 Task: Look for Airbnb properties in Otan Ayegbaju, Nigeria from 15th December, 2023 to 20th December, 2023 for 1 adult.1  bedroom having 1 bed and 1 bathroom. Property type can be hotel. Booking option can be shelf check-in. Look for 4 properties as per requirement.
Action: Mouse moved to (449, 97)
Screenshot: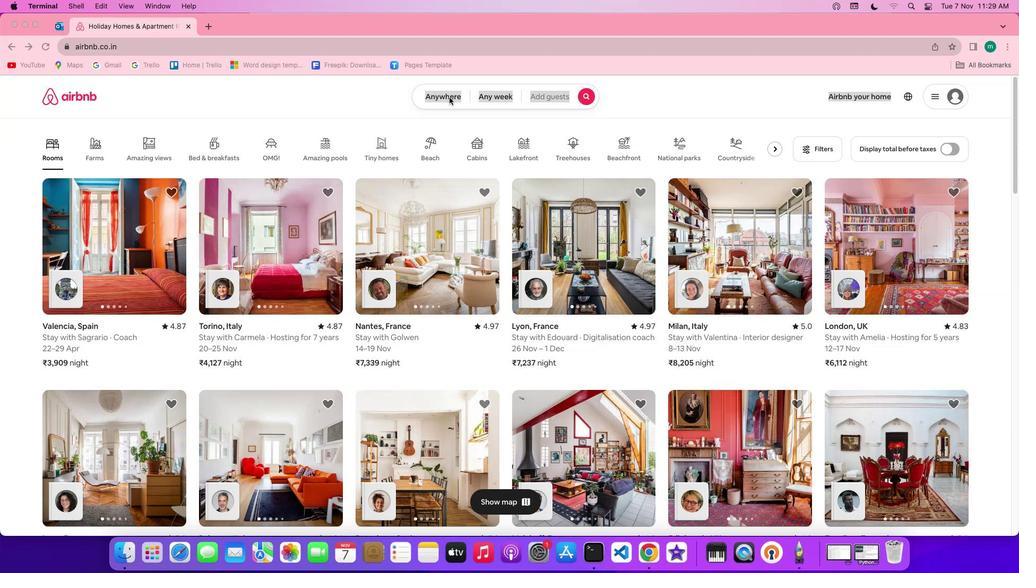 
Action: Mouse pressed left at (449, 97)
Screenshot: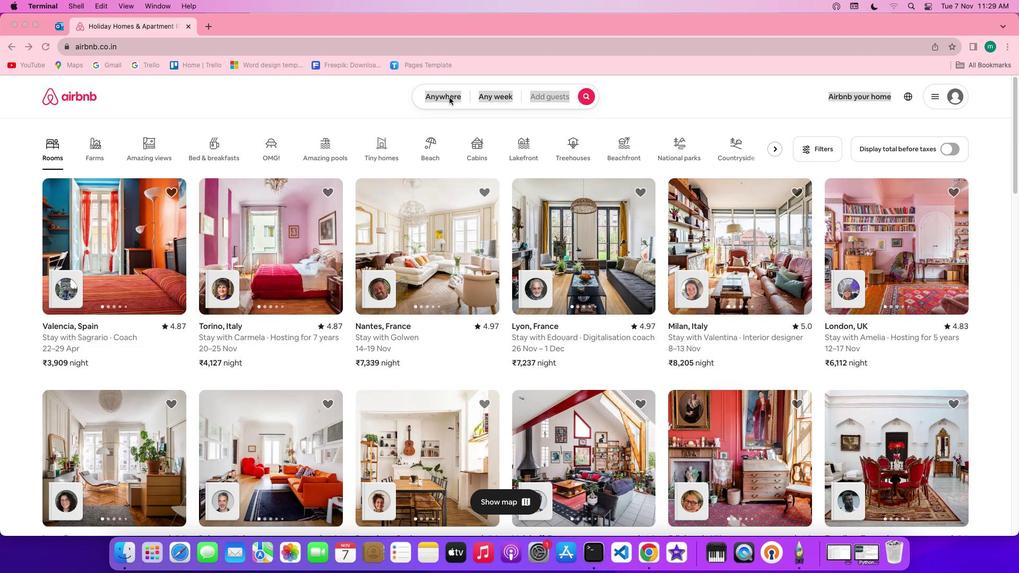 
Action: Mouse moved to (447, 99)
Screenshot: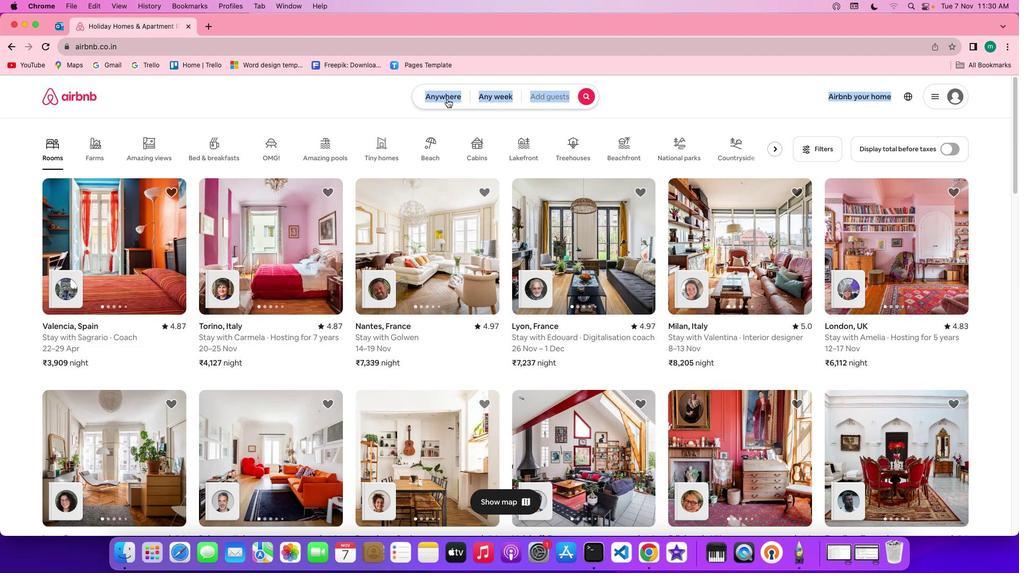 
Action: Mouse pressed left at (447, 99)
Screenshot: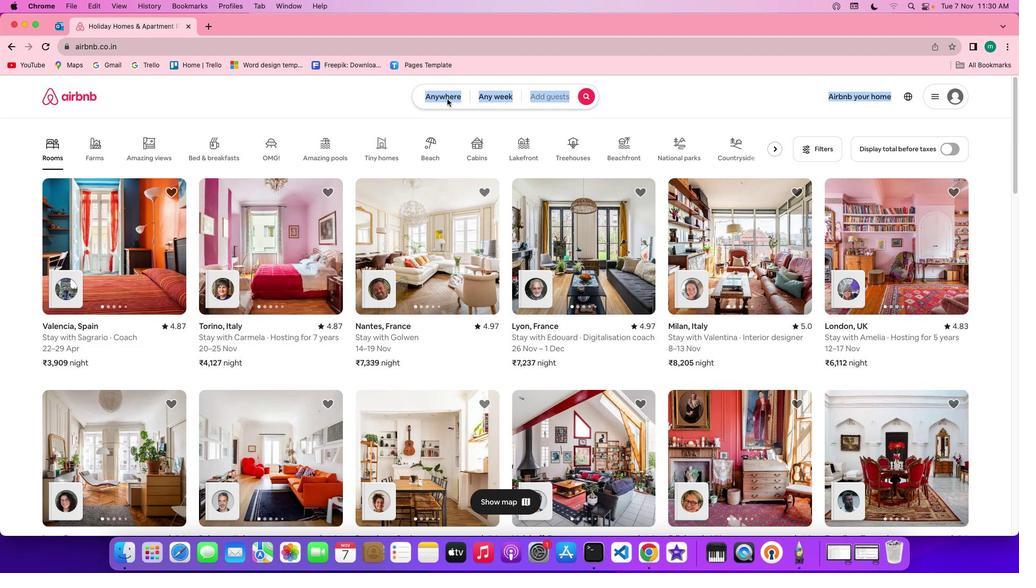 
Action: Mouse moved to (357, 142)
Screenshot: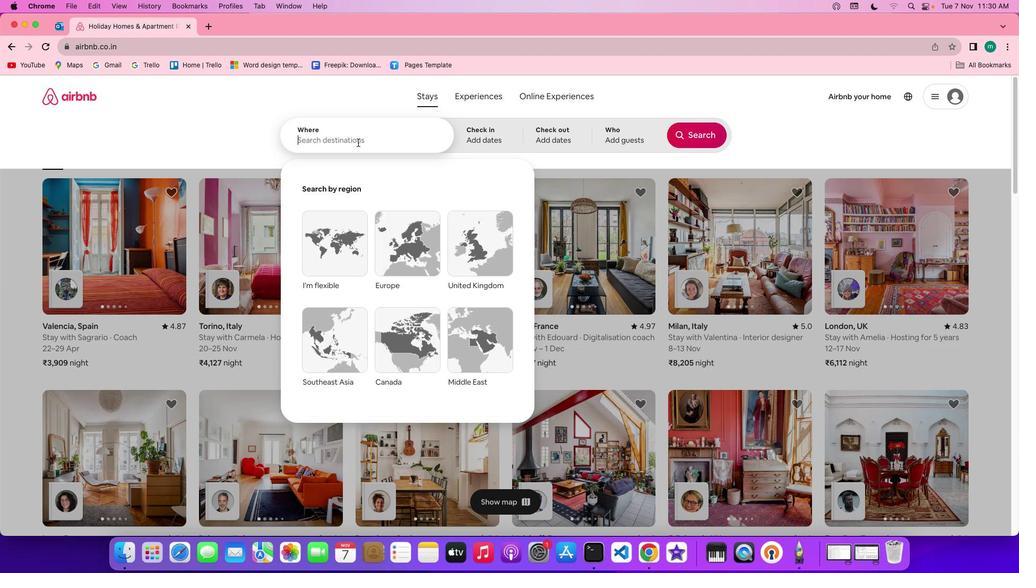 
Action: Mouse pressed left at (357, 142)
Screenshot: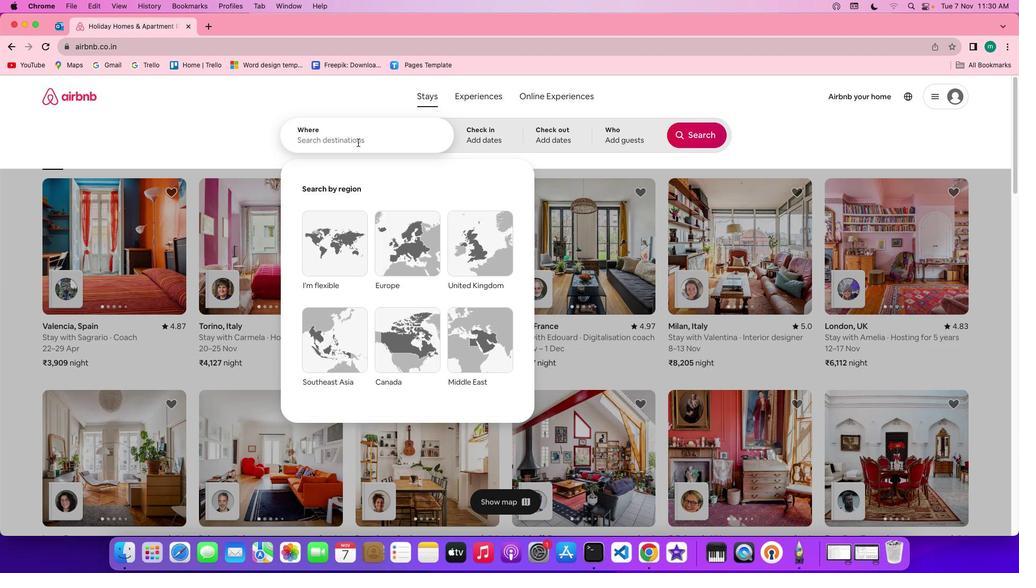 
Action: Key pressed Key.shift'O''t''a''n'Key.spaceKey.shift'A''y''e''g''b''a''j''u'','Key.spaceKey.shift'N''i''g''e''r''i''a'
Screenshot: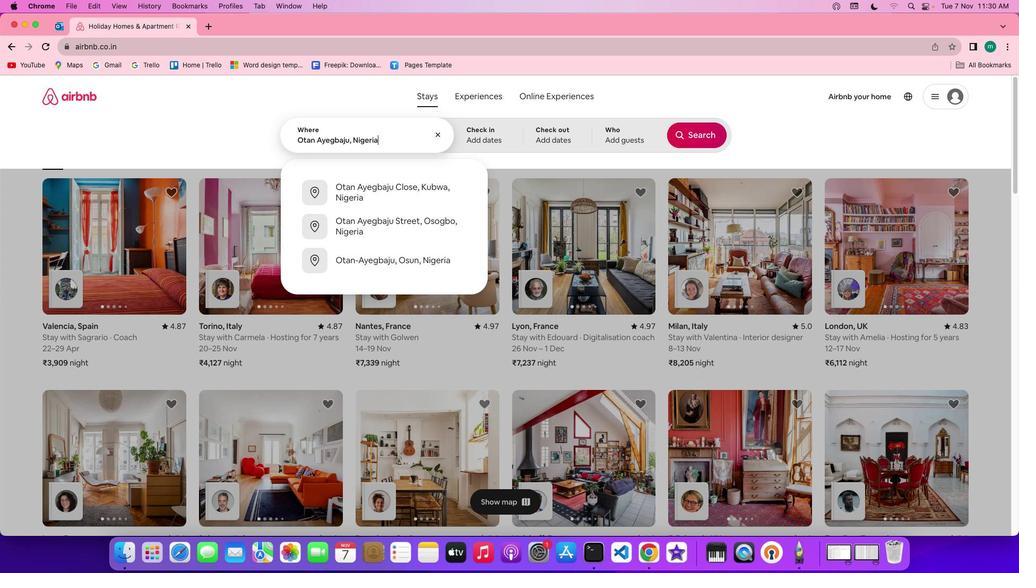 
Action: Mouse moved to (493, 137)
Screenshot: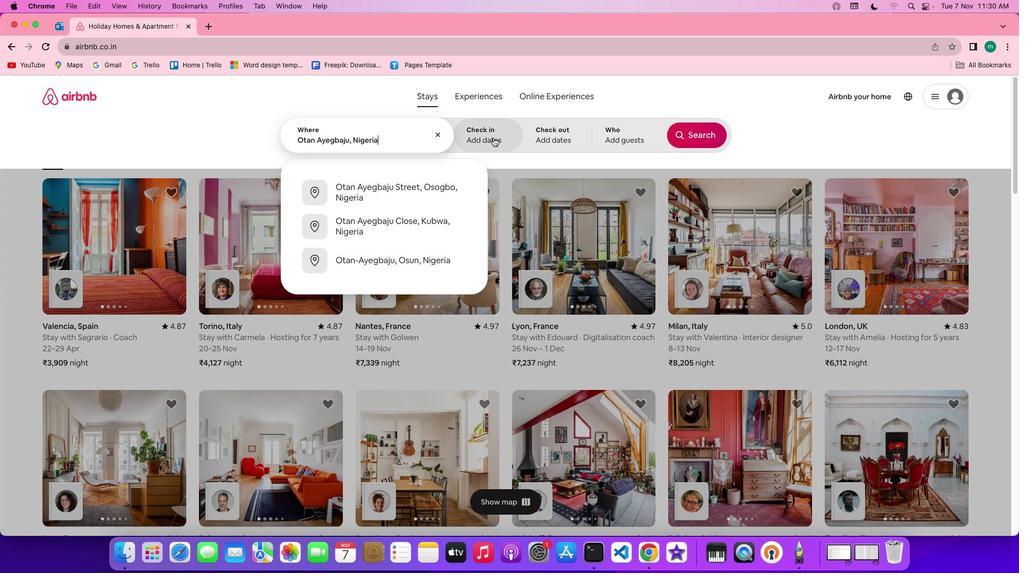 
Action: Mouse pressed left at (493, 137)
Screenshot: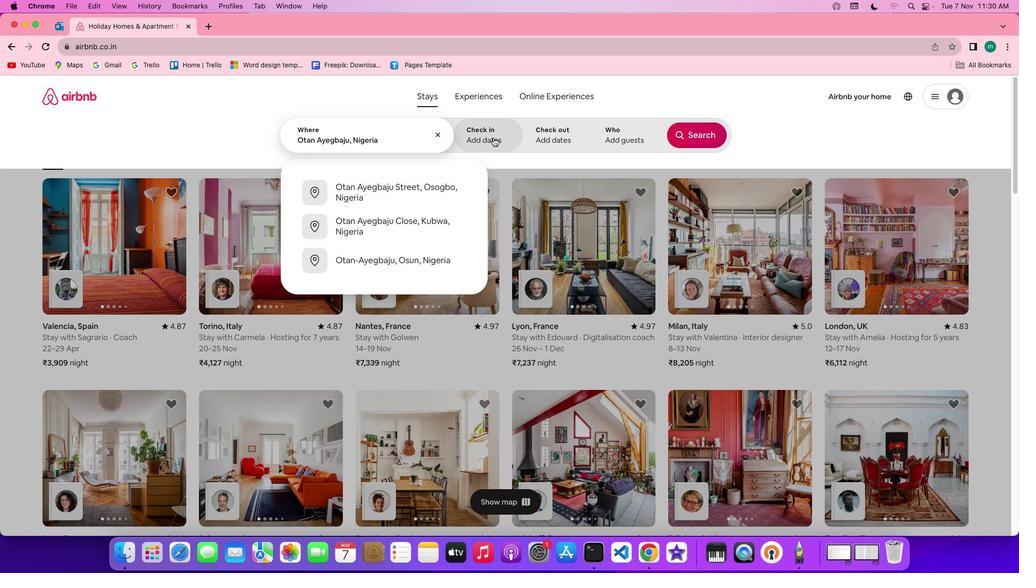 
Action: Mouse moved to (654, 316)
Screenshot: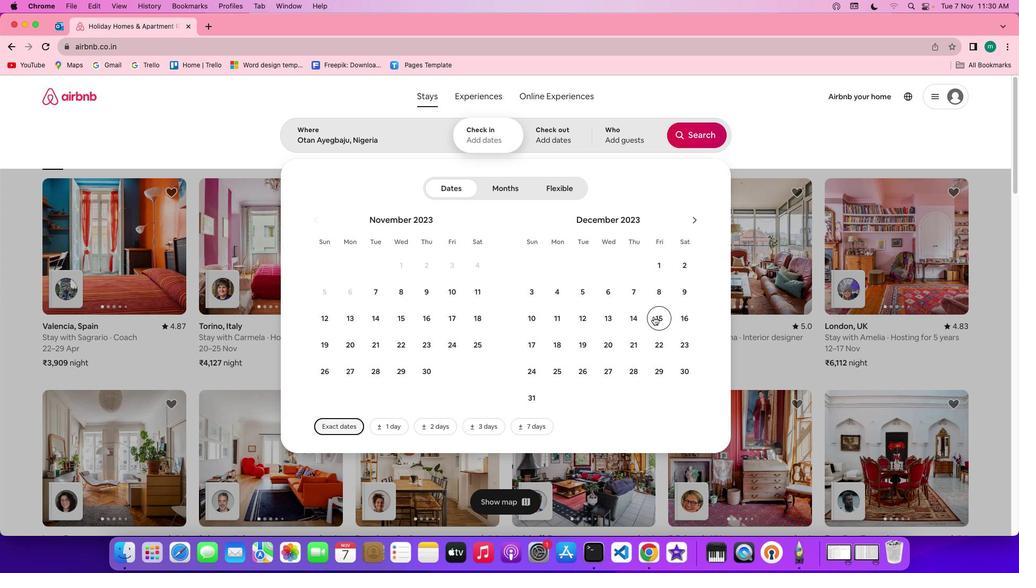 
Action: Mouse pressed left at (654, 316)
Screenshot: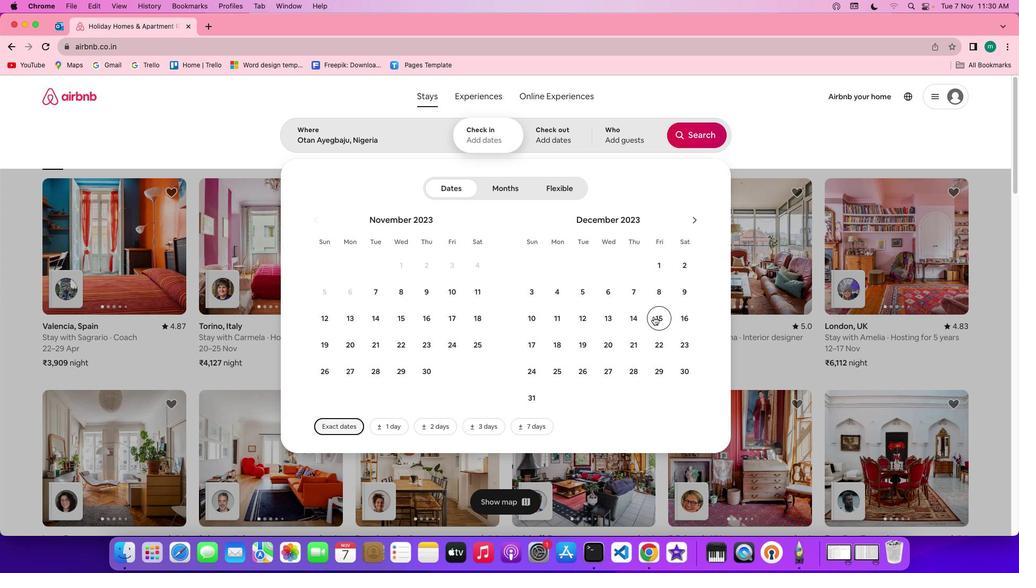 
Action: Mouse moved to (600, 342)
Screenshot: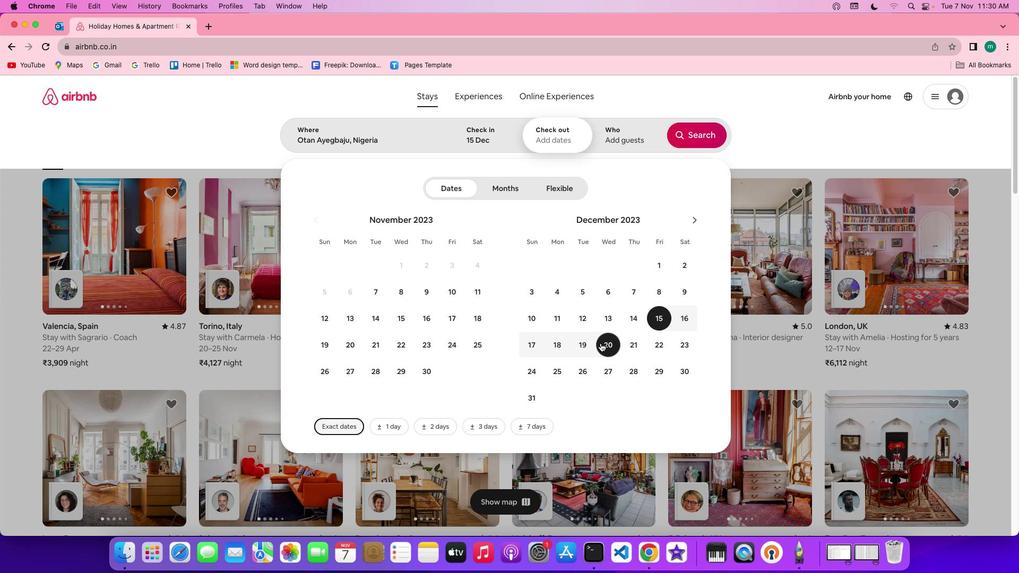 
Action: Mouse pressed left at (600, 342)
Screenshot: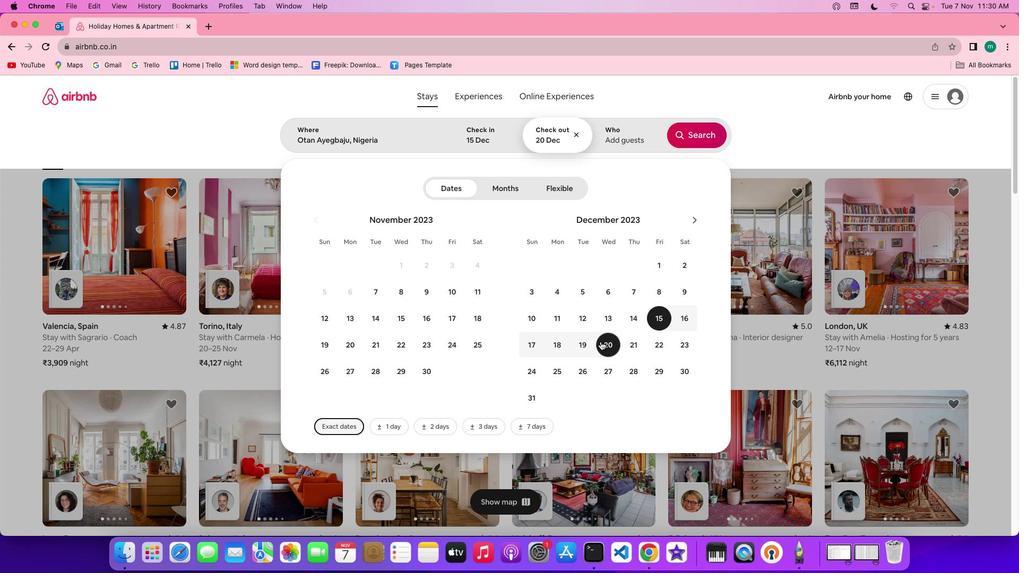 
Action: Mouse moved to (622, 138)
Screenshot: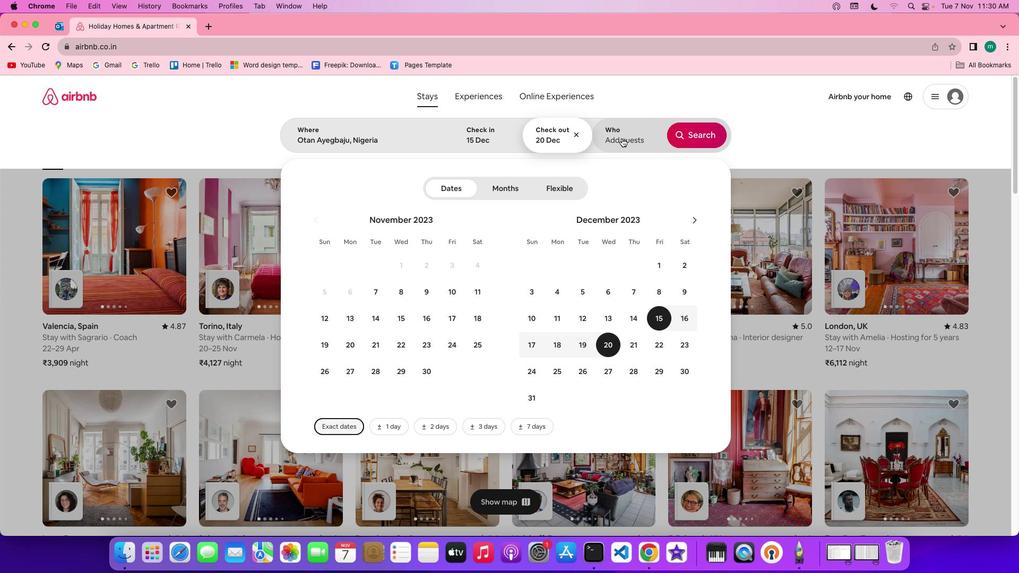 
Action: Mouse pressed left at (622, 138)
Screenshot: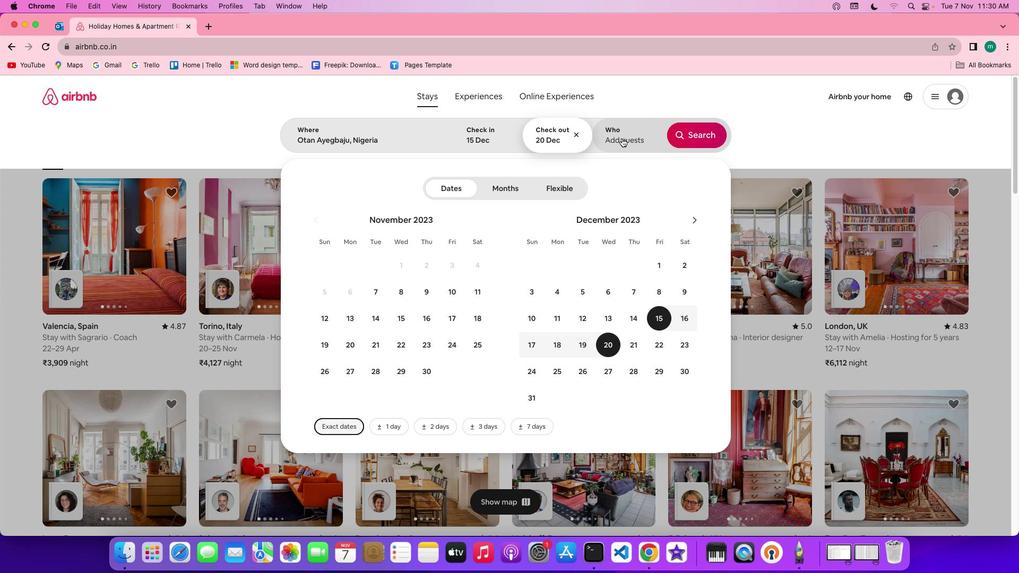 
Action: Mouse moved to (700, 191)
Screenshot: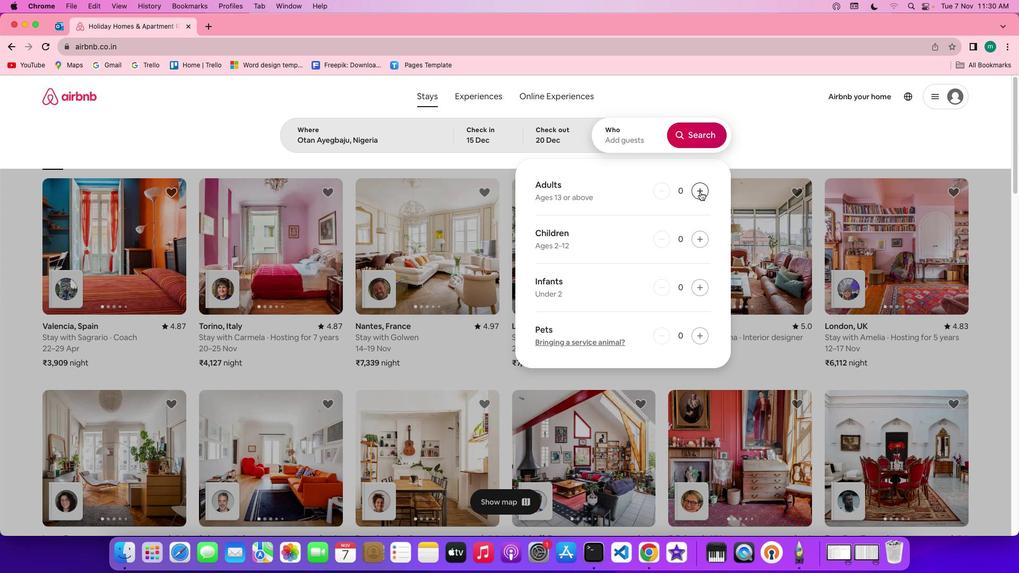 
Action: Mouse pressed left at (700, 191)
Screenshot: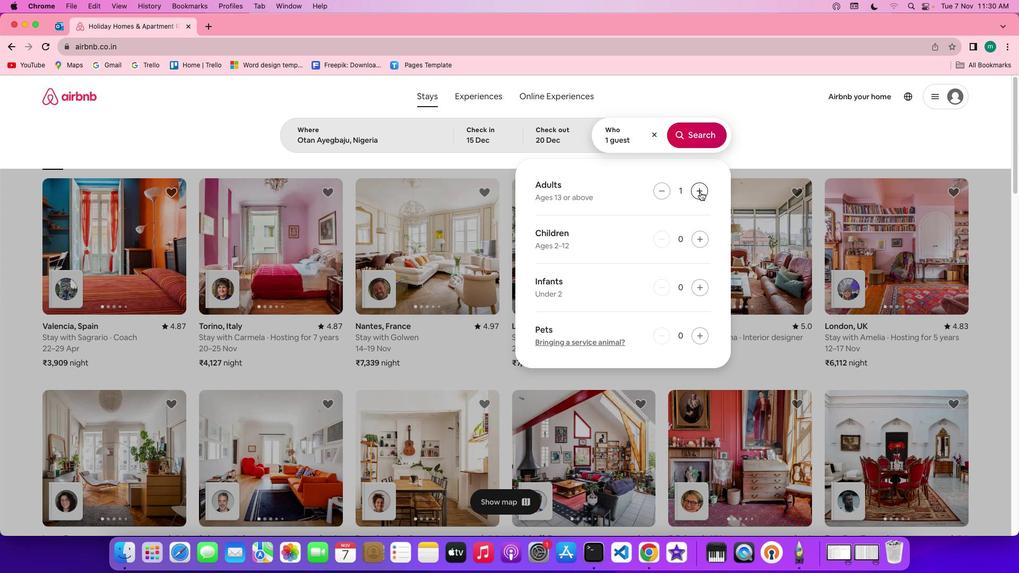 
Action: Mouse moved to (711, 138)
Screenshot: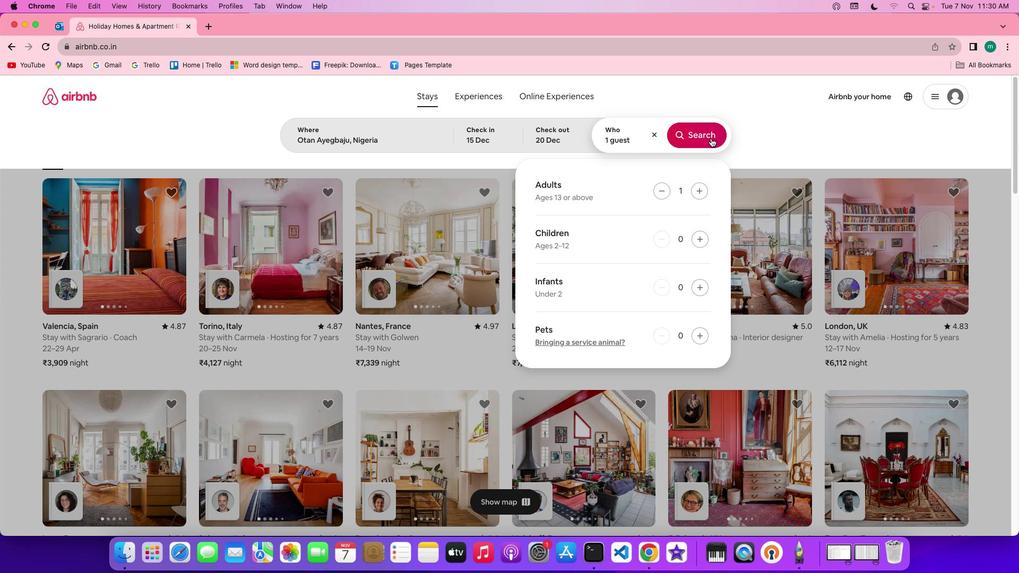 
Action: Mouse pressed left at (711, 138)
Screenshot: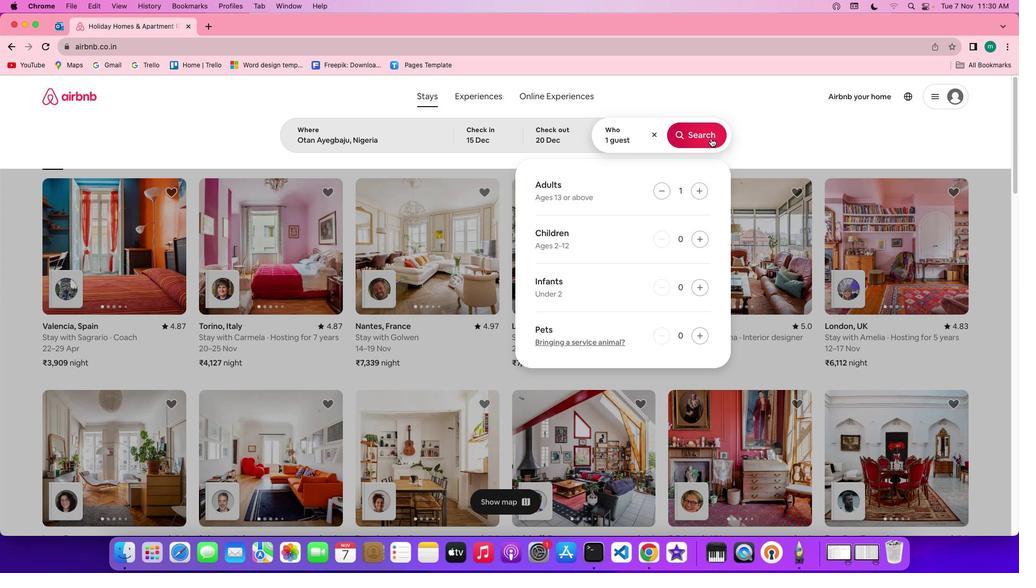 
Action: Mouse moved to (848, 136)
Screenshot: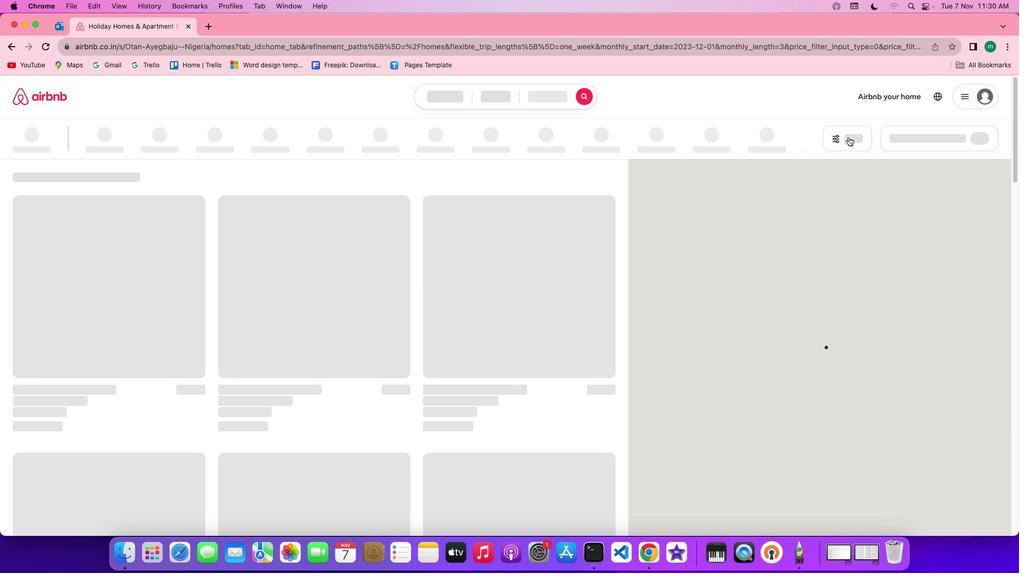 
Action: Mouse pressed left at (848, 136)
Screenshot: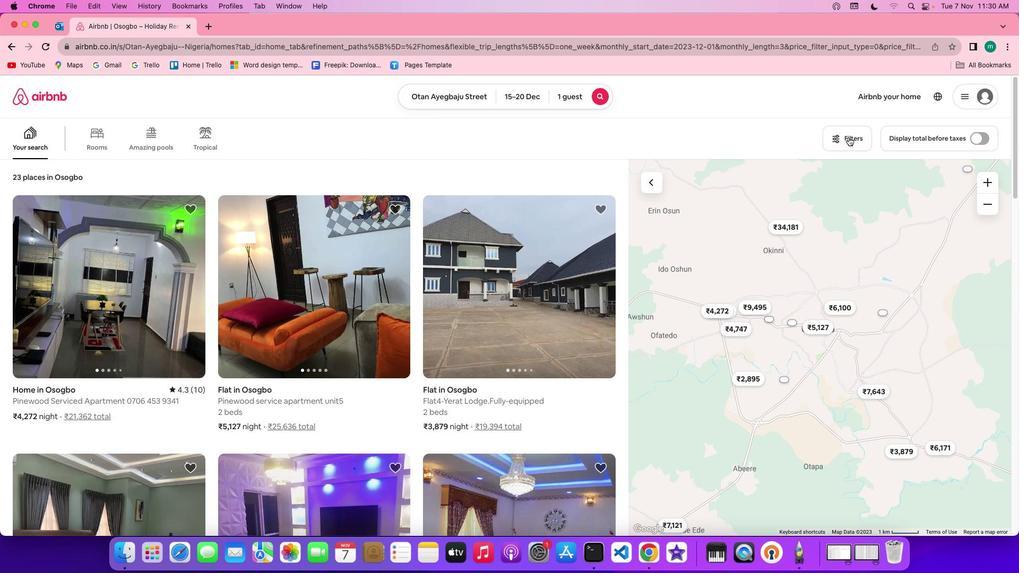 
Action: Mouse moved to (492, 338)
Screenshot: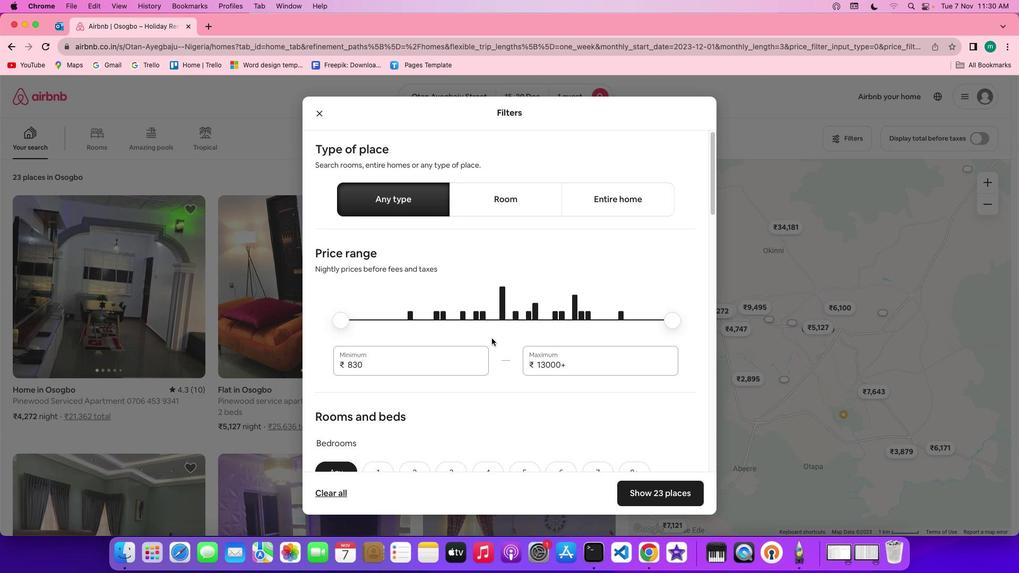 
Action: Mouse scrolled (492, 338) with delta (0, 0)
Screenshot: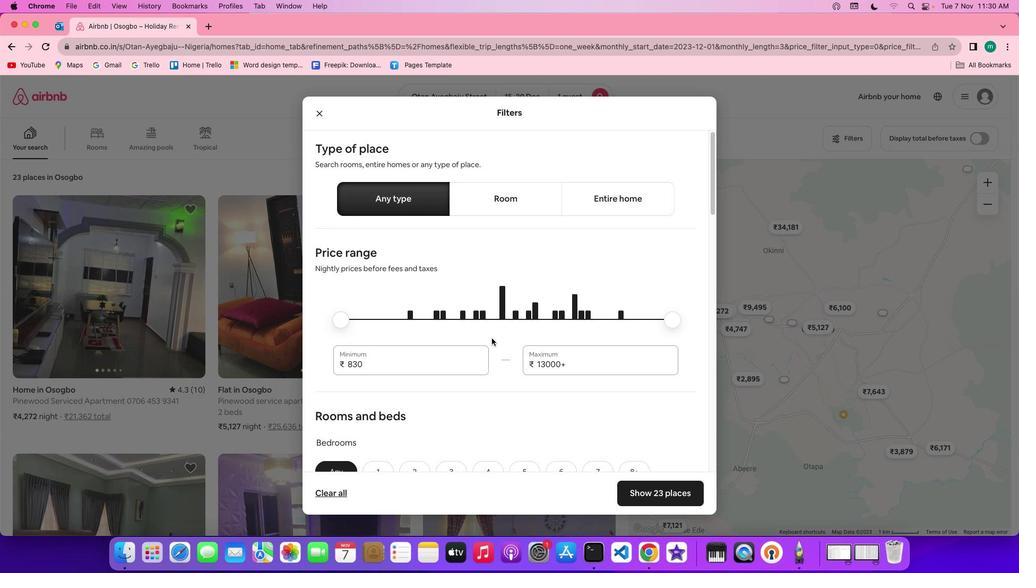 
Action: Mouse scrolled (492, 338) with delta (0, 0)
Screenshot: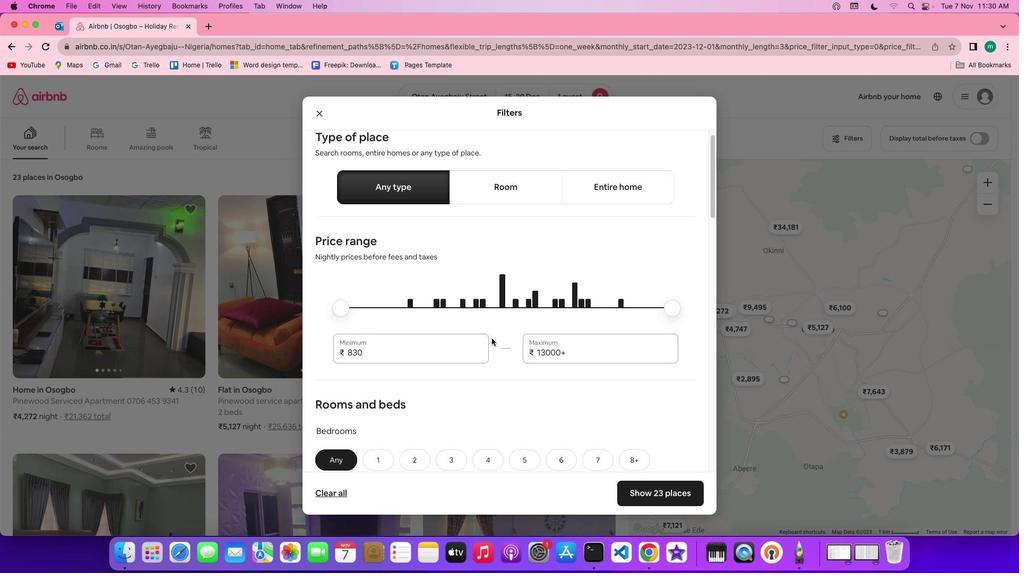 
Action: Mouse scrolled (492, 338) with delta (0, 0)
Screenshot: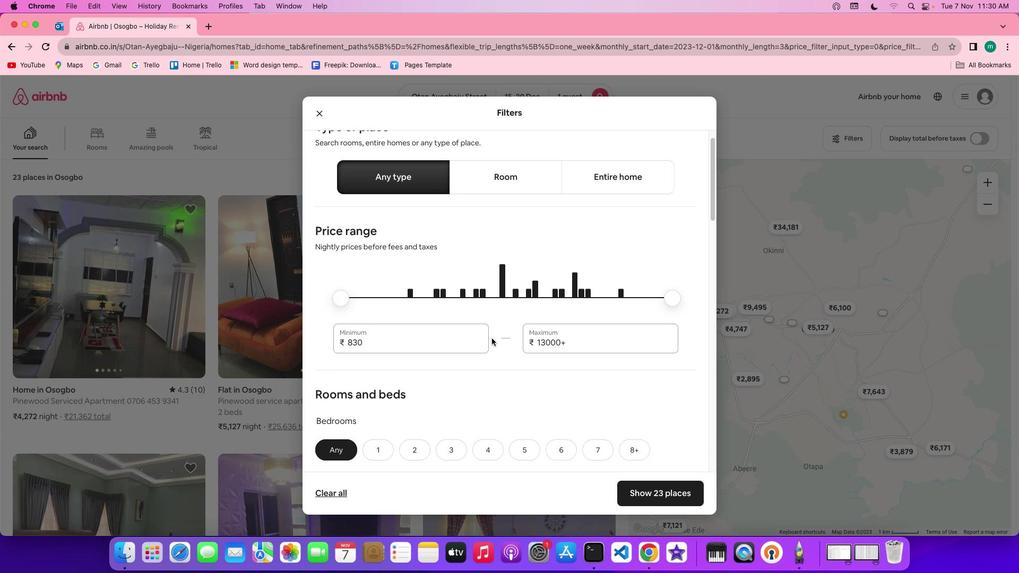 
Action: Mouse scrolled (492, 338) with delta (0, -1)
Screenshot: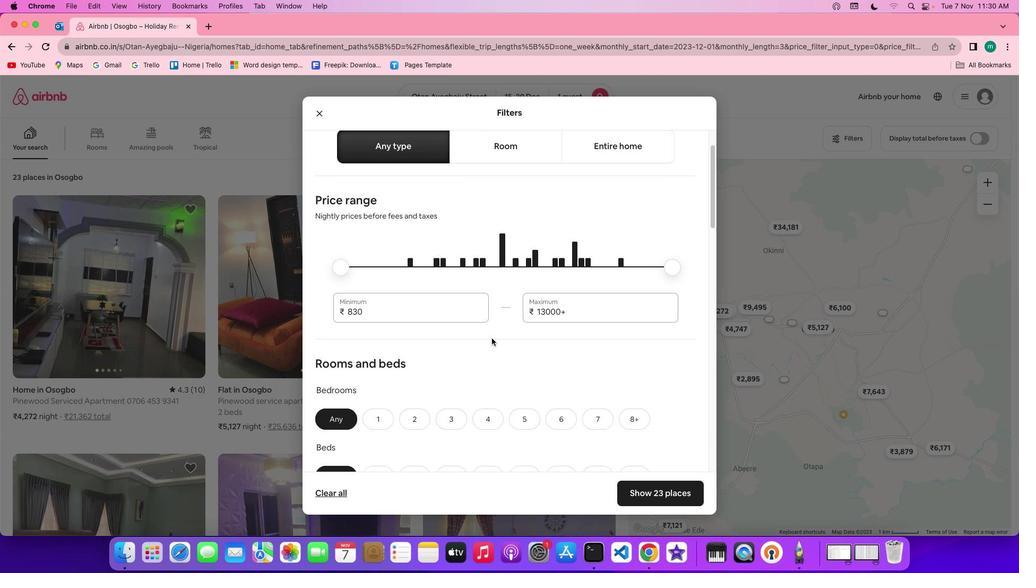 
Action: Mouse moved to (478, 343)
Screenshot: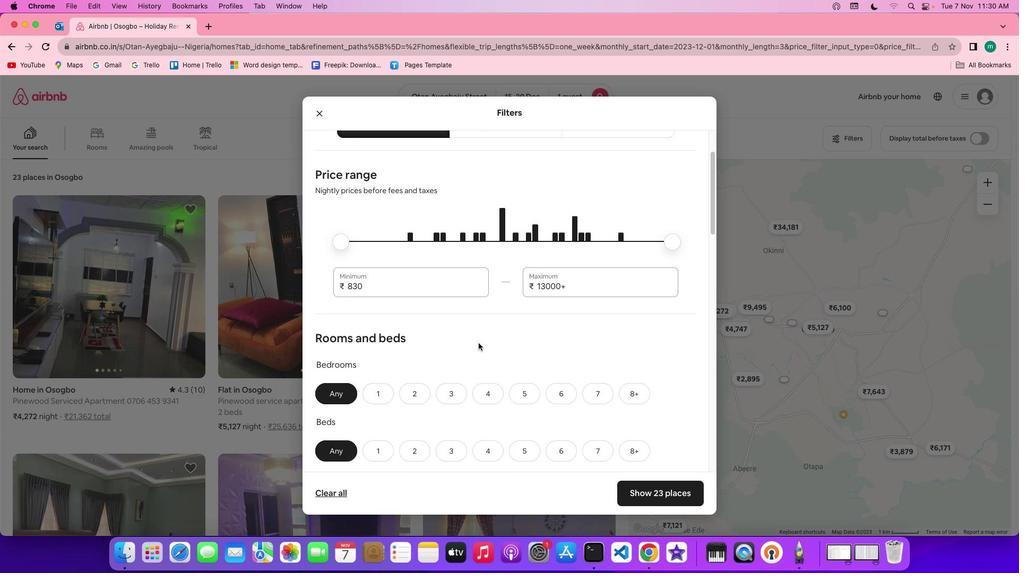 
Action: Mouse scrolled (478, 343) with delta (0, 0)
Screenshot: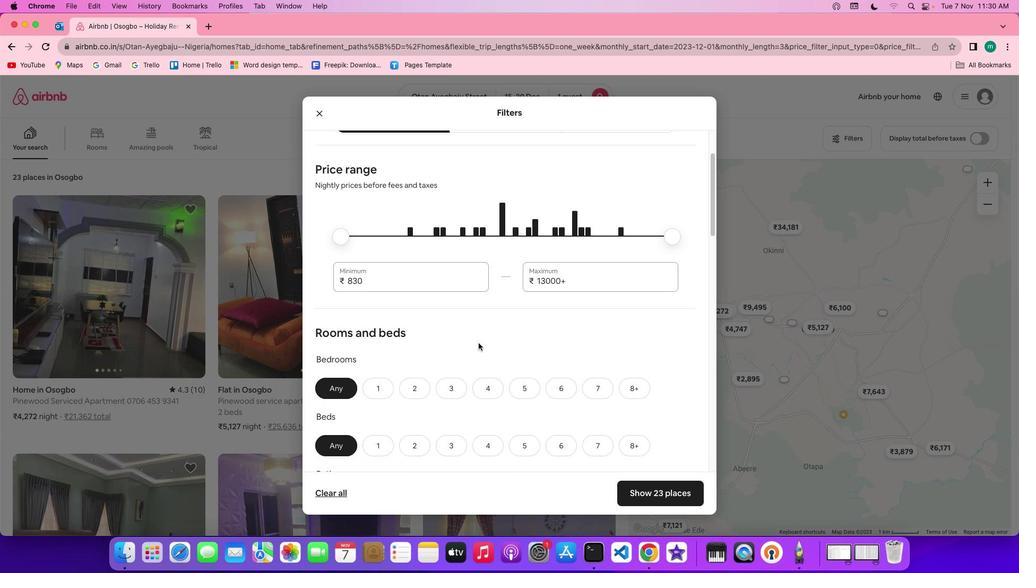 
Action: Mouse scrolled (478, 343) with delta (0, 0)
Screenshot: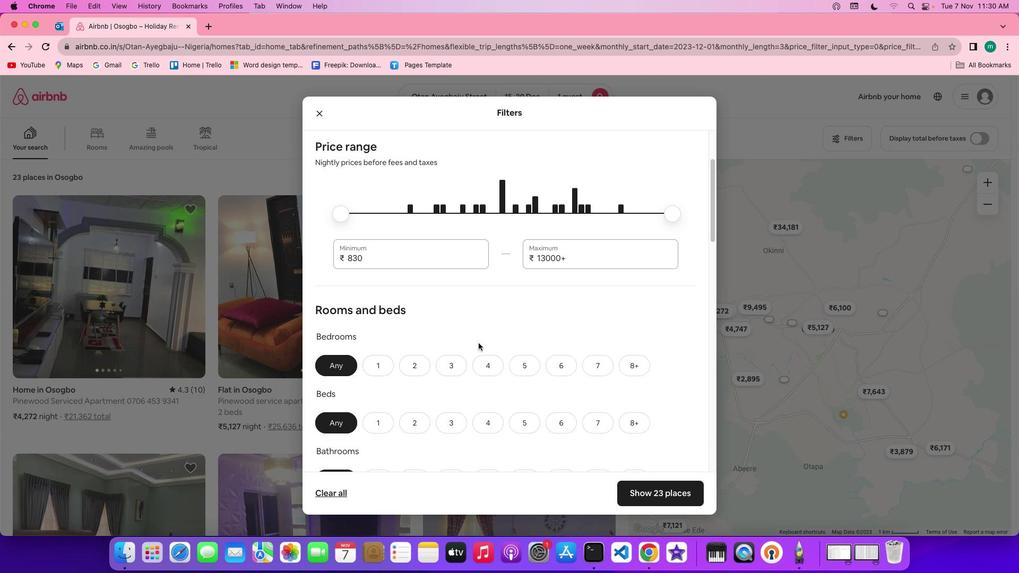 
Action: Mouse scrolled (478, 343) with delta (0, -1)
Screenshot: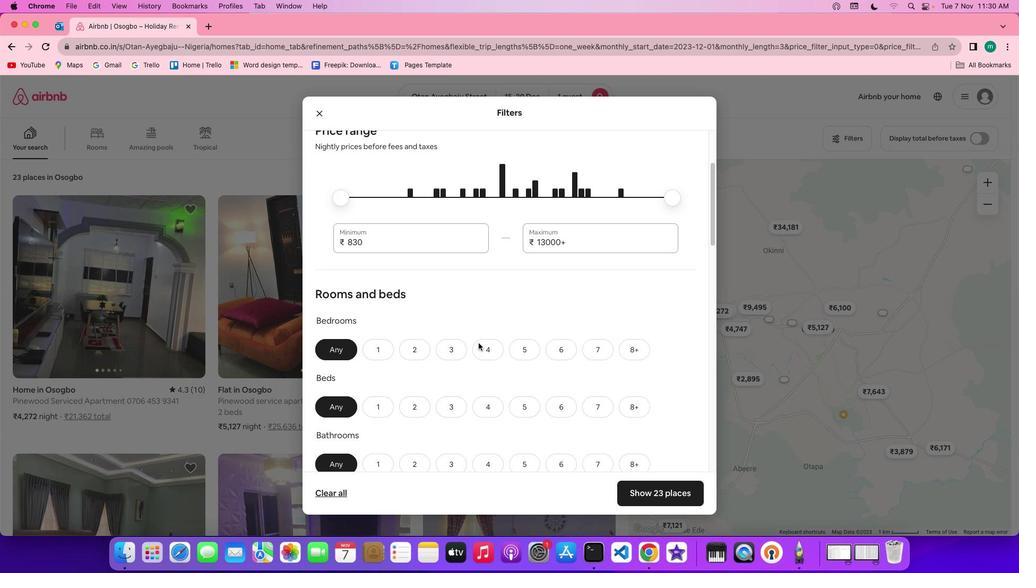 
Action: Mouse scrolled (478, 343) with delta (0, 0)
Screenshot: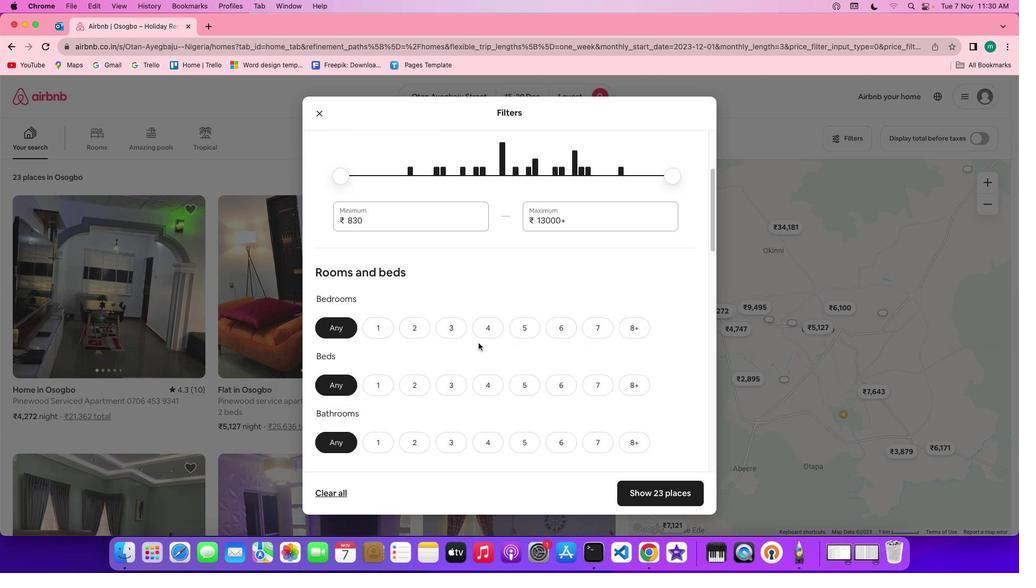 
Action: Mouse scrolled (478, 343) with delta (0, 0)
Screenshot: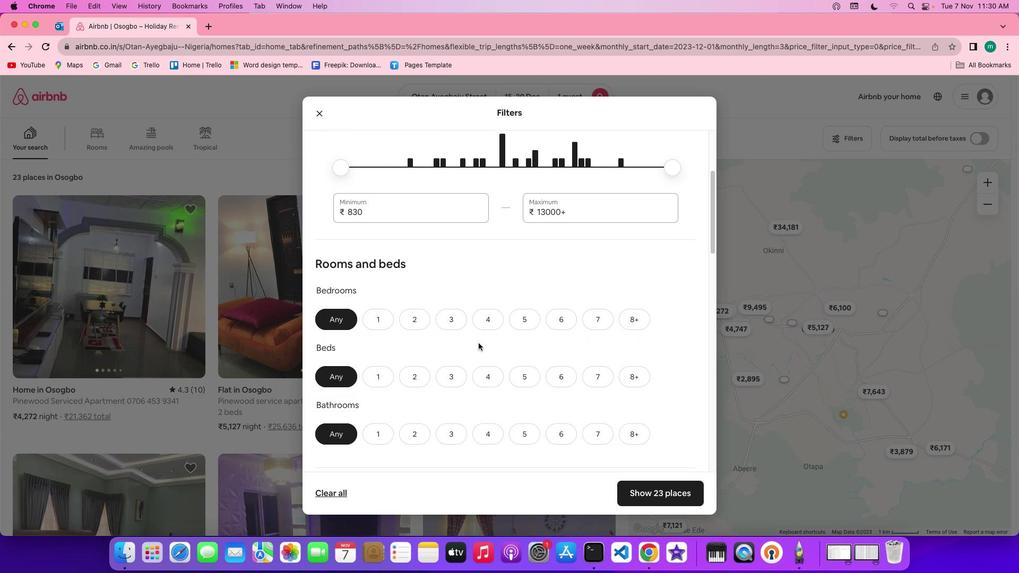 
Action: Mouse scrolled (478, 343) with delta (0, 0)
Screenshot: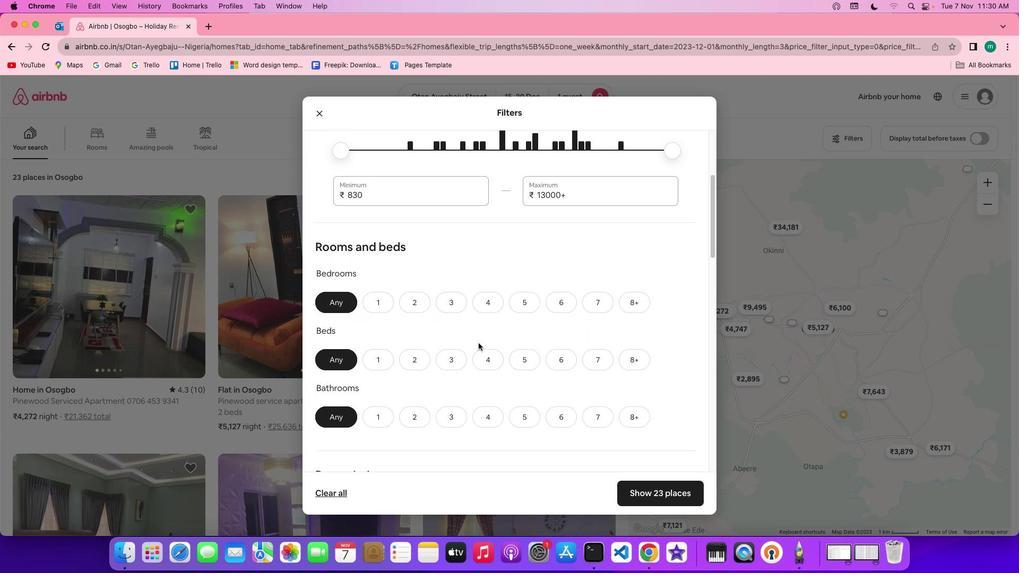 
Action: Mouse moved to (388, 288)
Screenshot: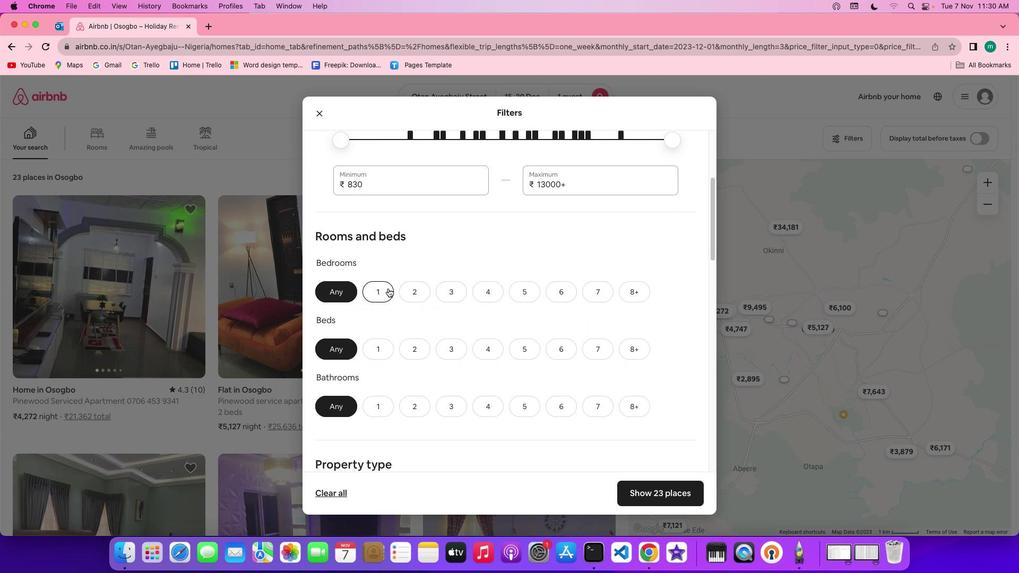 
Action: Mouse pressed left at (388, 288)
Screenshot: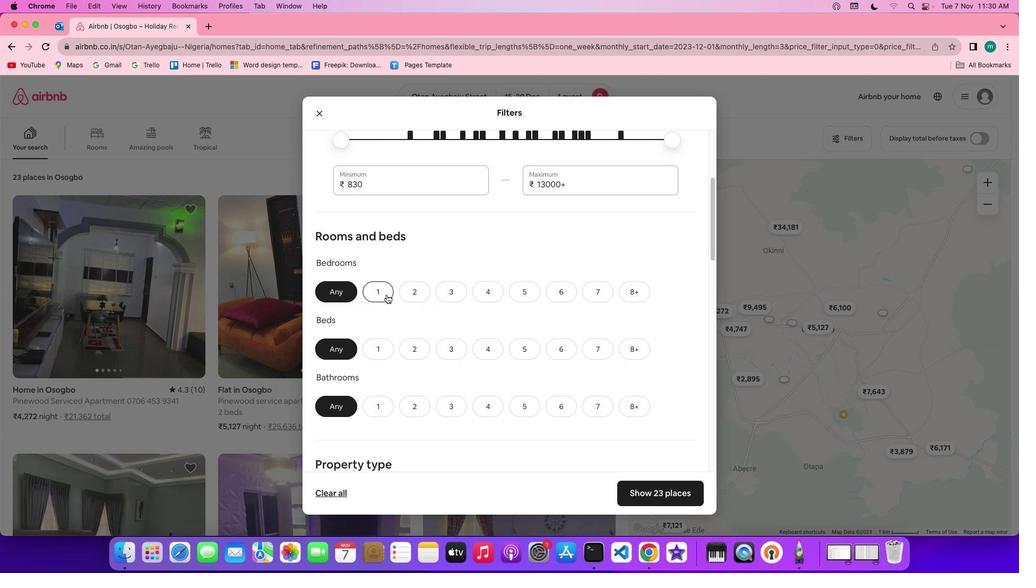 
Action: Mouse moved to (379, 347)
Screenshot: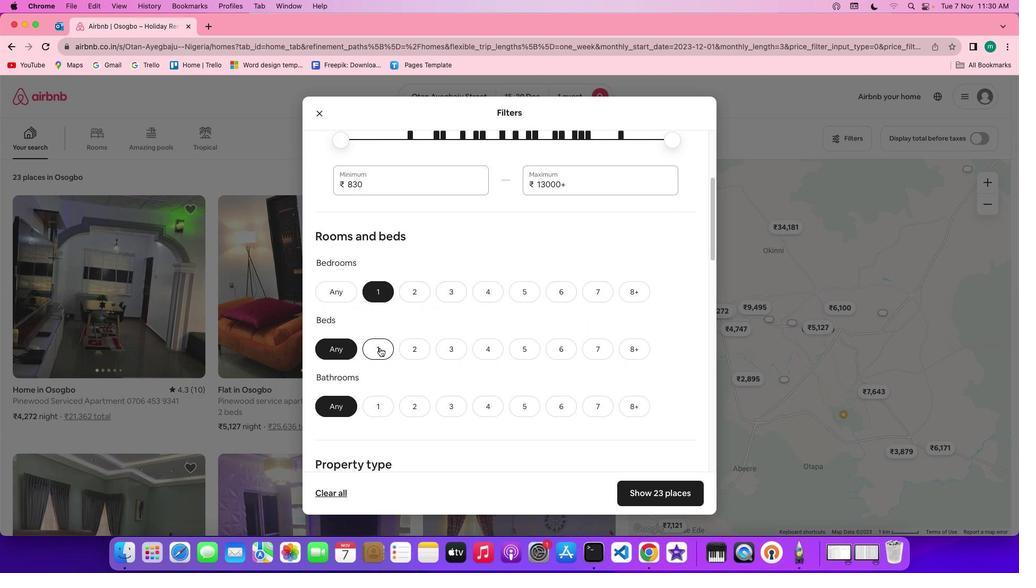 
Action: Mouse pressed left at (379, 347)
Screenshot: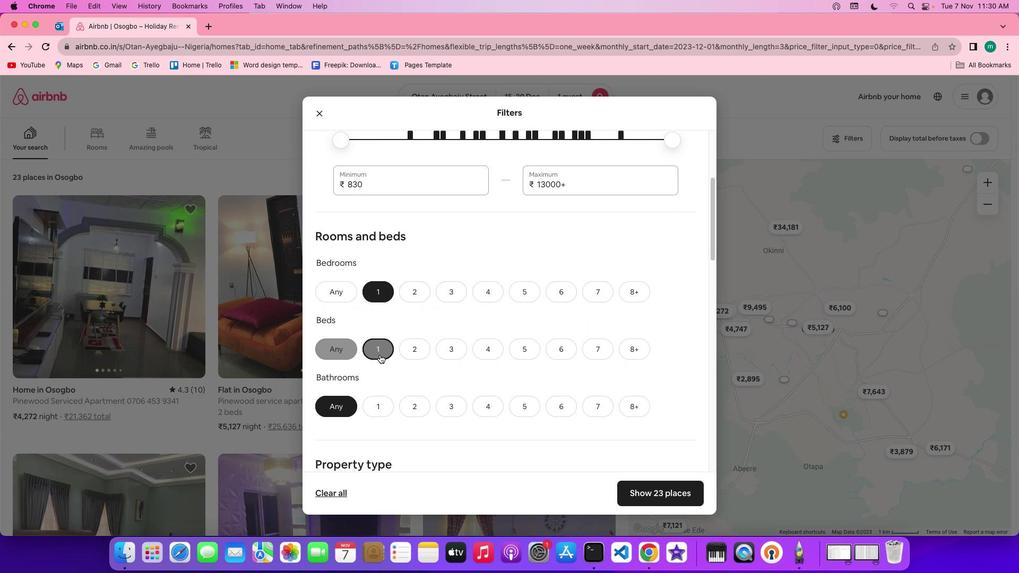 
Action: Mouse moved to (375, 398)
Screenshot: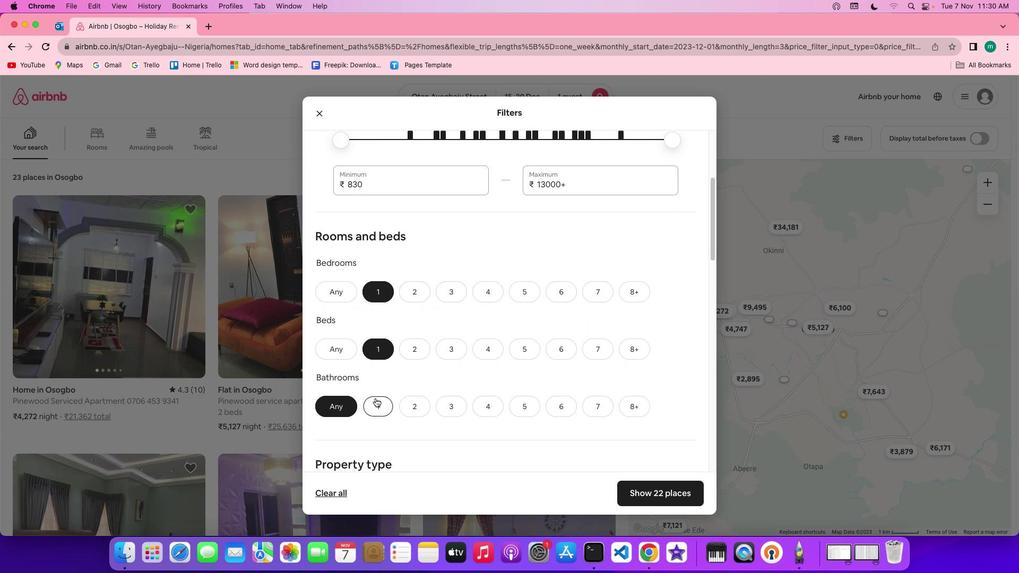 
Action: Mouse pressed left at (375, 398)
Screenshot: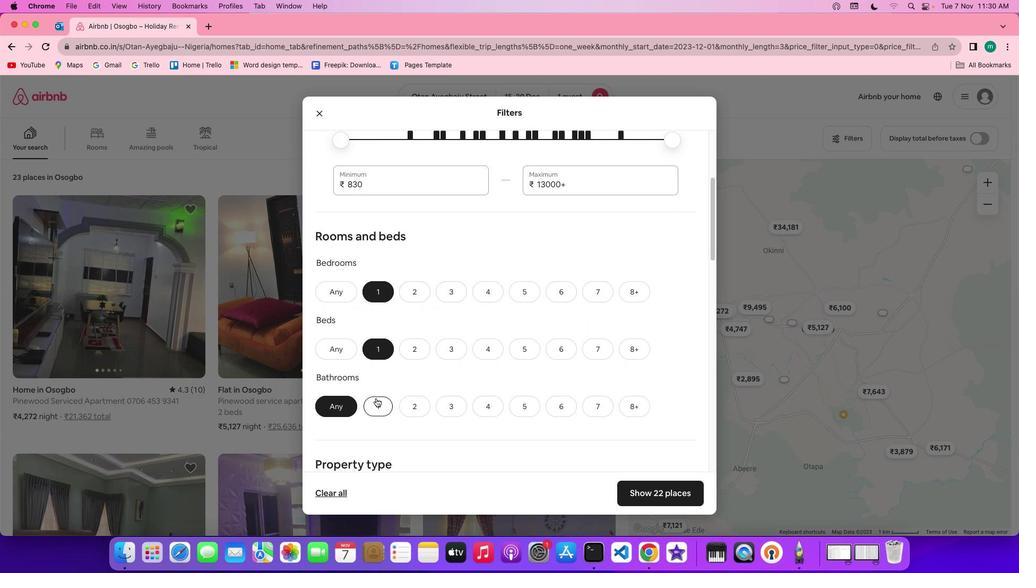 
Action: Mouse moved to (503, 401)
Screenshot: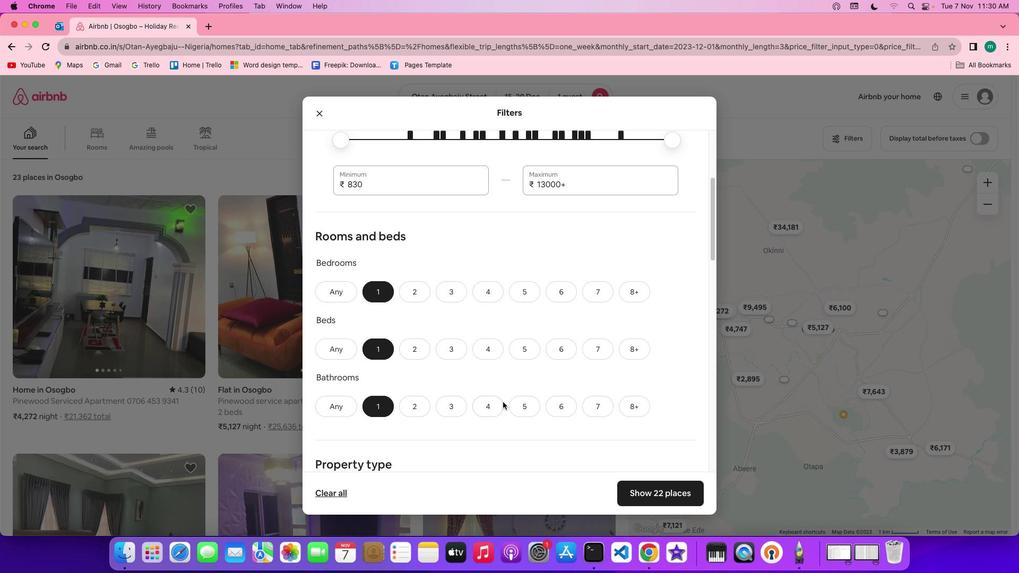 
Action: Mouse scrolled (503, 401) with delta (0, 0)
Screenshot: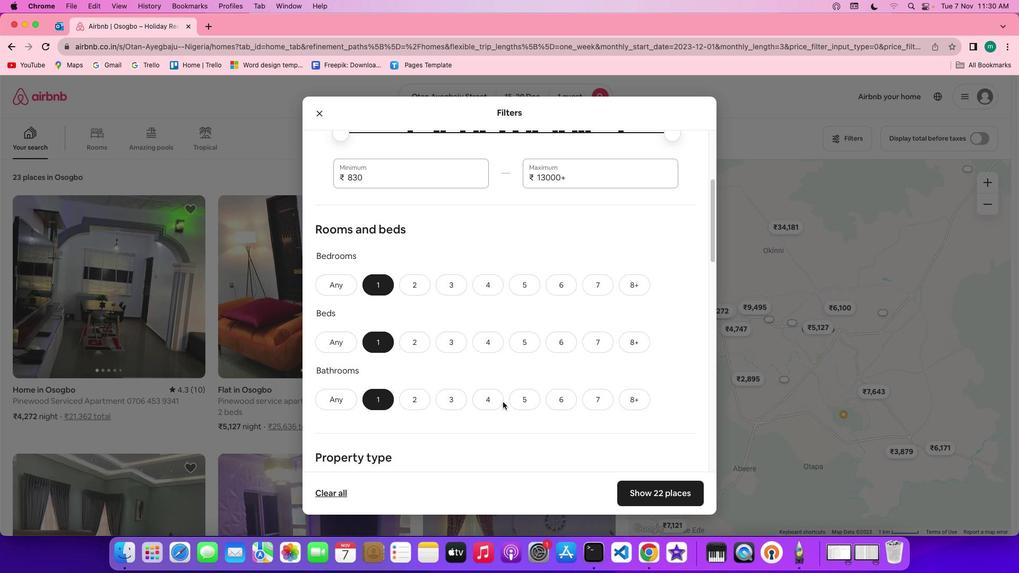
Action: Mouse scrolled (503, 401) with delta (0, 0)
Screenshot: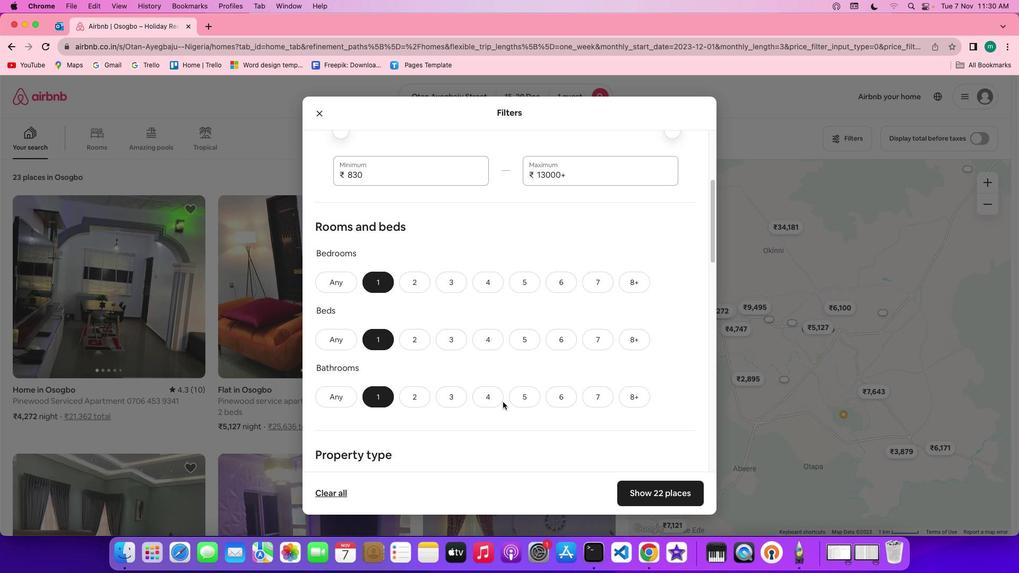
Action: Mouse scrolled (503, 401) with delta (0, 0)
Screenshot: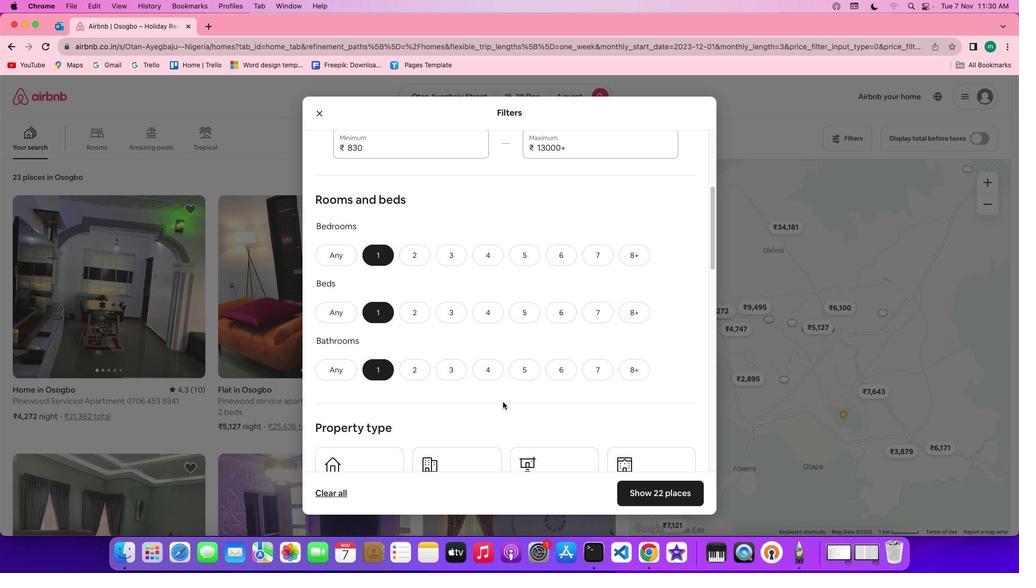 
Action: Mouse moved to (524, 397)
Screenshot: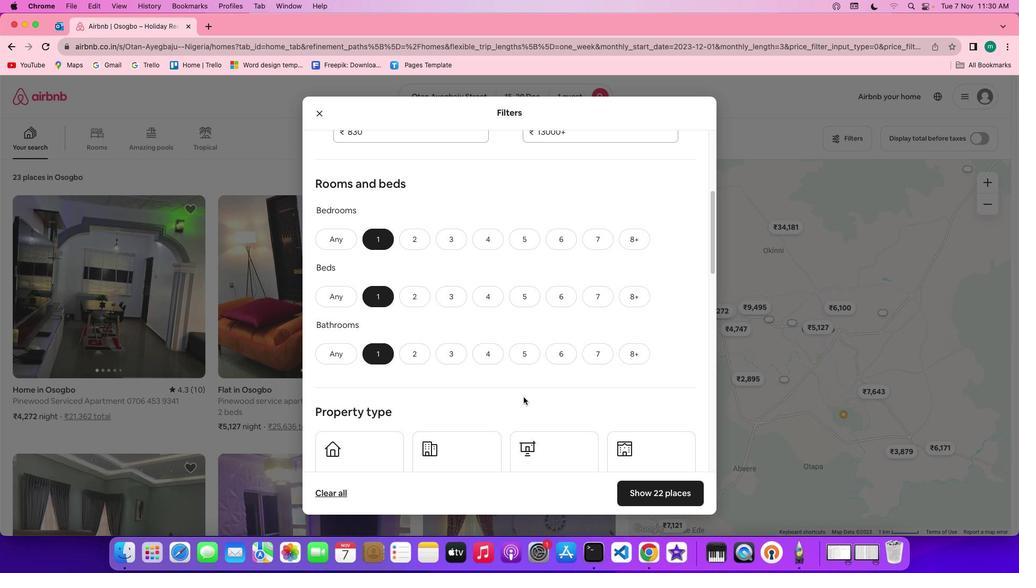 
Action: Mouse scrolled (524, 397) with delta (0, 0)
Screenshot: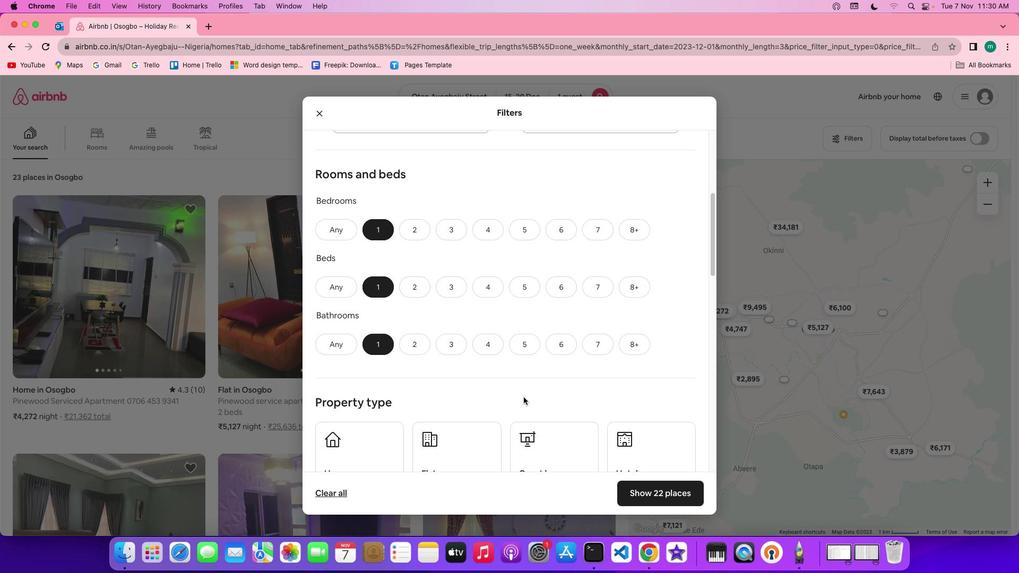 
Action: Mouse scrolled (524, 397) with delta (0, 0)
Screenshot: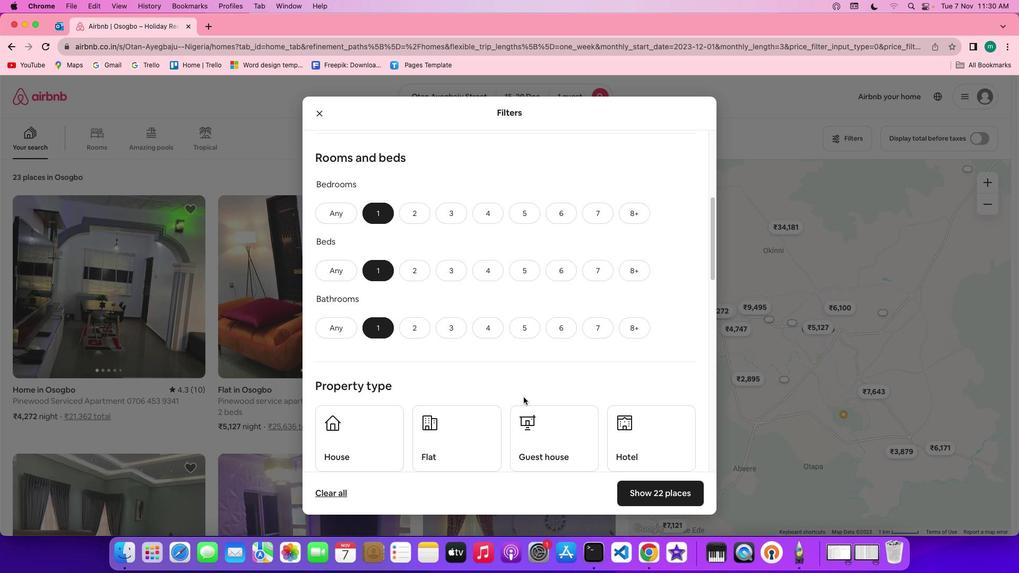 
Action: Mouse scrolled (524, 397) with delta (0, -1)
Screenshot: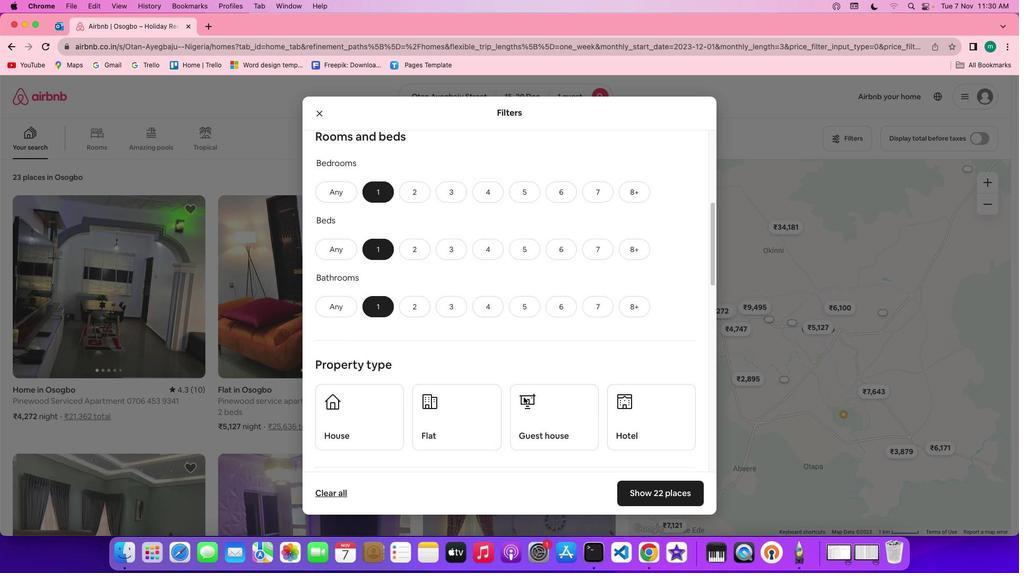 
Action: Mouse scrolled (524, 397) with delta (0, 0)
Screenshot: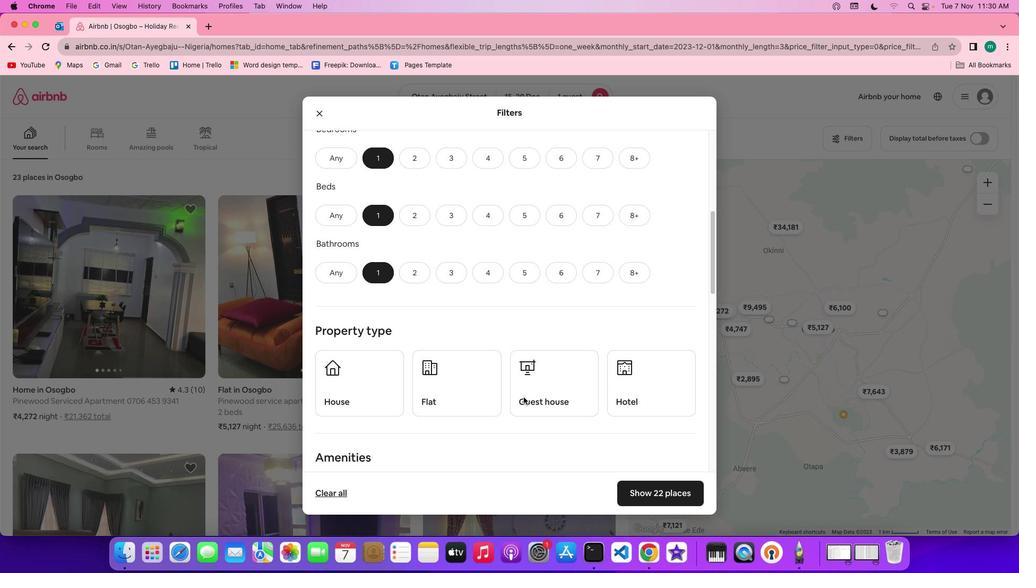 
Action: Mouse scrolled (524, 397) with delta (0, 0)
Screenshot: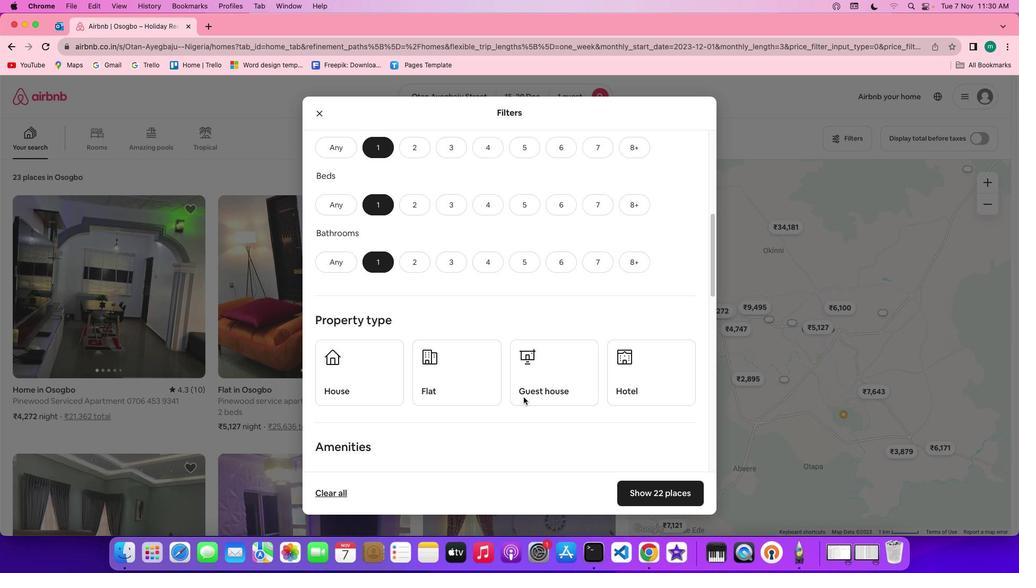 
Action: Mouse scrolled (524, 397) with delta (0, 0)
Screenshot: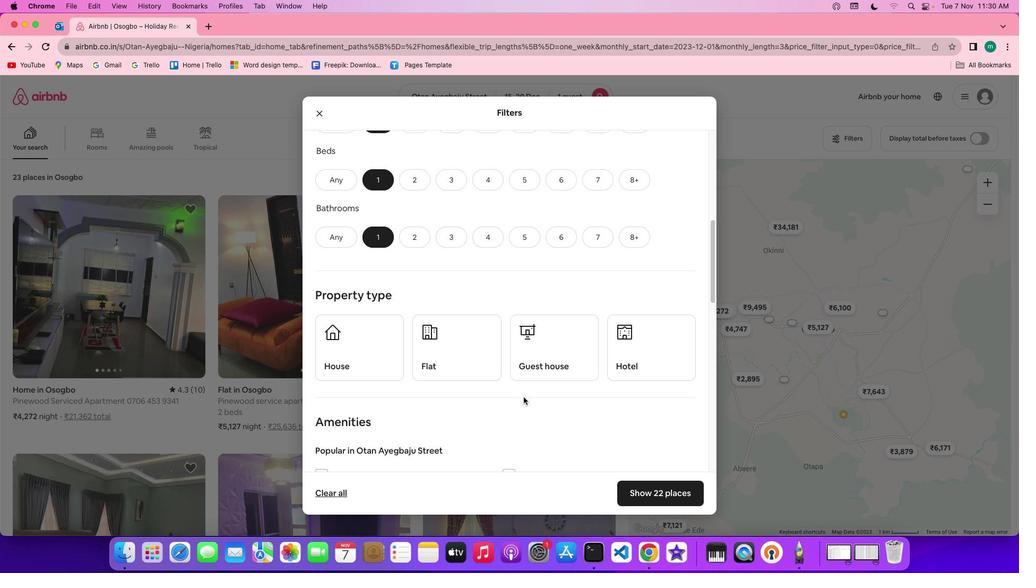 
Action: Mouse scrolled (524, 397) with delta (0, 0)
Screenshot: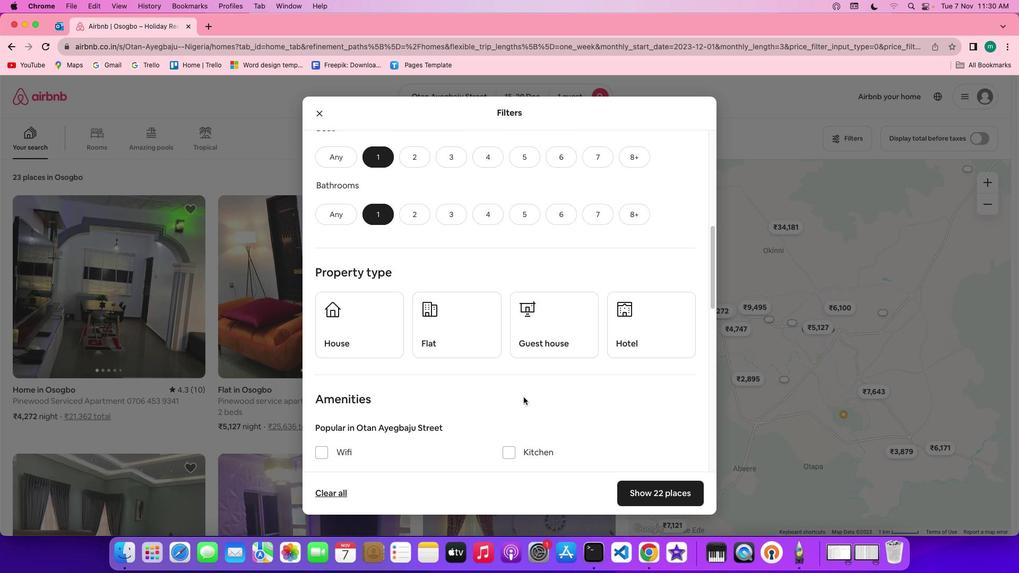 
Action: Mouse scrolled (524, 397) with delta (0, 0)
Screenshot: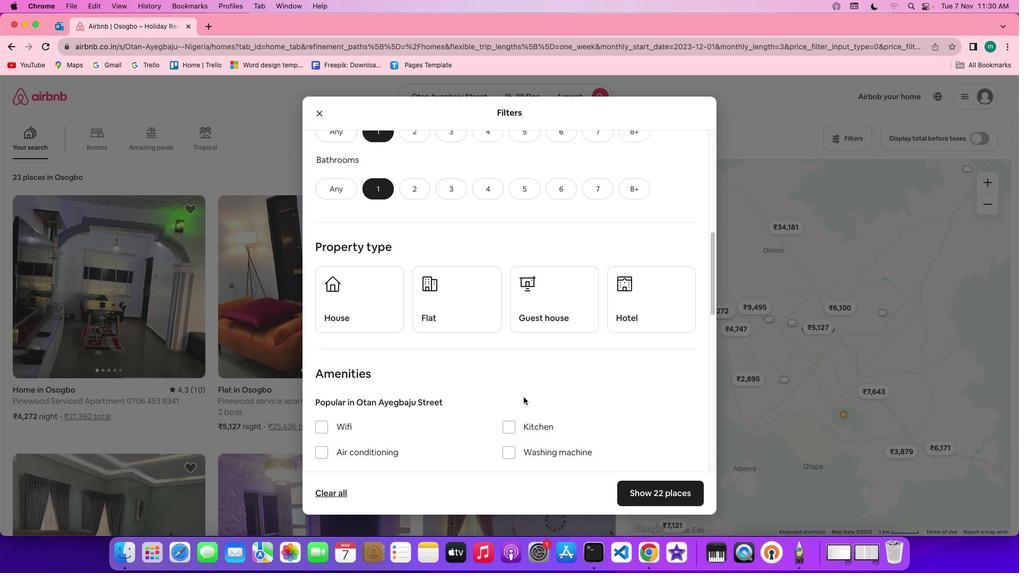 
Action: Mouse scrolled (524, 397) with delta (0, -1)
Screenshot: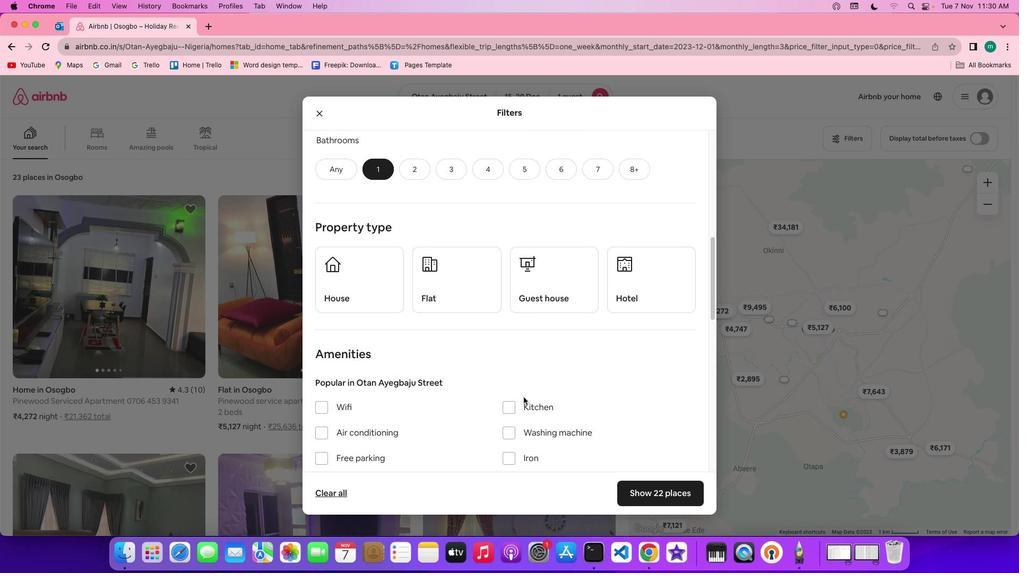 
Action: Mouse moved to (659, 275)
Screenshot: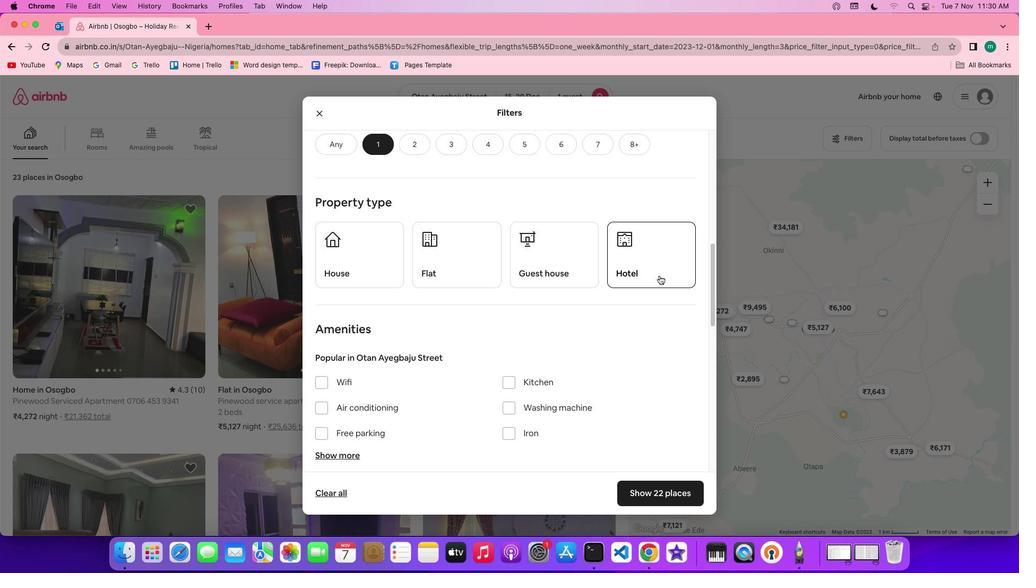 
Action: Mouse pressed left at (659, 275)
Screenshot: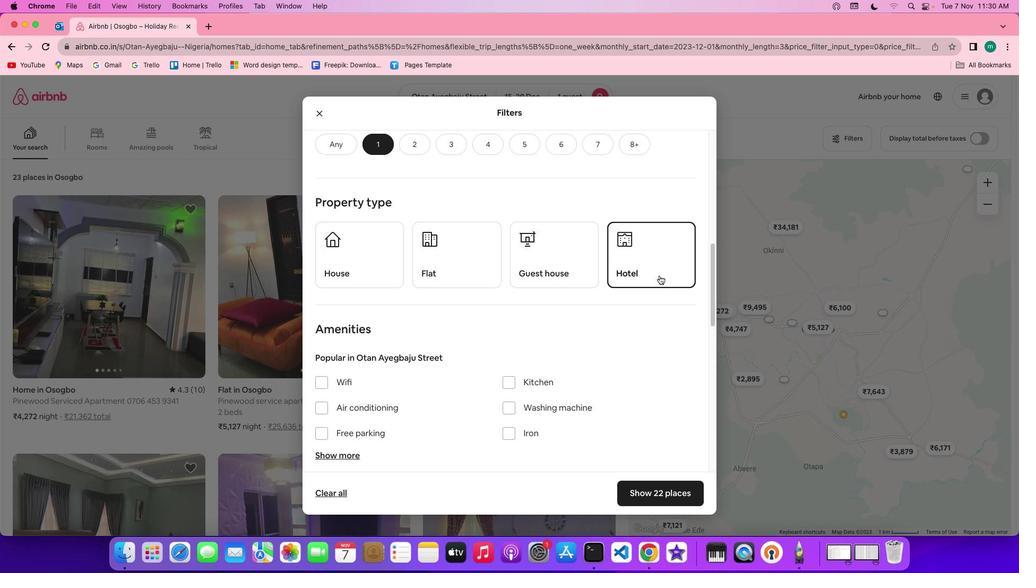 
Action: Mouse moved to (614, 298)
Screenshot: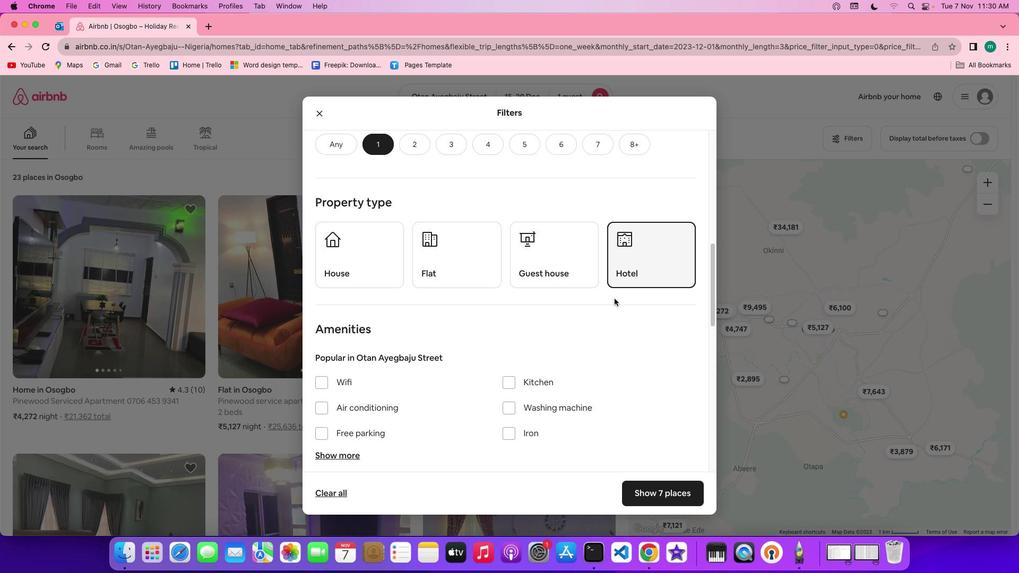 
Action: Mouse scrolled (614, 298) with delta (0, 0)
Screenshot: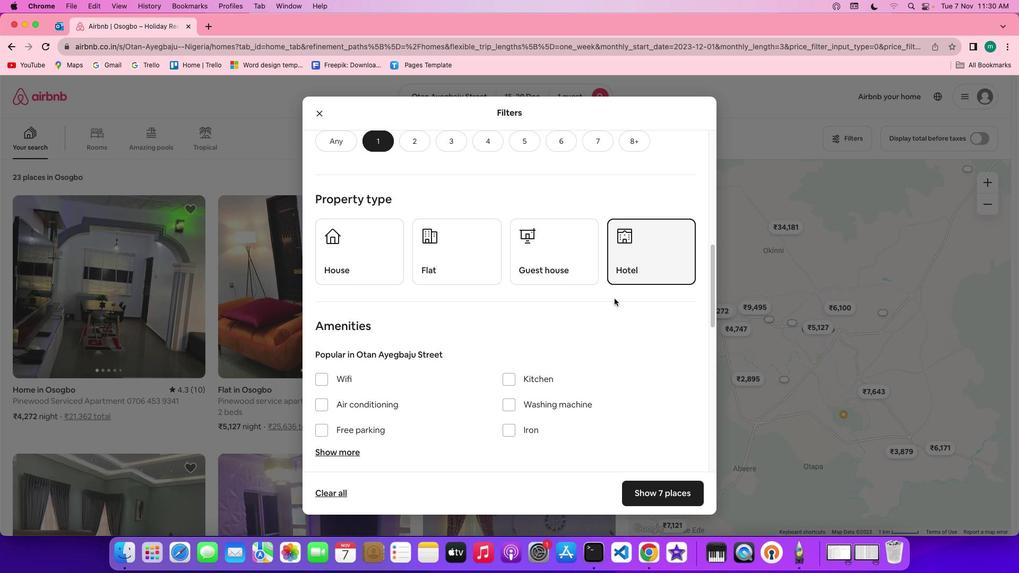 
Action: Mouse scrolled (614, 298) with delta (0, 0)
Screenshot: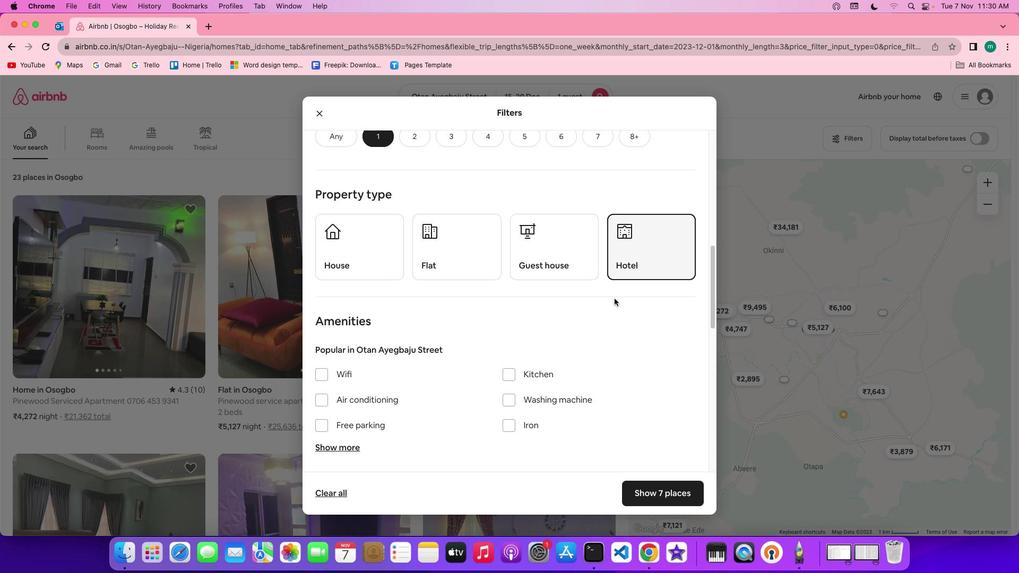 
Action: Mouse scrolled (614, 298) with delta (0, 0)
Screenshot: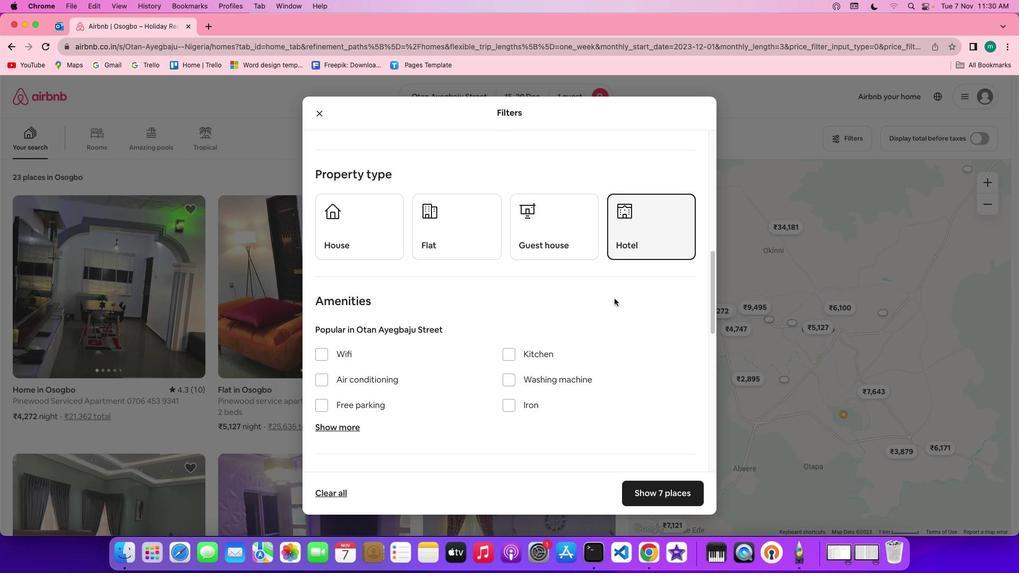 
Action: Mouse scrolled (614, 298) with delta (0, 0)
Screenshot: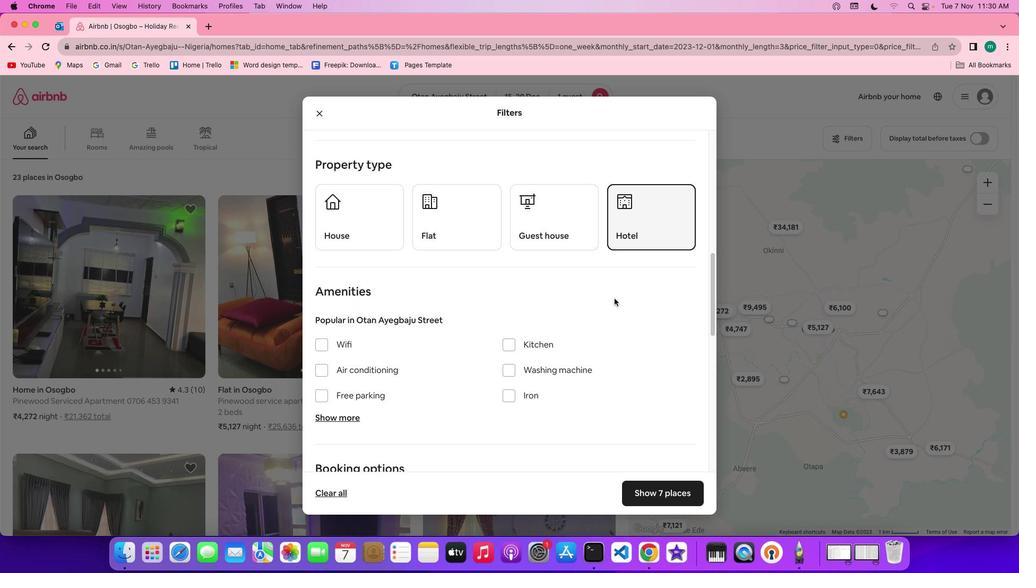 
Action: Mouse scrolled (614, 298) with delta (0, 0)
Screenshot: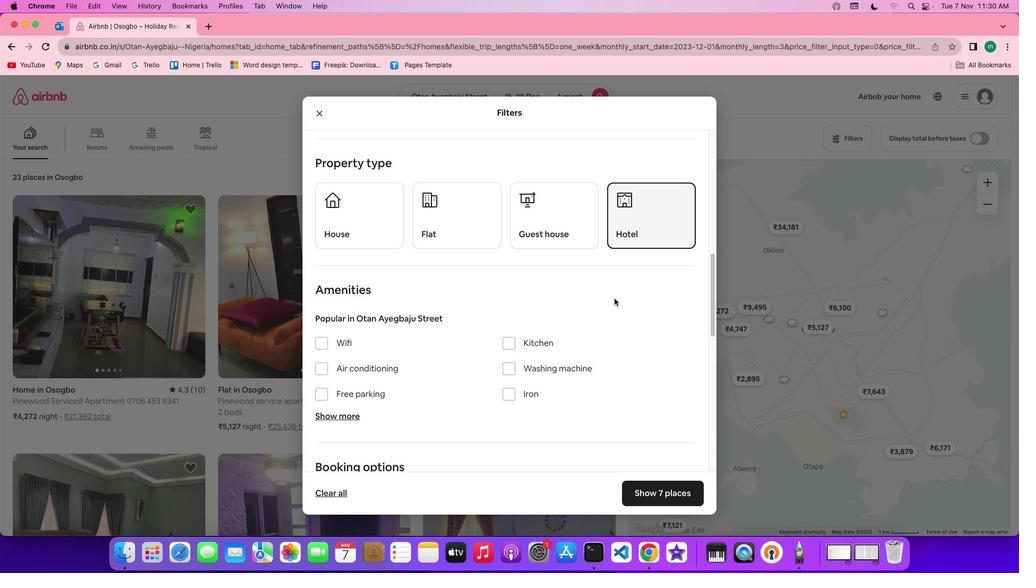 
Action: Mouse scrolled (614, 298) with delta (0, 0)
Screenshot: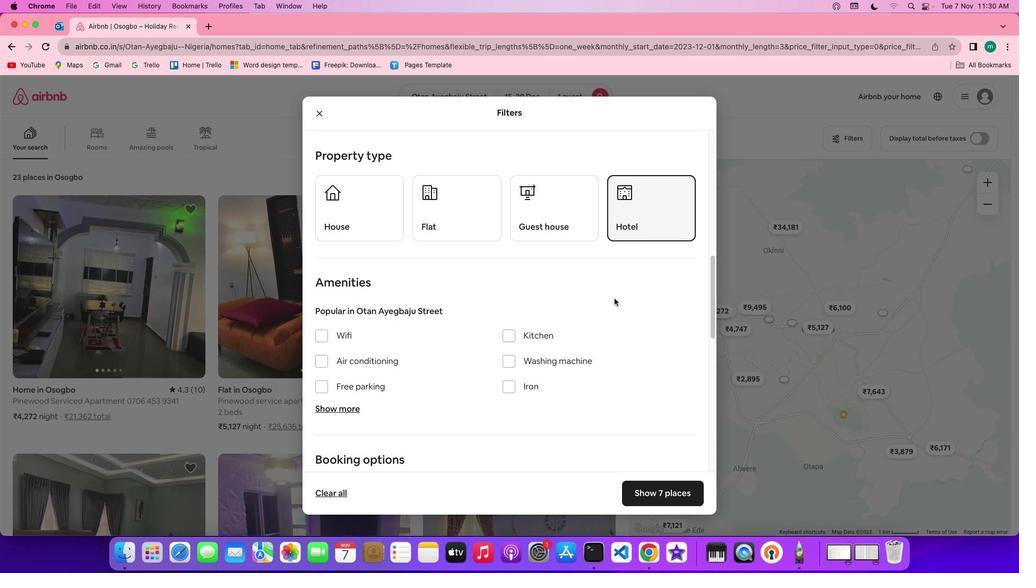 
Action: Mouse scrolled (614, 298) with delta (0, 0)
Screenshot: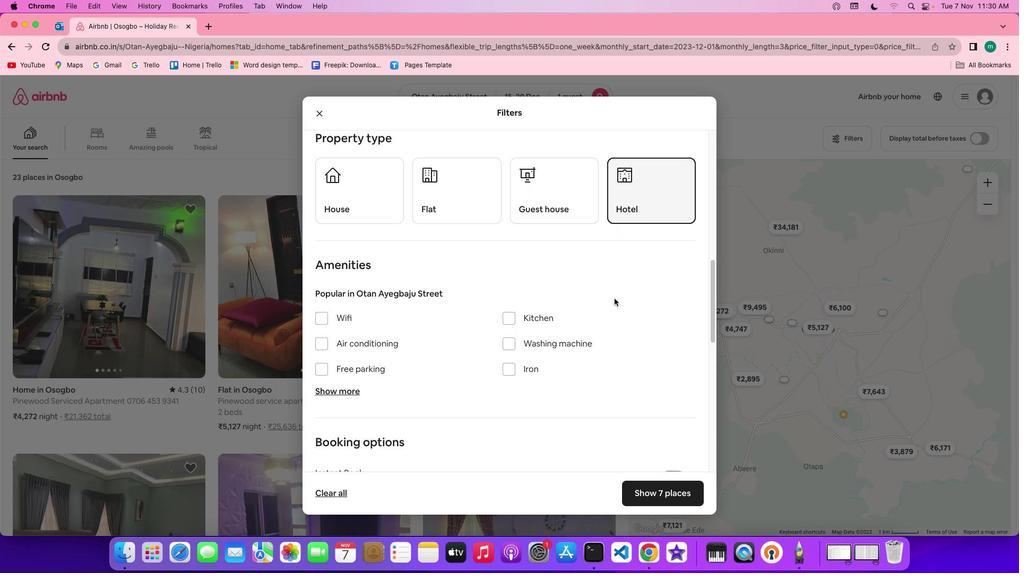 
Action: Mouse scrolled (614, 298) with delta (0, 0)
Screenshot: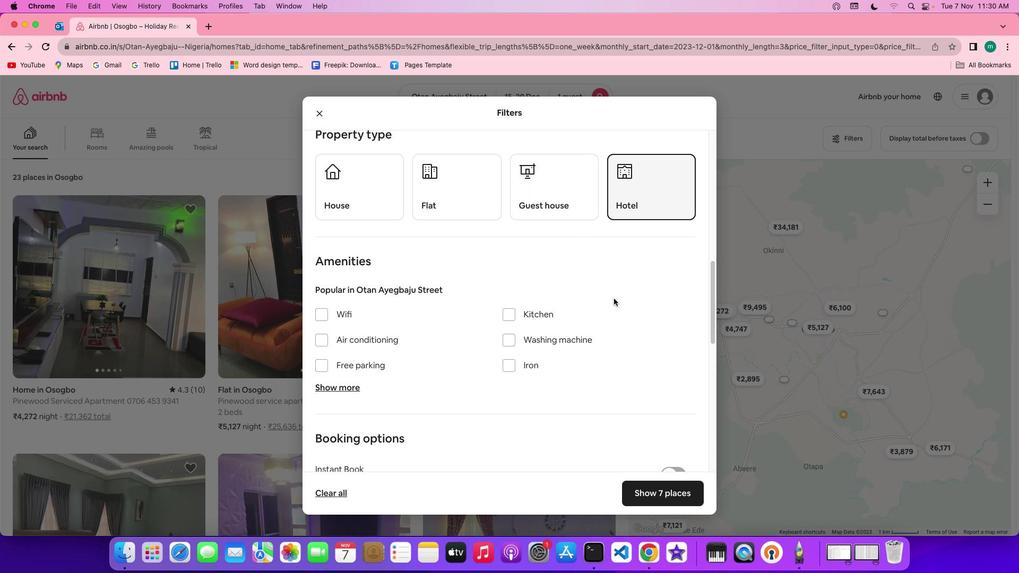 
Action: Mouse scrolled (614, 298) with delta (0, 0)
Screenshot: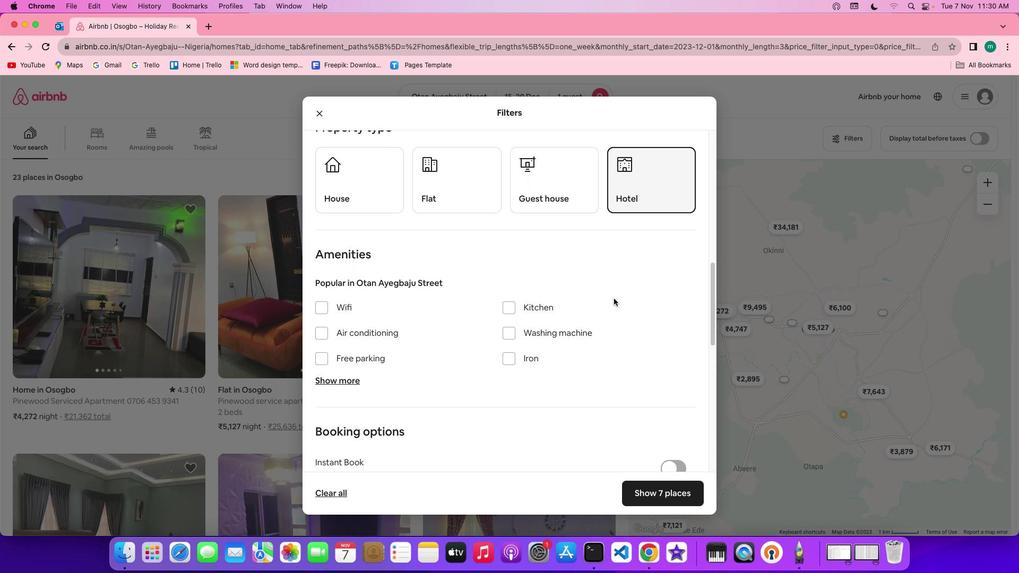 
Action: Mouse moved to (614, 298)
Screenshot: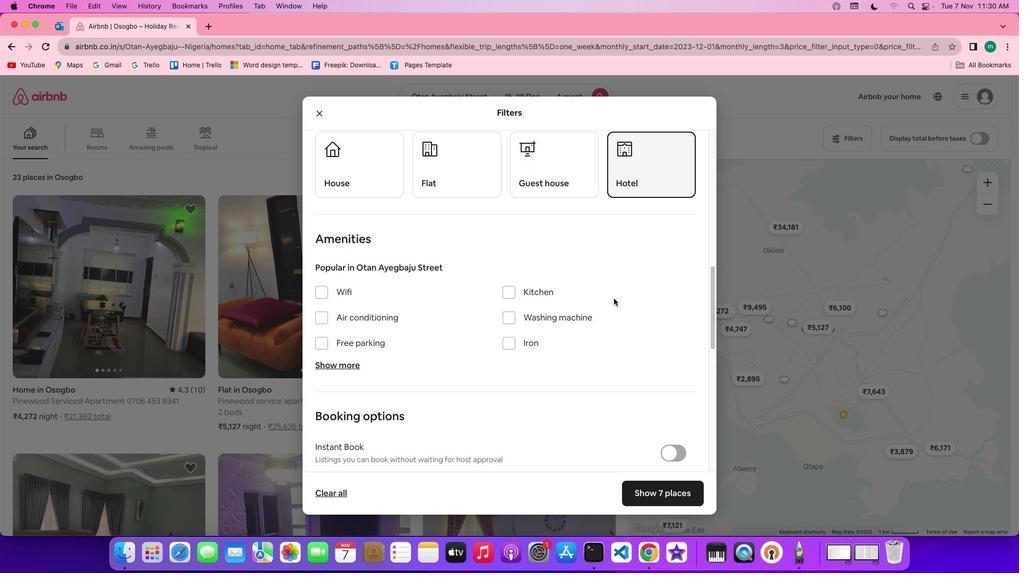 
Action: Mouse scrolled (614, 298) with delta (0, 0)
Screenshot: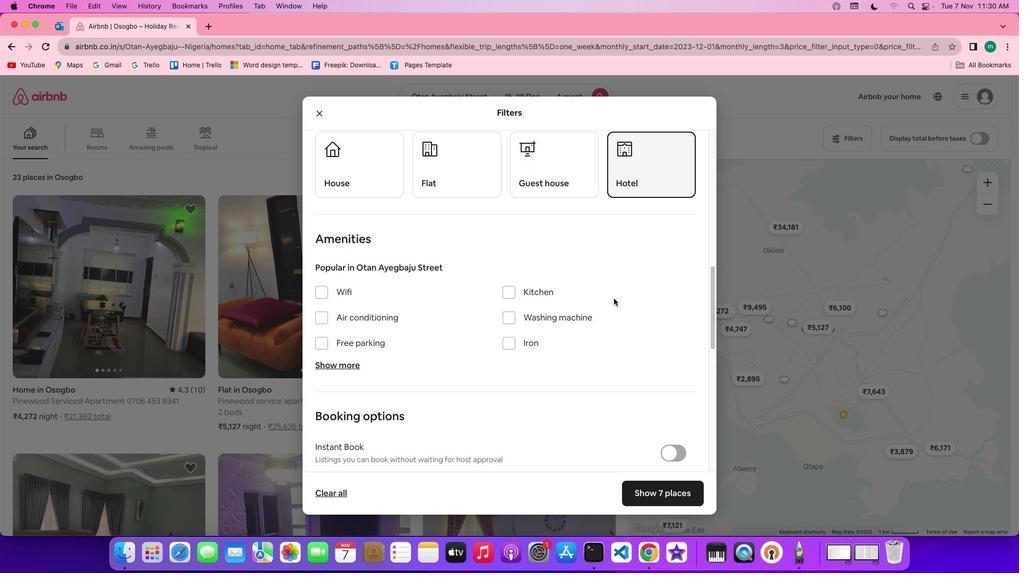 
Action: Mouse moved to (609, 304)
Screenshot: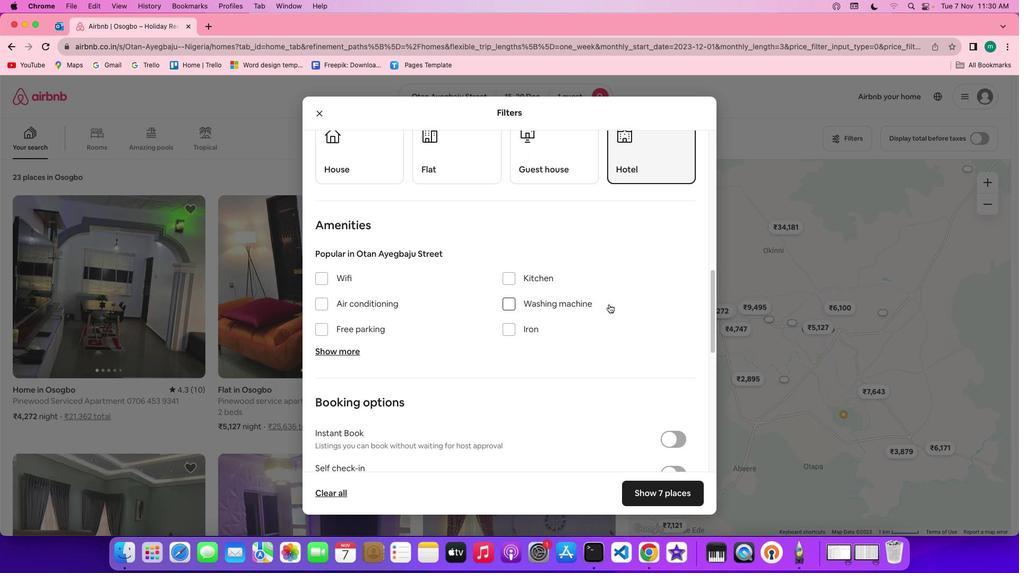 
Action: Mouse scrolled (609, 304) with delta (0, 0)
Screenshot: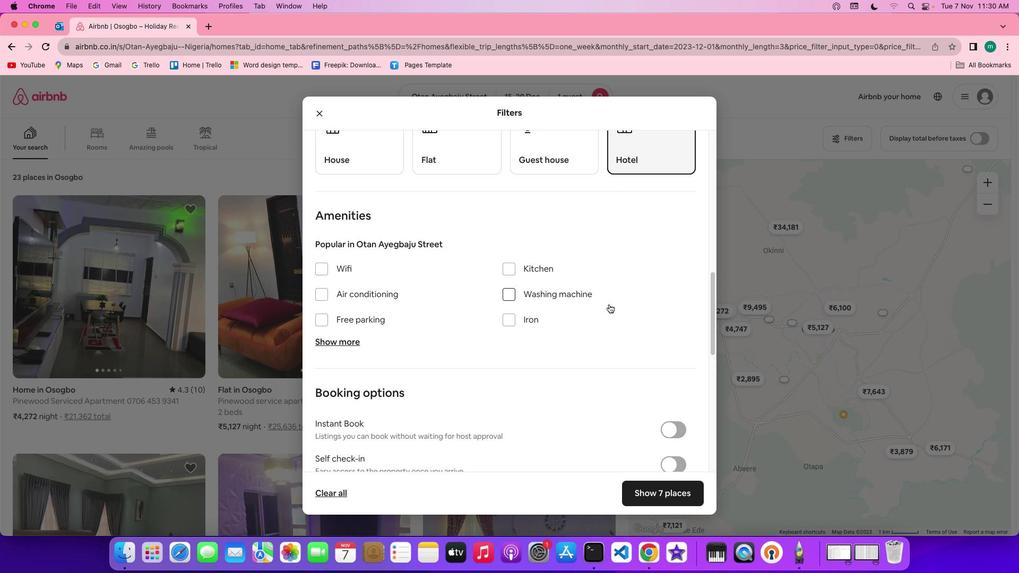 
Action: Mouse scrolled (609, 304) with delta (0, 0)
Screenshot: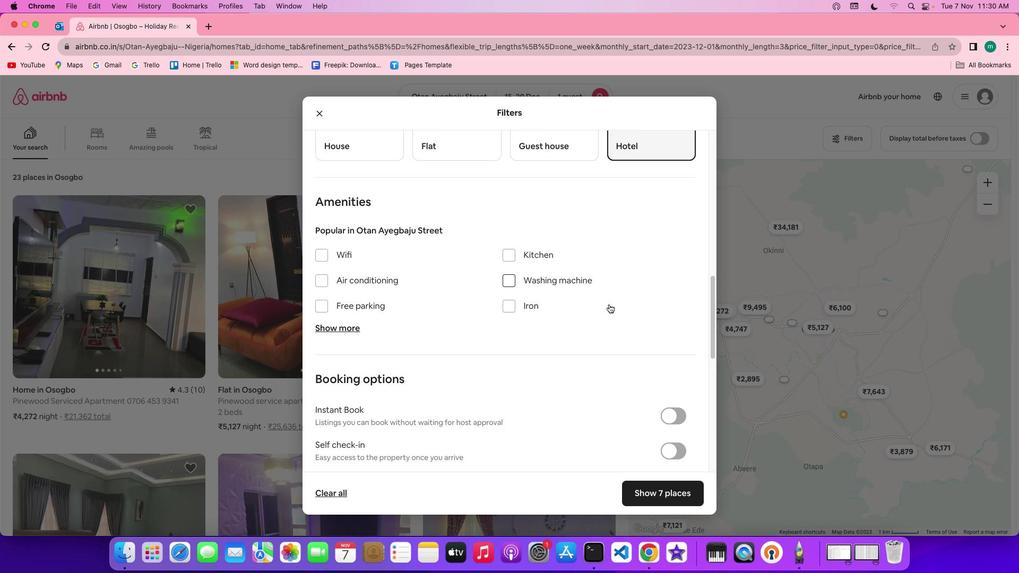 
Action: Mouse scrolled (609, 304) with delta (0, -1)
Screenshot: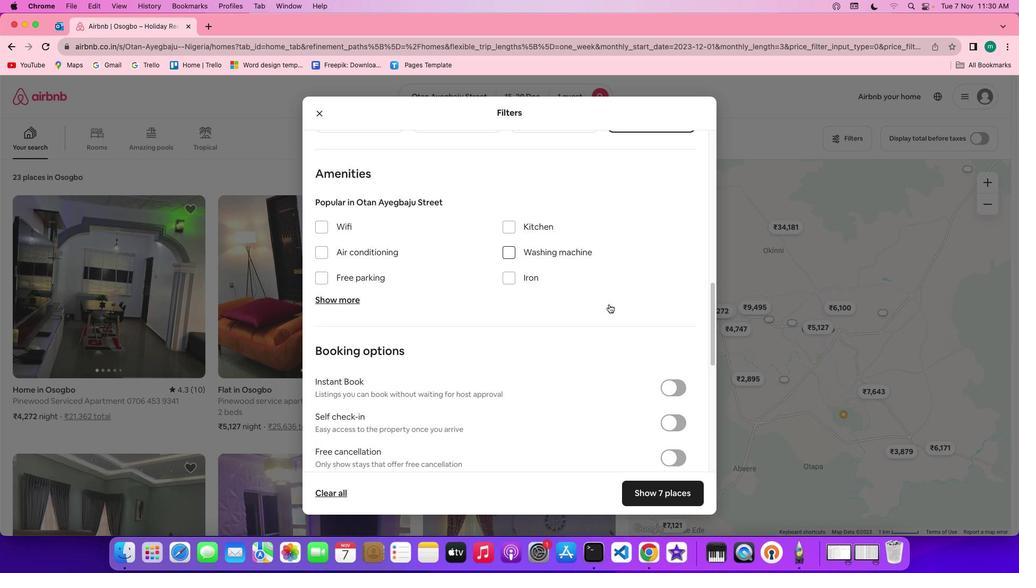 
Action: Mouse moved to (675, 400)
Screenshot: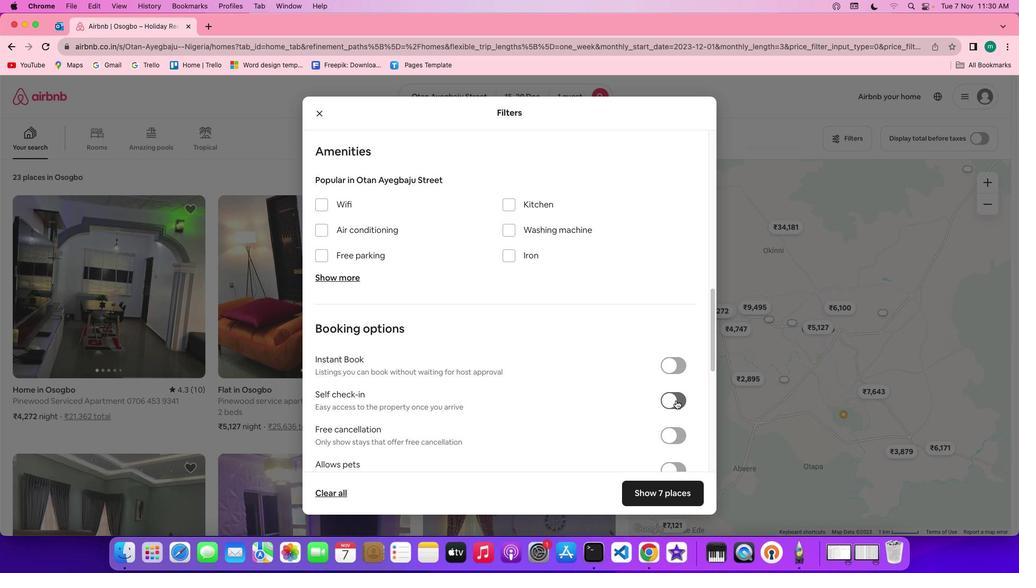 
Action: Mouse pressed left at (675, 400)
Screenshot: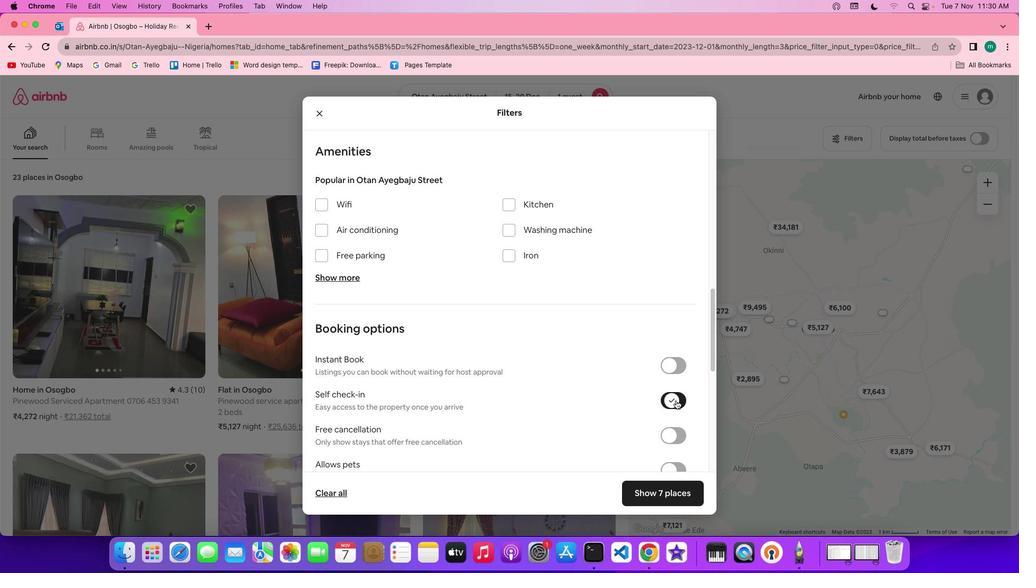 
Action: Mouse moved to (612, 368)
Screenshot: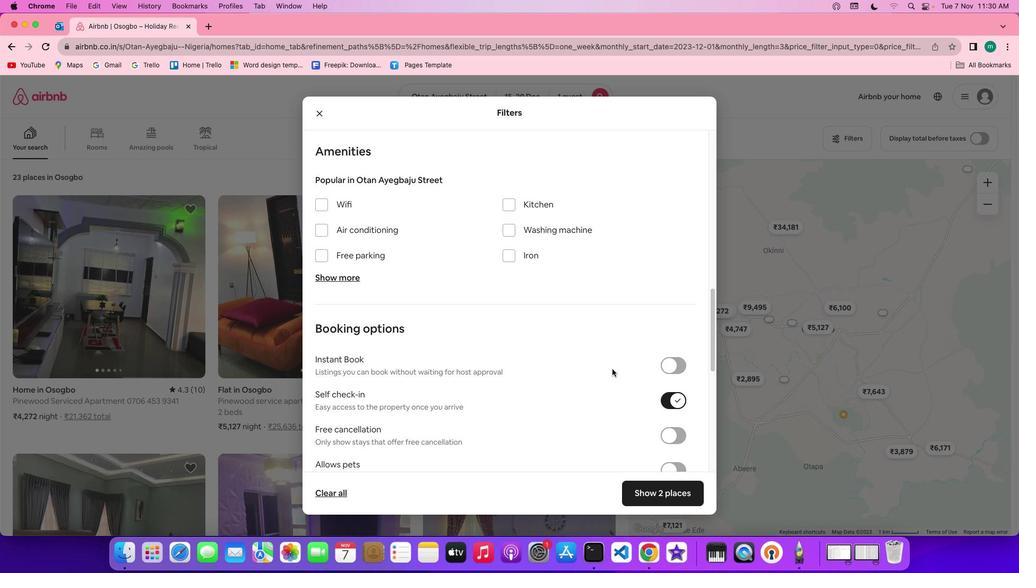 
Action: Mouse scrolled (612, 368) with delta (0, 0)
Screenshot: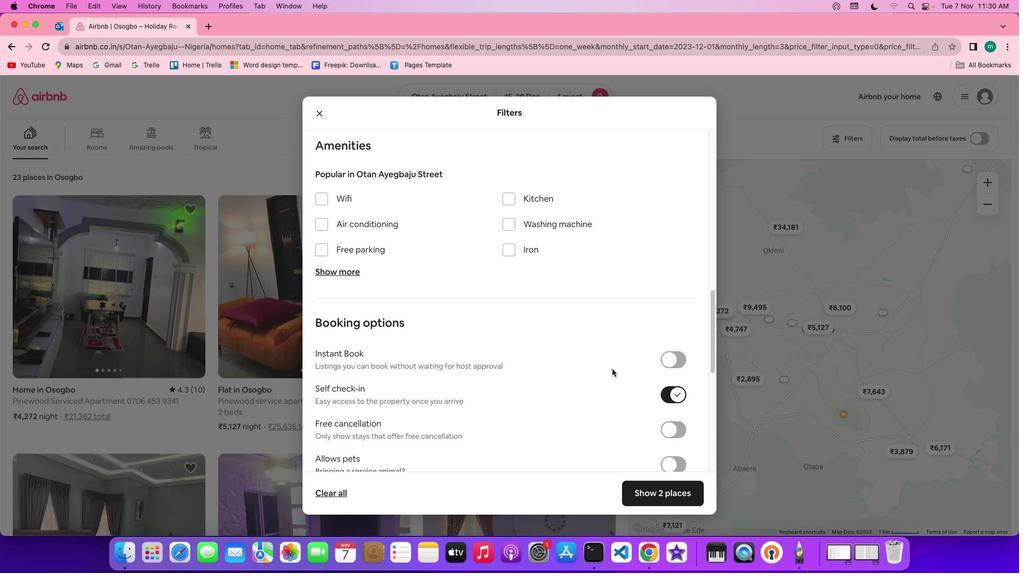 
Action: Mouse scrolled (612, 368) with delta (0, 0)
Screenshot: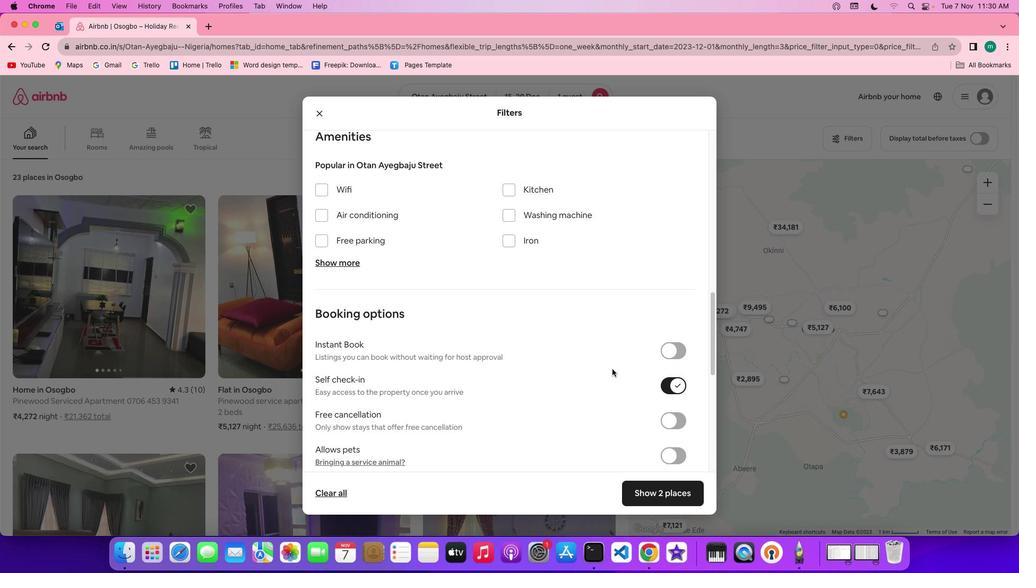 
Action: Mouse scrolled (612, 368) with delta (0, 0)
Screenshot: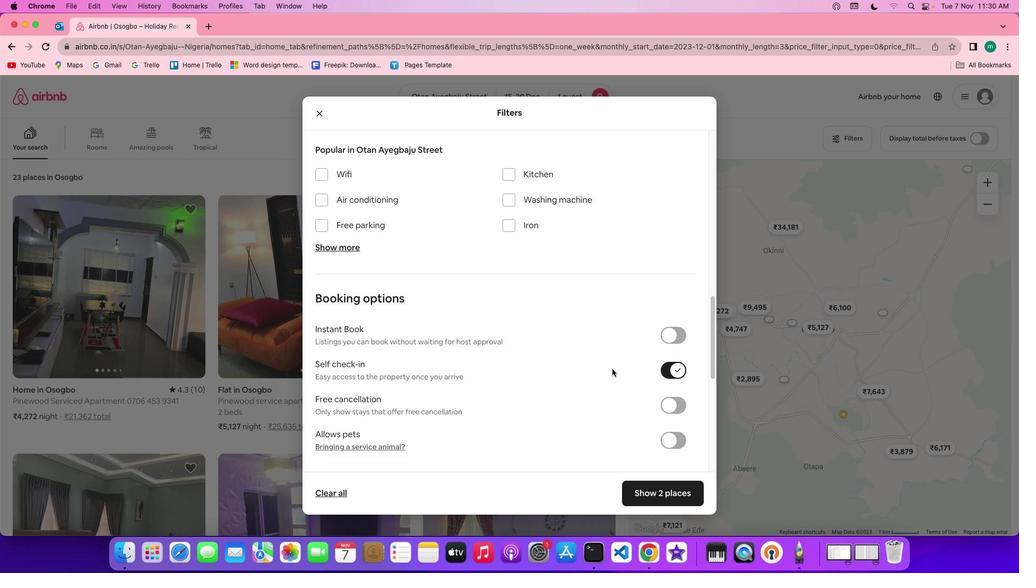 
Action: Mouse scrolled (612, 368) with delta (0, 0)
Screenshot: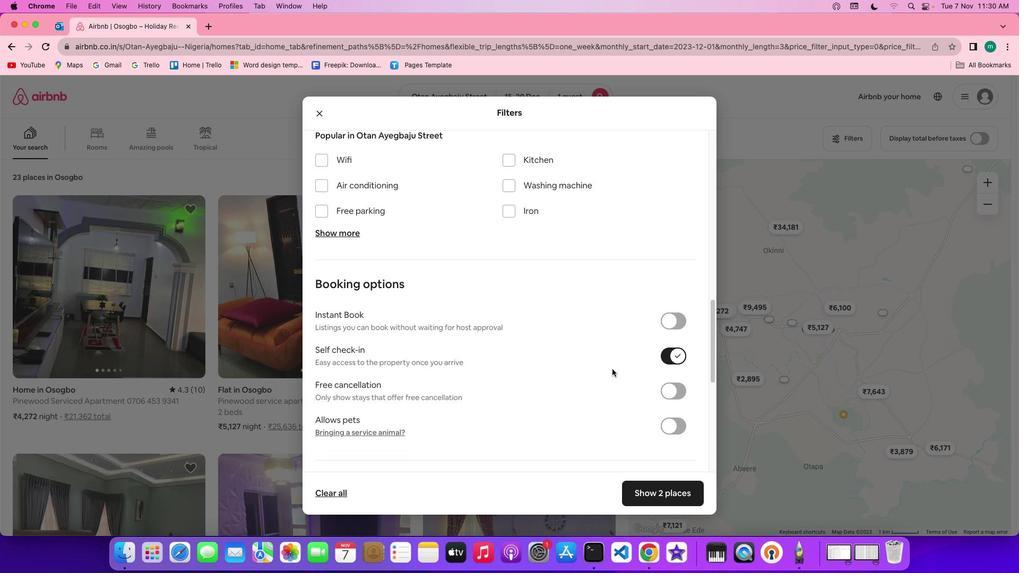 
Action: Mouse scrolled (612, 368) with delta (0, 0)
Screenshot: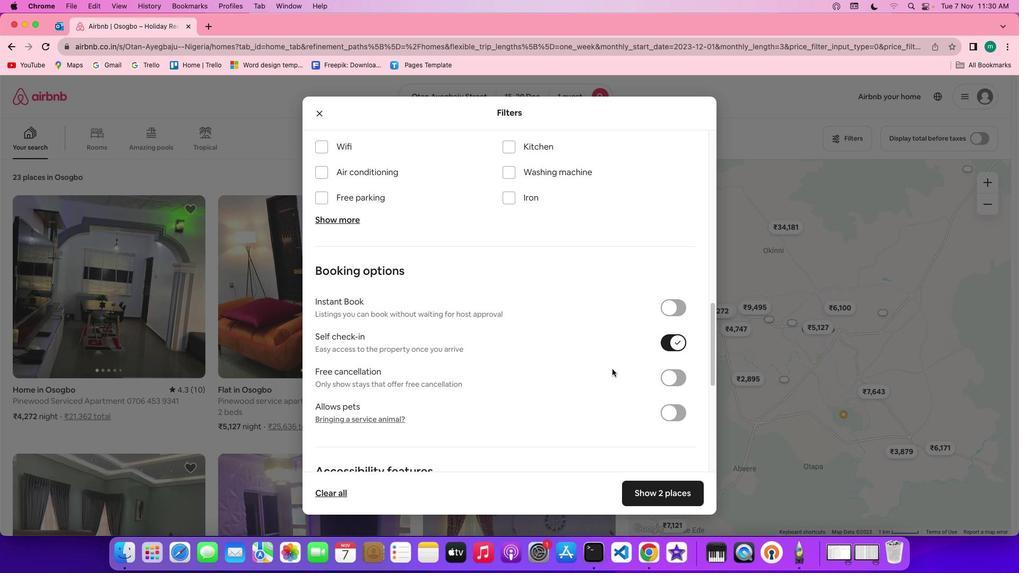 
Action: Mouse scrolled (612, 368) with delta (0, 0)
Screenshot: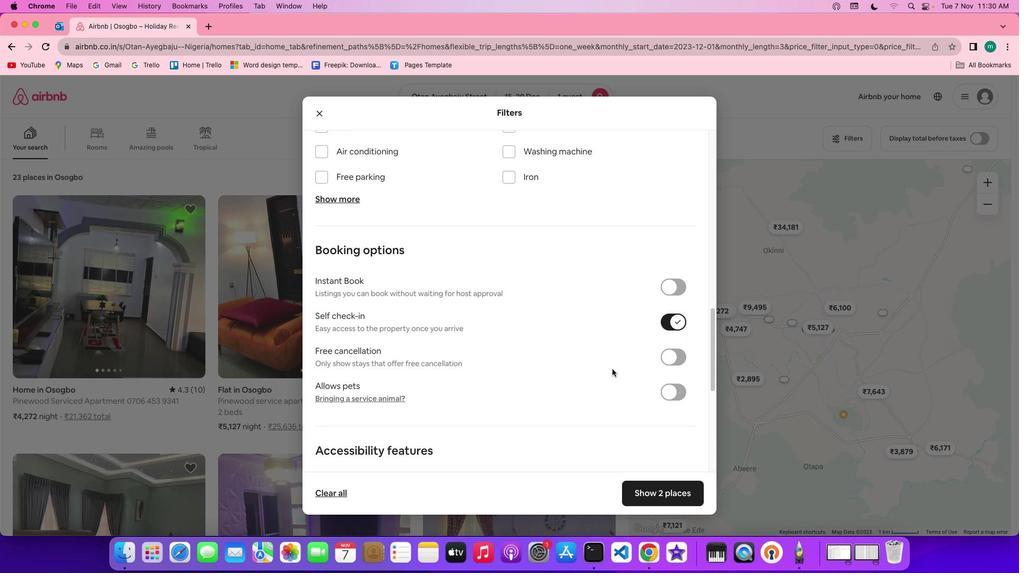 
Action: Mouse scrolled (612, 368) with delta (0, 0)
Screenshot: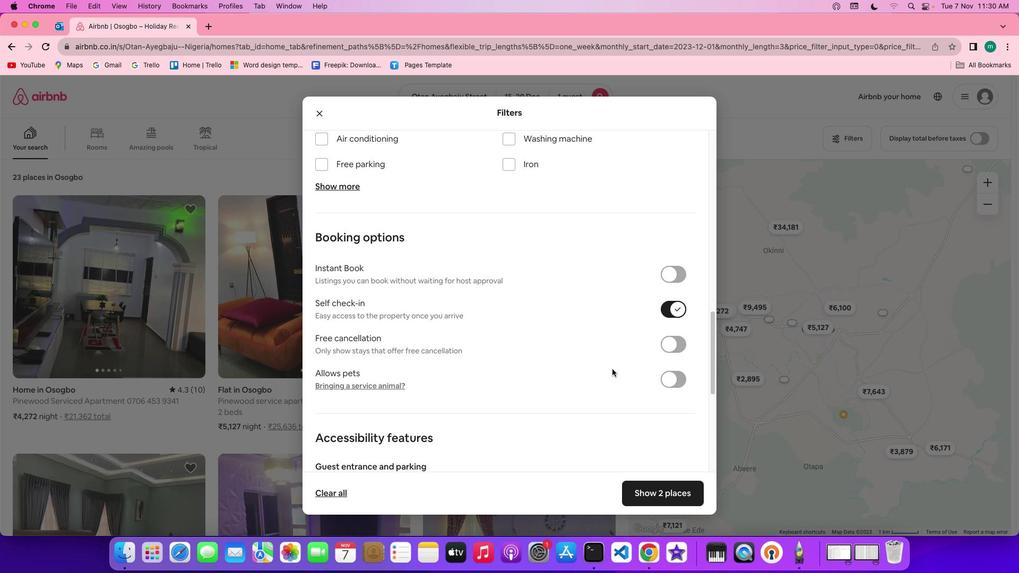 
Action: Mouse scrolled (612, 368) with delta (0, 0)
Screenshot: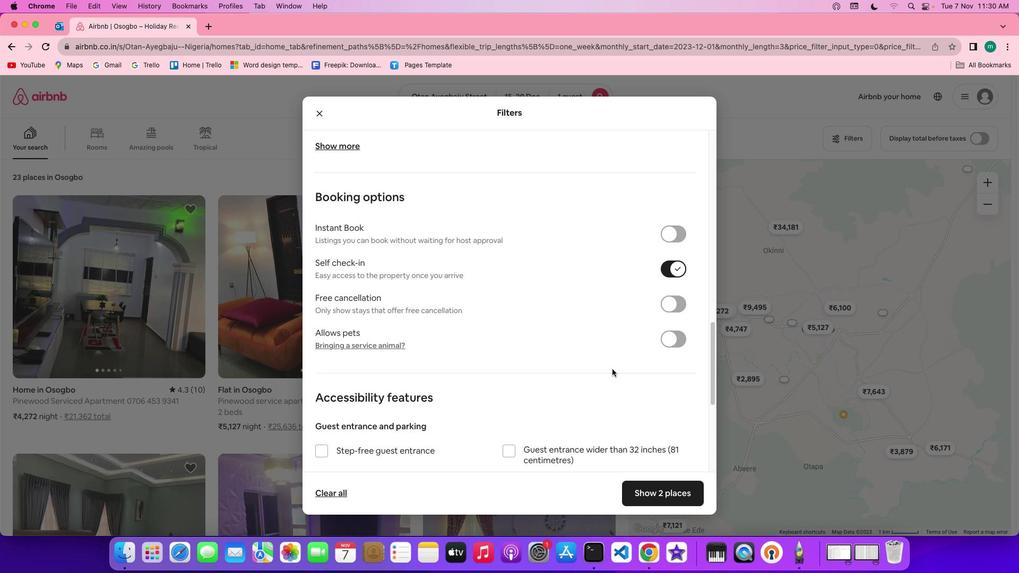 
Action: Mouse scrolled (612, 368) with delta (0, 0)
Screenshot: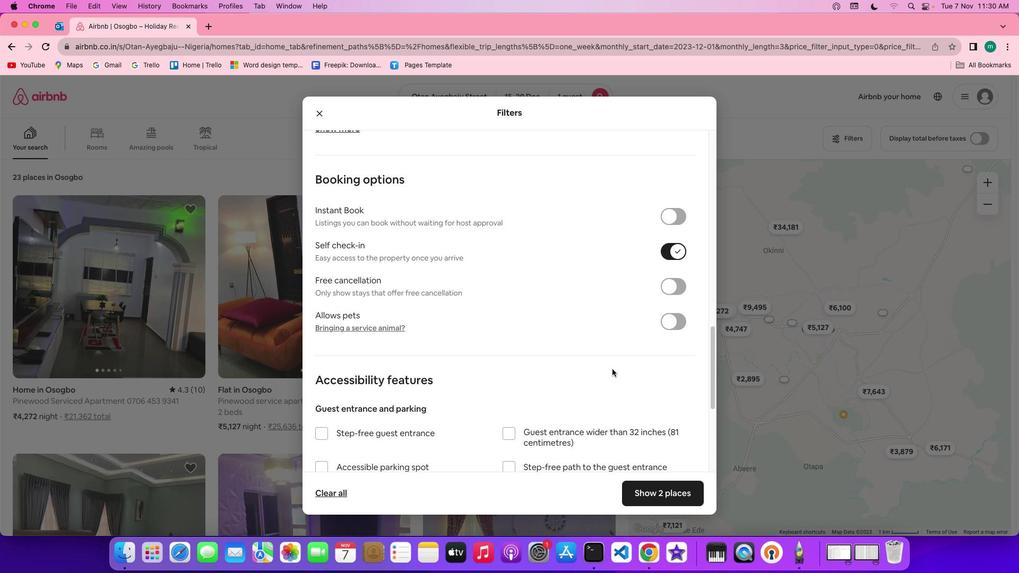 
Action: Mouse scrolled (612, 368) with delta (0, -1)
Screenshot: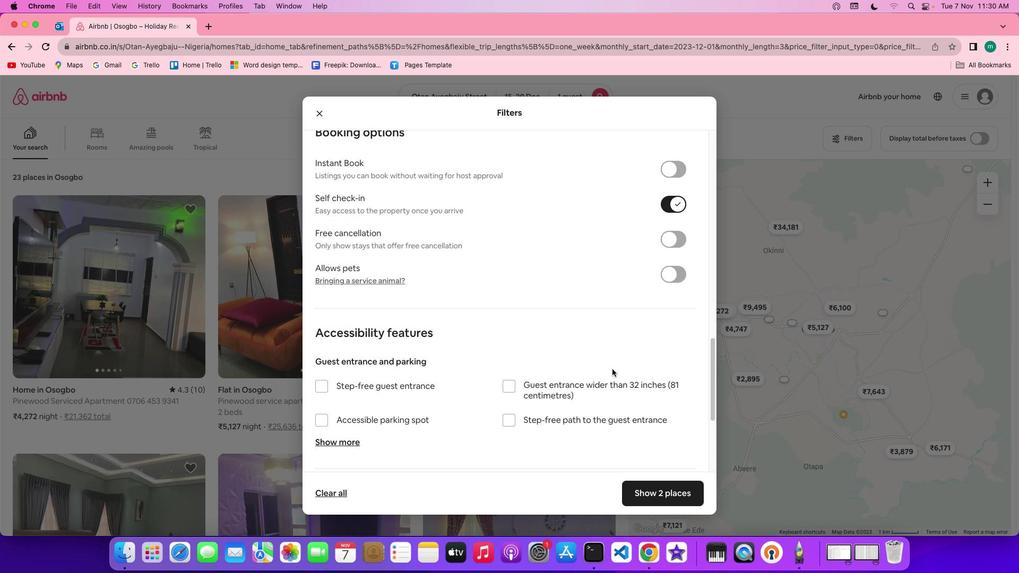 
Action: Mouse scrolled (612, 368) with delta (0, -2)
Screenshot: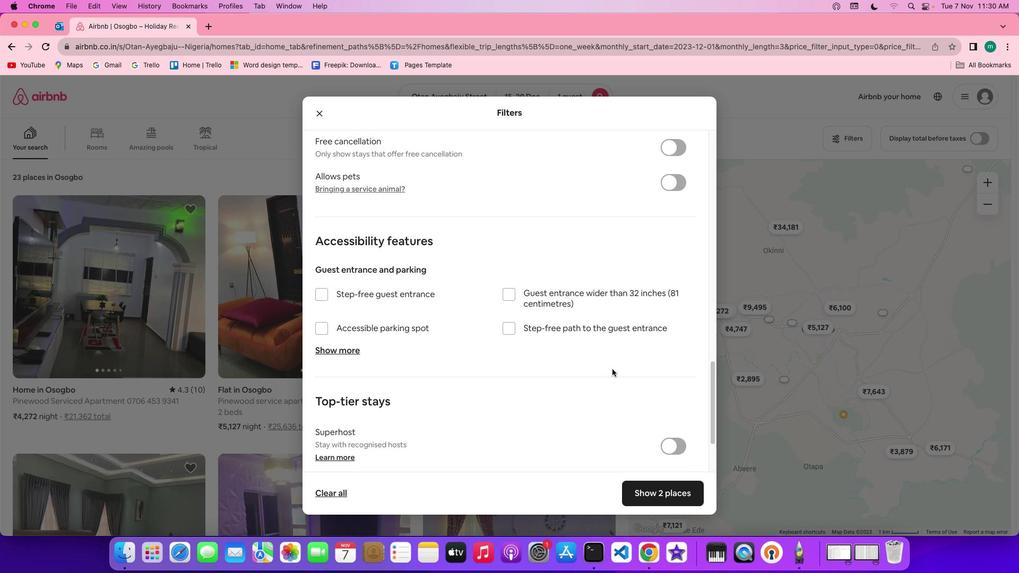 
Action: Mouse scrolled (612, 368) with delta (0, 0)
Screenshot: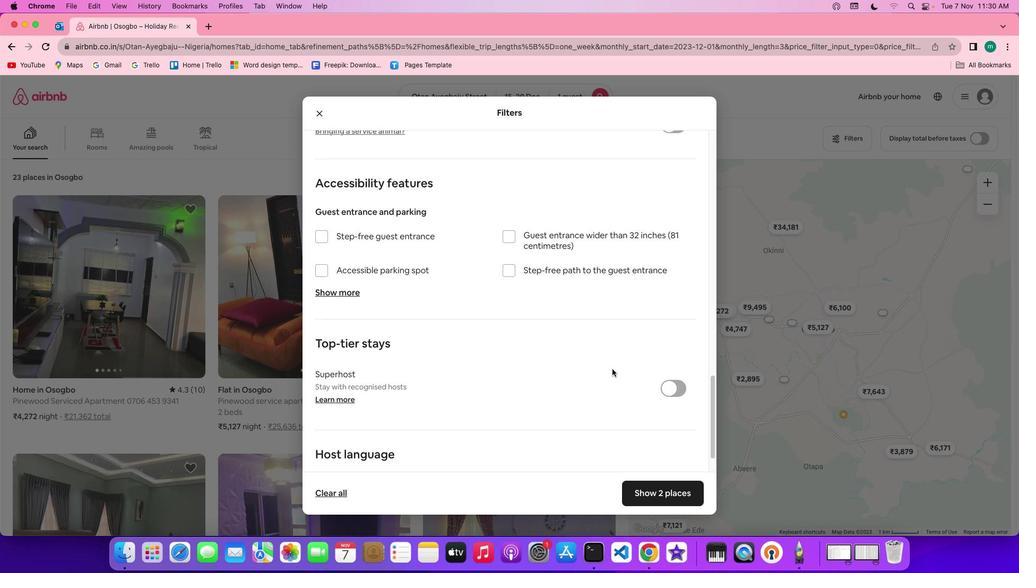 
Action: Mouse scrolled (612, 368) with delta (0, 0)
Screenshot: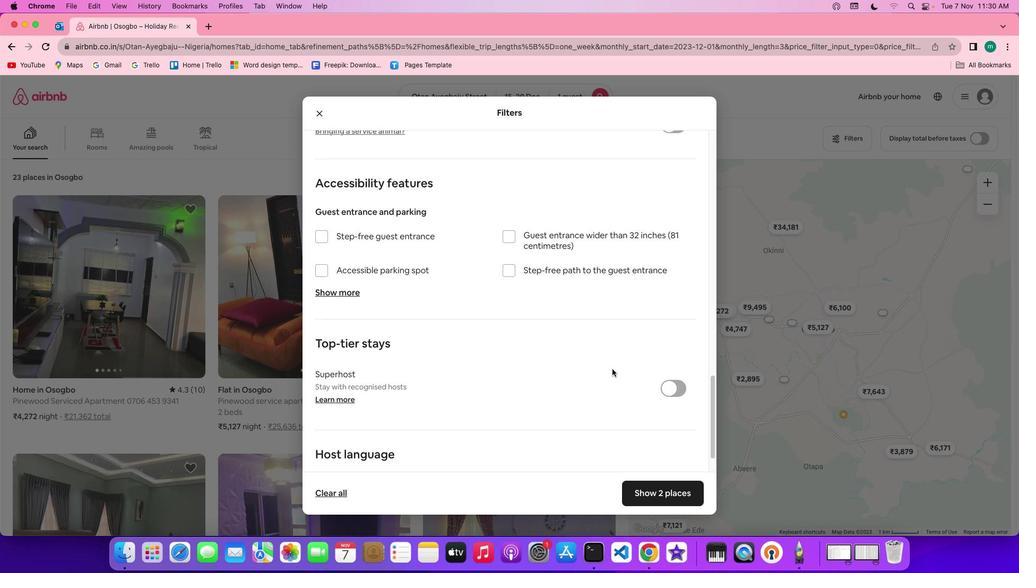 
Action: Mouse scrolled (612, 368) with delta (0, -1)
Screenshot: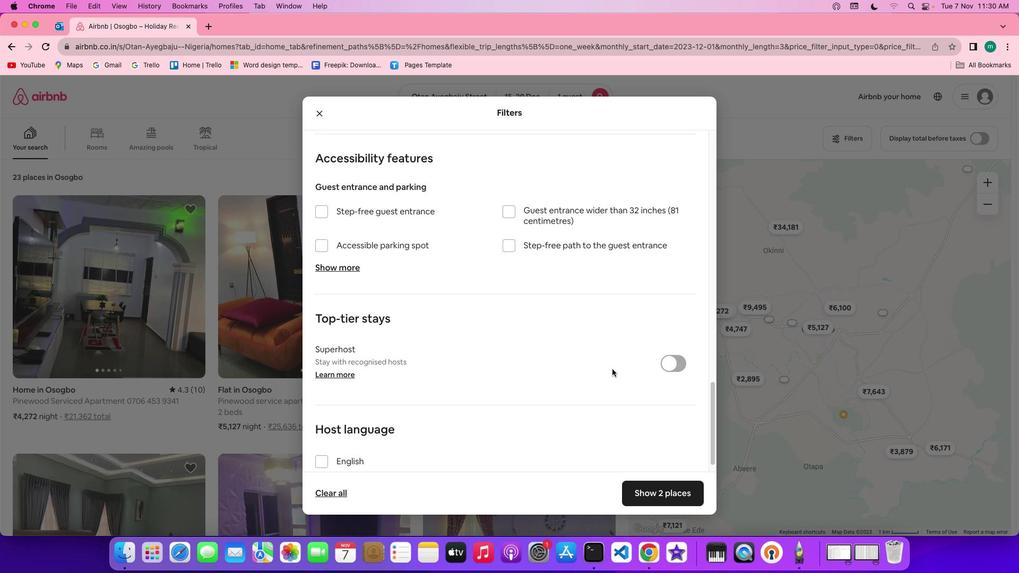 
Action: Mouse scrolled (612, 368) with delta (0, -2)
Screenshot: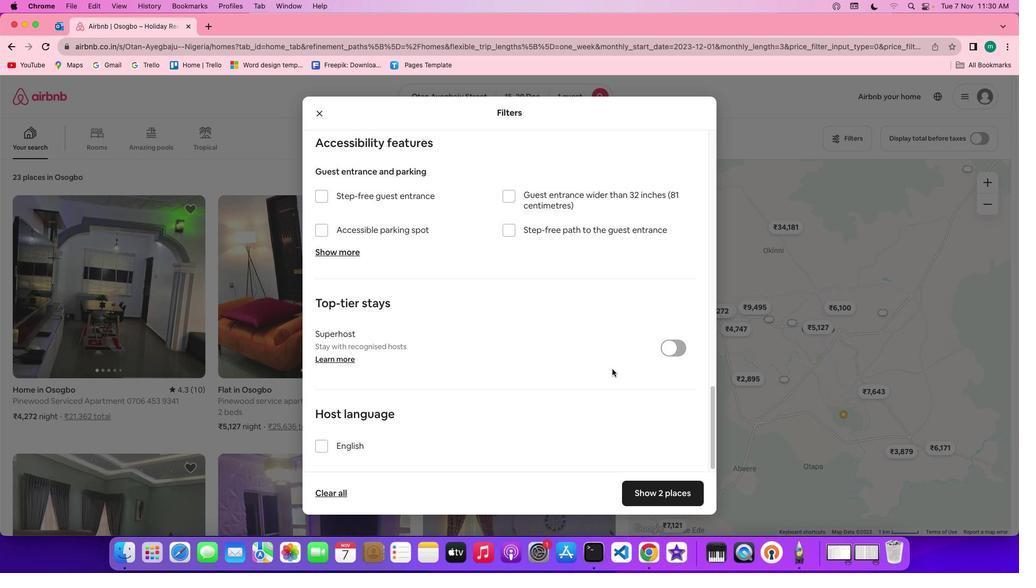 
Action: Mouse scrolled (612, 368) with delta (0, -2)
Screenshot: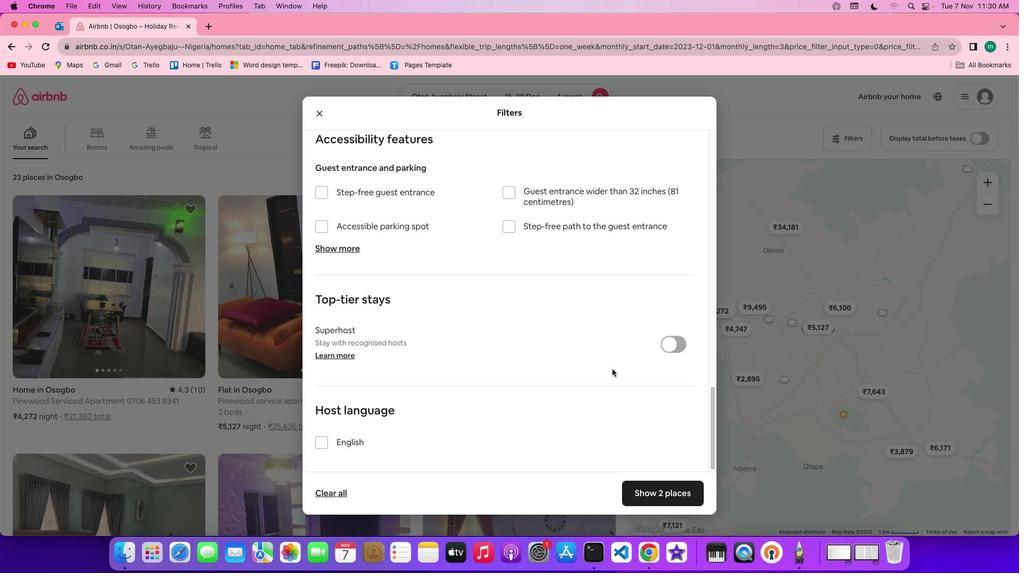 
Action: Mouse scrolled (612, 368) with delta (0, 0)
Screenshot: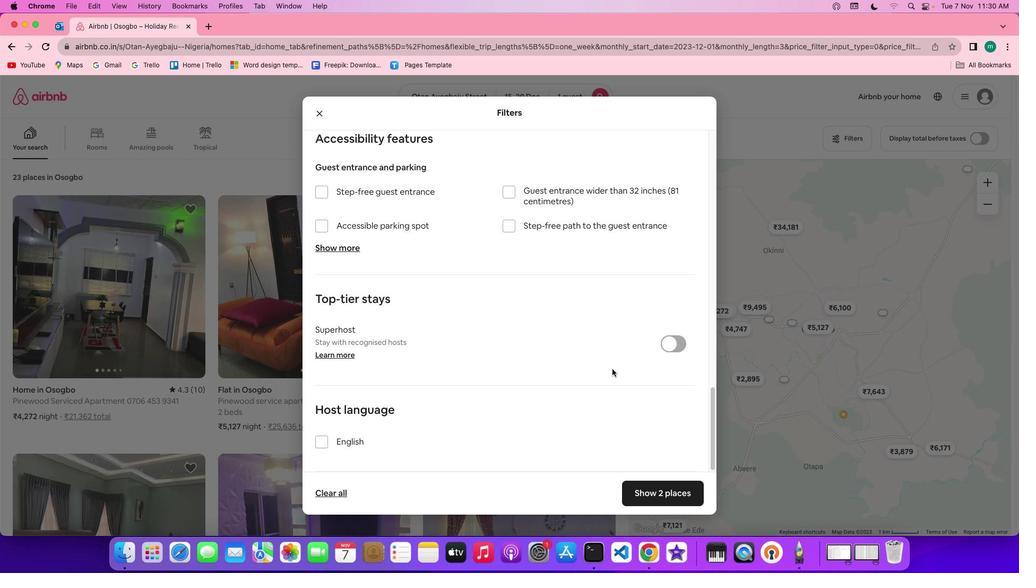 
Action: Mouse scrolled (612, 368) with delta (0, 0)
Screenshot: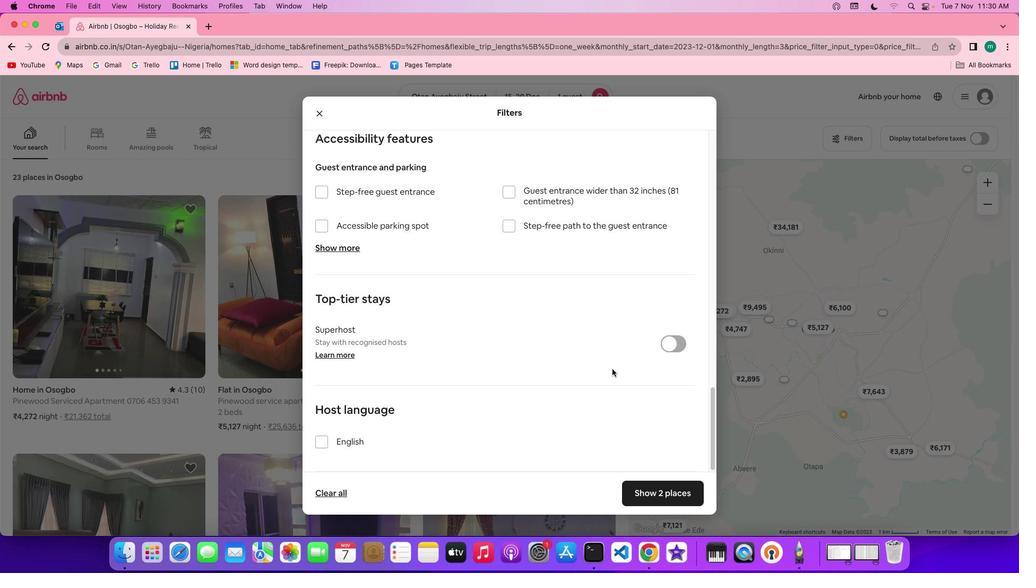 
Action: Mouse scrolled (612, 368) with delta (0, -1)
Screenshot: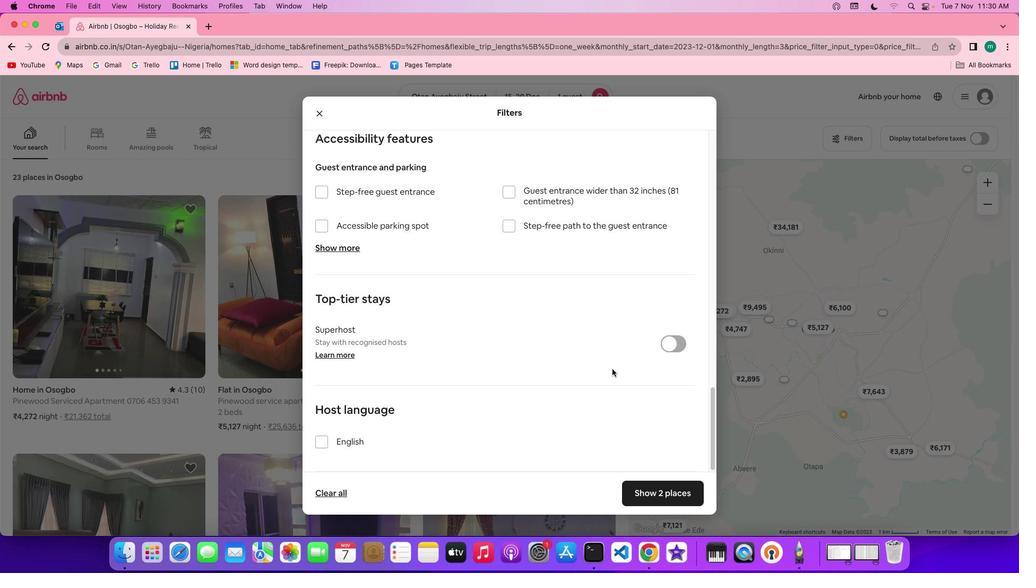 
Action: Mouse scrolled (612, 368) with delta (0, -2)
Screenshot: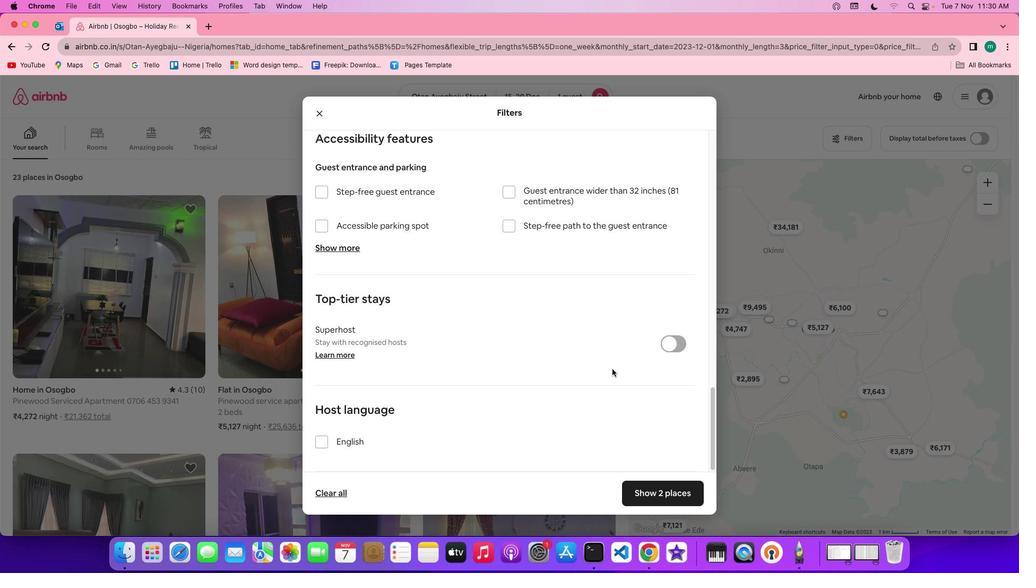 
Action: Mouse scrolled (612, 368) with delta (0, -3)
Screenshot: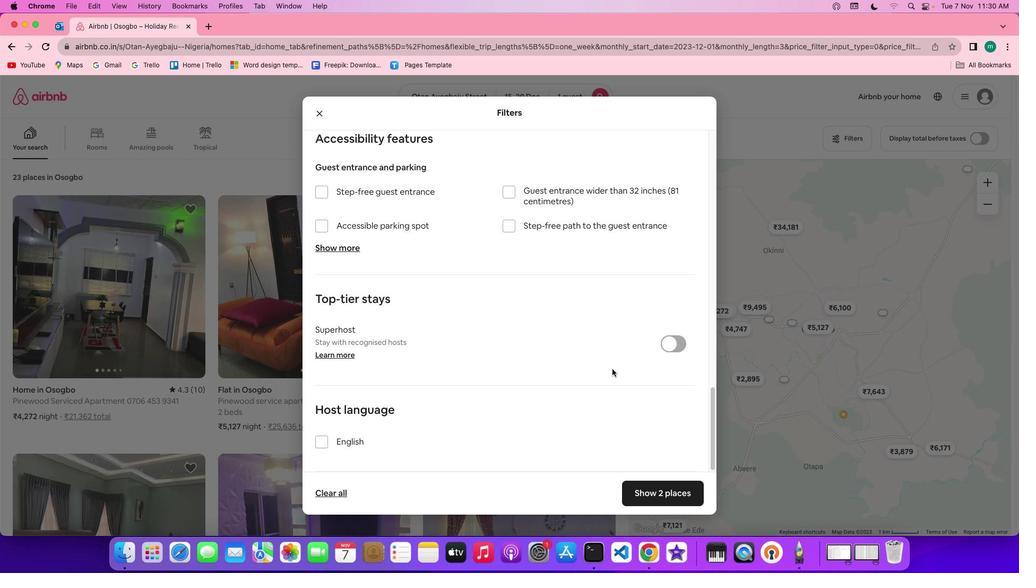 
Action: Mouse scrolled (612, 368) with delta (0, -3)
Screenshot: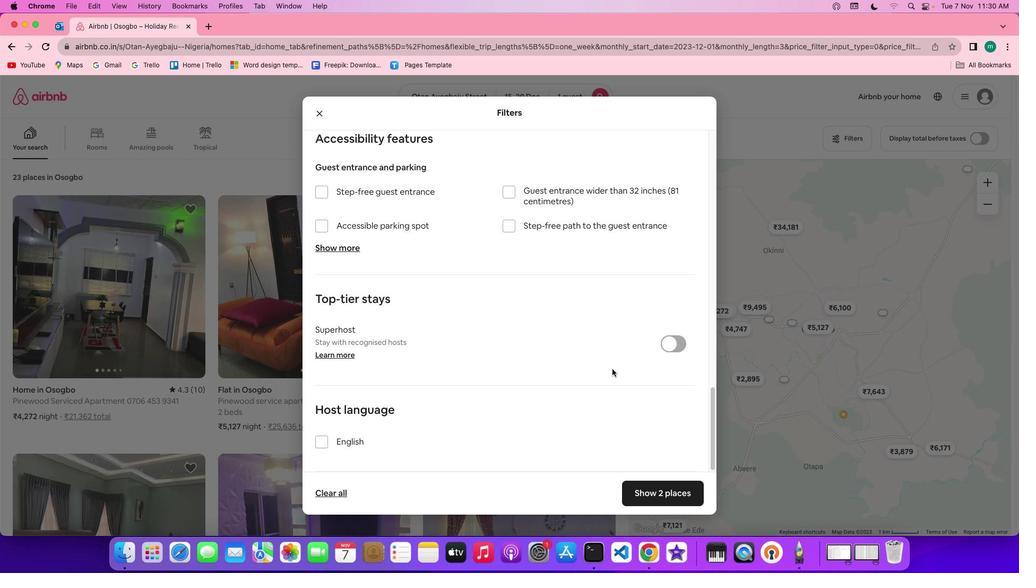 
Action: Mouse moved to (700, 491)
Screenshot: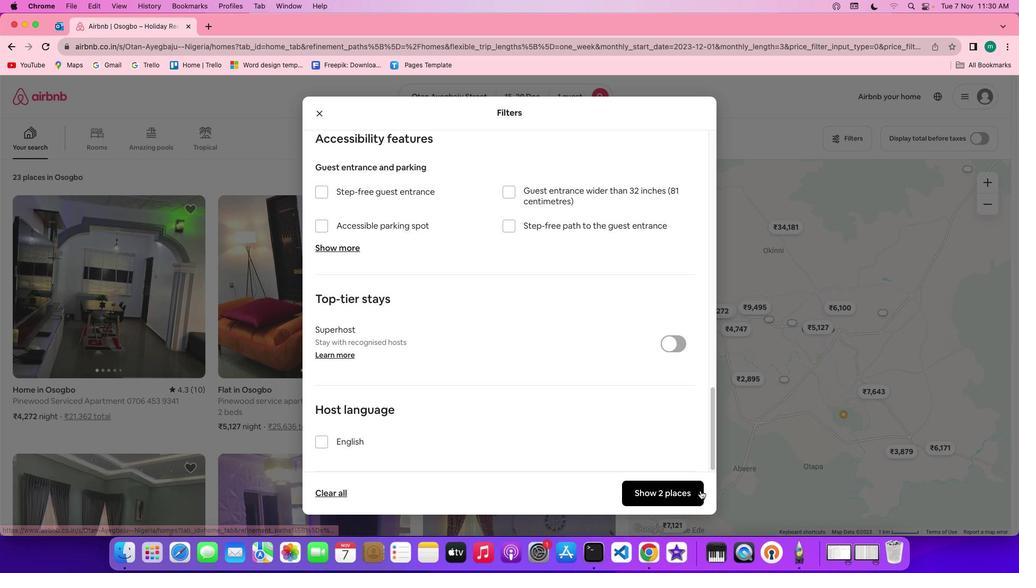 
Action: Mouse pressed left at (700, 491)
Screenshot: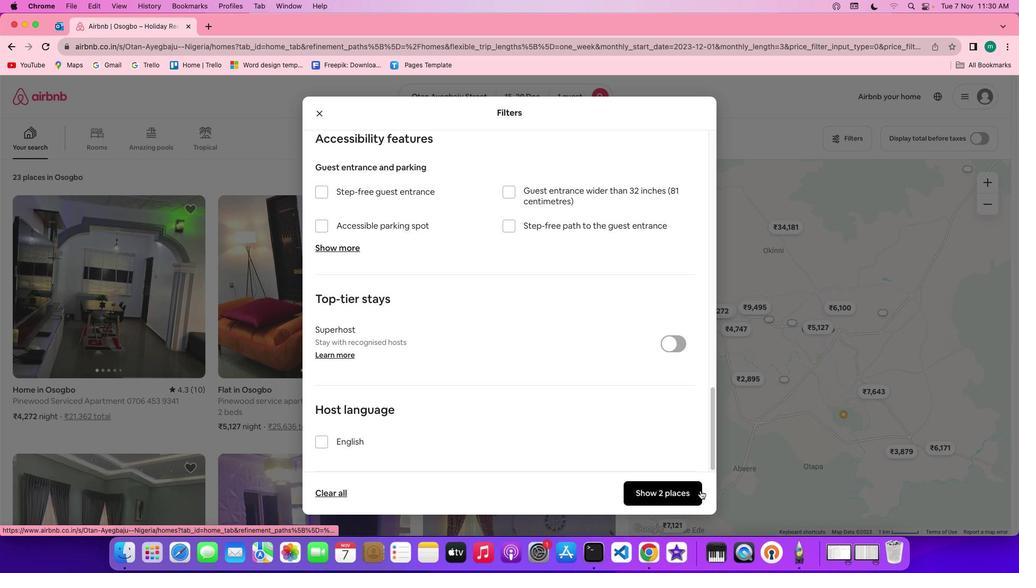 
Action: Mouse moved to (114, 261)
Screenshot: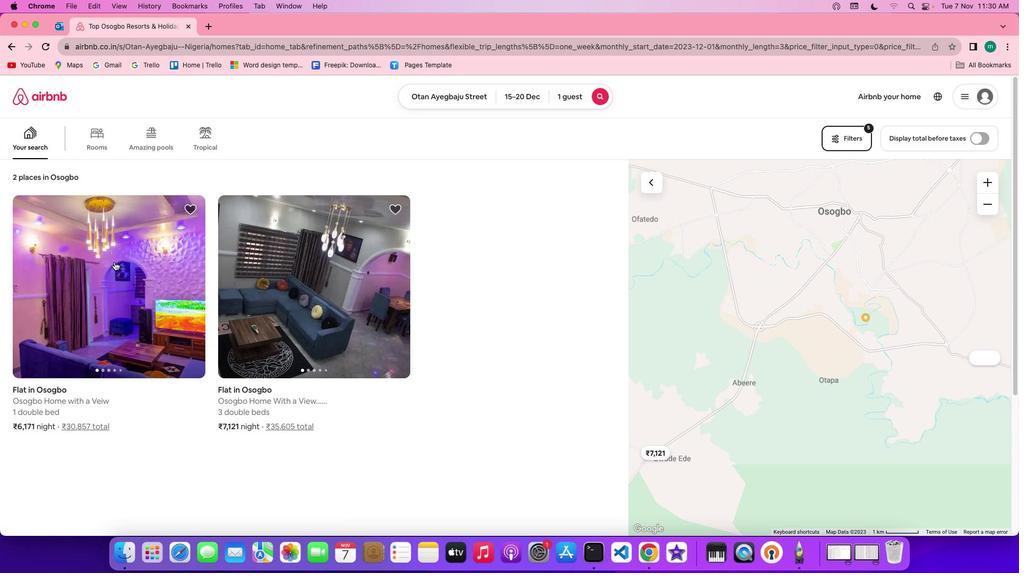 
Action: Mouse pressed left at (114, 261)
Screenshot: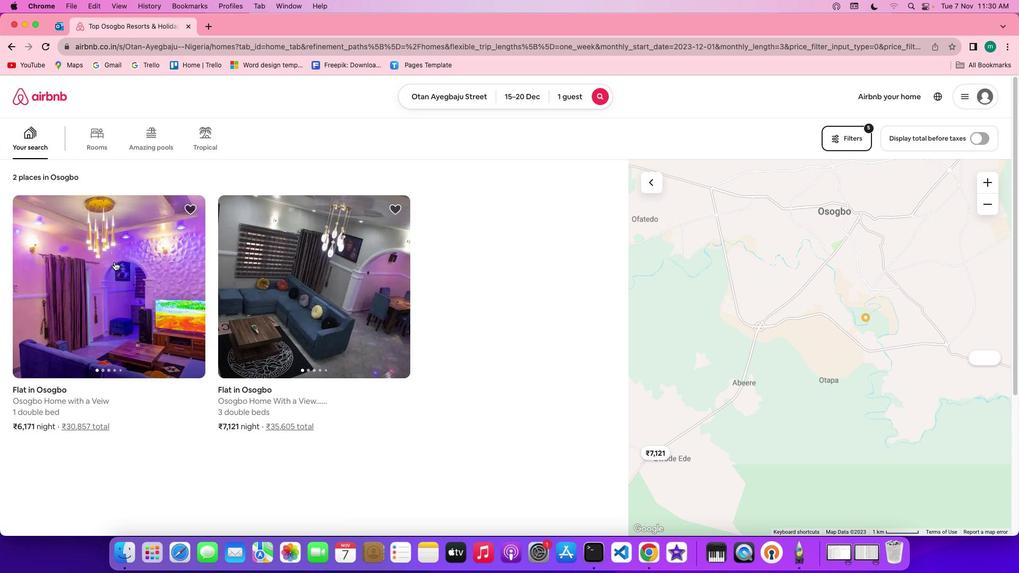 
Action: Mouse moved to (723, 389)
Screenshot: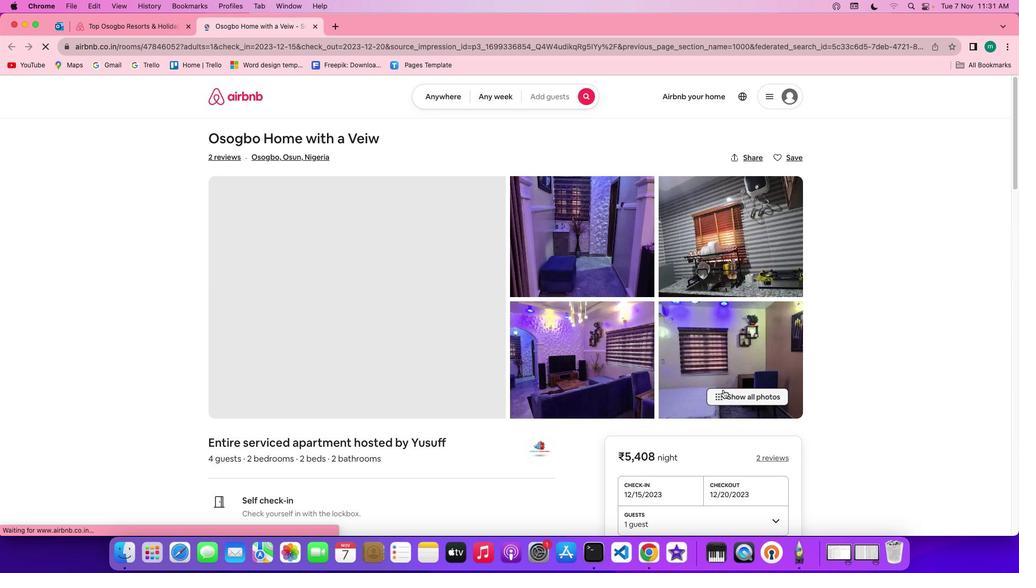 
Action: Mouse pressed left at (723, 389)
Screenshot: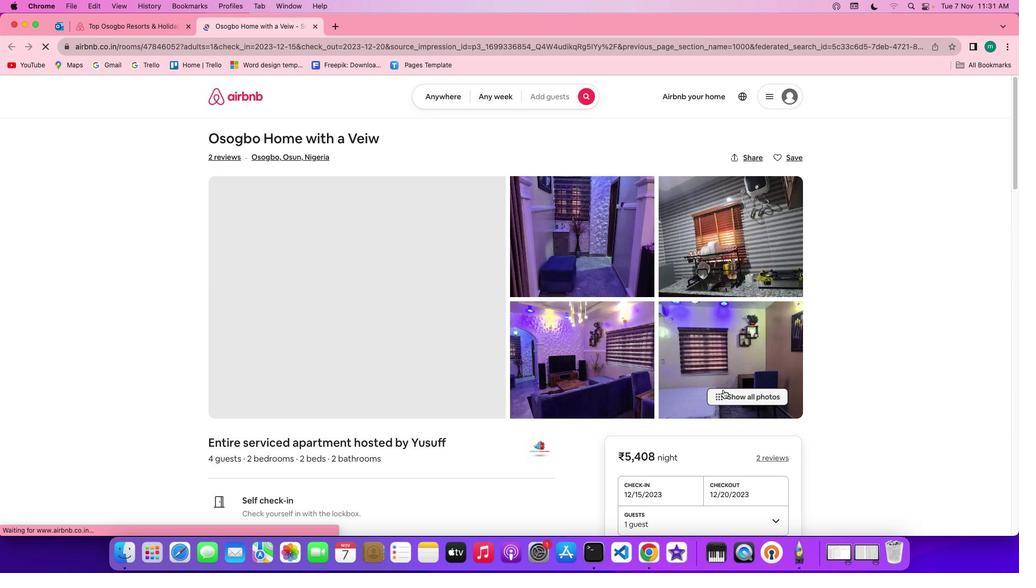 
Action: Mouse moved to (509, 345)
Screenshot: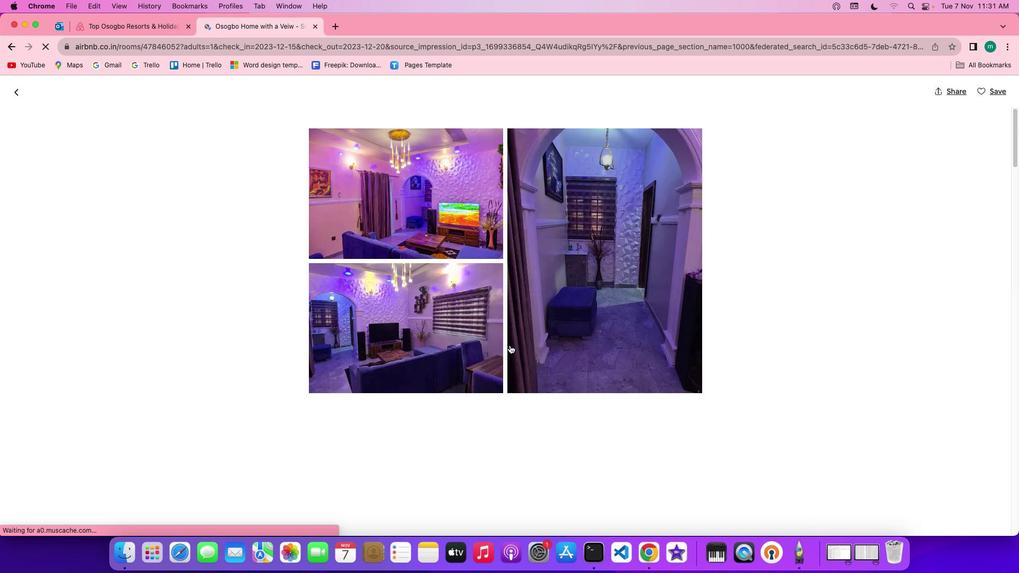 
Action: Mouse scrolled (509, 345) with delta (0, 0)
Screenshot: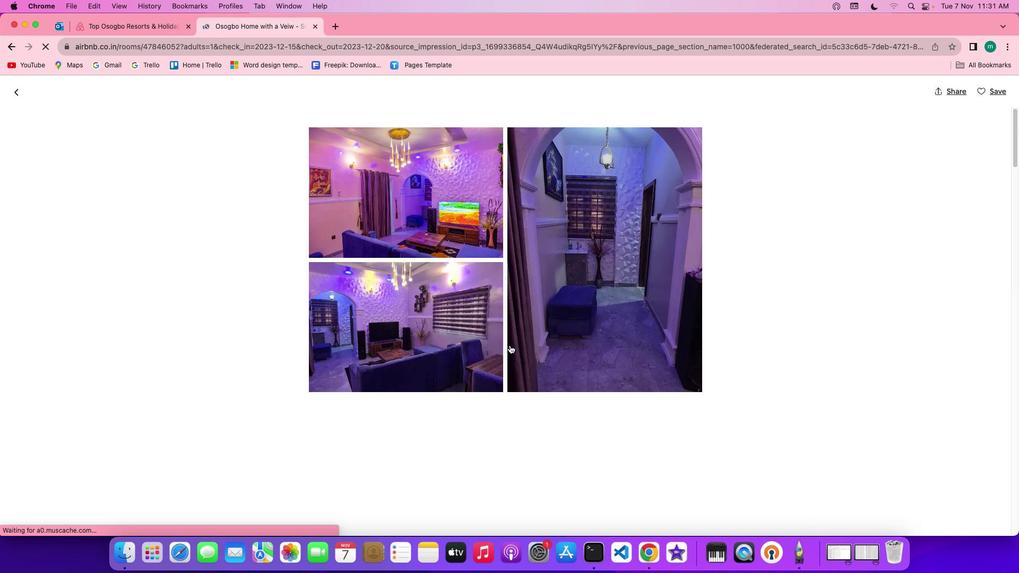 
Action: Mouse scrolled (509, 345) with delta (0, 0)
Screenshot: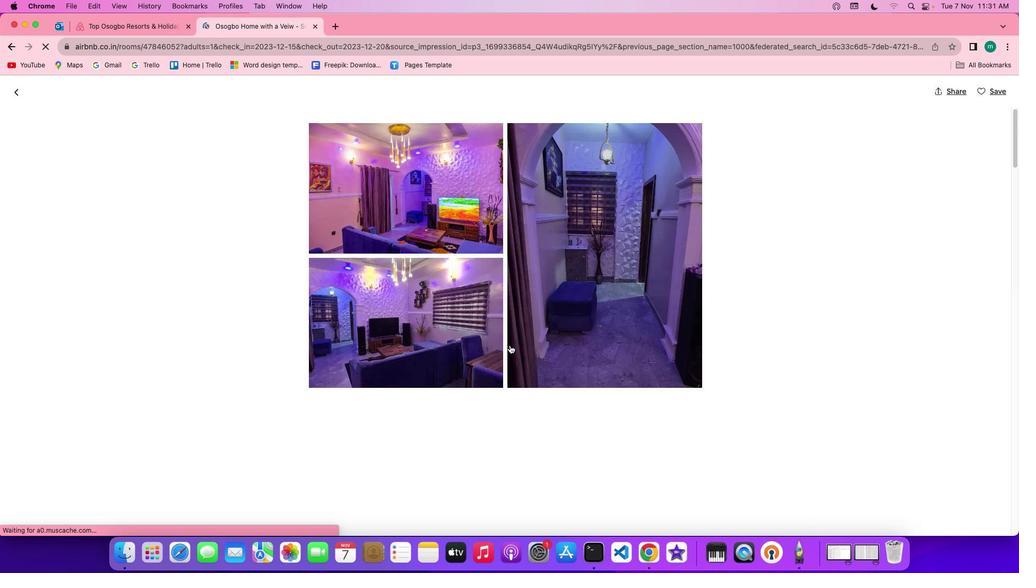 
Action: Mouse scrolled (509, 345) with delta (0, 0)
Screenshot: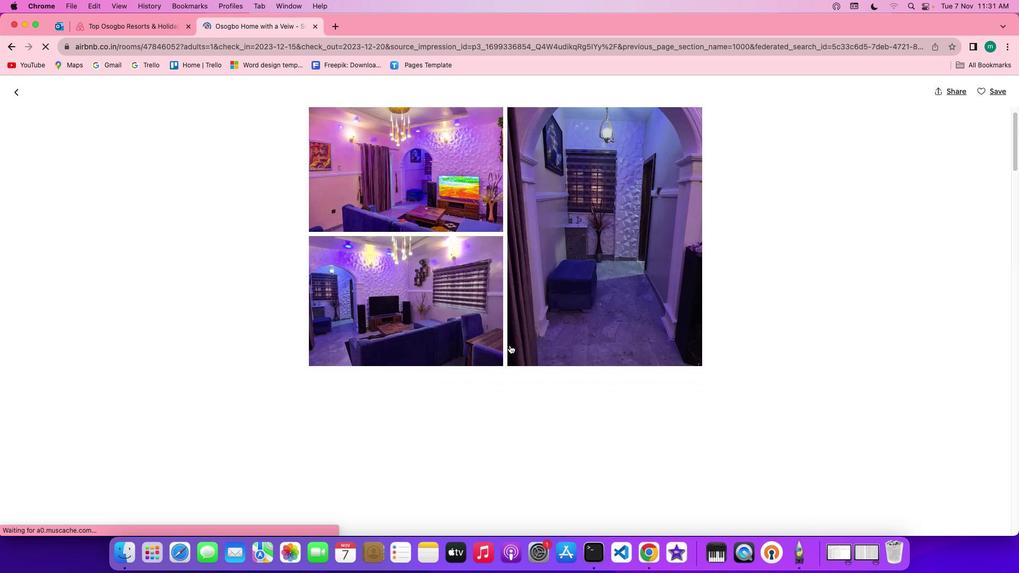 
Action: Mouse scrolled (509, 345) with delta (0, 0)
Screenshot: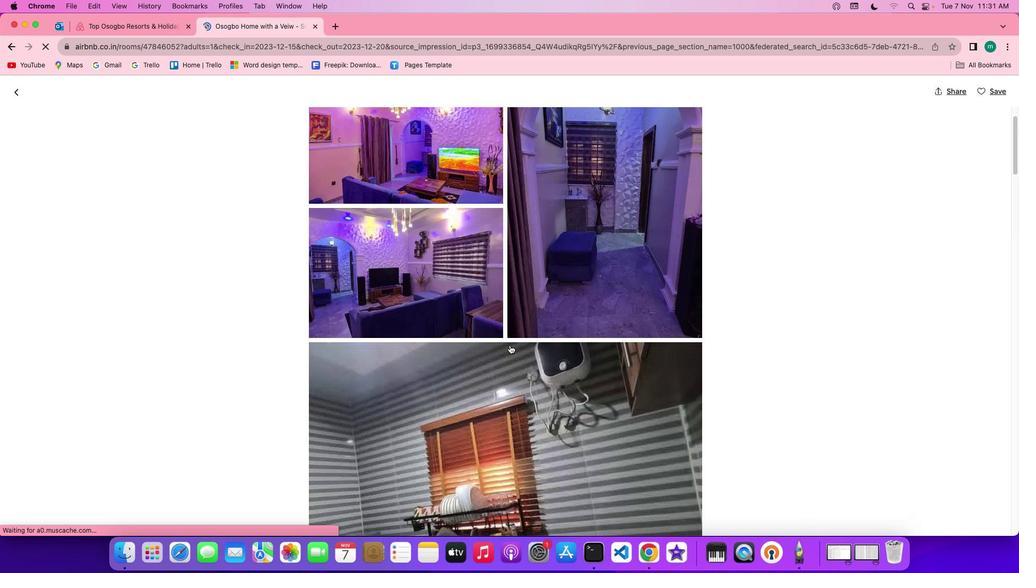 
Action: Mouse scrolled (509, 345) with delta (0, 0)
Screenshot: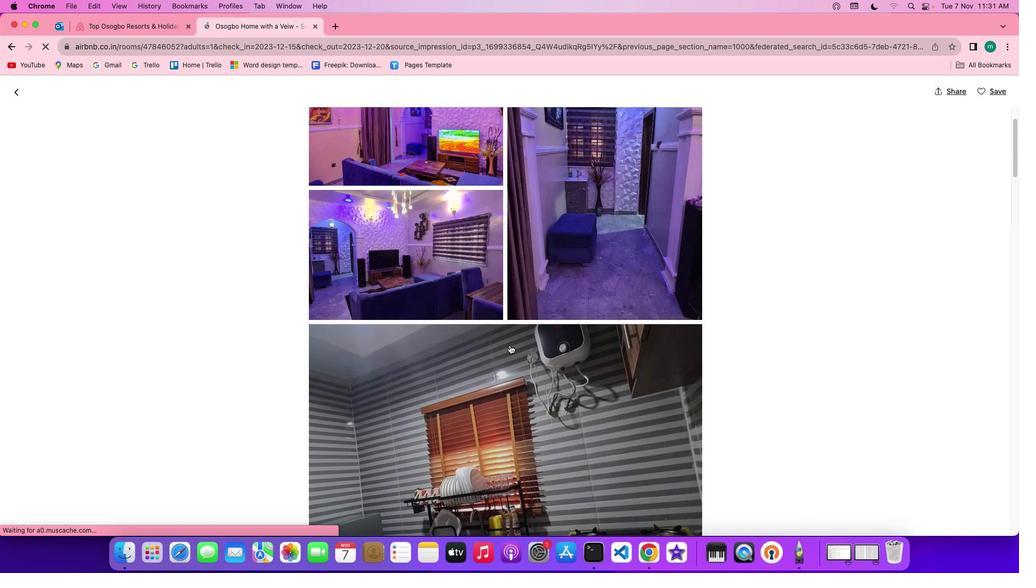 
Action: Mouse scrolled (509, 345) with delta (0, 0)
Screenshot: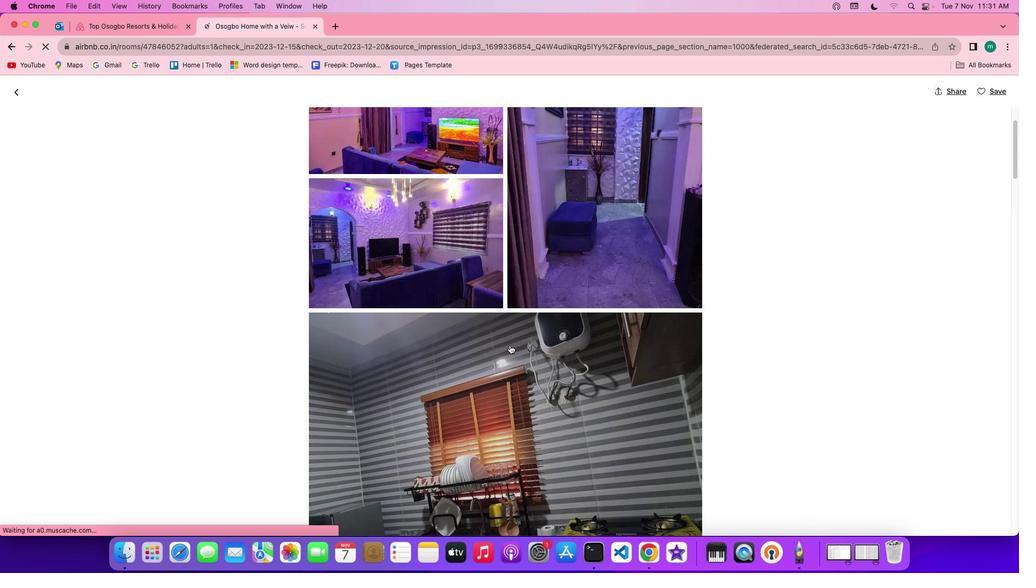
Action: Mouse scrolled (509, 345) with delta (0, 0)
Screenshot: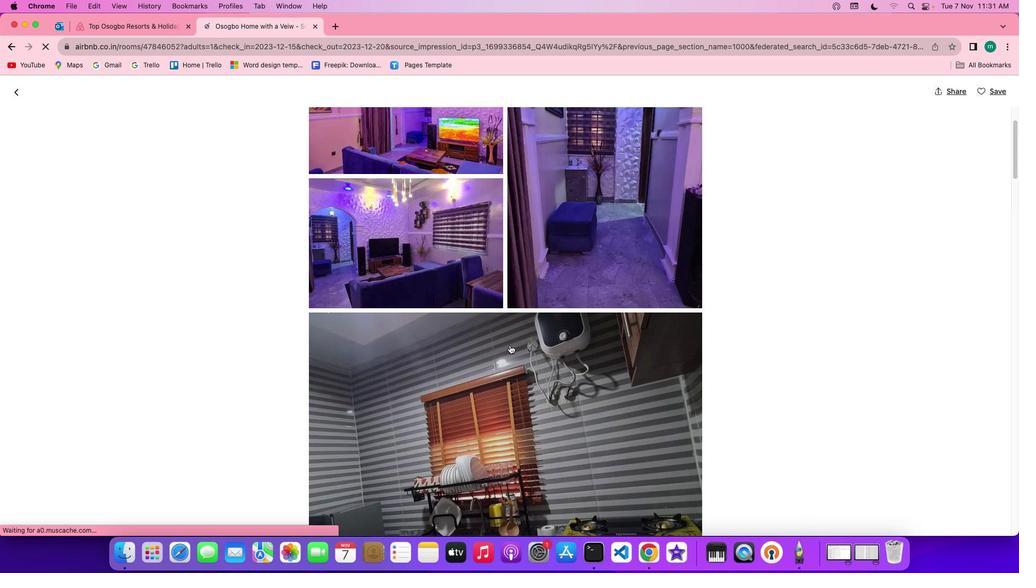 
Action: Mouse scrolled (509, 345) with delta (0, -1)
Screenshot: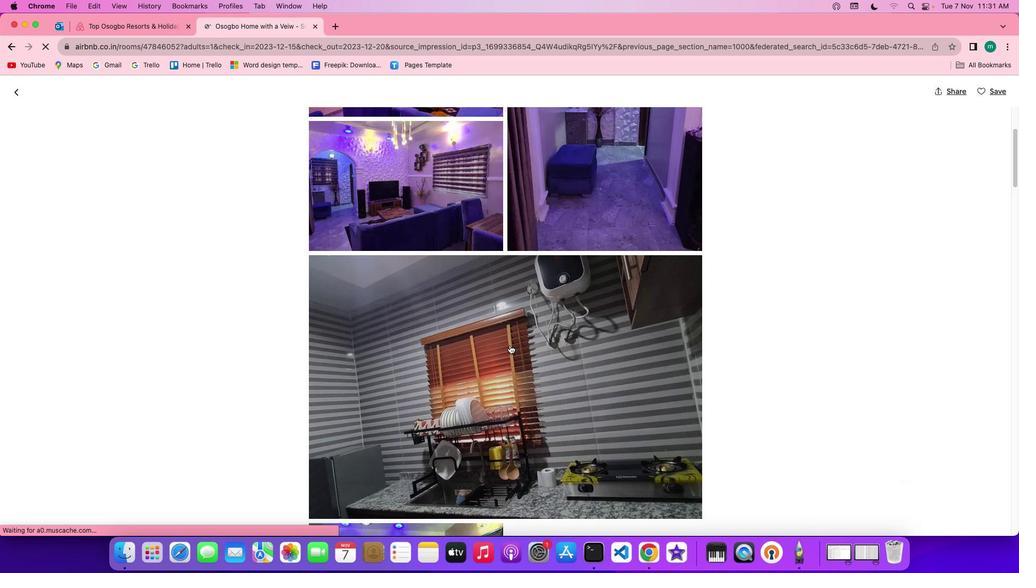 
Action: Mouse scrolled (509, 345) with delta (0, 0)
Screenshot: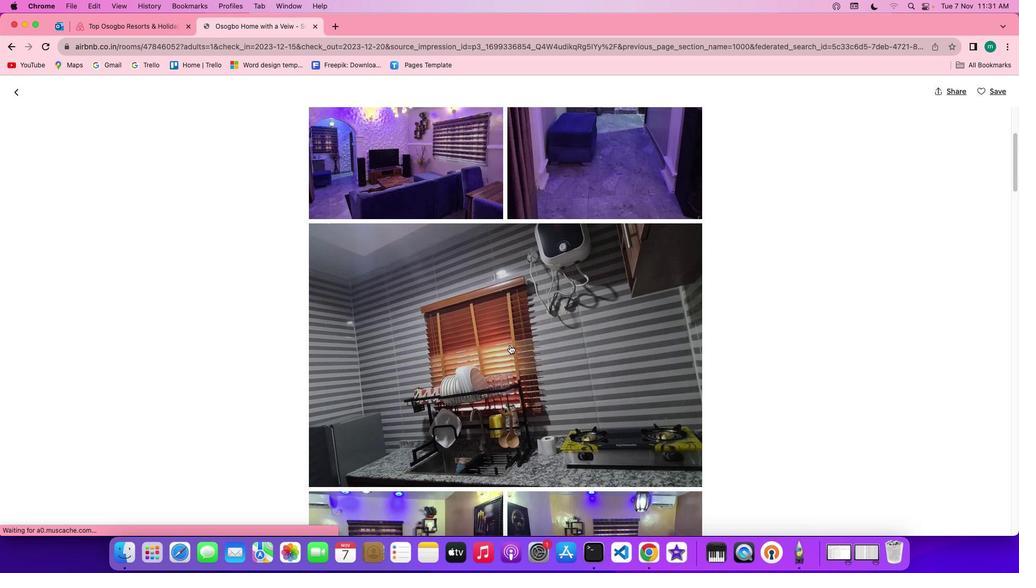 
Action: Mouse scrolled (509, 345) with delta (0, 0)
Screenshot: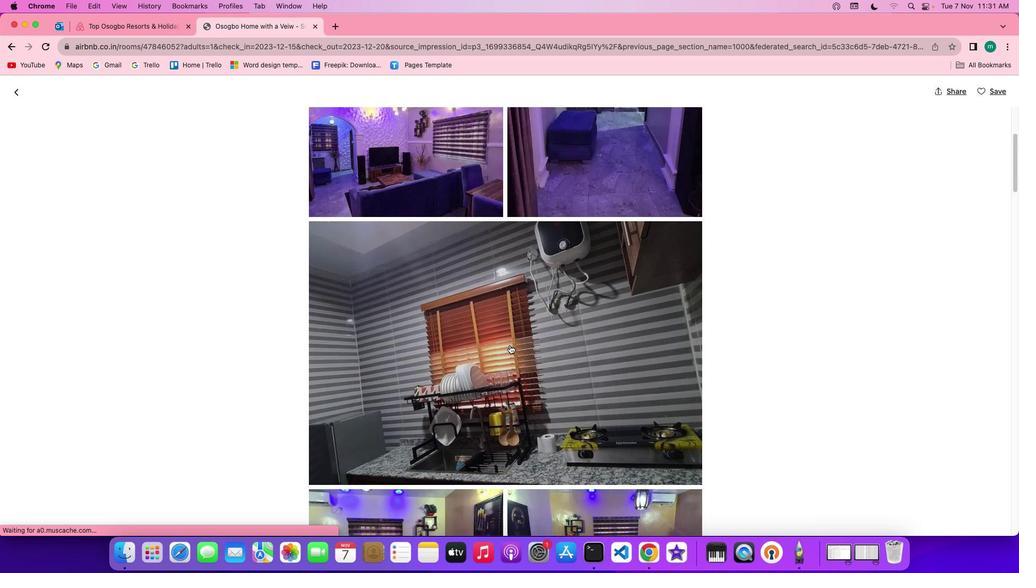 
Action: Mouse scrolled (509, 345) with delta (0, 0)
Screenshot: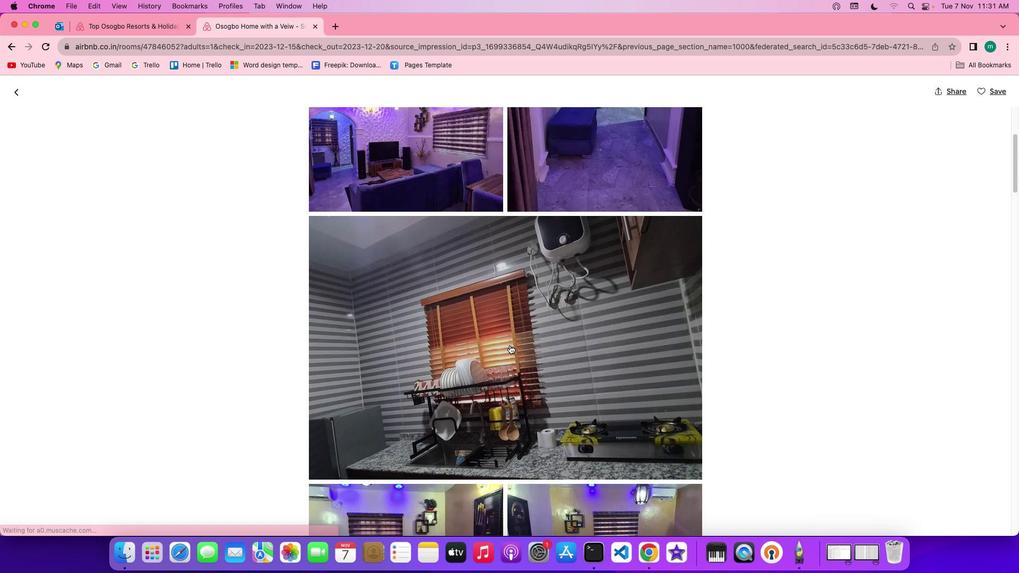 
Action: Mouse scrolled (509, 345) with delta (0, 0)
Screenshot: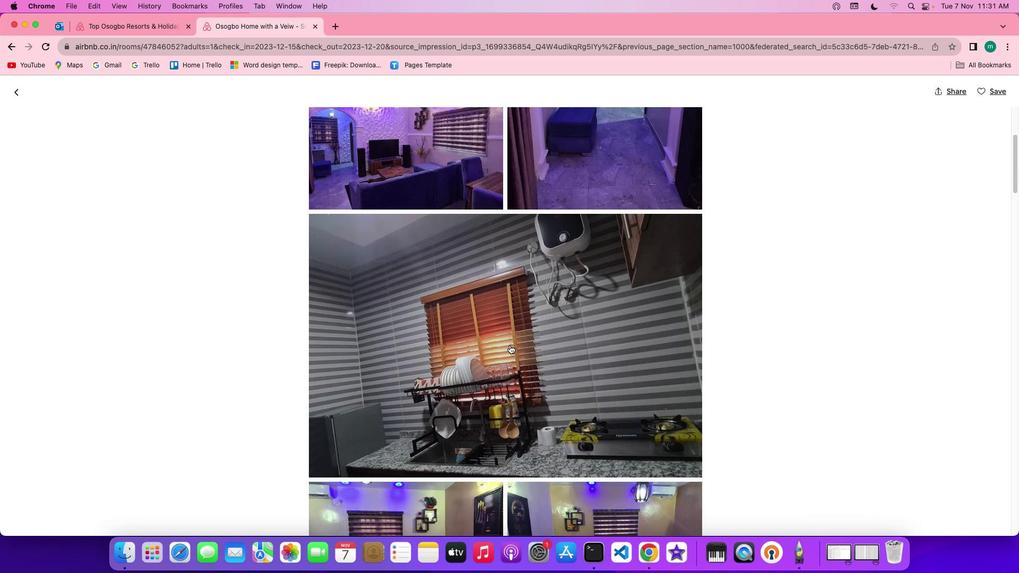 
Action: Mouse scrolled (509, 345) with delta (0, 0)
Screenshot: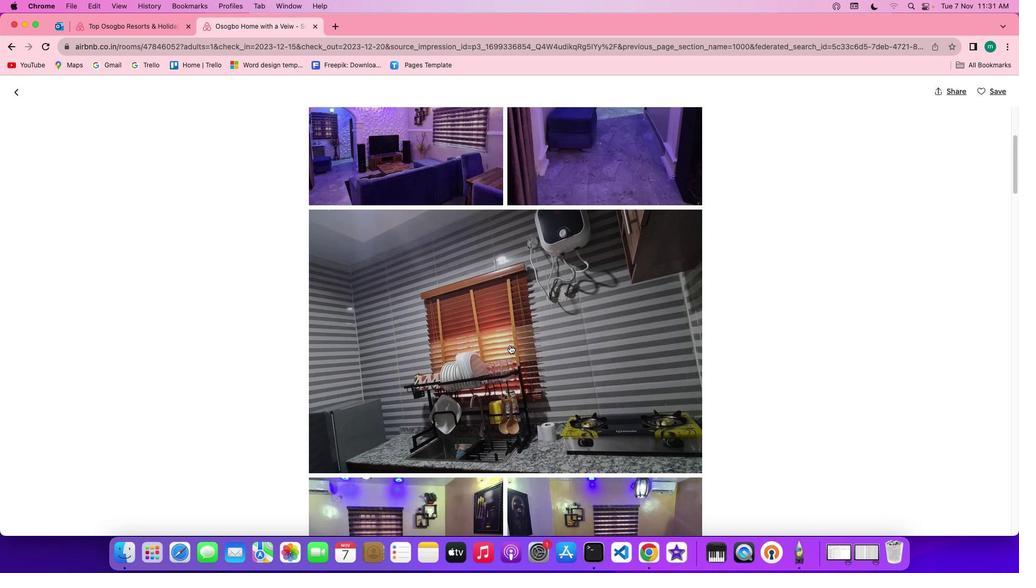 
Action: Mouse scrolled (509, 345) with delta (0, 0)
Screenshot: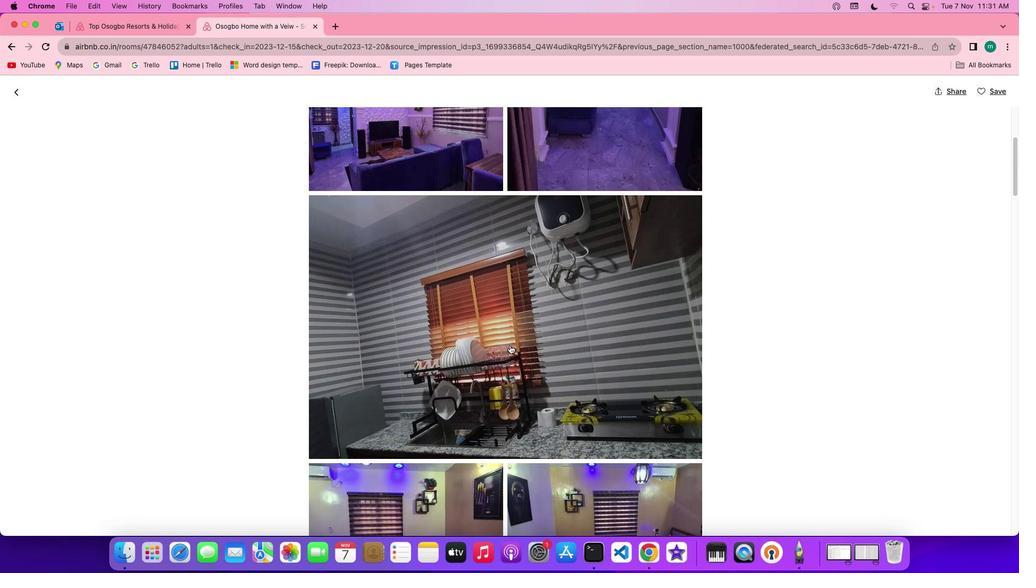 
Action: Mouse scrolled (509, 345) with delta (0, 0)
Screenshot: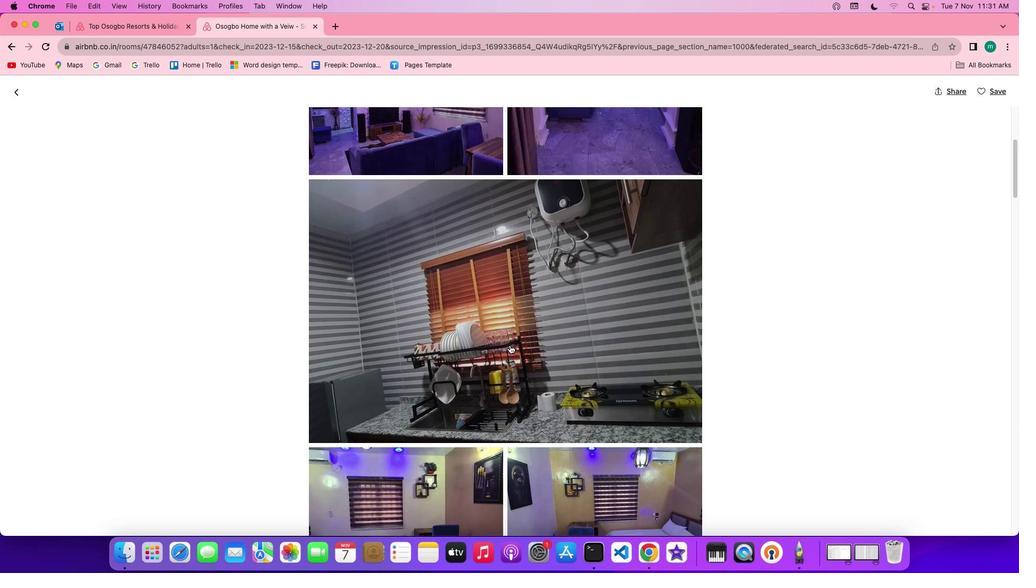 
Action: Mouse scrolled (509, 345) with delta (0, 0)
Screenshot: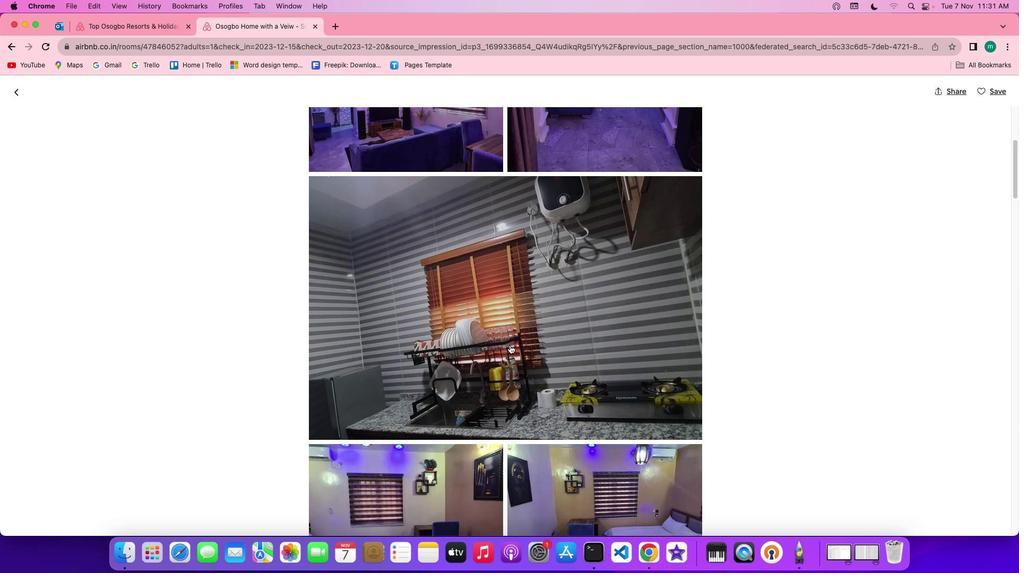 
Action: Mouse scrolled (509, 345) with delta (0, 0)
Screenshot: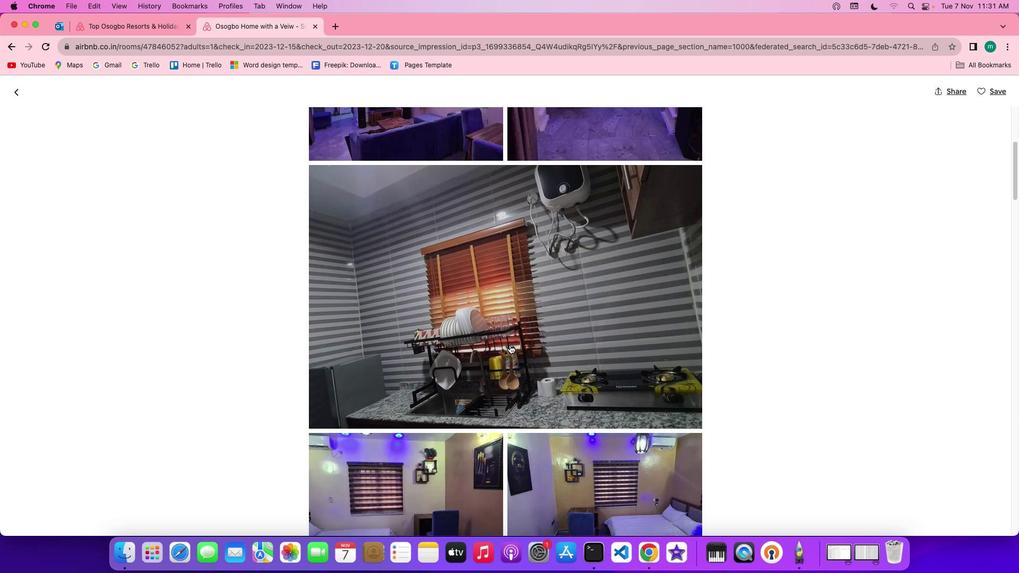 
Action: Mouse scrolled (509, 345) with delta (0, 0)
Screenshot: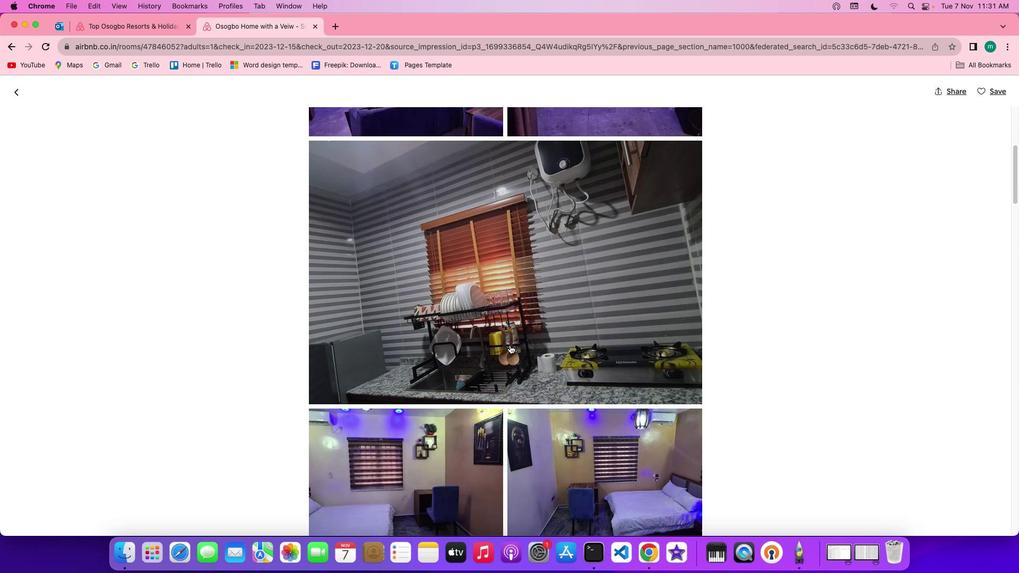 
Action: Mouse scrolled (509, 345) with delta (0, 0)
Screenshot: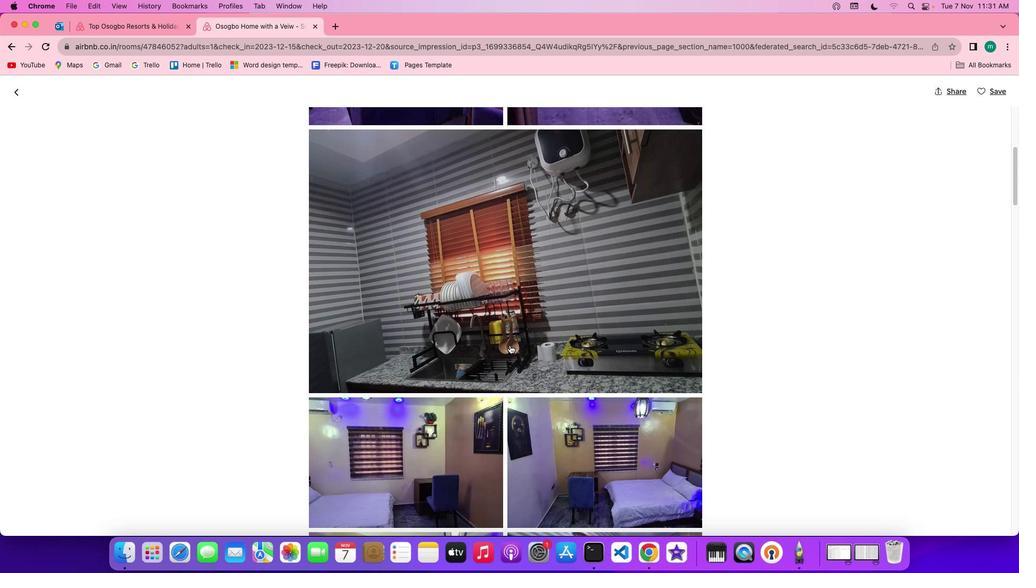 
Action: Mouse scrolled (509, 345) with delta (0, -1)
Screenshot: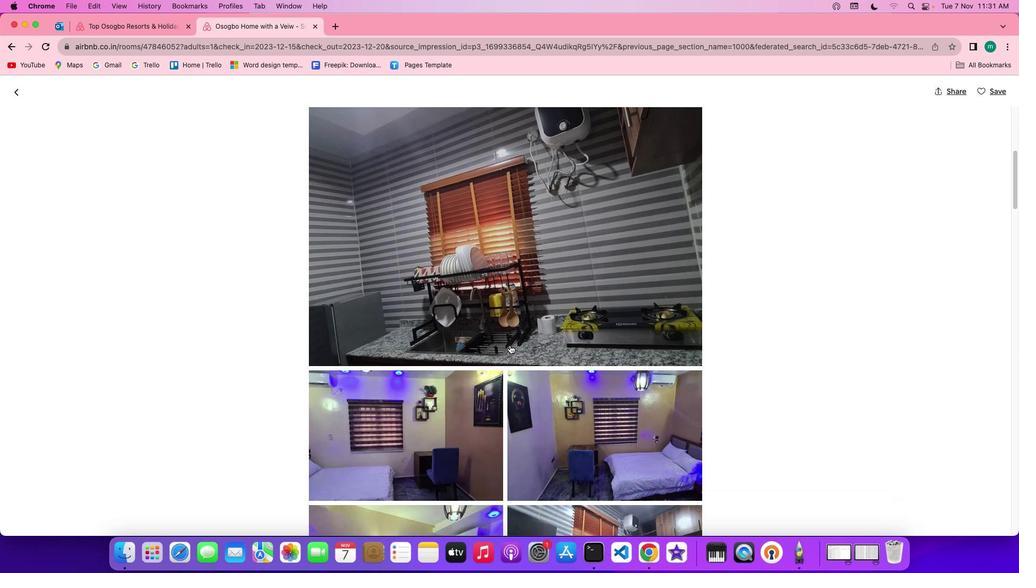 
Action: Mouse scrolled (509, 345) with delta (0, 0)
Screenshot: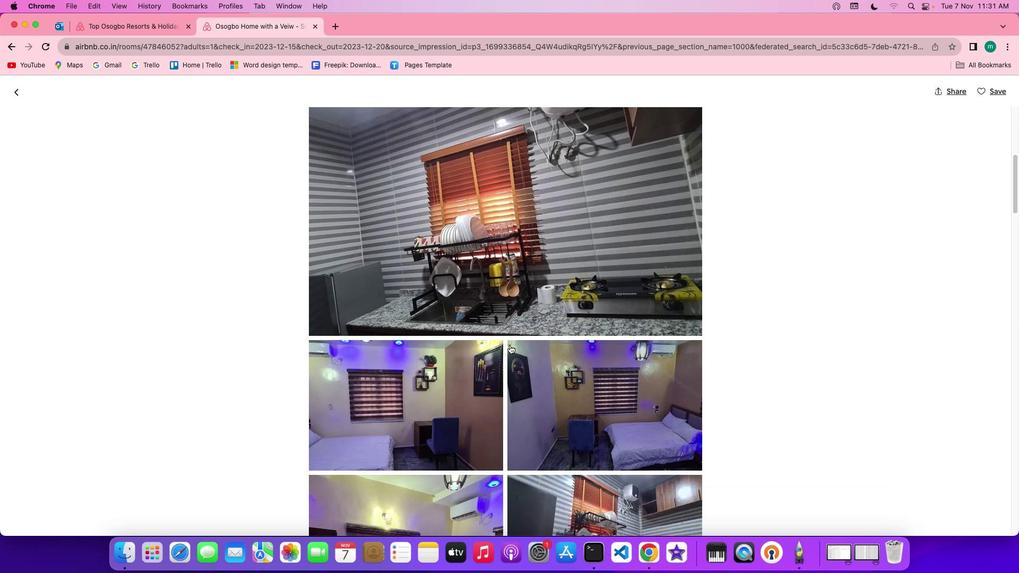 
Action: Mouse scrolled (509, 345) with delta (0, 0)
Screenshot: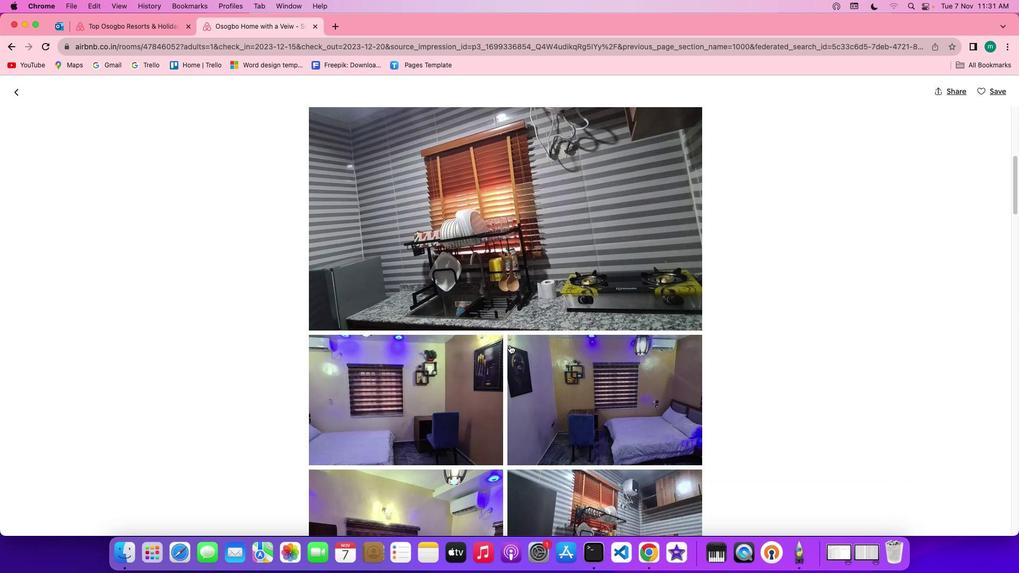 
Action: Mouse scrolled (509, 345) with delta (0, 0)
Screenshot: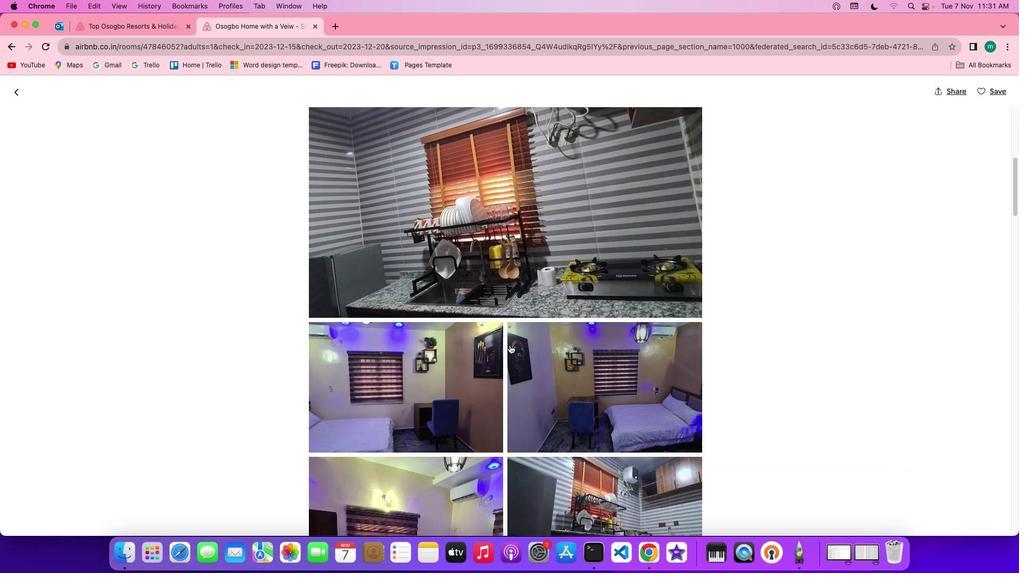 
Action: Mouse scrolled (509, 345) with delta (0, 0)
Screenshot: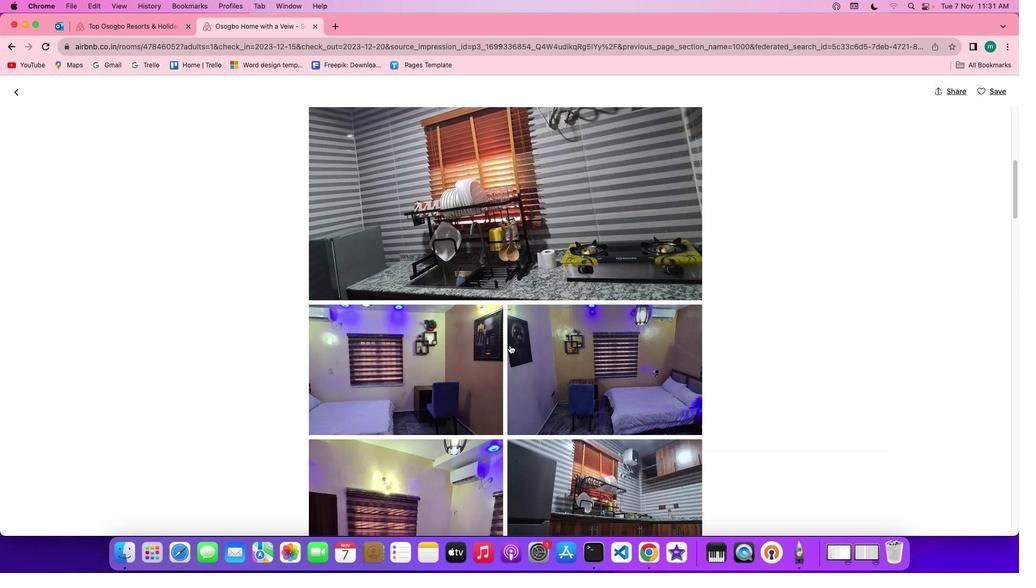 
Action: Mouse scrolled (509, 345) with delta (0, 0)
Screenshot: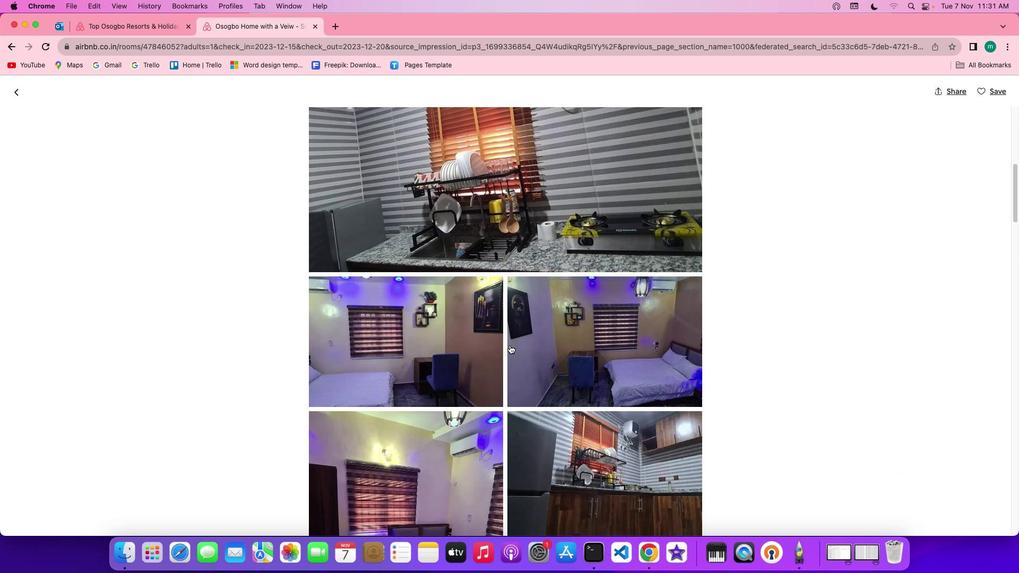 
Action: Mouse scrolled (509, 345) with delta (0, 0)
Screenshot: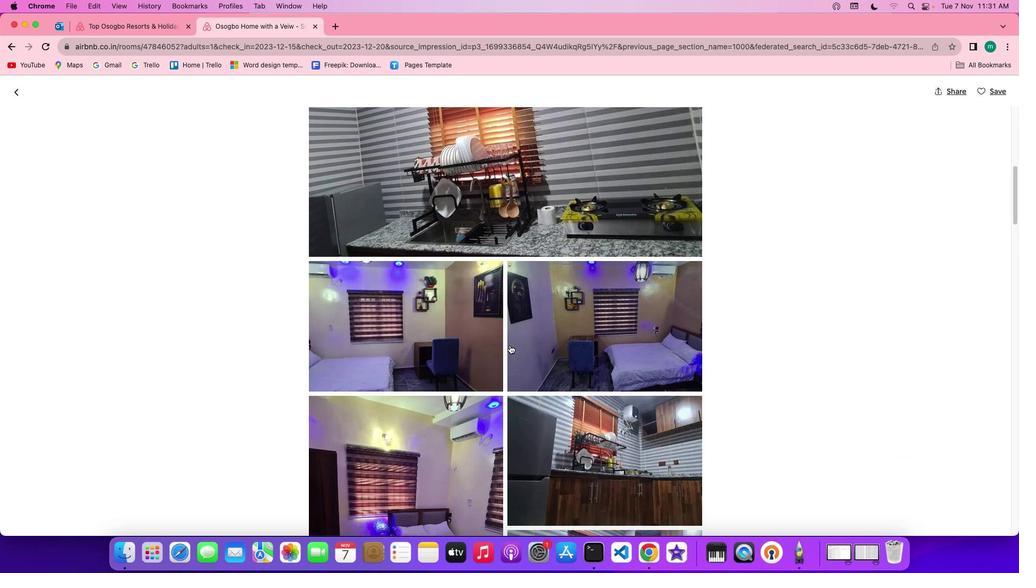 
Action: Mouse scrolled (509, 345) with delta (0, -1)
Screenshot: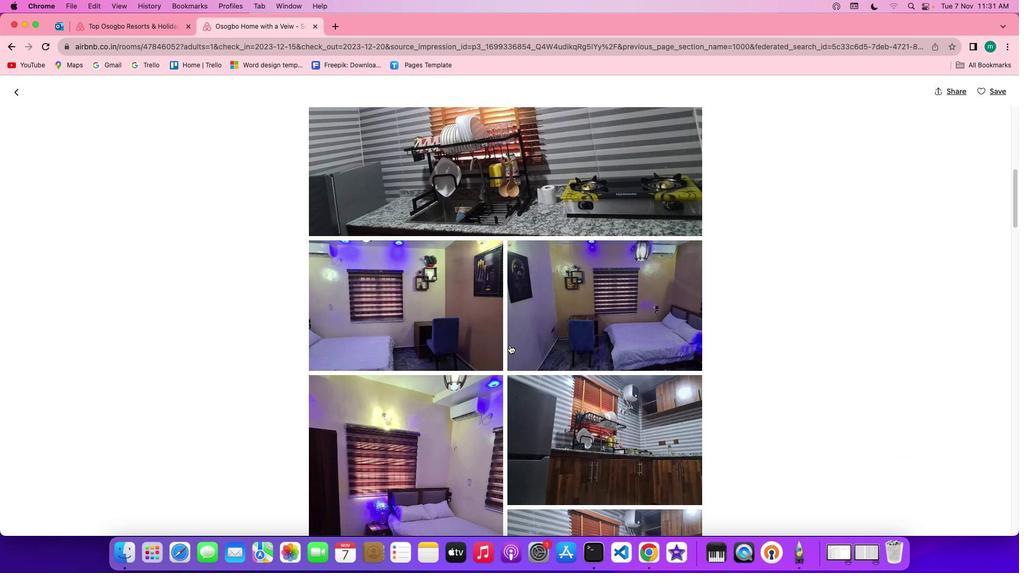 
Action: Mouse scrolled (509, 345) with delta (0, -1)
Screenshot: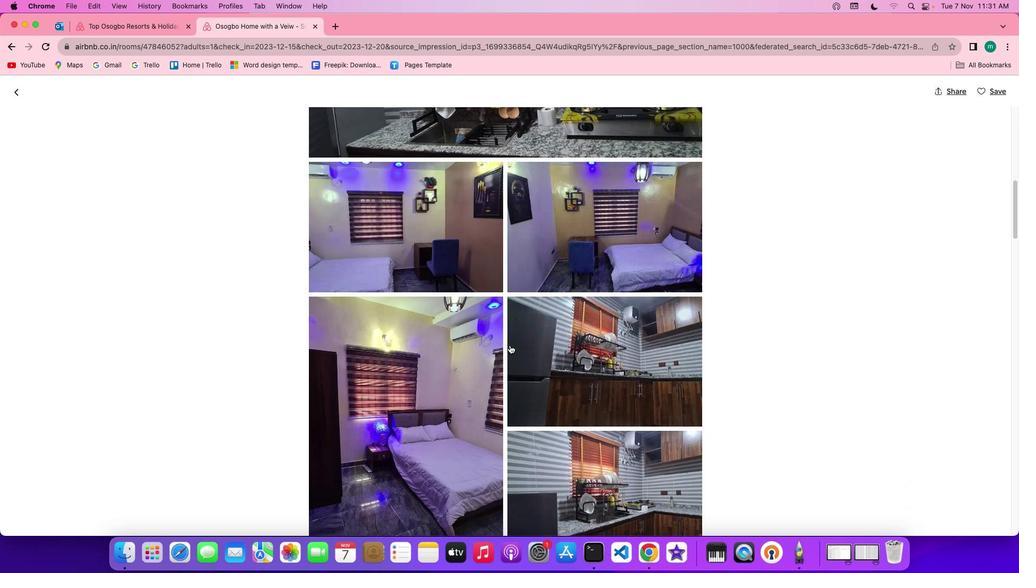
Action: Mouse scrolled (509, 345) with delta (0, 0)
Screenshot: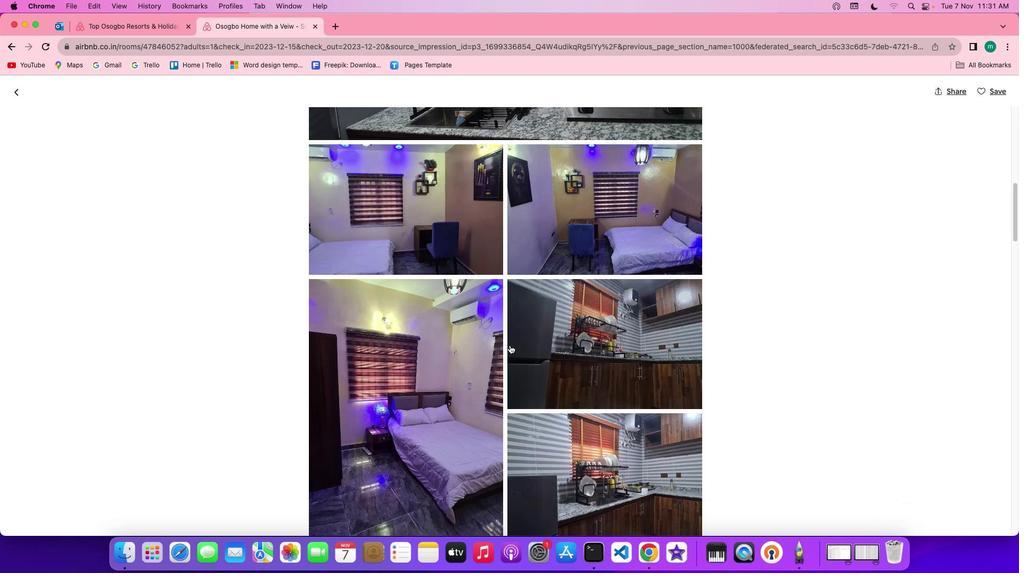 
Action: Mouse scrolled (509, 345) with delta (0, 0)
Screenshot: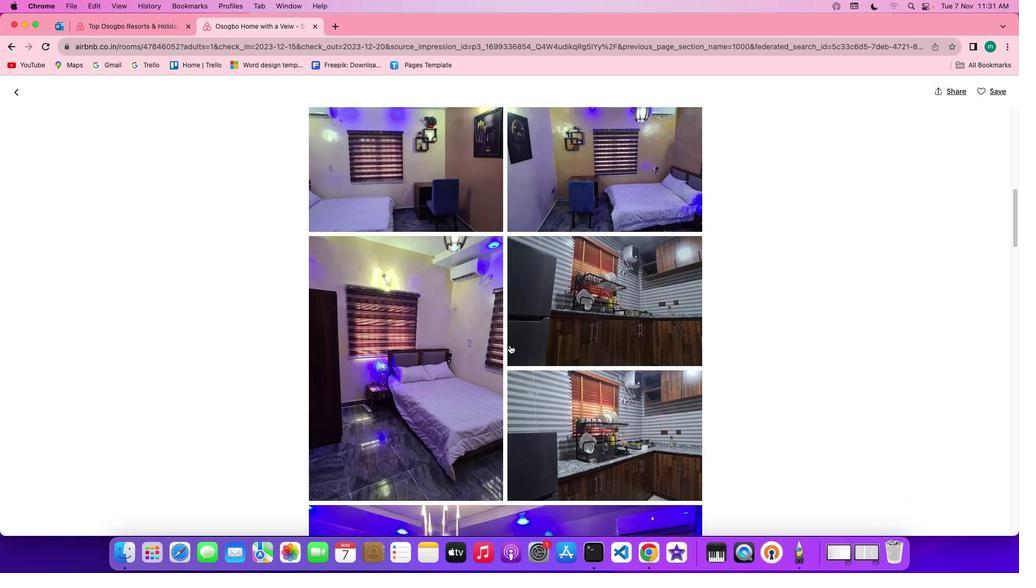 
Action: Mouse scrolled (509, 345) with delta (0, -1)
Screenshot: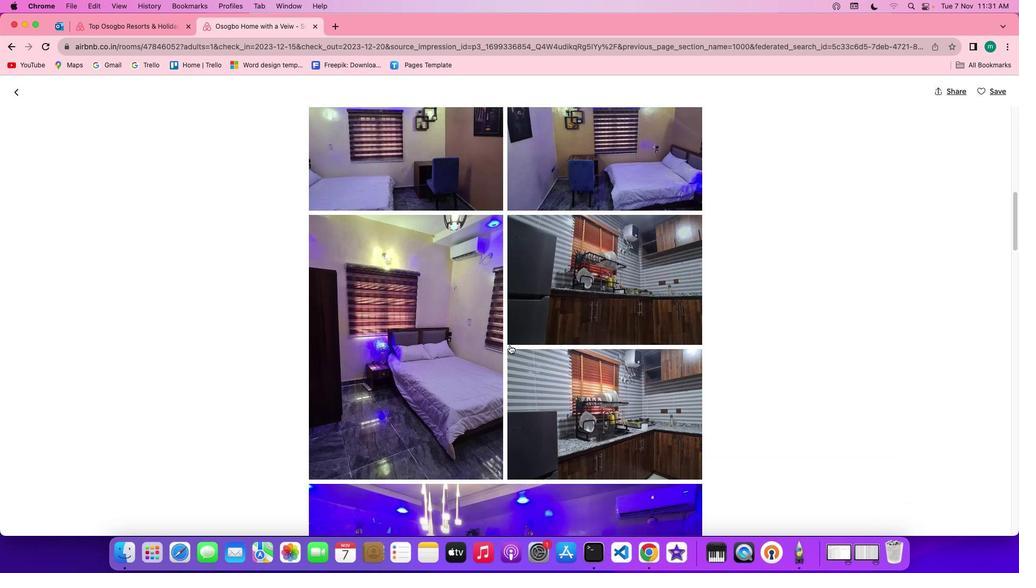 
Action: Mouse scrolled (509, 345) with delta (0, -1)
Screenshot: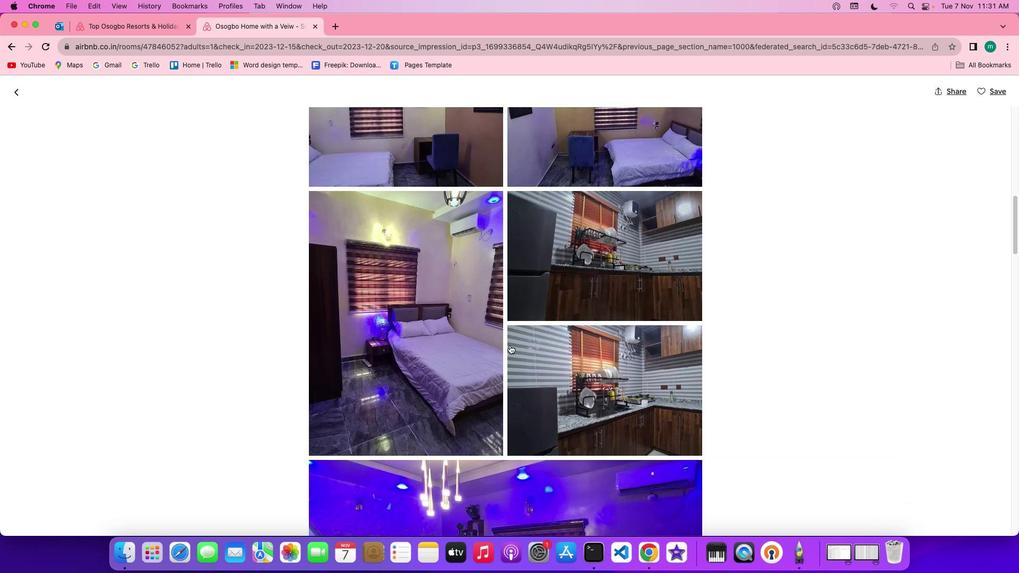 
Action: Mouse scrolled (509, 345) with delta (0, -2)
Screenshot: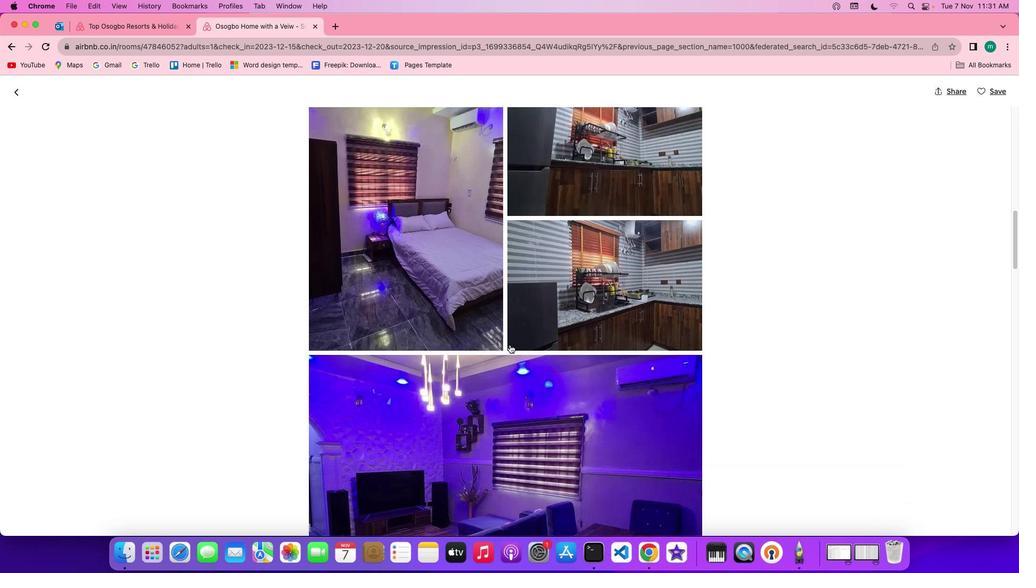 
Action: Mouse moved to (509, 344)
Screenshot: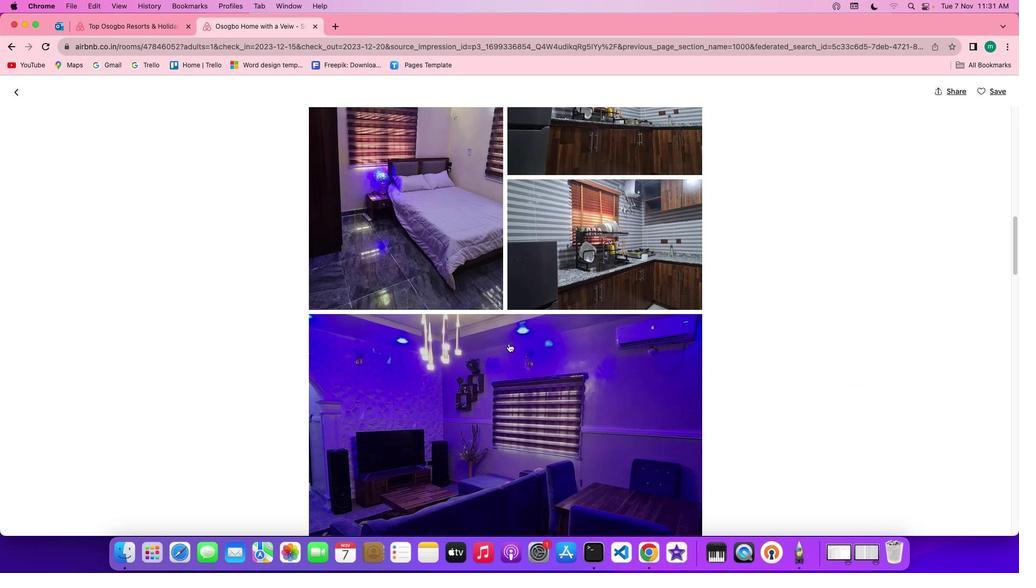 
Action: Mouse scrolled (509, 344) with delta (0, 0)
Screenshot: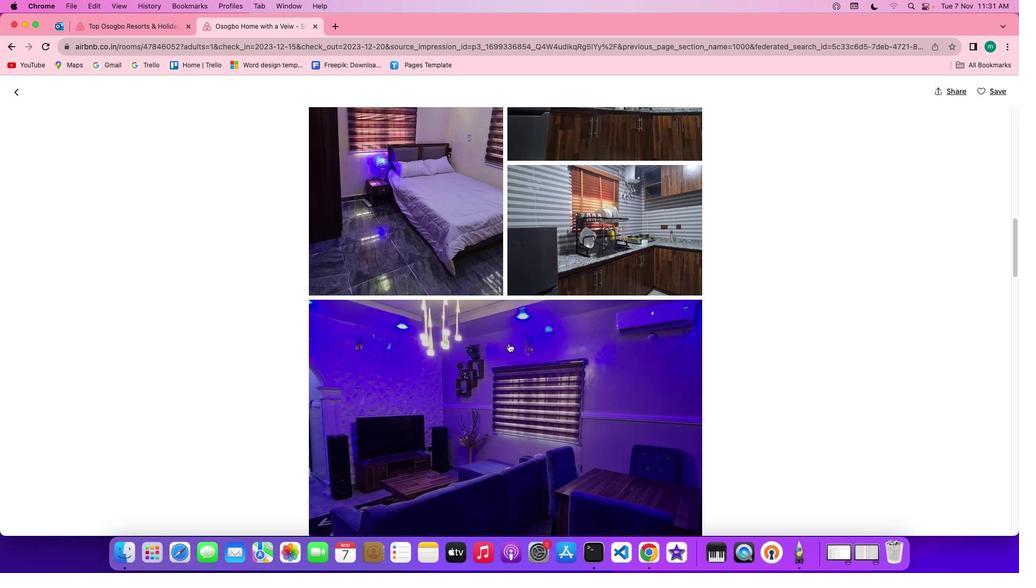 
Action: Mouse scrolled (509, 344) with delta (0, 0)
Screenshot: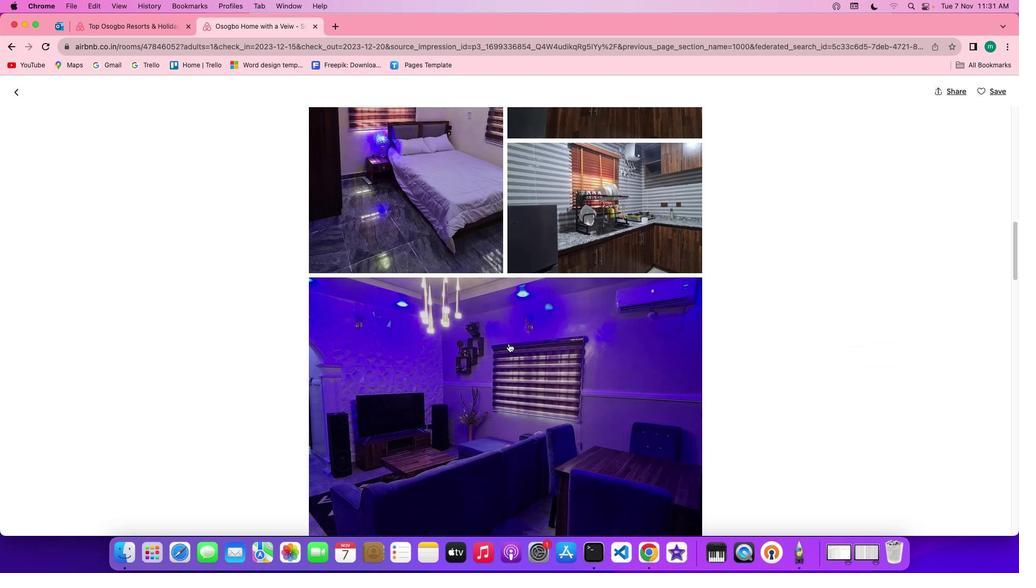 
Action: Mouse scrolled (509, 344) with delta (0, -1)
Screenshot: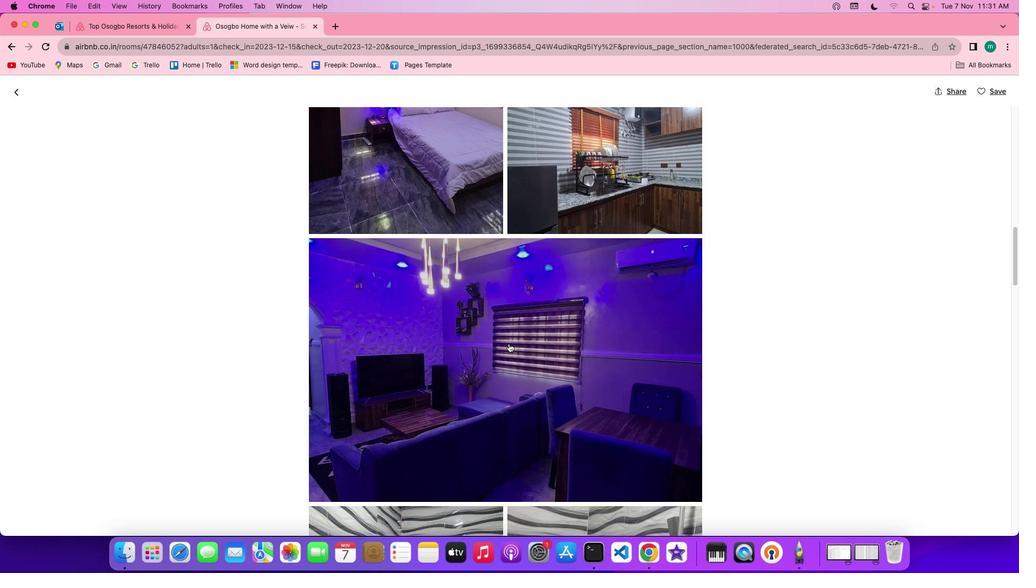 
Action: Mouse scrolled (509, 344) with delta (0, -1)
Screenshot: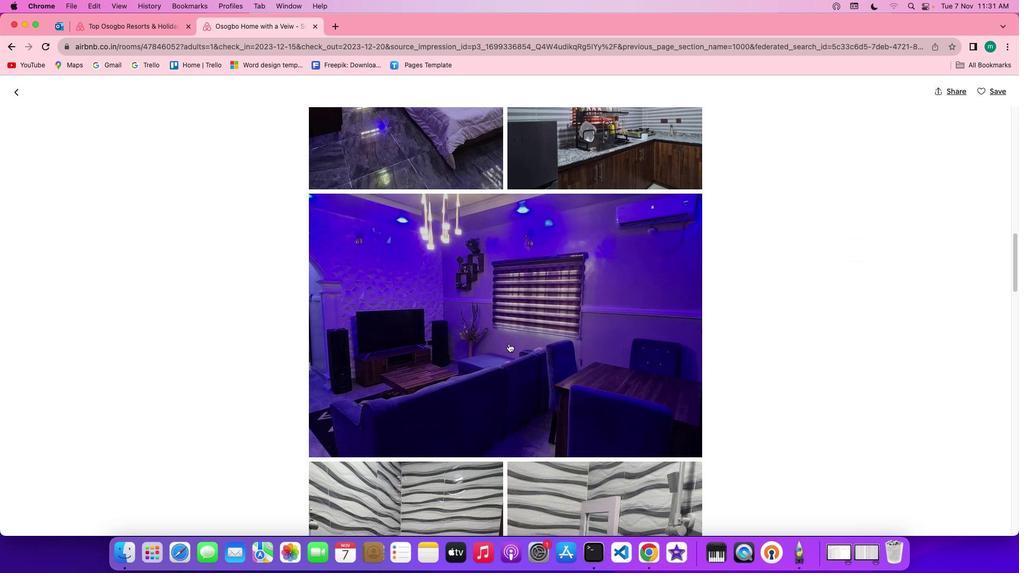 
Action: Mouse scrolled (509, 344) with delta (0, 0)
Screenshot: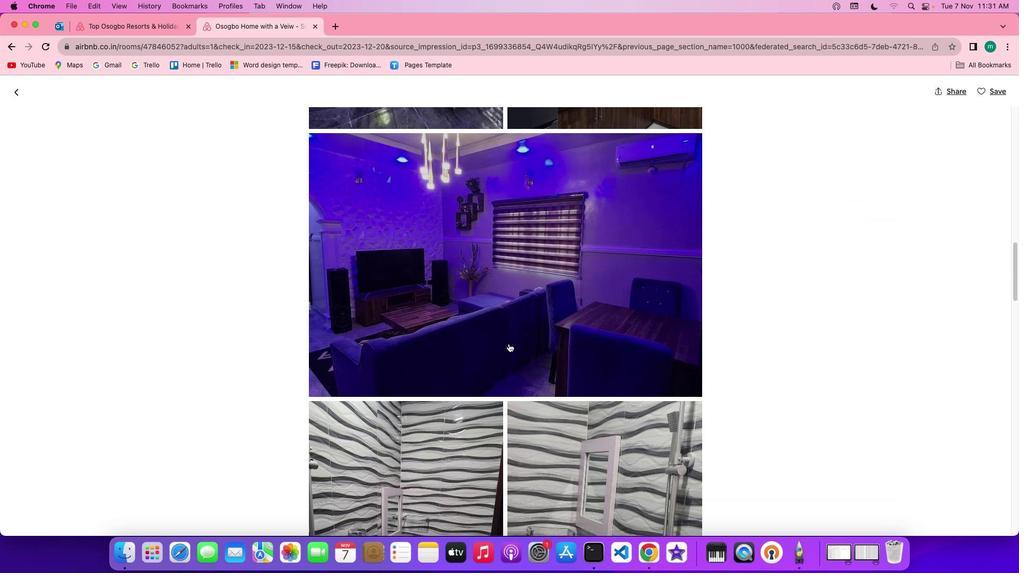 
Action: Mouse scrolled (509, 344) with delta (0, 0)
Screenshot: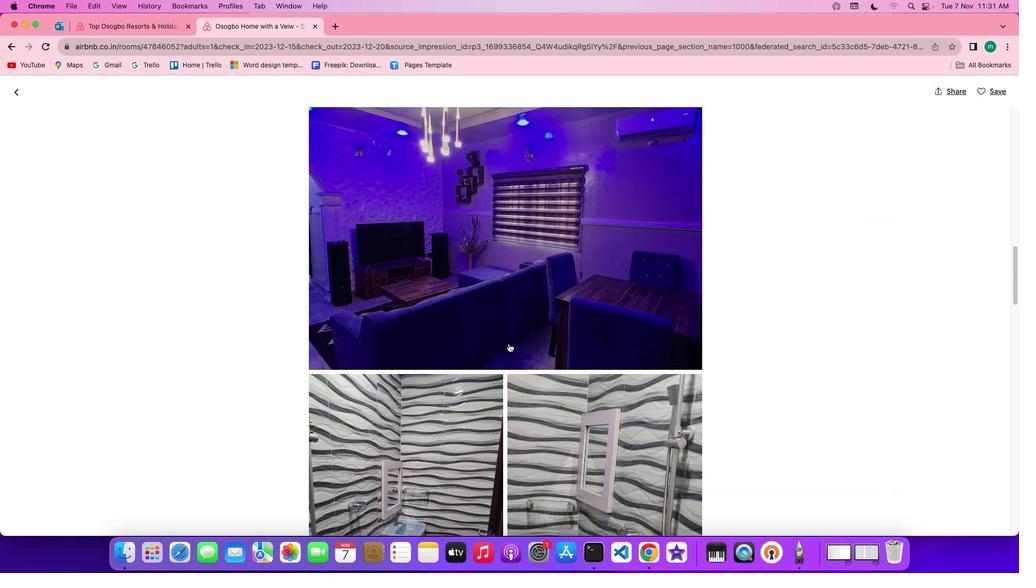 
Action: Mouse scrolled (509, 344) with delta (0, -1)
Screenshot: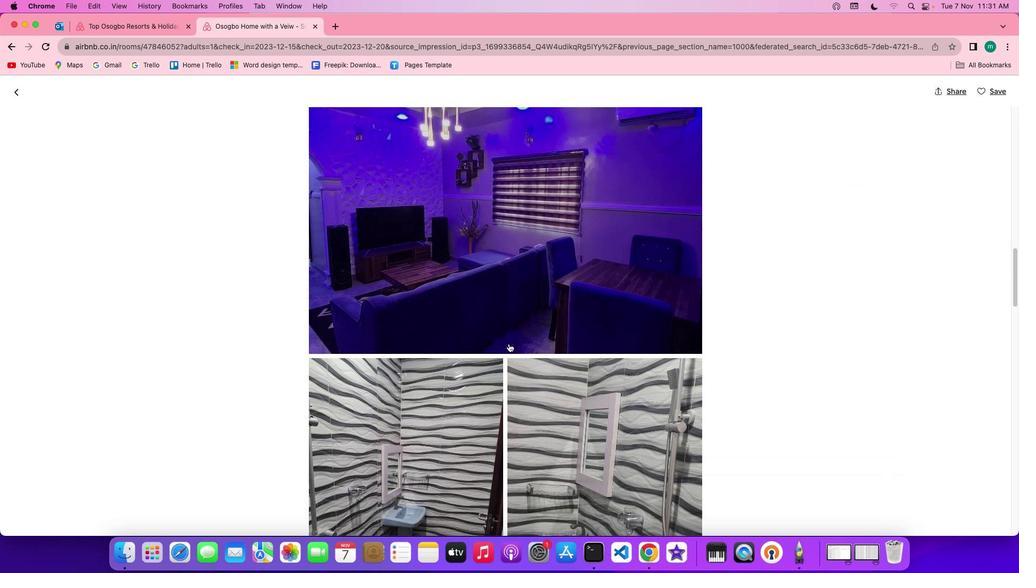 
Action: Mouse scrolled (509, 344) with delta (0, -1)
Screenshot: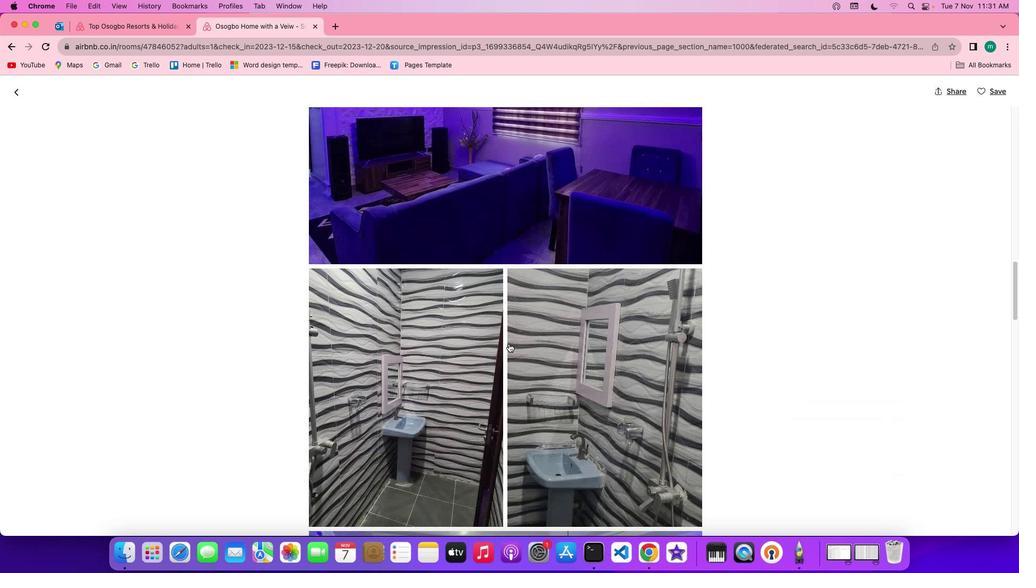 
Action: Mouse scrolled (509, 344) with delta (0, 0)
Screenshot: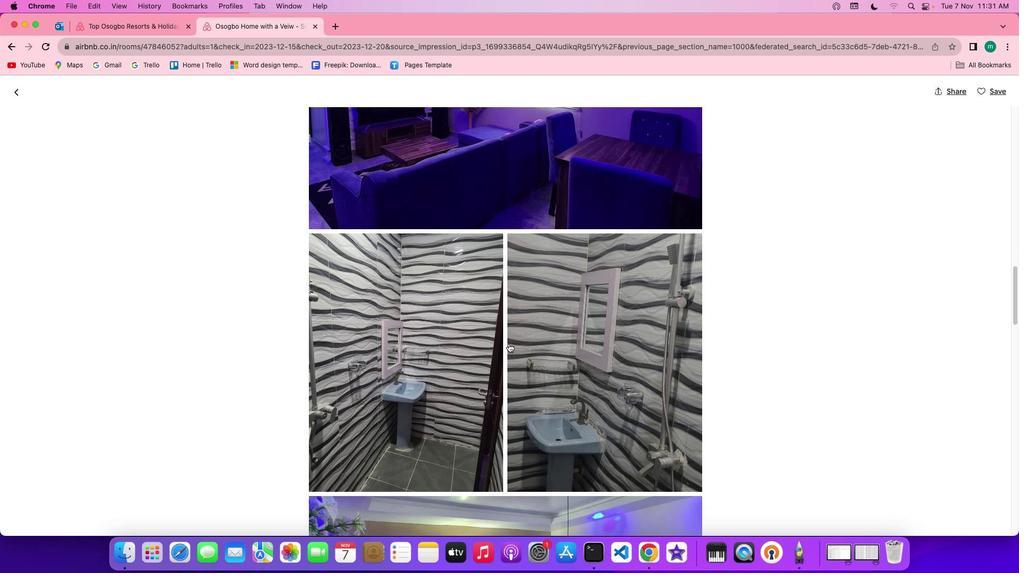
Action: Mouse scrolled (509, 344) with delta (0, 0)
Screenshot: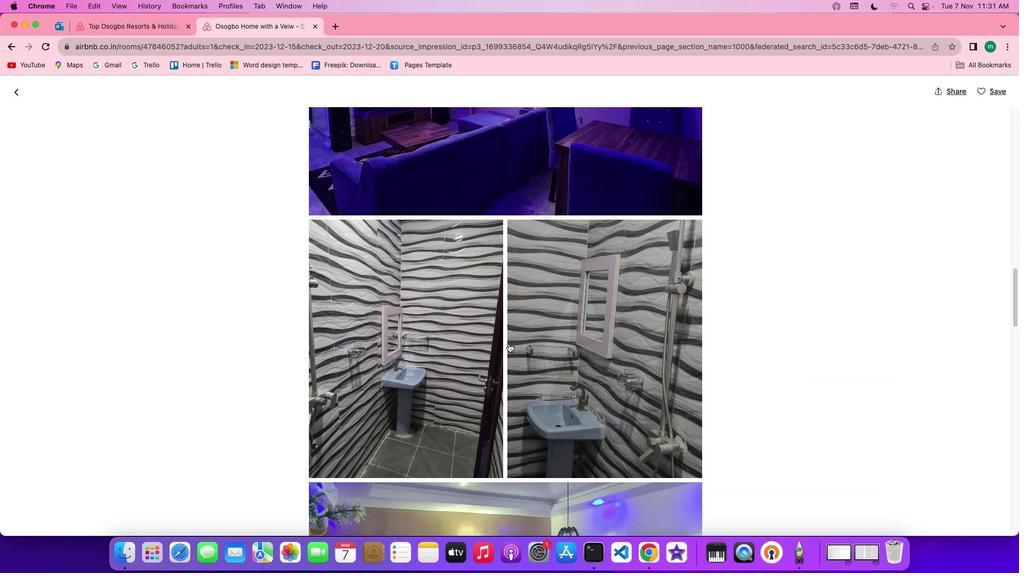 
Action: Mouse scrolled (509, 344) with delta (0, -1)
Screenshot: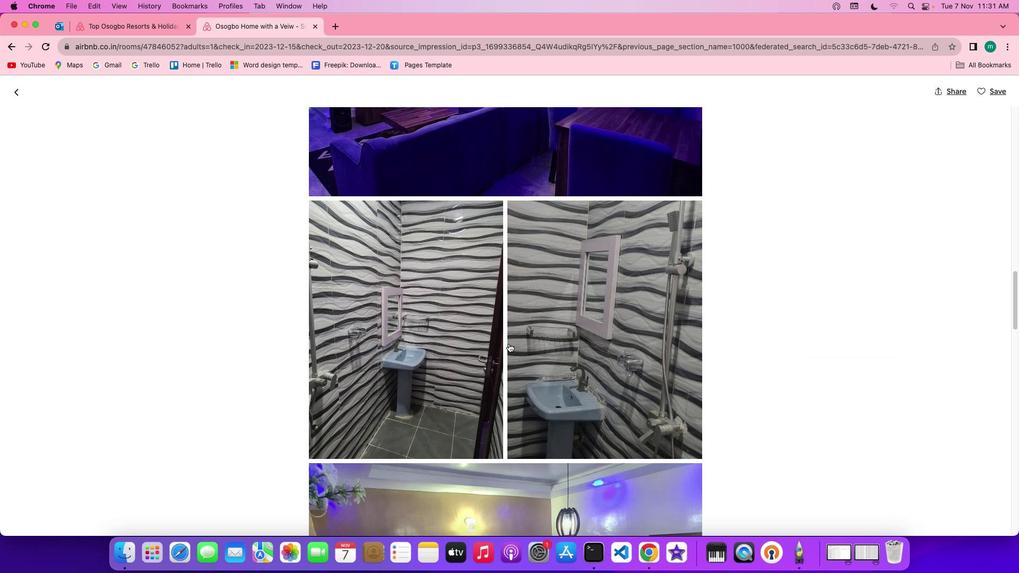 
Action: Mouse moved to (508, 344)
Screenshot: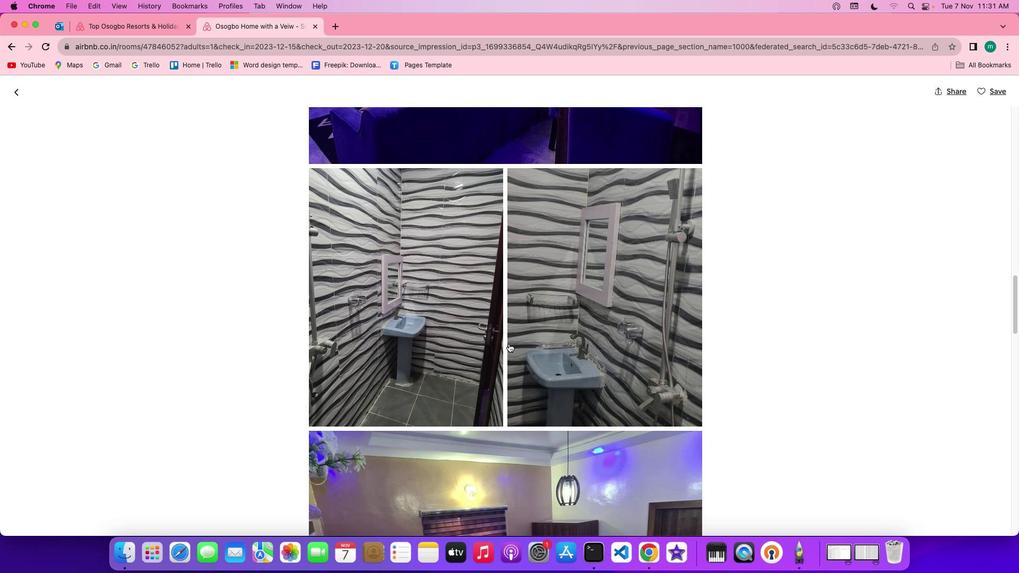 
Action: Mouse scrolled (508, 344) with delta (0, 0)
Screenshot: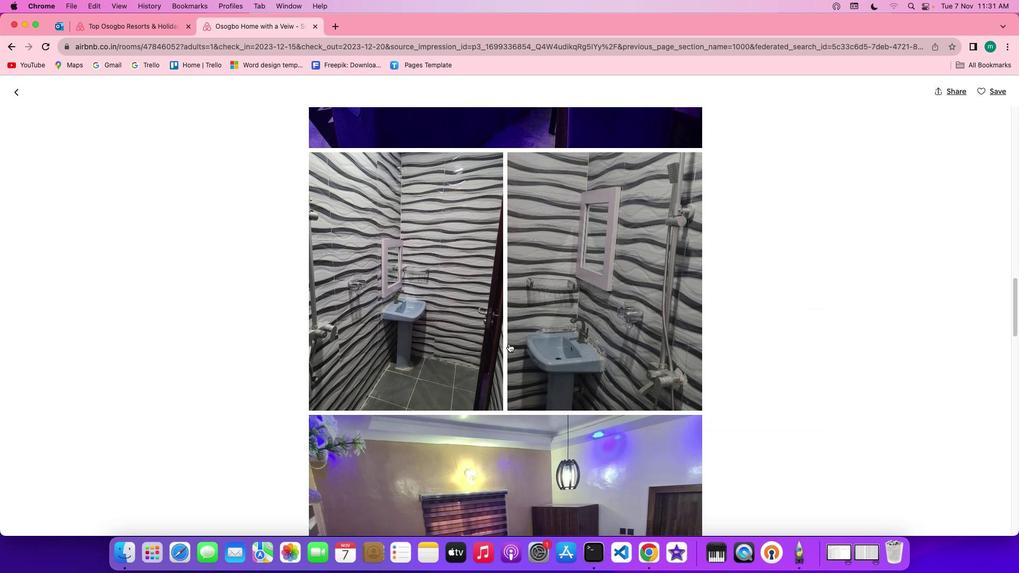 
Action: Mouse scrolled (508, 344) with delta (0, 0)
Screenshot: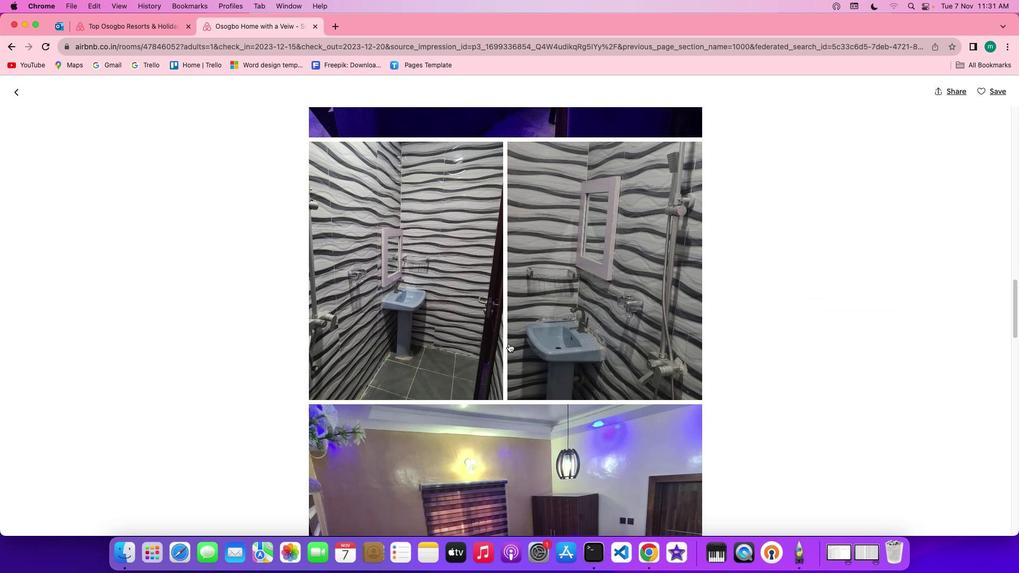 
Action: Mouse scrolled (508, 344) with delta (0, -1)
Screenshot: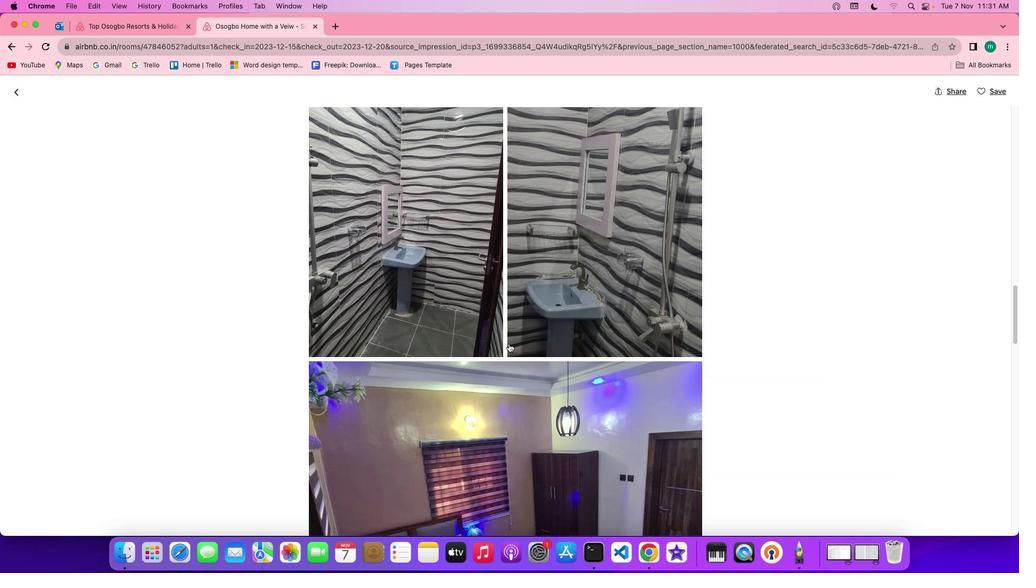 
Action: Mouse scrolled (508, 344) with delta (0, -1)
Screenshot: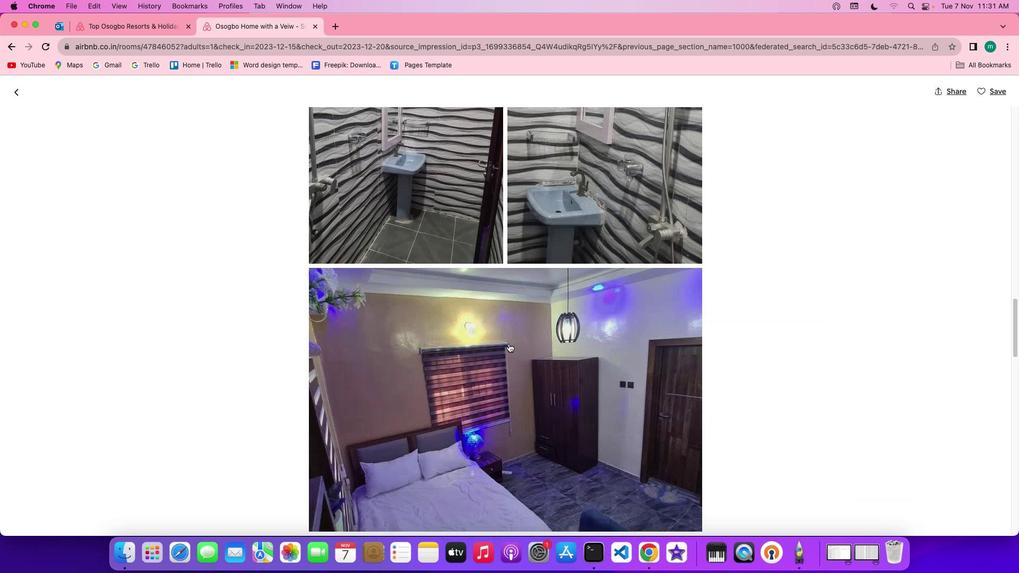 
Action: Mouse moved to (508, 344)
Screenshot: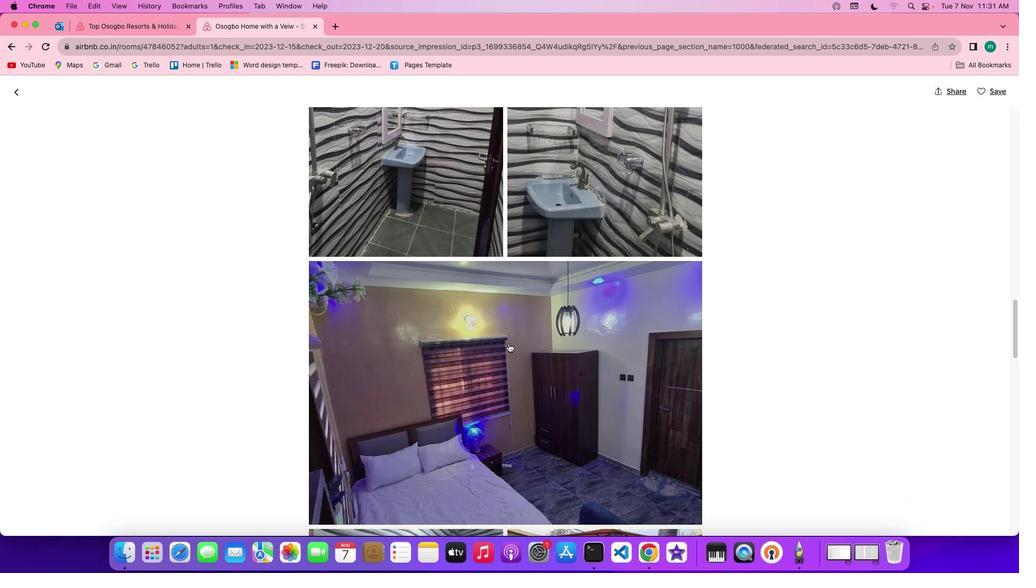 
Action: Mouse scrolled (508, 344) with delta (0, 0)
Screenshot: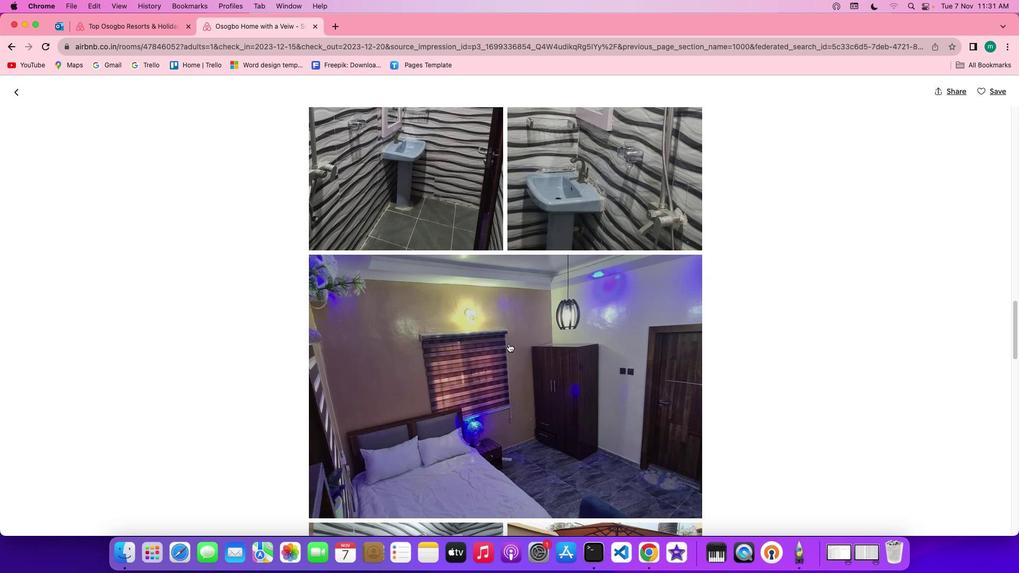 
Action: Mouse scrolled (508, 344) with delta (0, 0)
Screenshot: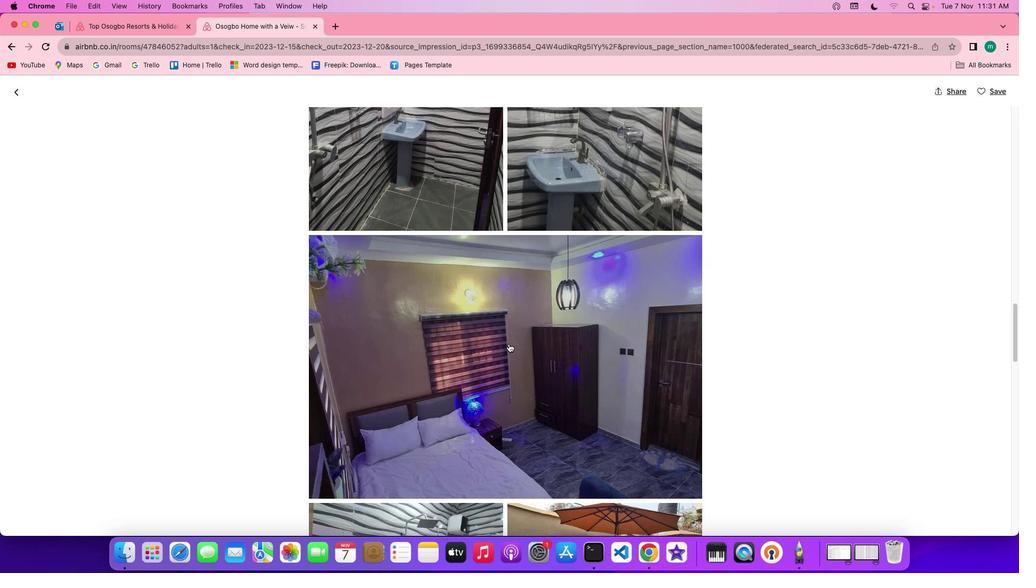 
Action: Mouse scrolled (508, 344) with delta (0, -1)
Screenshot: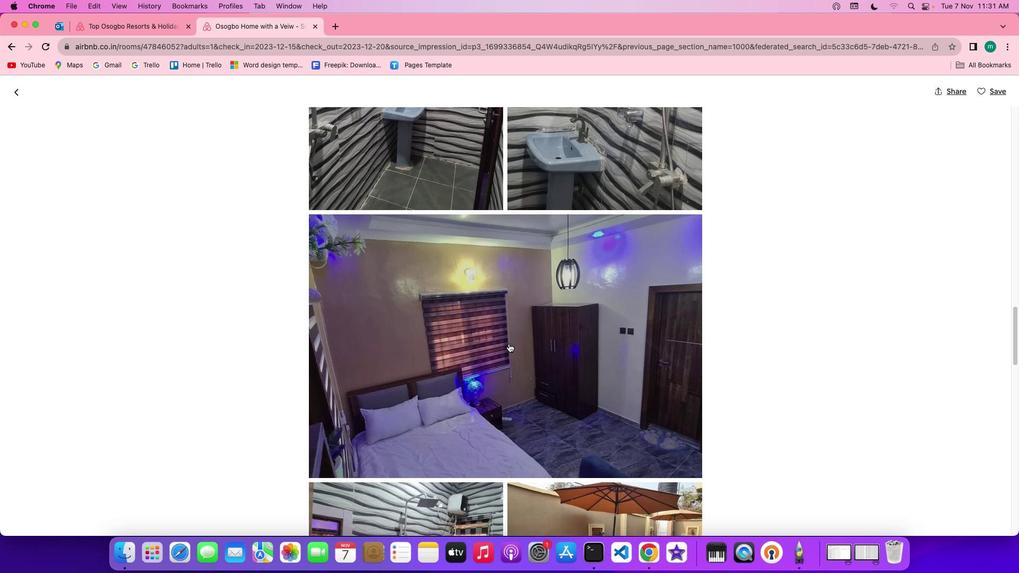 
Action: Mouse moved to (504, 344)
Screenshot: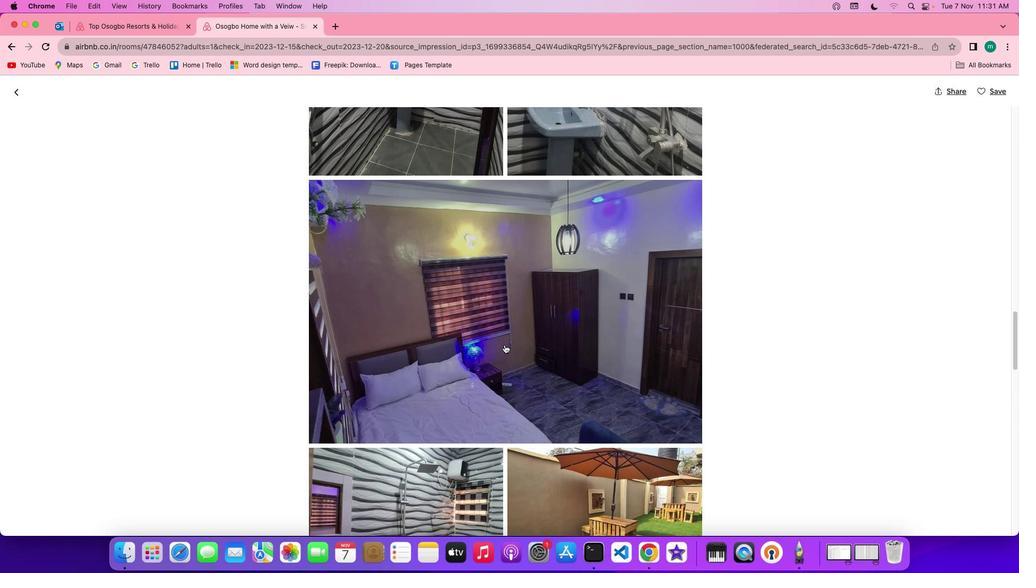 
Action: Mouse scrolled (504, 344) with delta (0, 0)
Screenshot: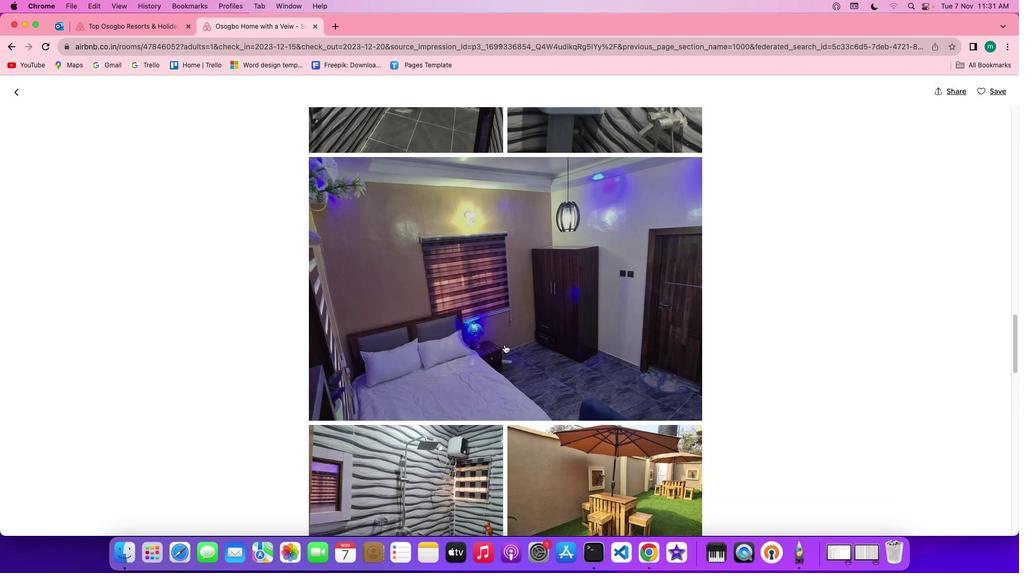
Action: Mouse scrolled (504, 344) with delta (0, 0)
Screenshot: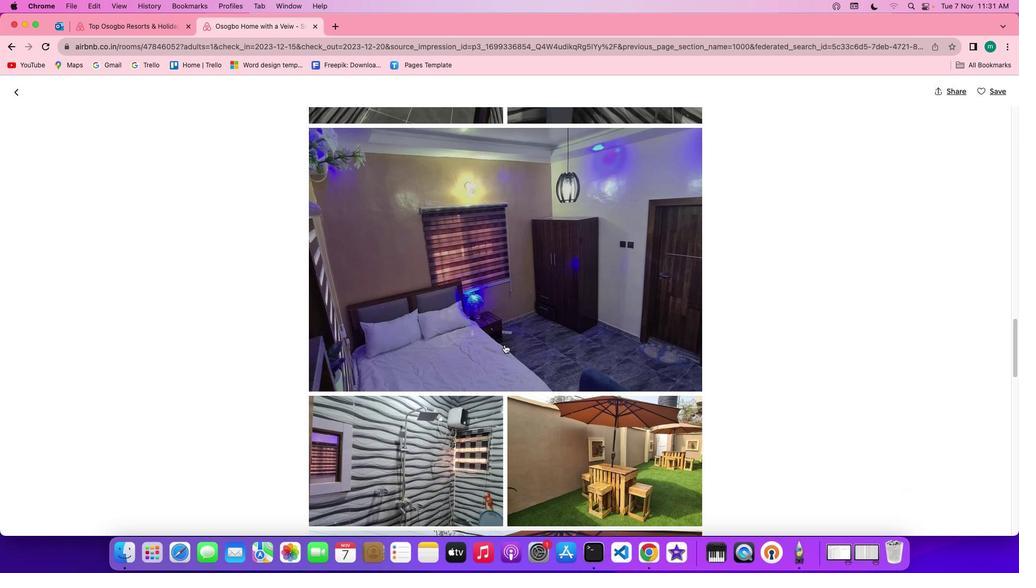 
Action: Mouse scrolled (504, 344) with delta (0, -1)
Screenshot: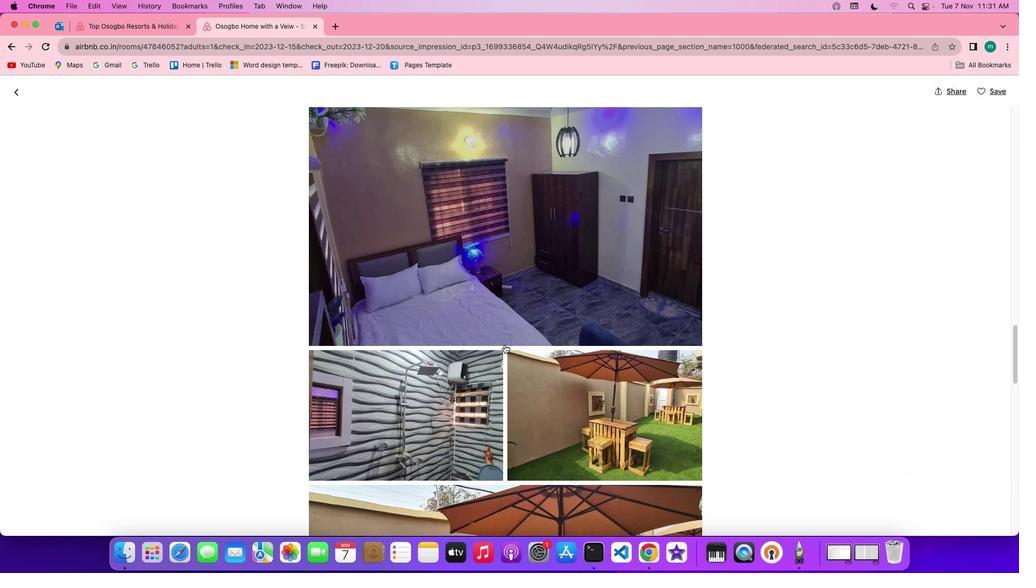 
Action: Mouse scrolled (504, 344) with delta (0, -2)
Screenshot: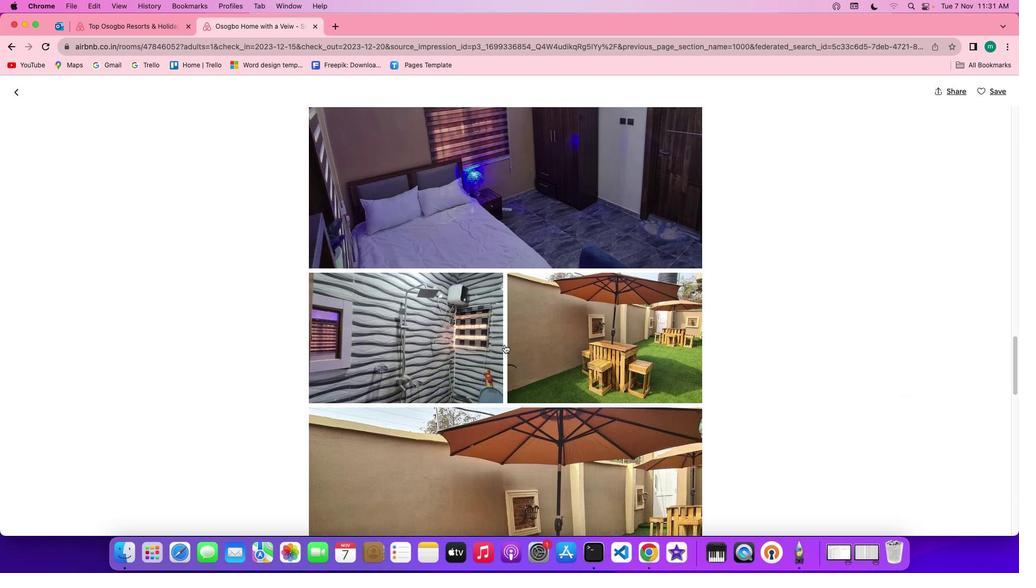 
Action: Mouse moved to (504, 345)
Screenshot: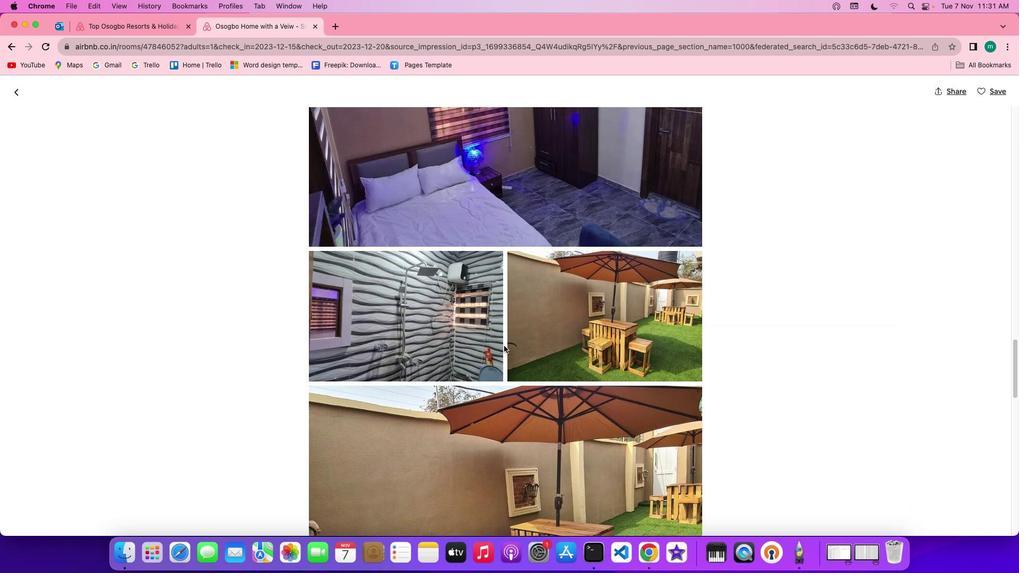 
Action: Mouse scrolled (504, 345) with delta (0, 0)
Screenshot: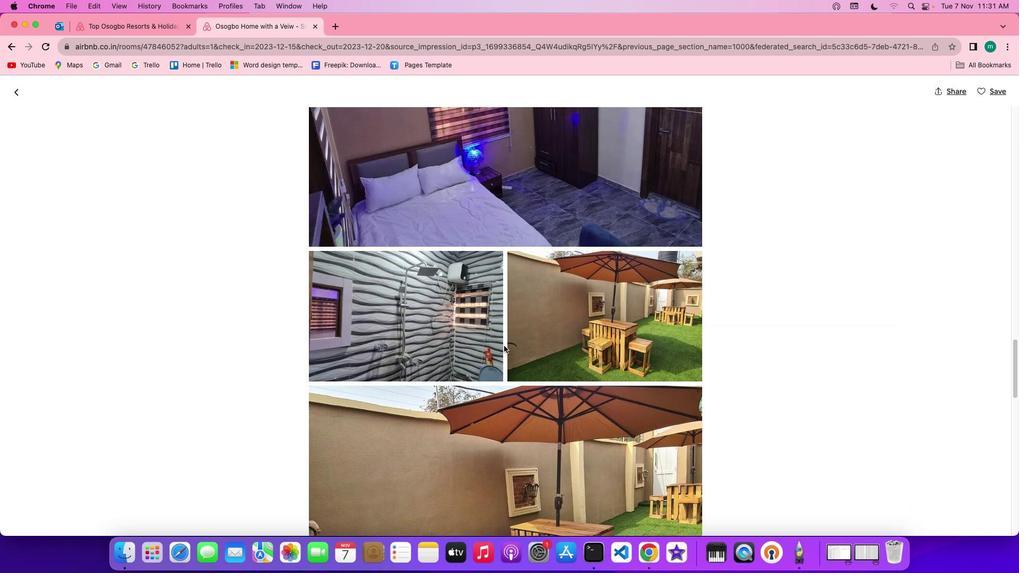 
Action: Mouse moved to (504, 346)
Screenshot: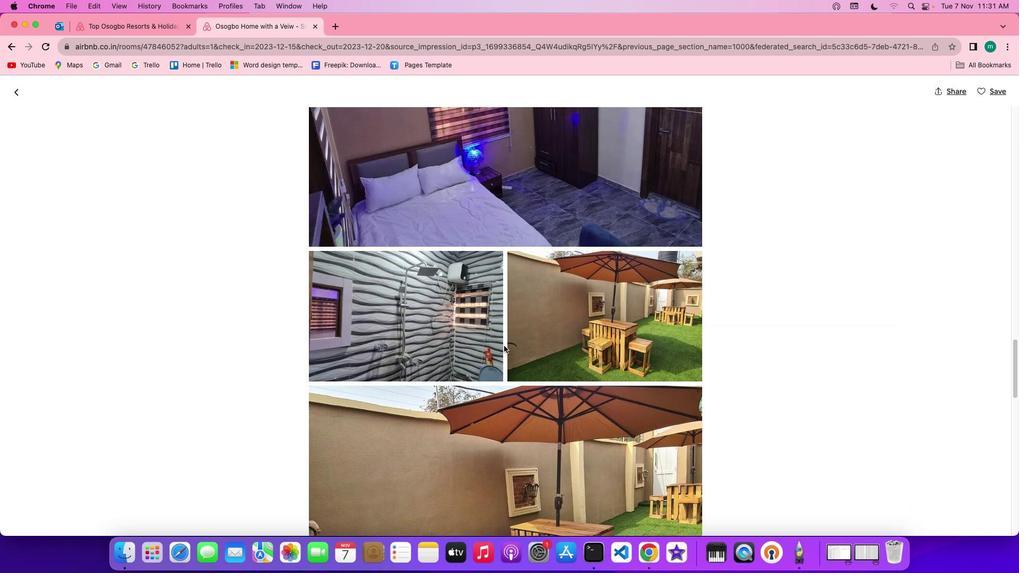 
Action: Mouse scrolled (504, 346) with delta (0, 0)
Screenshot: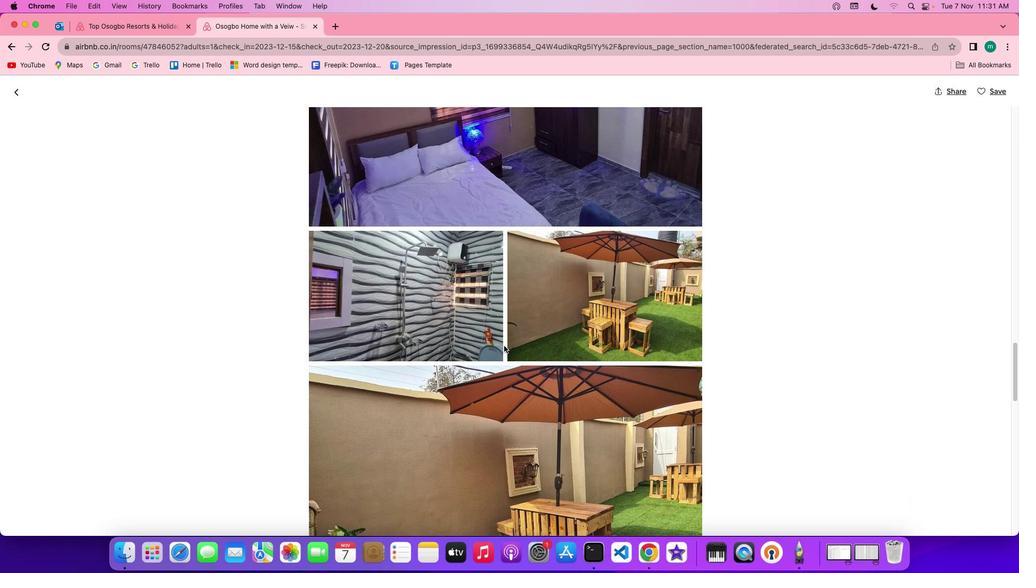 
Action: Mouse scrolled (504, 346) with delta (0, -1)
Screenshot: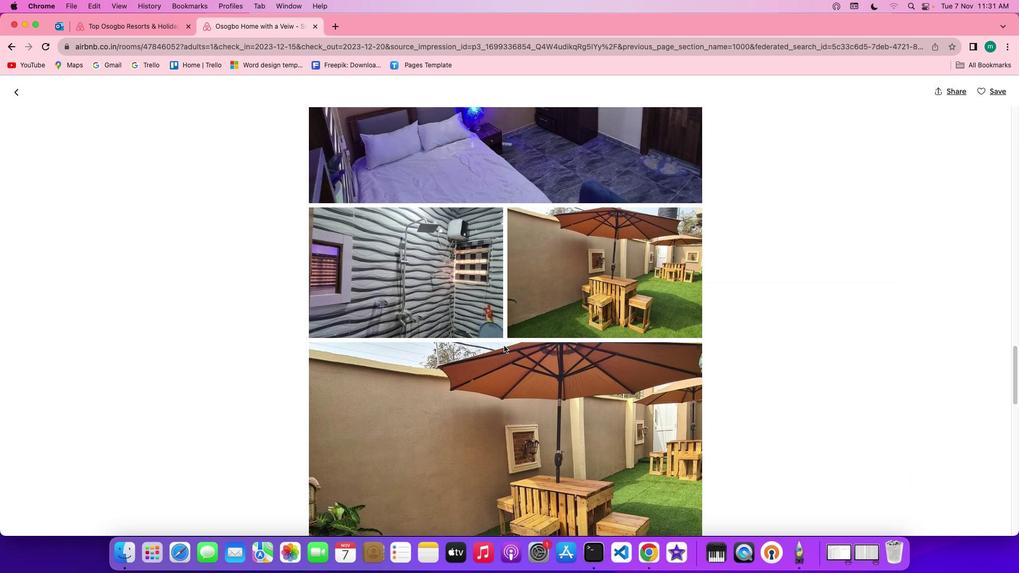 
Action: Mouse scrolled (504, 346) with delta (0, -1)
Screenshot: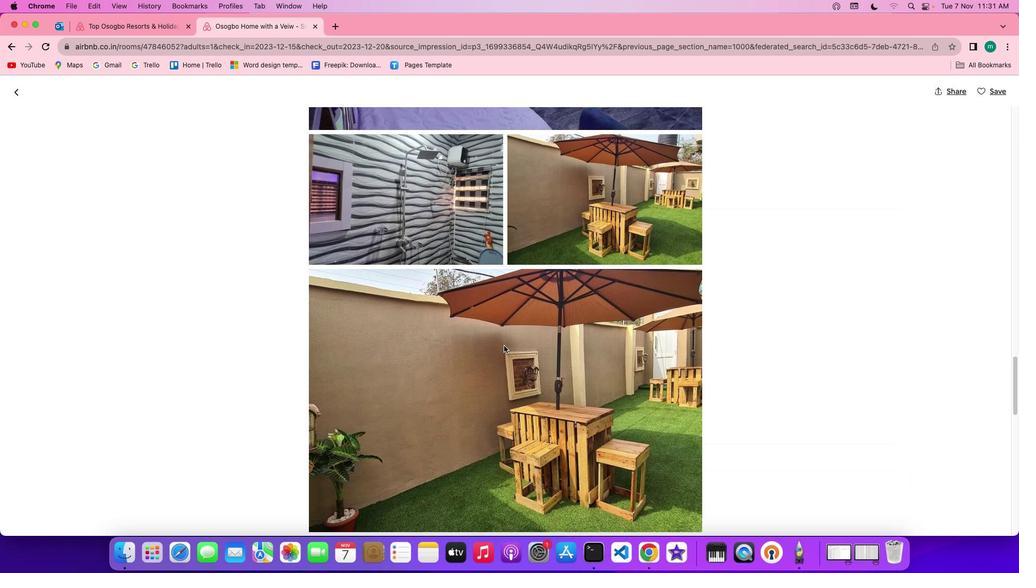 
Action: Mouse moved to (504, 346)
Screenshot: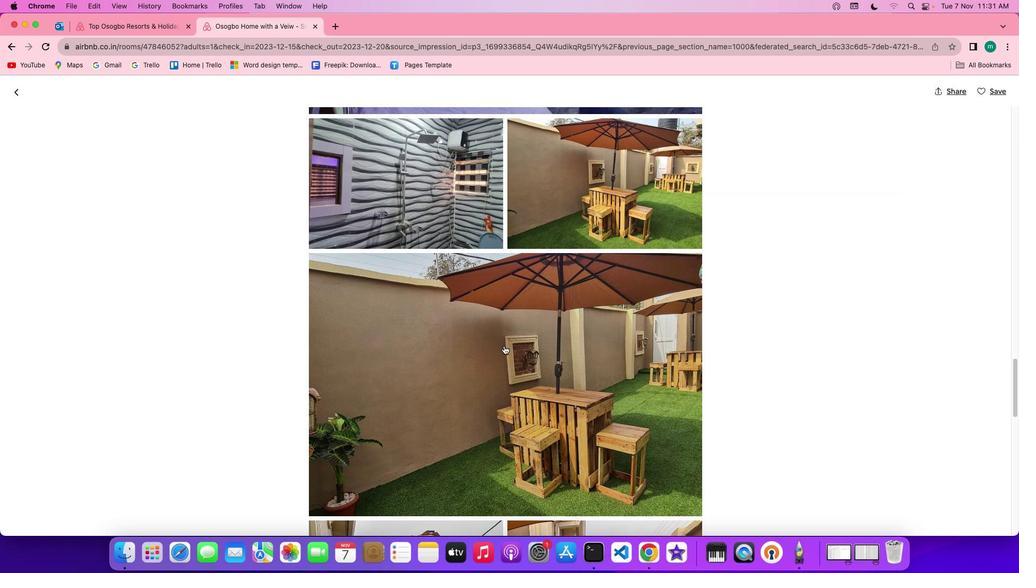 
Action: Mouse scrolled (504, 346) with delta (0, 0)
Screenshot: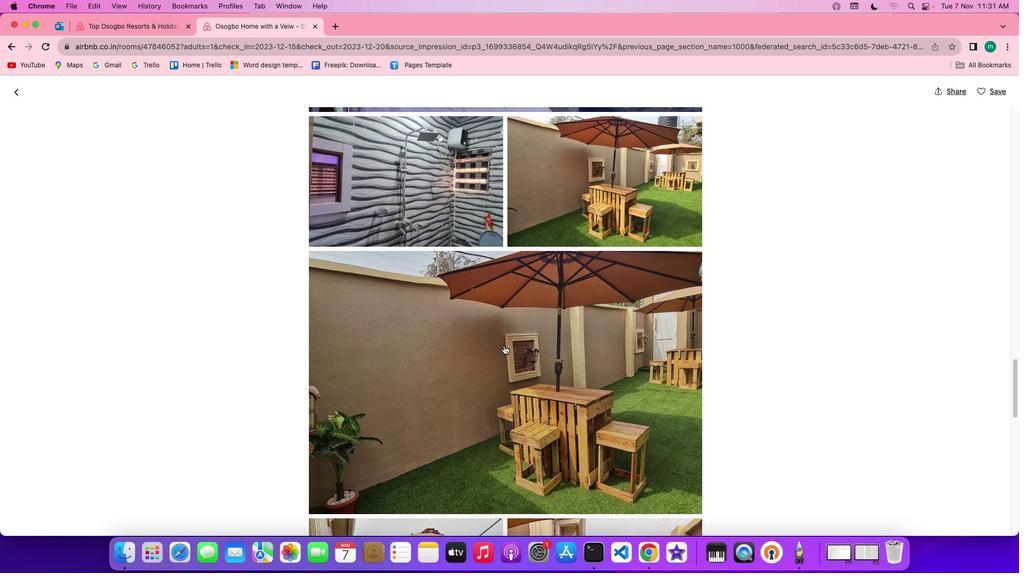 
Action: Mouse scrolled (504, 346) with delta (0, 0)
Screenshot: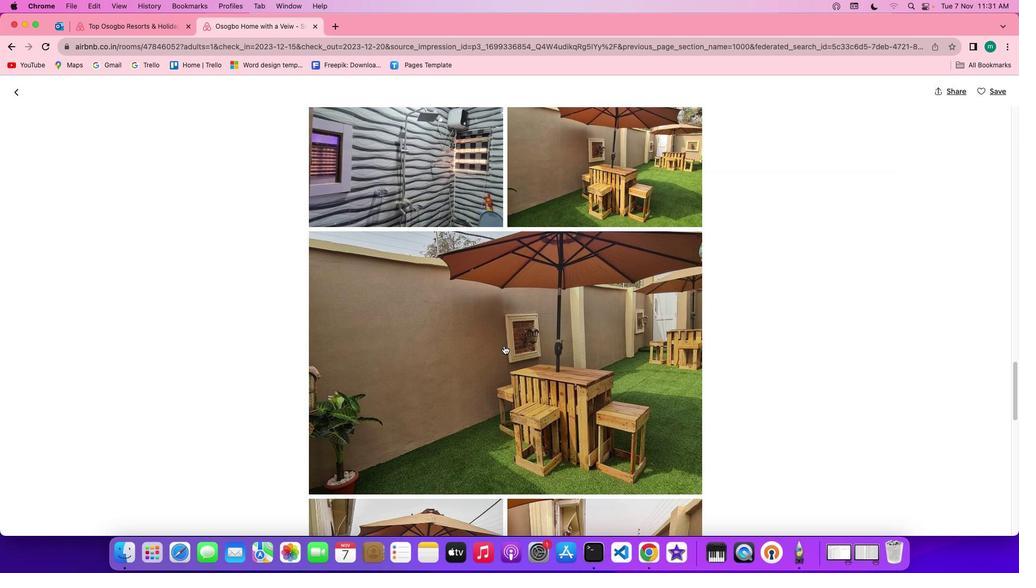 
Action: Mouse scrolled (504, 346) with delta (0, 0)
Screenshot: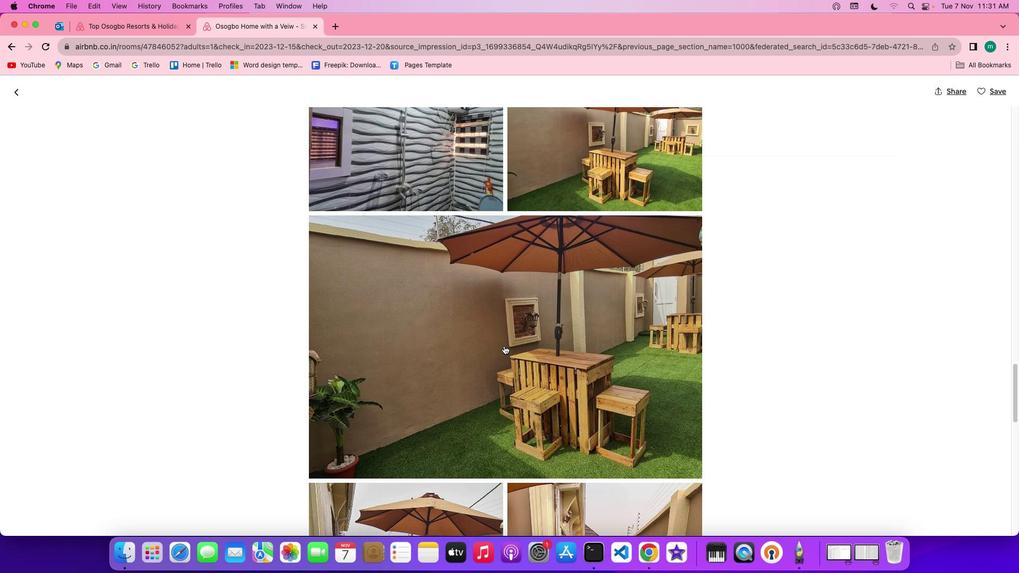 
Action: Mouse scrolled (504, 346) with delta (0, -1)
Screenshot: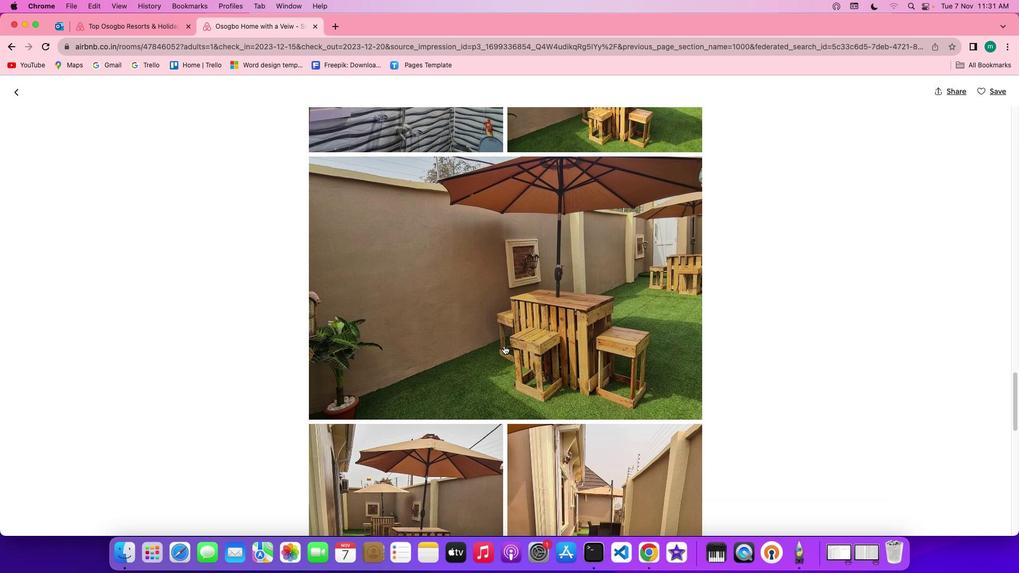 
Action: Mouse moved to (504, 346)
Screenshot: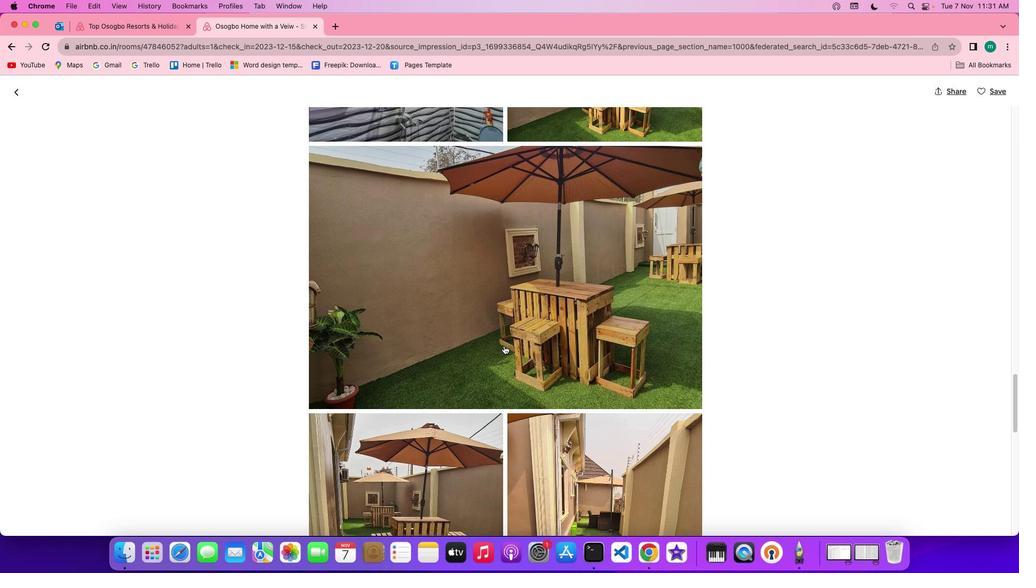 
Action: Mouse scrolled (504, 346) with delta (0, 0)
Screenshot: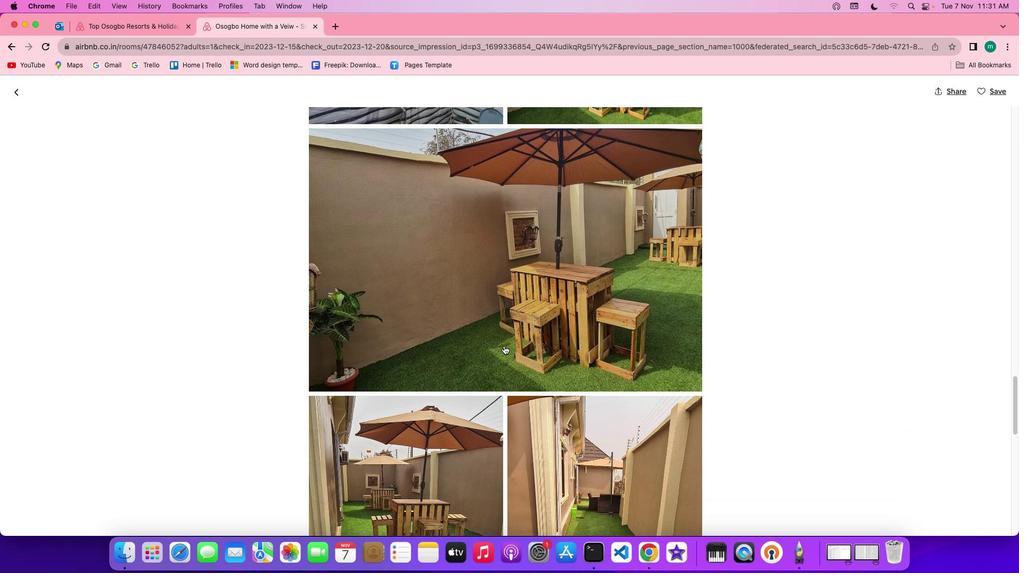 
Action: Mouse scrolled (504, 346) with delta (0, 0)
Screenshot: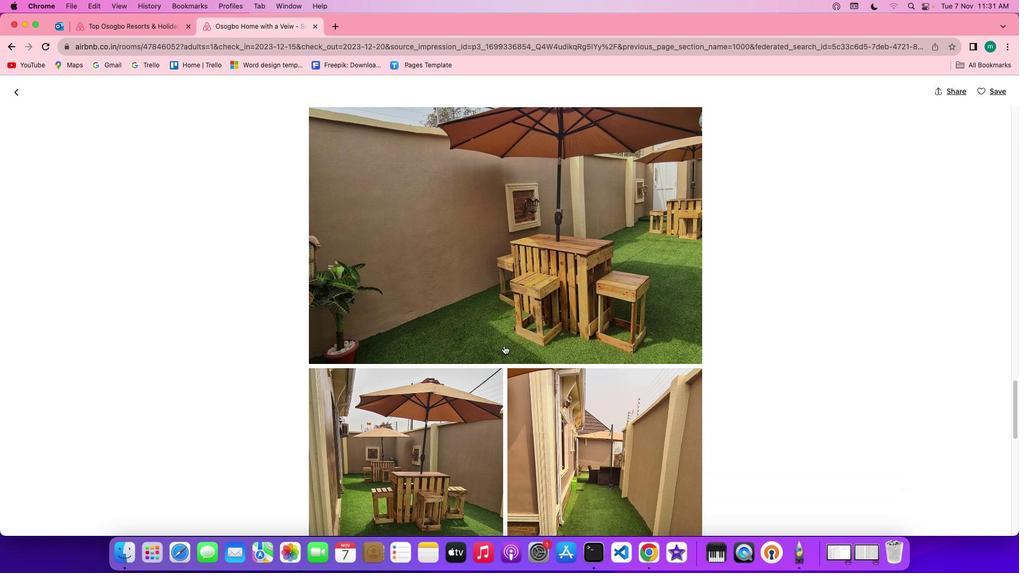 
Action: Mouse scrolled (504, 346) with delta (0, -1)
Screenshot: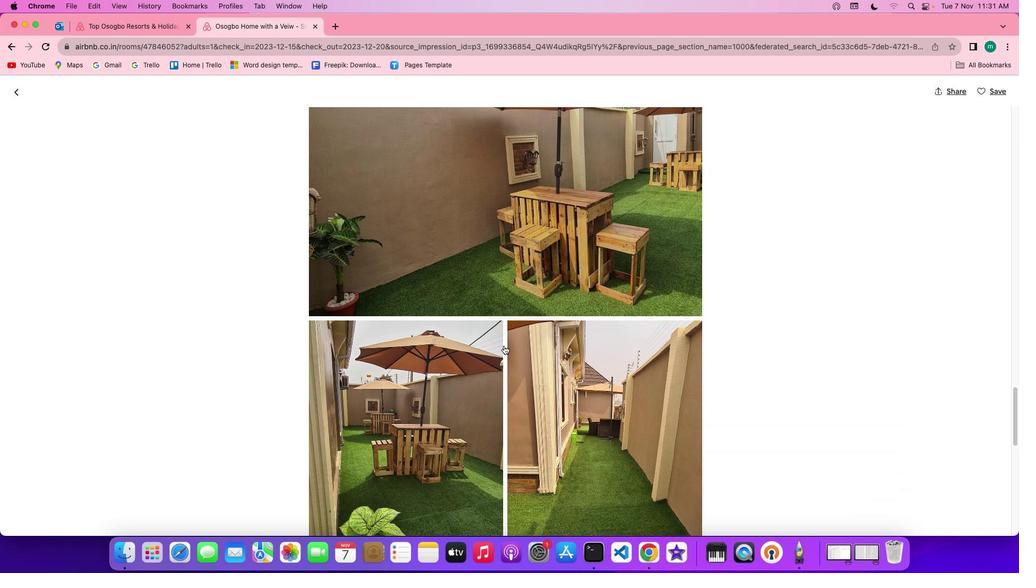 
Action: Mouse scrolled (504, 346) with delta (0, -2)
Screenshot: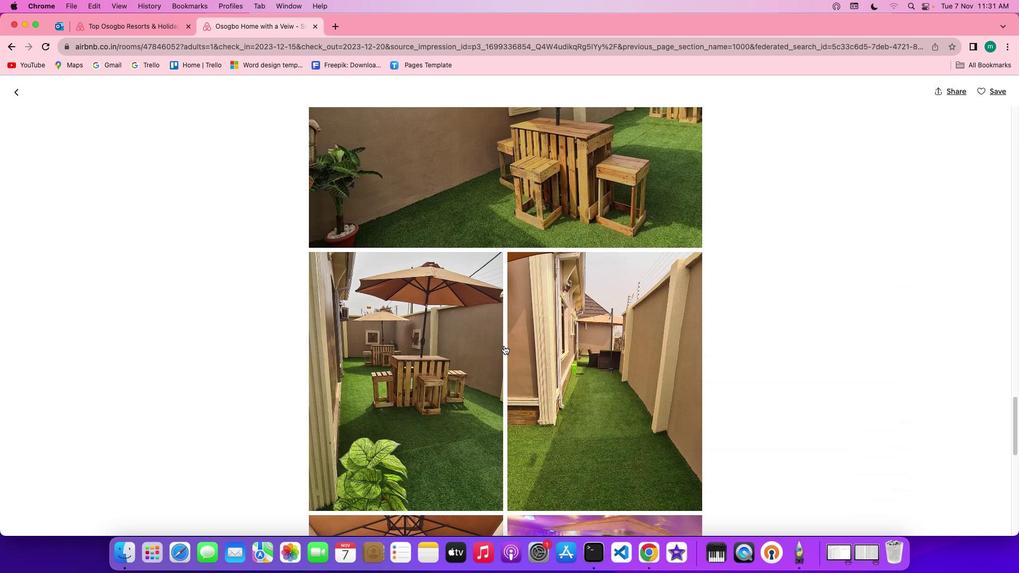 
Action: Mouse scrolled (504, 346) with delta (0, 0)
Screenshot: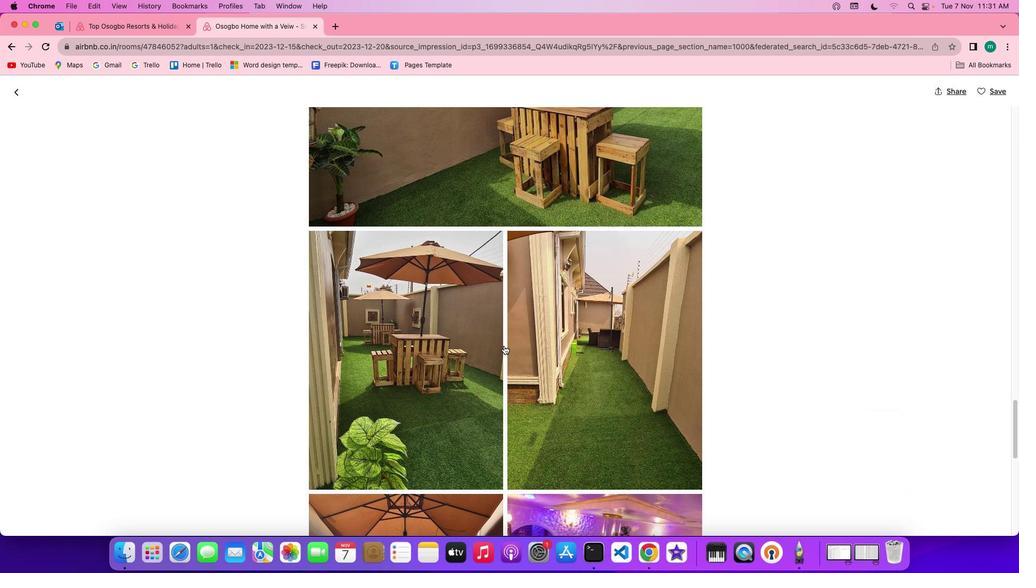 
Action: Mouse scrolled (504, 346) with delta (0, 0)
Screenshot: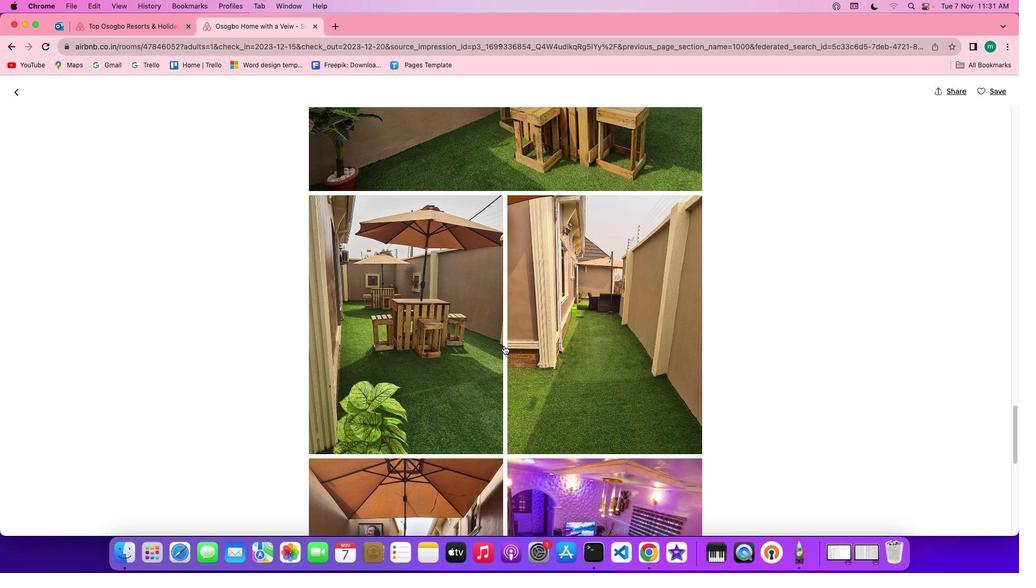 
Action: Mouse scrolled (504, 346) with delta (0, -1)
Screenshot: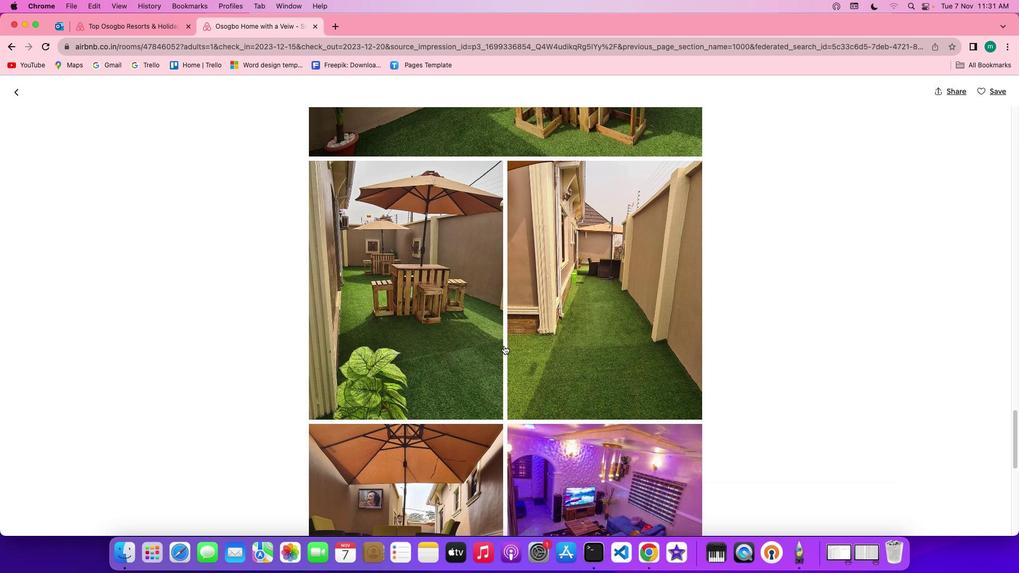 
Action: Mouse scrolled (504, 346) with delta (0, -1)
Screenshot: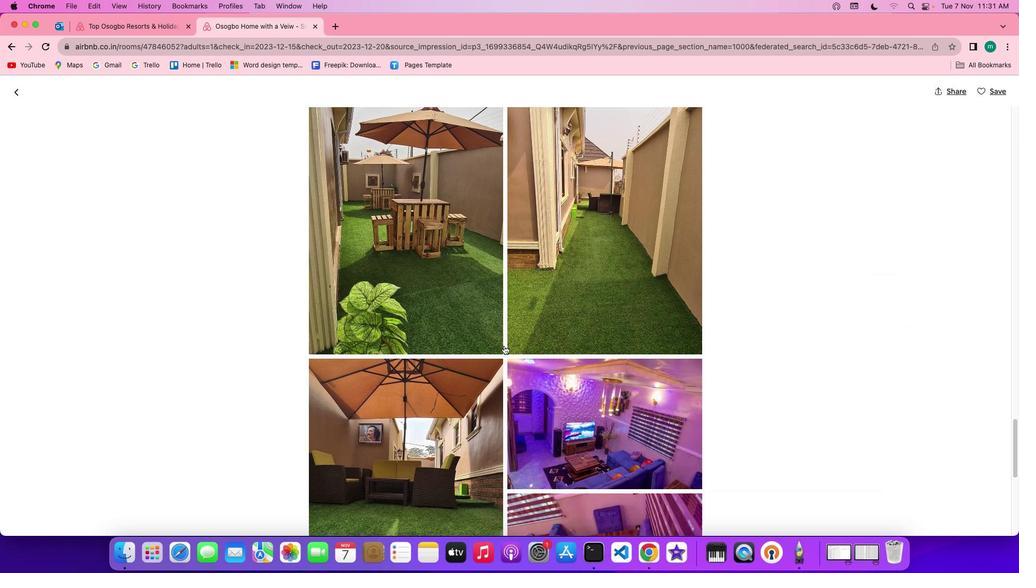 
Action: Mouse scrolled (504, 346) with delta (0, 0)
Screenshot: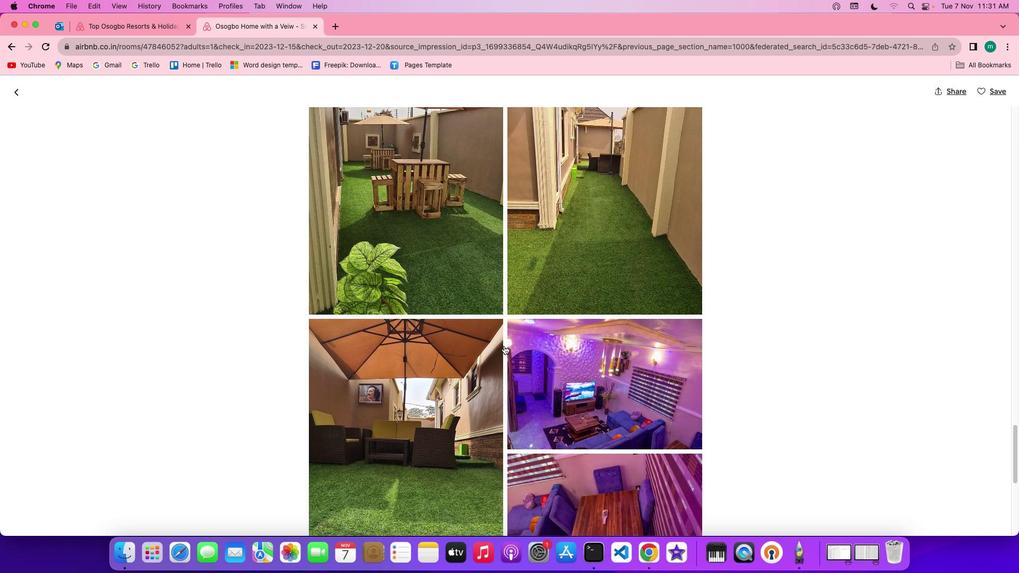
Action: Mouse scrolled (504, 346) with delta (0, 0)
Screenshot: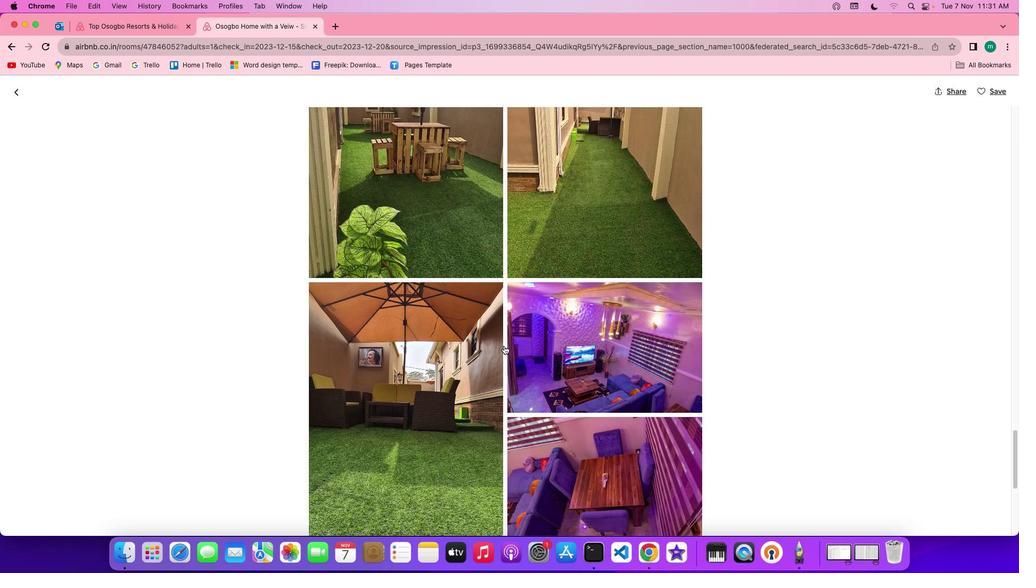 
Action: Mouse scrolled (504, 346) with delta (0, -1)
Screenshot: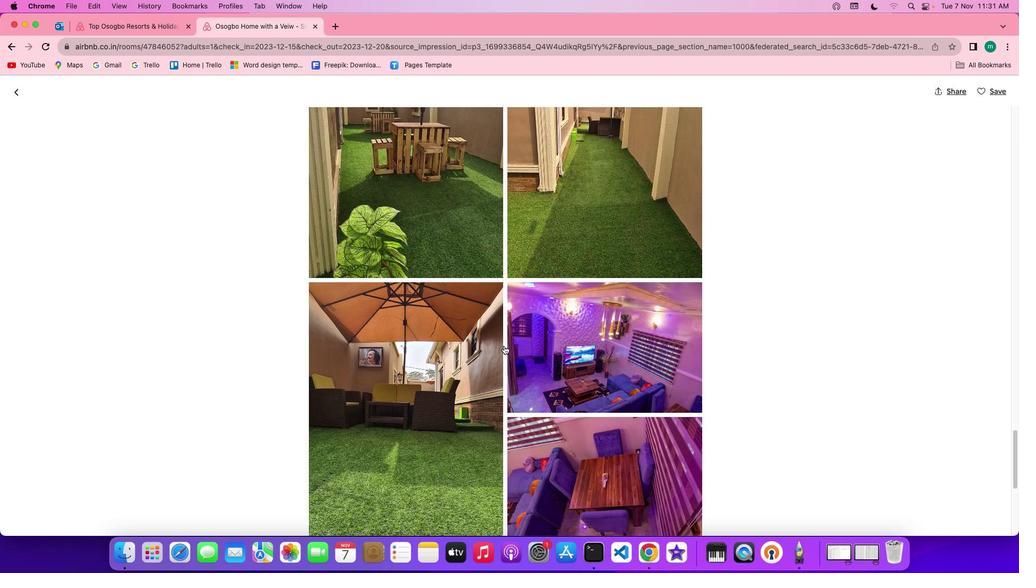 
Action: Mouse scrolled (504, 346) with delta (0, -2)
Screenshot: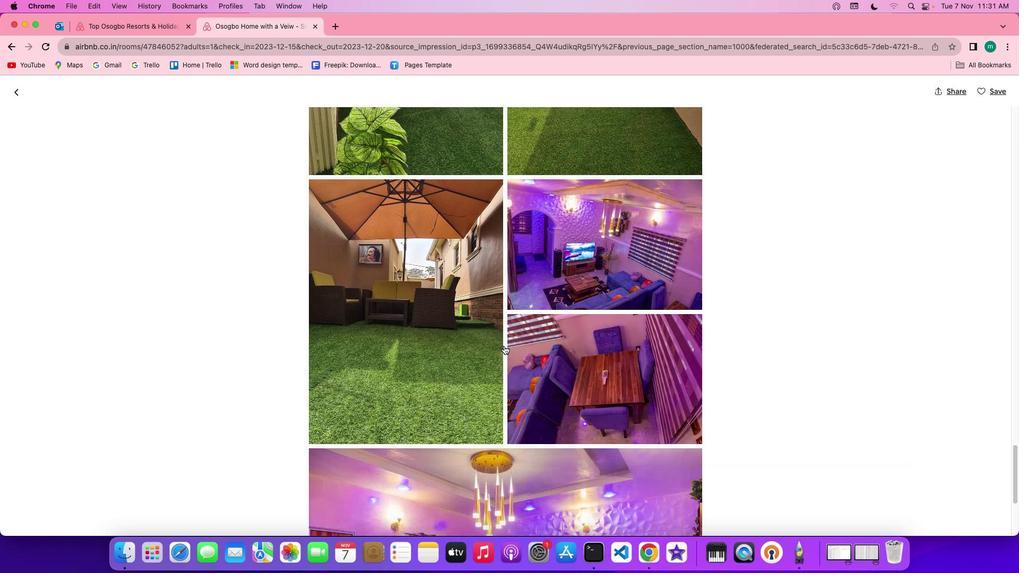 
Action: Mouse scrolled (504, 346) with delta (0, 0)
Screenshot: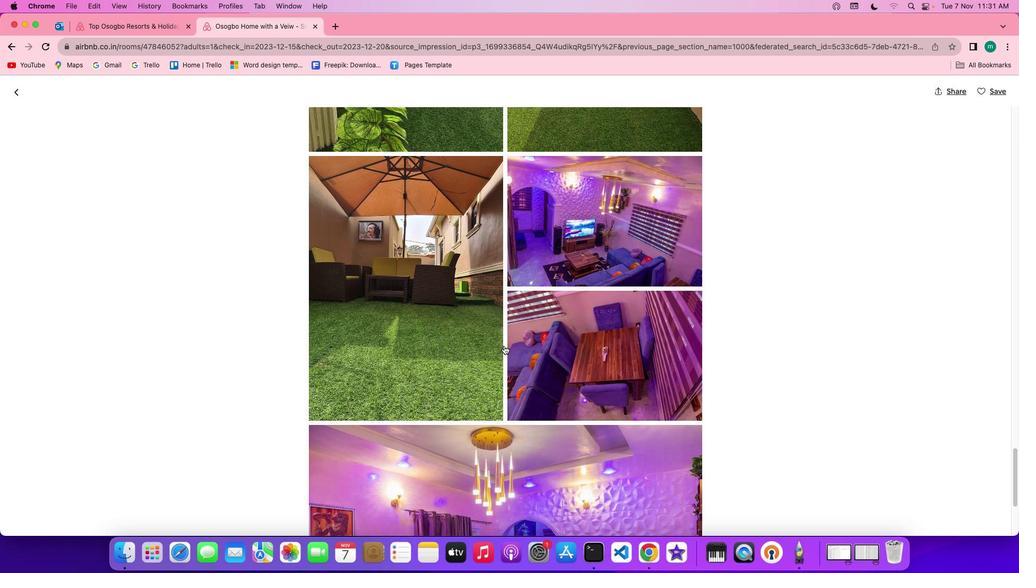 
Action: Mouse scrolled (504, 346) with delta (0, 0)
Screenshot: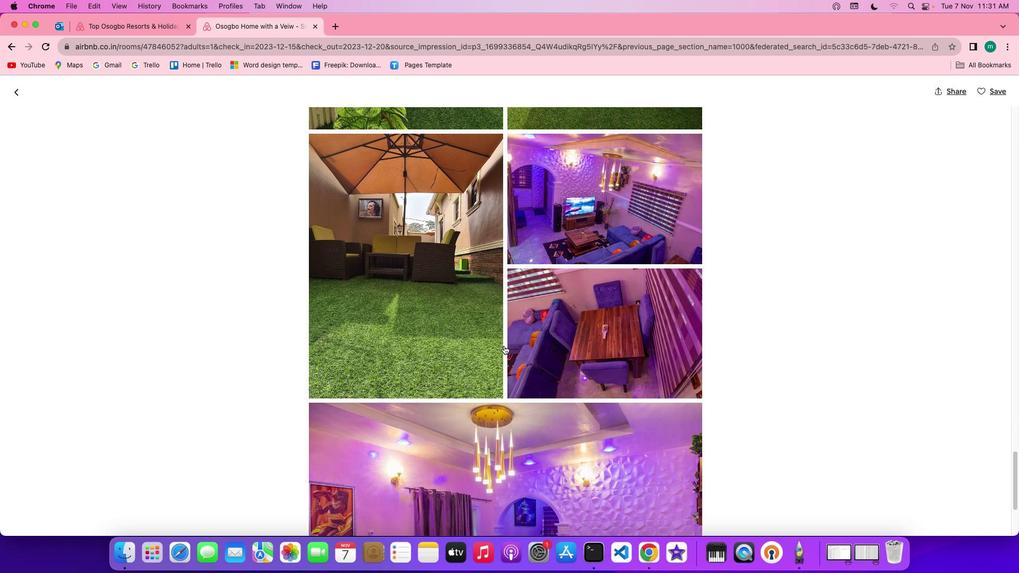 
Action: Mouse scrolled (504, 346) with delta (0, -1)
Screenshot: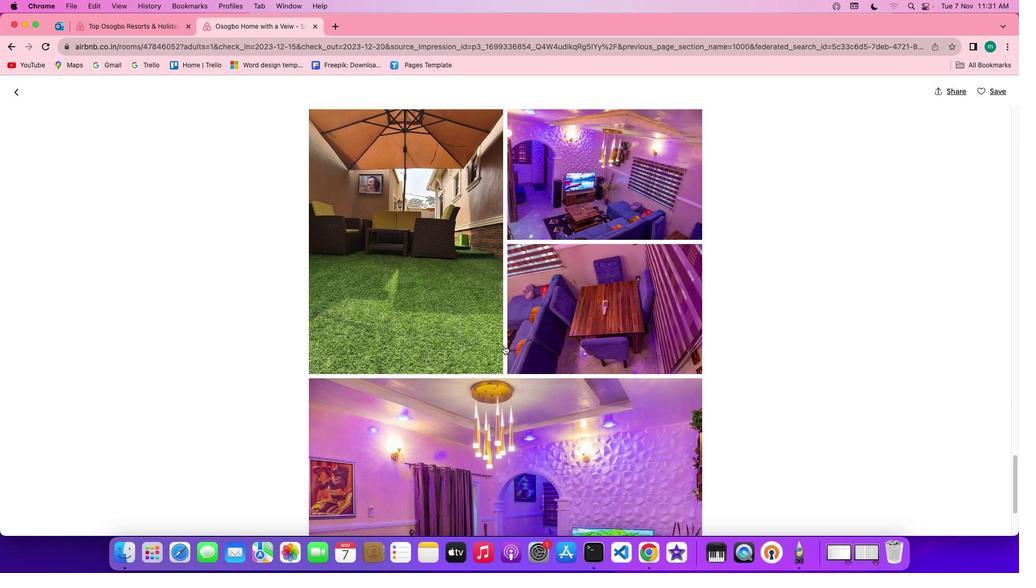 
Action: Mouse scrolled (504, 346) with delta (0, 0)
Screenshot: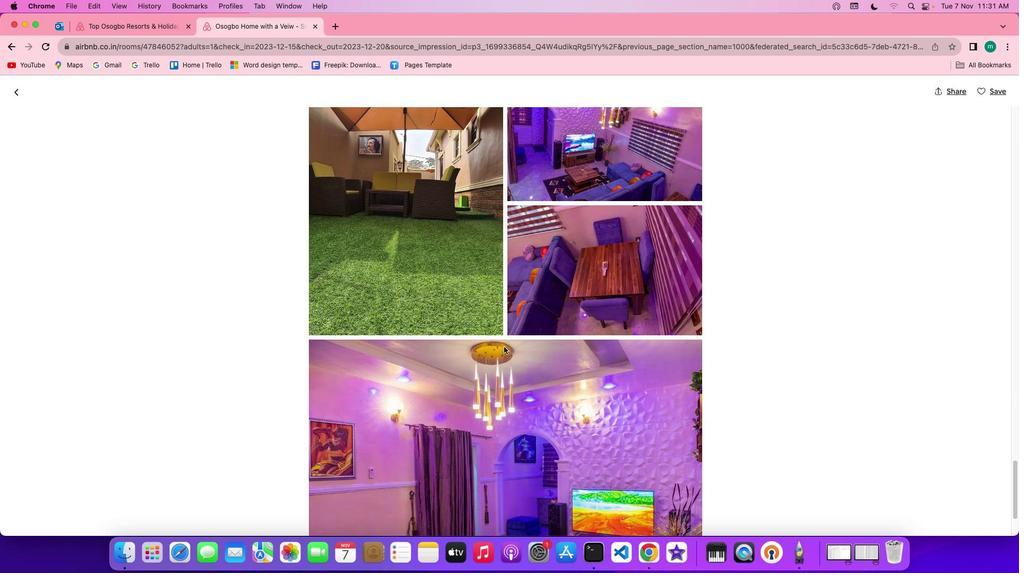 
Action: Mouse moved to (504, 346)
Screenshot: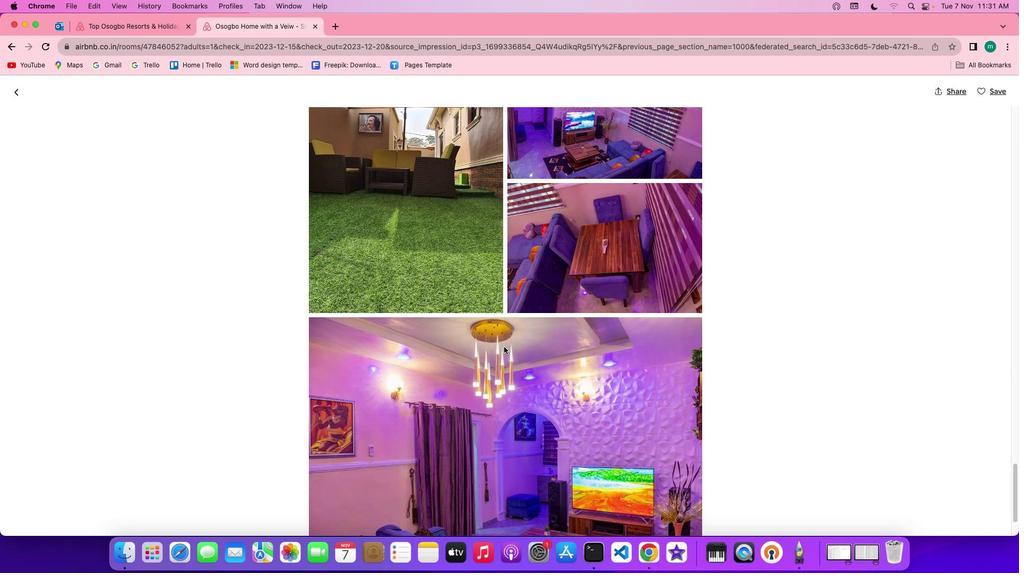 
Action: Mouse scrolled (504, 346) with delta (0, 0)
Screenshot: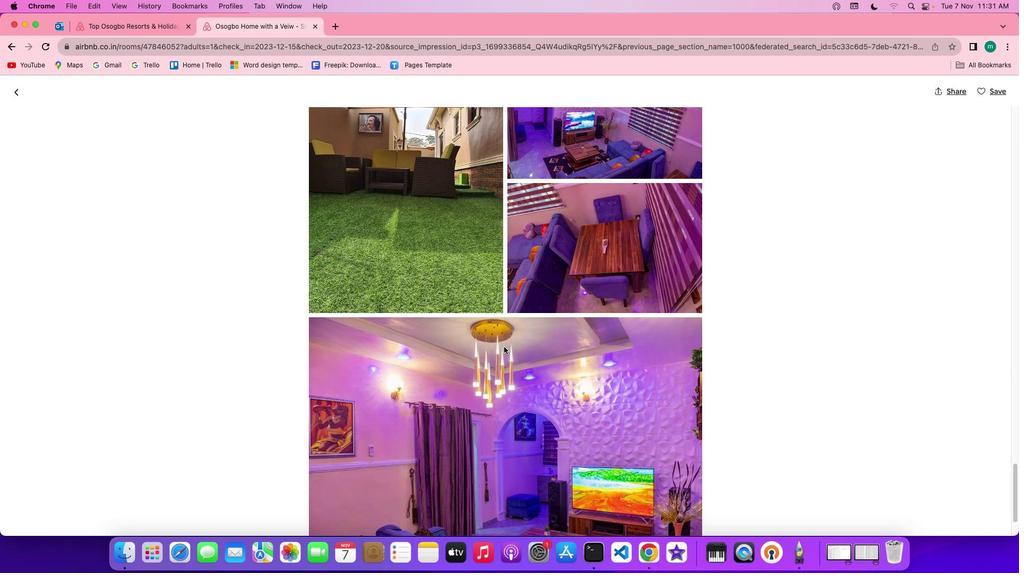 
Action: Mouse scrolled (504, 346) with delta (0, -1)
Screenshot: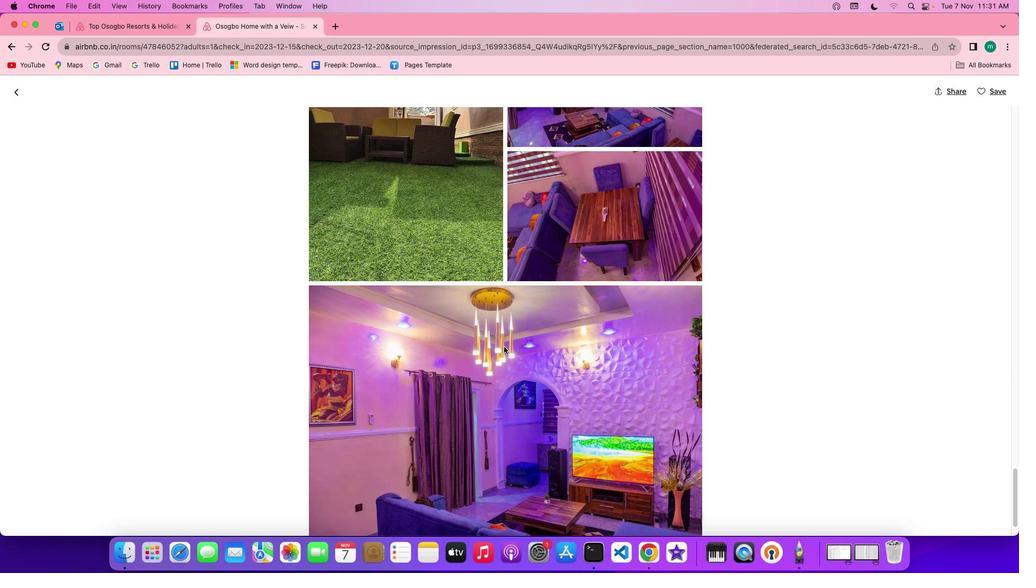 
Action: Mouse scrolled (504, 346) with delta (0, -2)
Screenshot: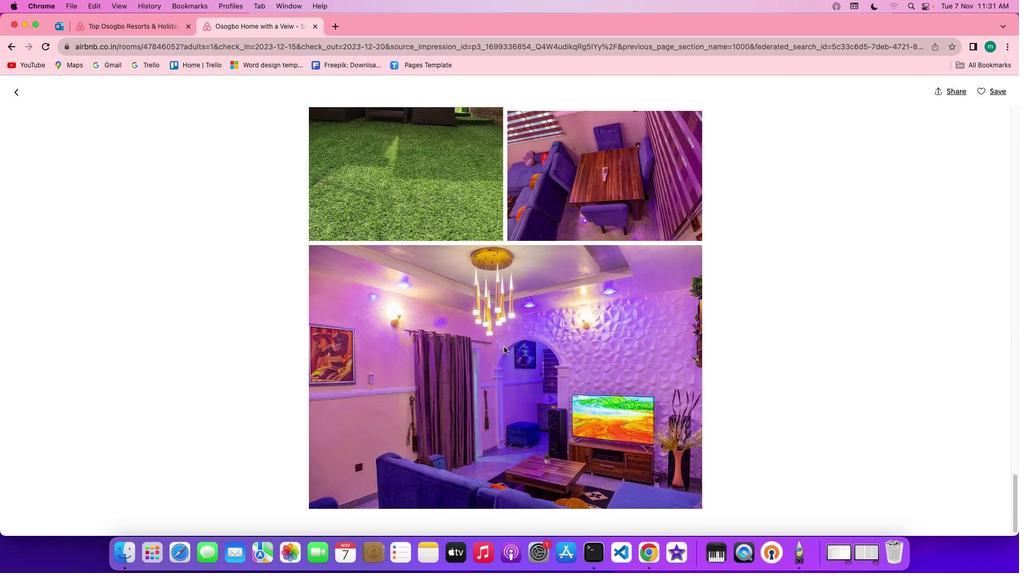 
Action: Mouse scrolled (504, 346) with delta (0, 0)
Screenshot: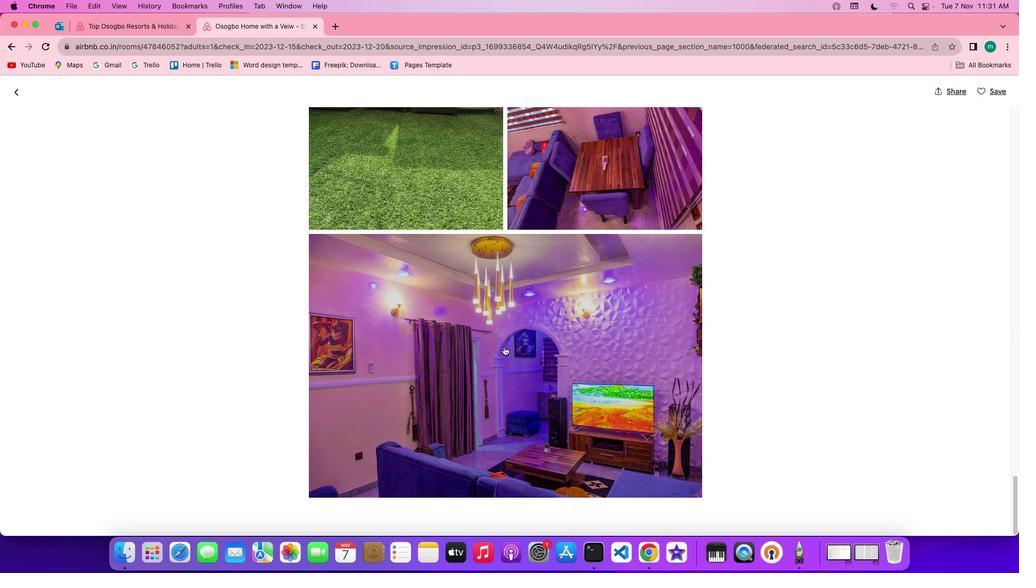 
Action: Mouse scrolled (504, 346) with delta (0, 0)
Screenshot: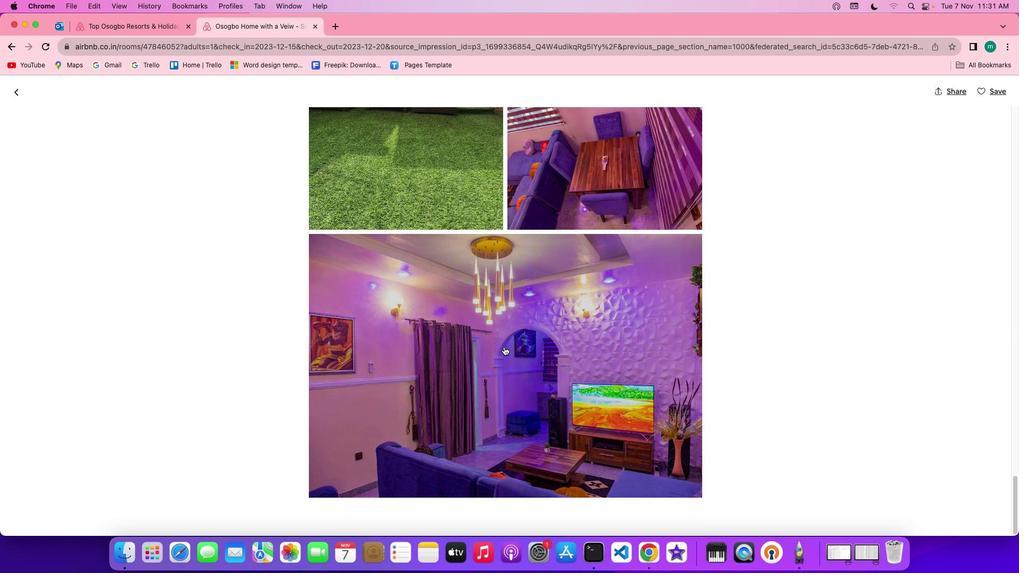 
Action: Mouse scrolled (504, 346) with delta (0, -1)
Screenshot: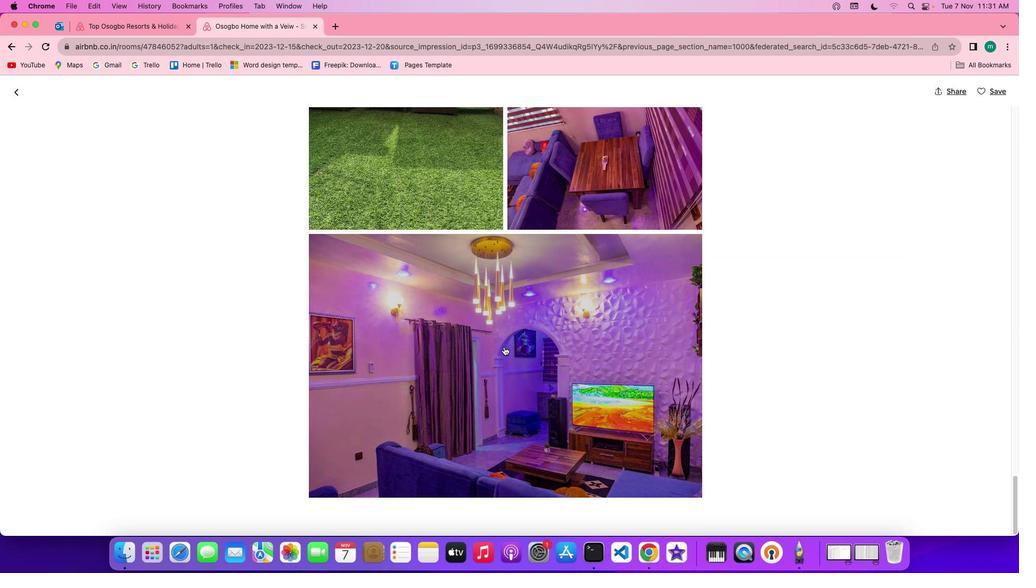
Action: Mouse scrolled (504, 346) with delta (0, 0)
Screenshot: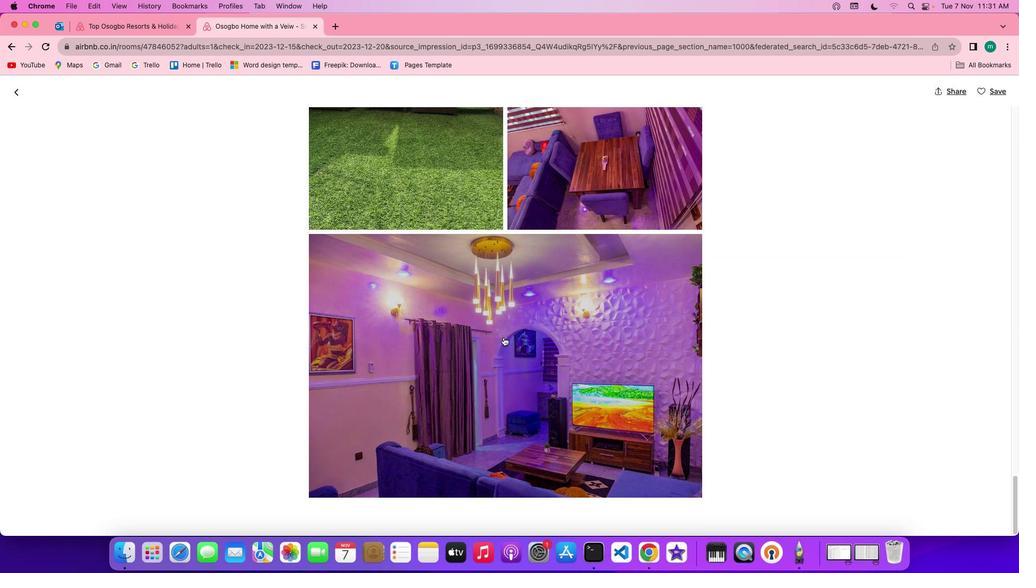
Action: Mouse scrolled (504, 346) with delta (0, 0)
Screenshot: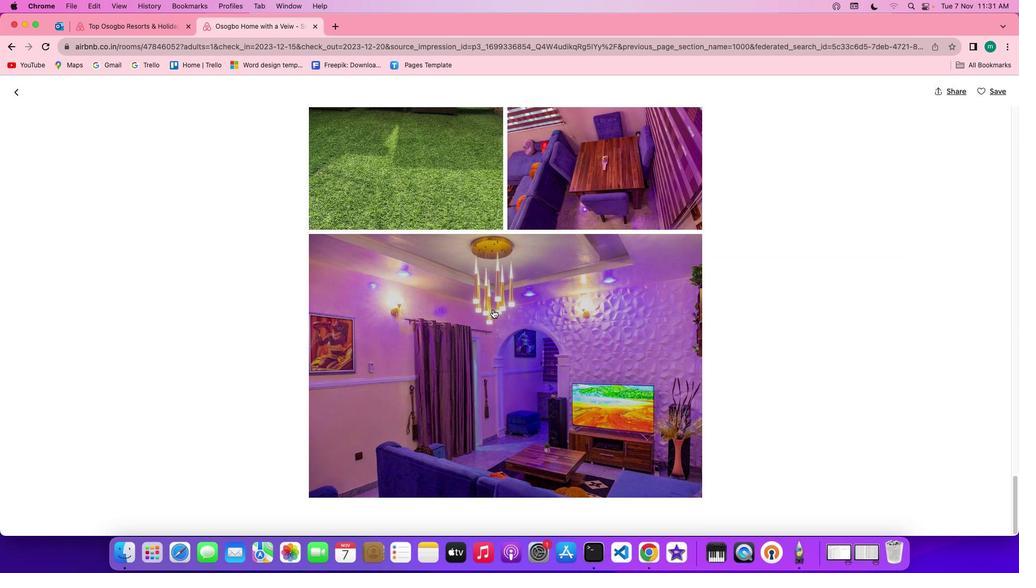 
Action: Mouse scrolled (504, 346) with delta (0, -1)
Screenshot: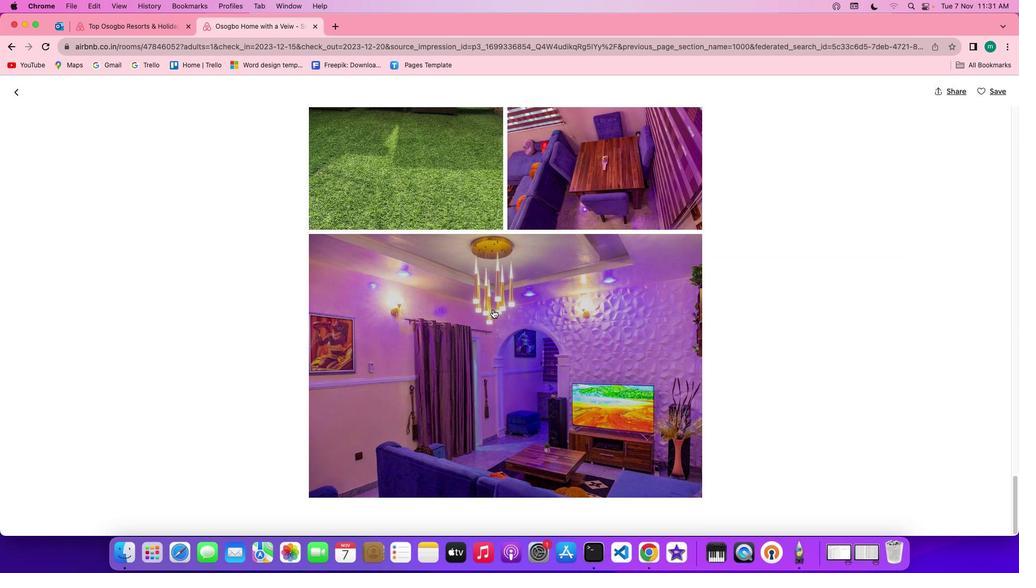 
Action: Mouse moved to (15, 87)
Screenshot: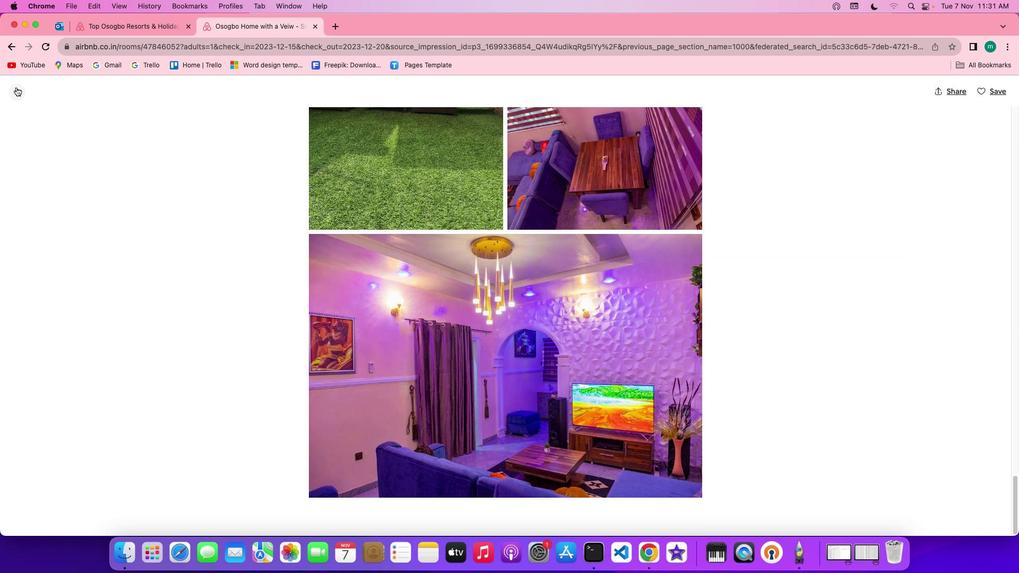 
Action: Mouse pressed left at (15, 87)
Screenshot: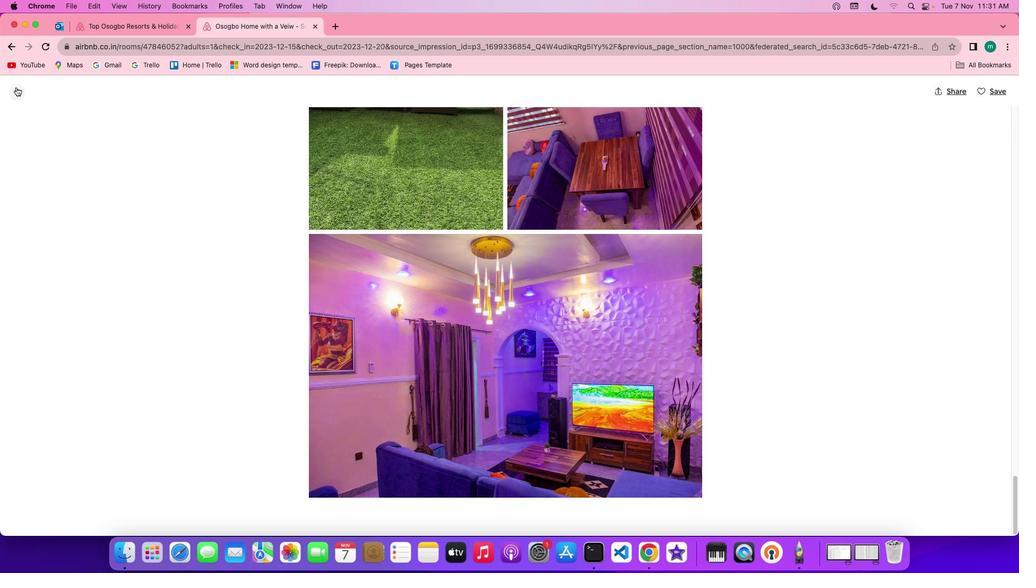 
Action: Mouse moved to (337, 296)
Screenshot: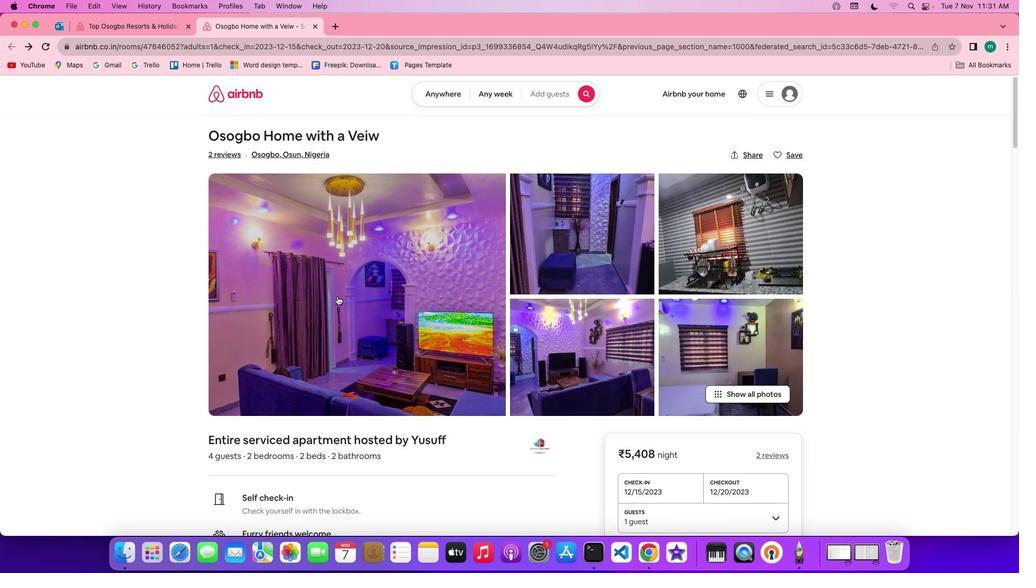 
Action: Mouse scrolled (337, 296) with delta (0, 0)
Screenshot: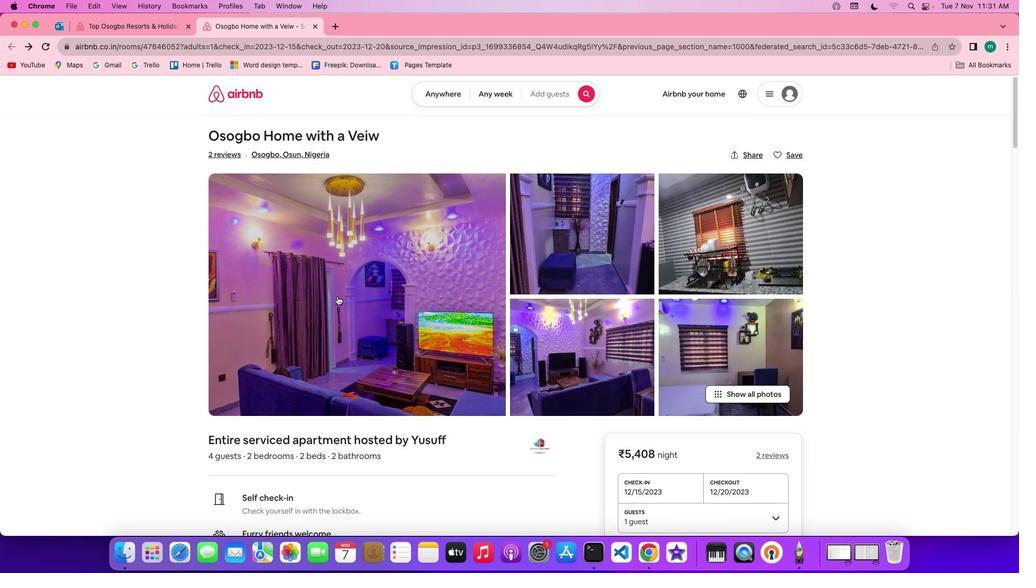 
Action: Mouse scrolled (337, 296) with delta (0, 0)
Screenshot: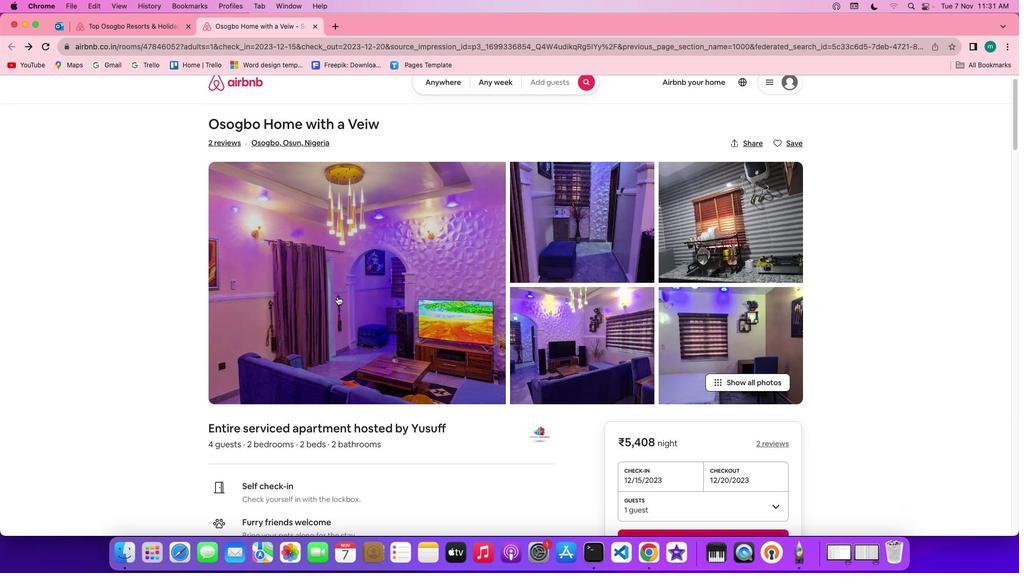
Action: Mouse scrolled (337, 296) with delta (0, -1)
Screenshot: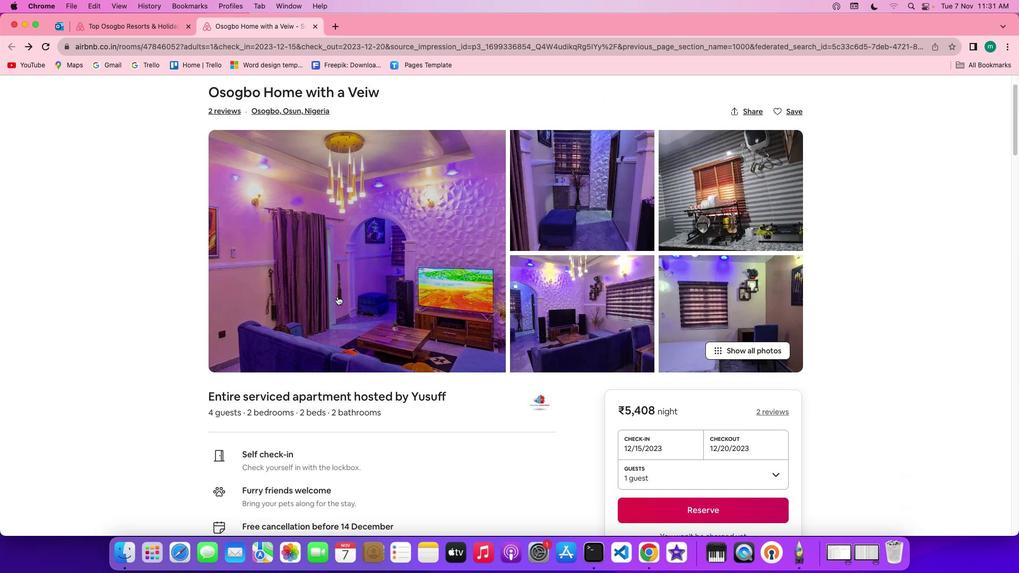 
Action: Mouse scrolled (337, 296) with delta (0, -2)
Screenshot: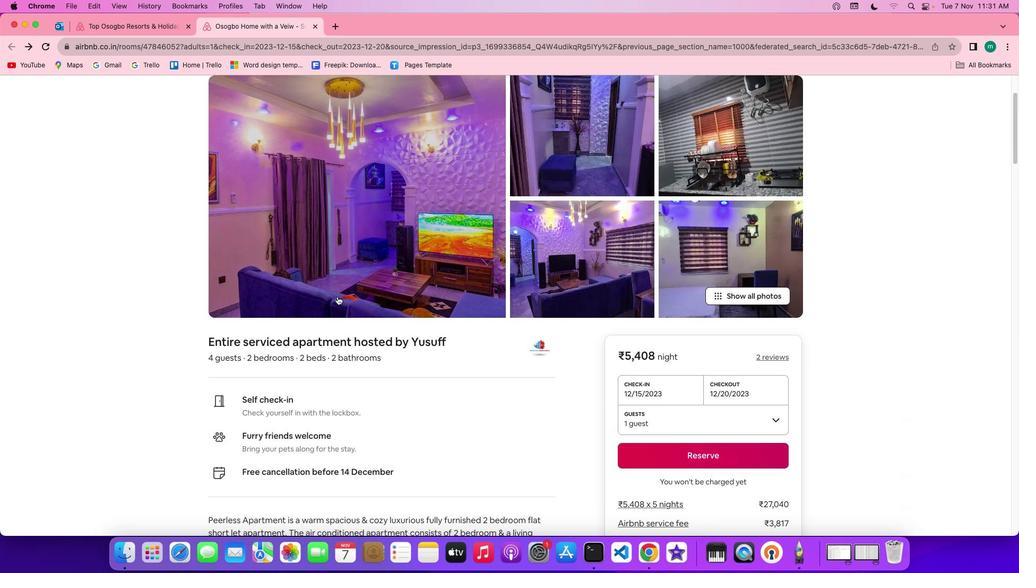 
Action: Mouse scrolled (337, 296) with delta (0, -2)
Screenshot: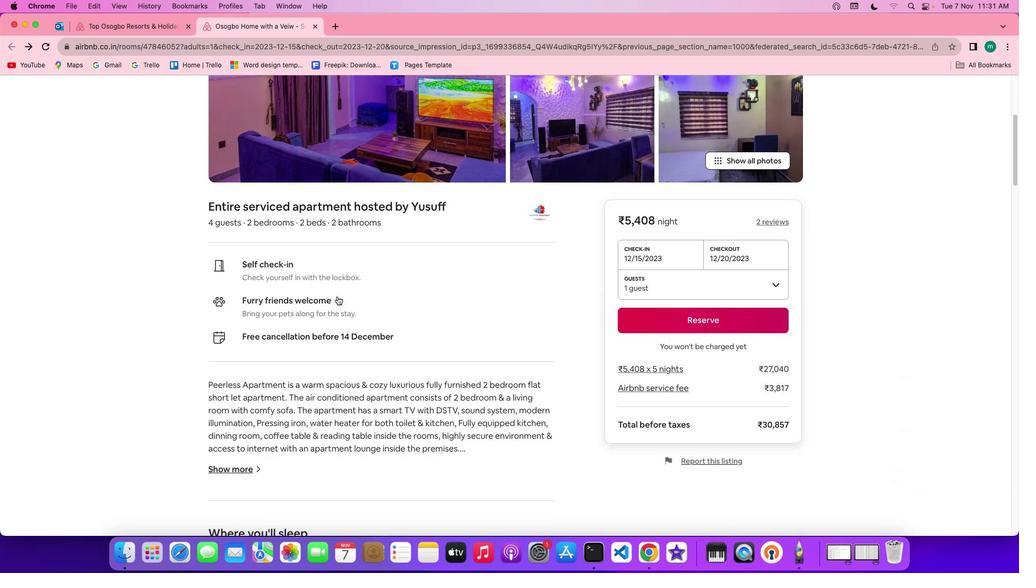 
Action: Mouse scrolled (337, 296) with delta (0, 0)
Screenshot: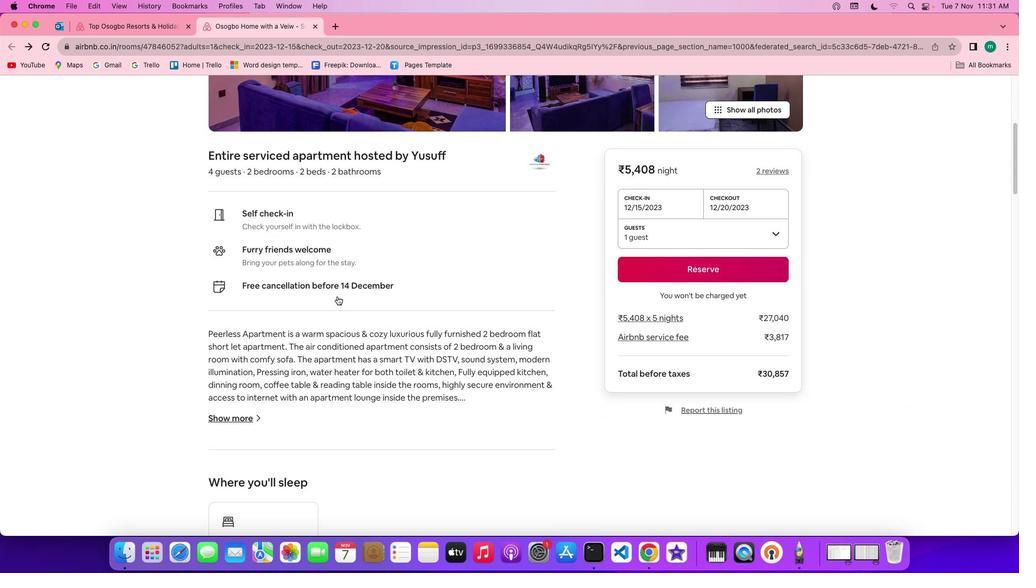 
Action: Mouse scrolled (337, 296) with delta (0, 0)
Screenshot: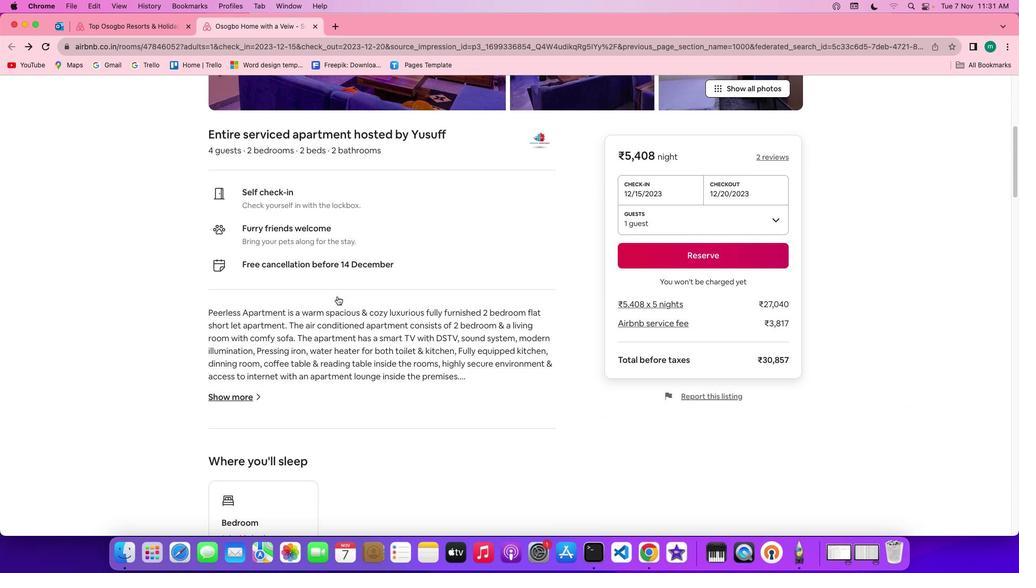 
Action: Mouse scrolled (337, 296) with delta (0, -1)
Screenshot: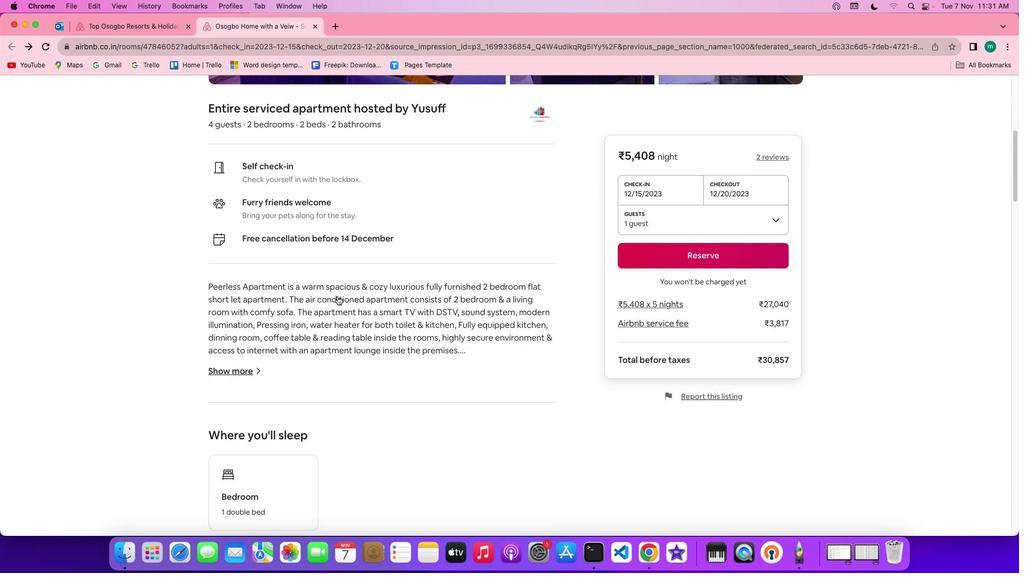 
Action: Mouse scrolled (337, 296) with delta (0, -1)
Screenshot: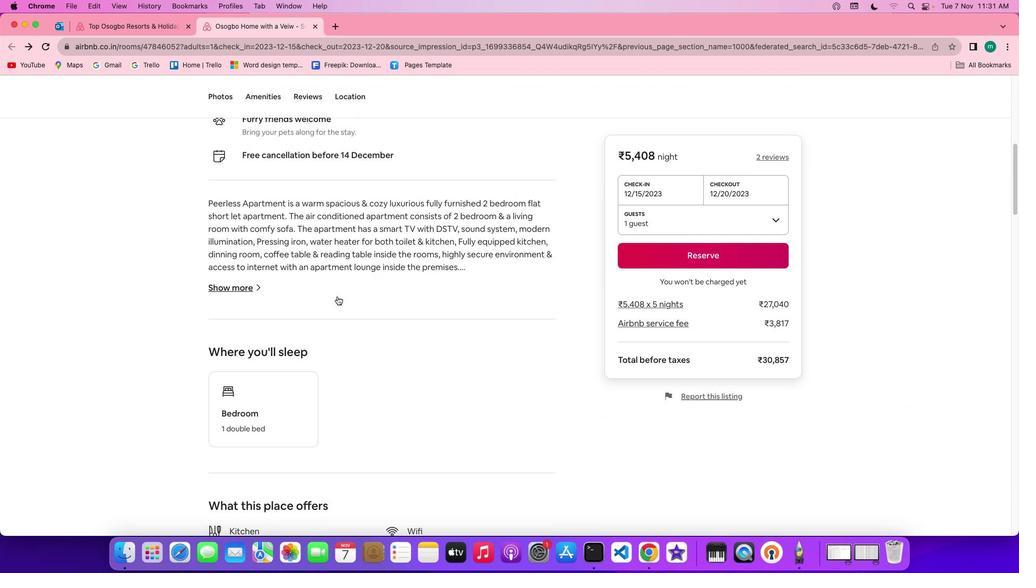 
Action: Mouse moved to (224, 271)
Screenshot: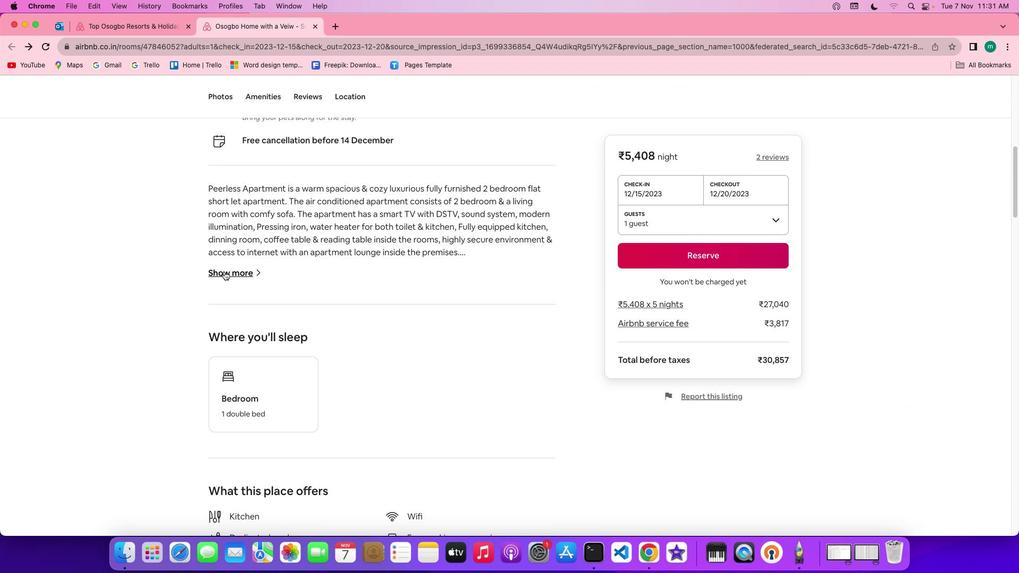 
Action: Mouse pressed left at (224, 271)
Screenshot: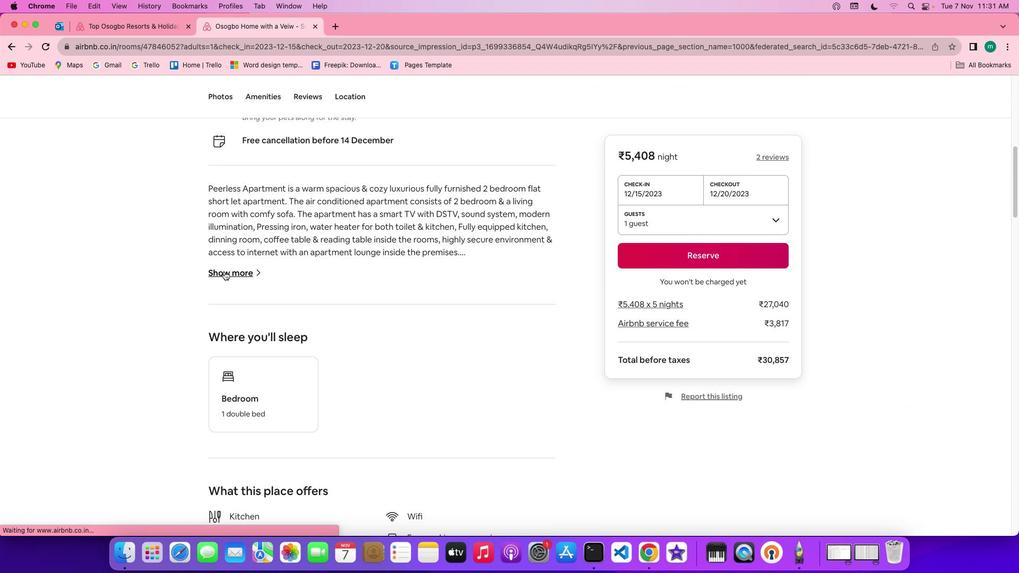 
Action: Mouse moved to (399, 328)
Screenshot: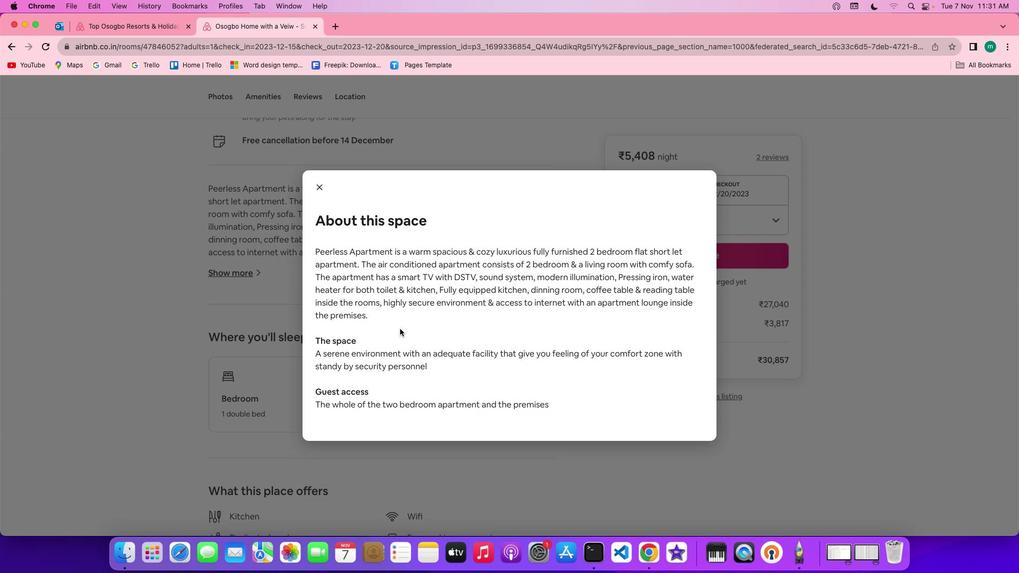 
Action: Mouse scrolled (399, 328) with delta (0, 0)
Screenshot: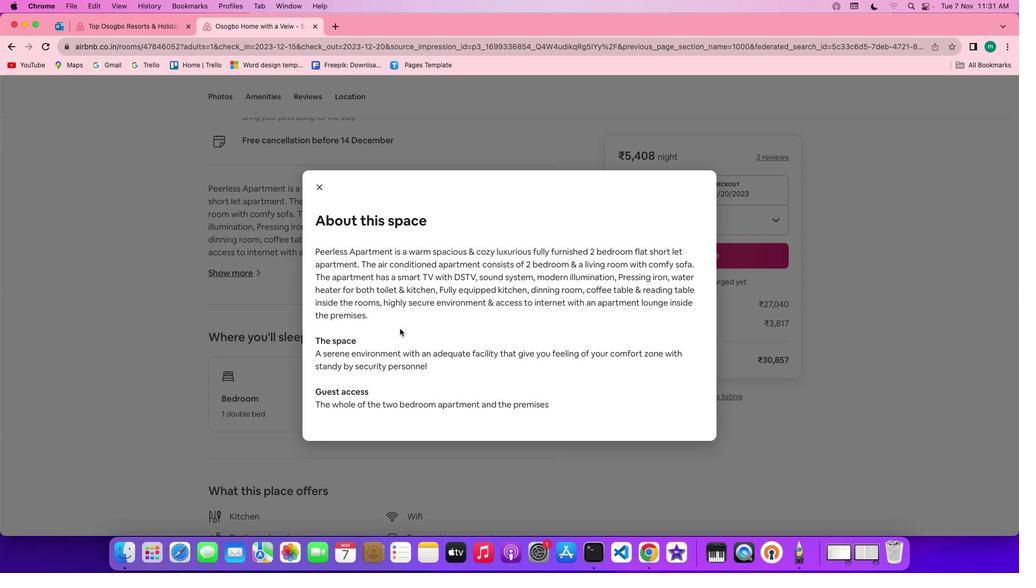 
Action: Mouse scrolled (399, 328) with delta (0, 0)
Screenshot: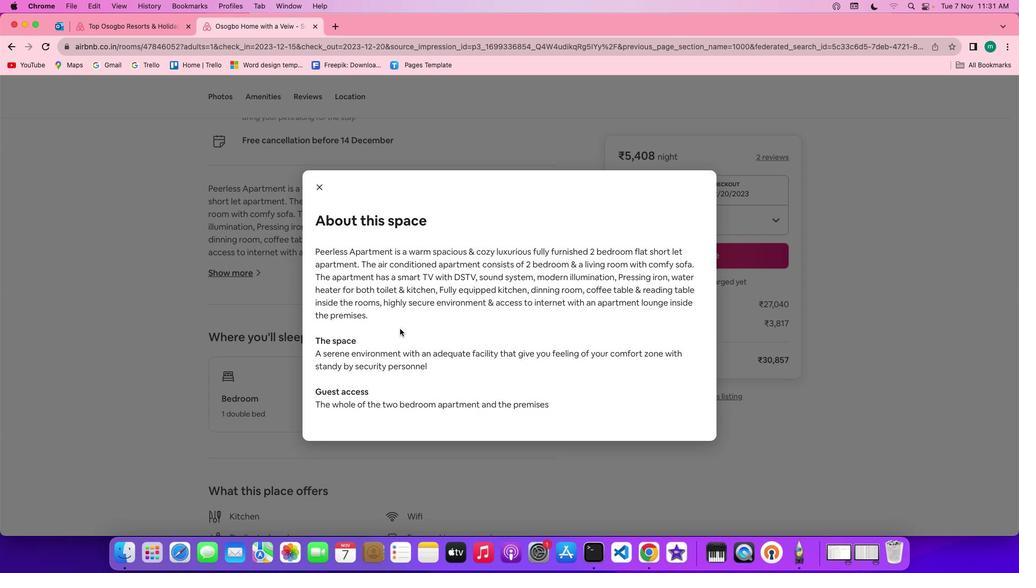 
Action: Mouse scrolled (399, 328) with delta (0, -1)
Screenshot: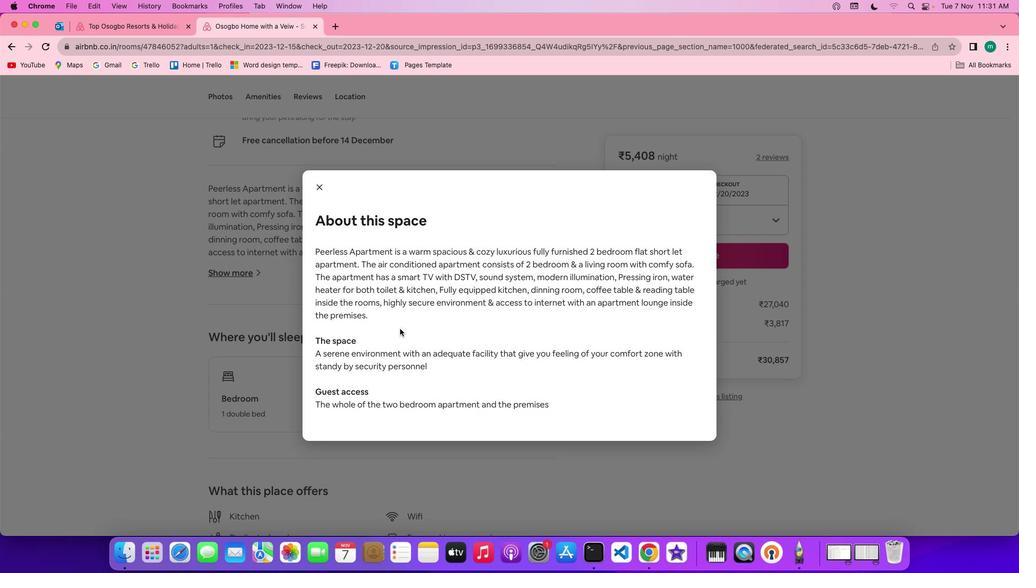 
Action: Mouse scrolled (399, 328) with delta (0, -2)
Screenshot: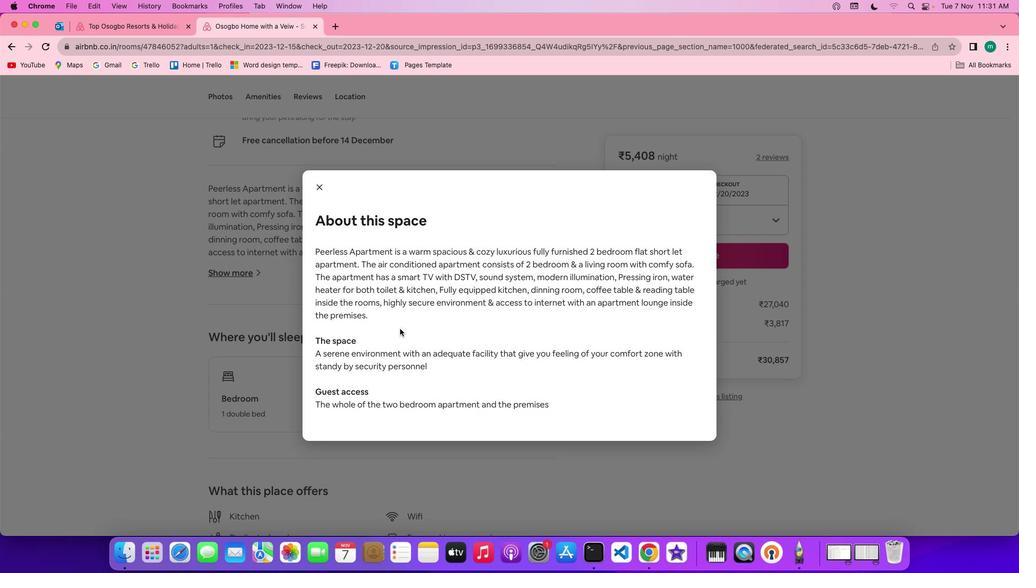 
Action: Mouse moved to (319, 183)
Screenshot: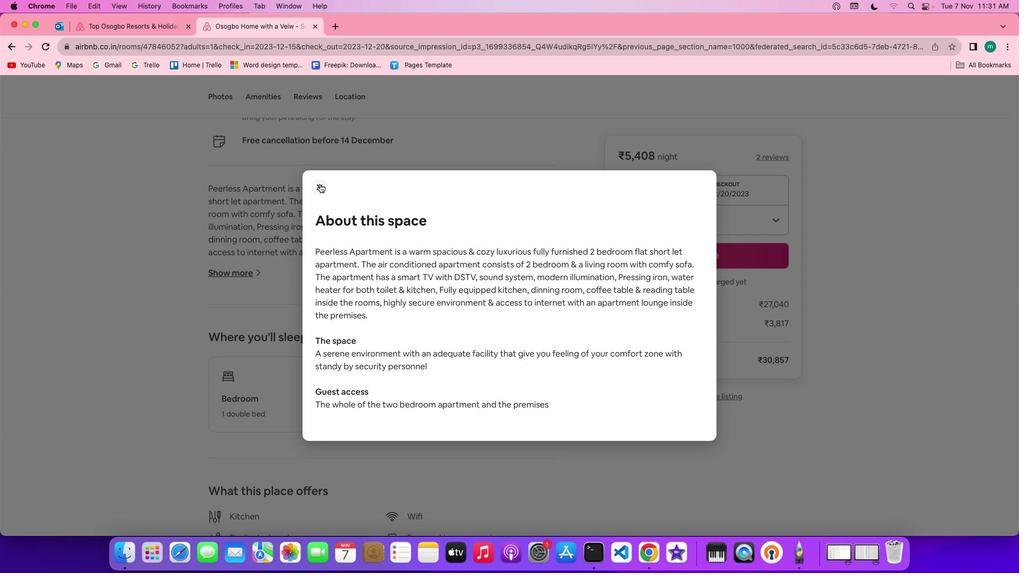
Action: Mouse pressed left at (319, 183)
Screenshot: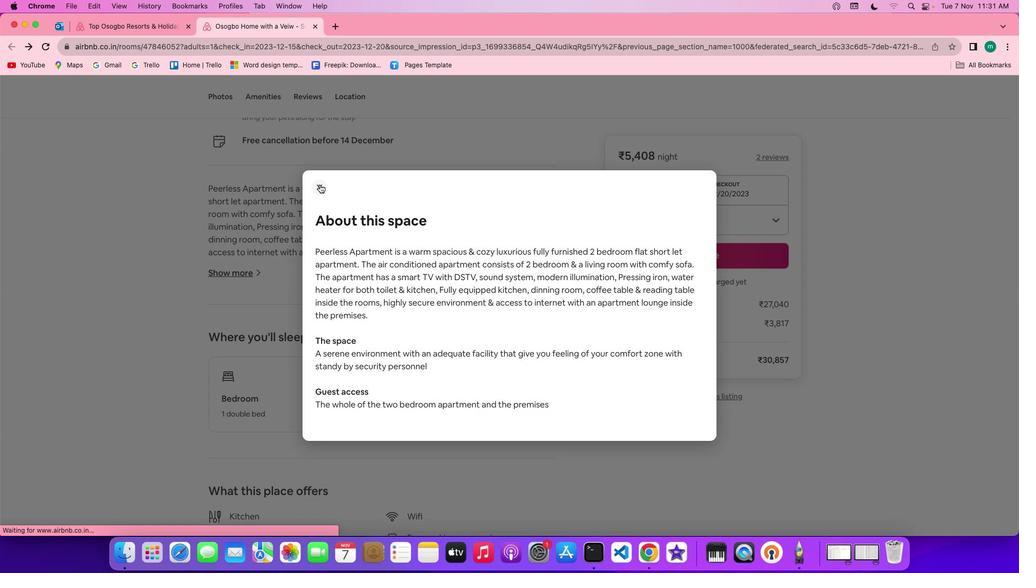 
Action: Mouse moved to (374, 325)
Screenshot: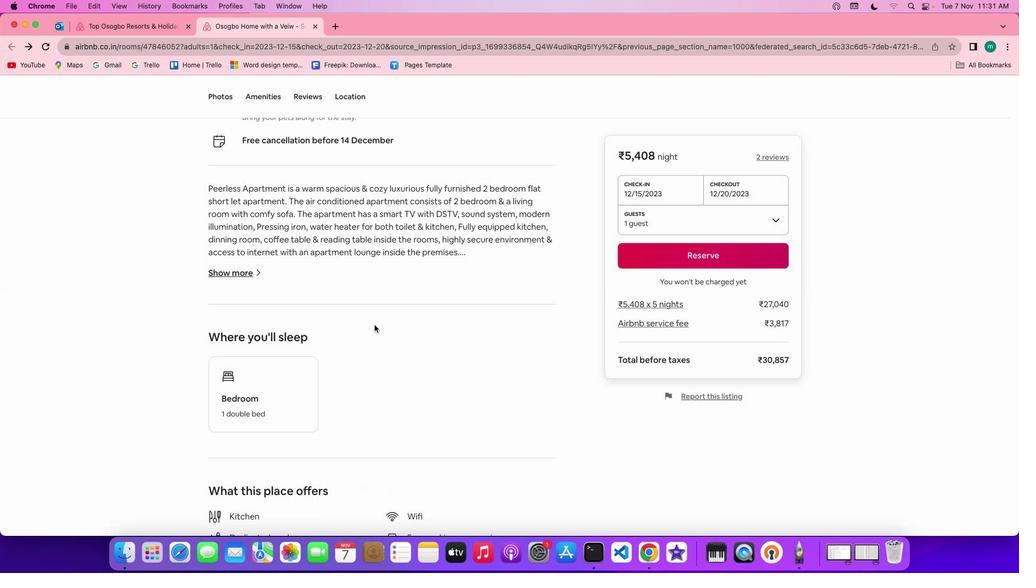 
Action: Mouse scrolled (374, 325) with delta (0, 0)
Screenshot: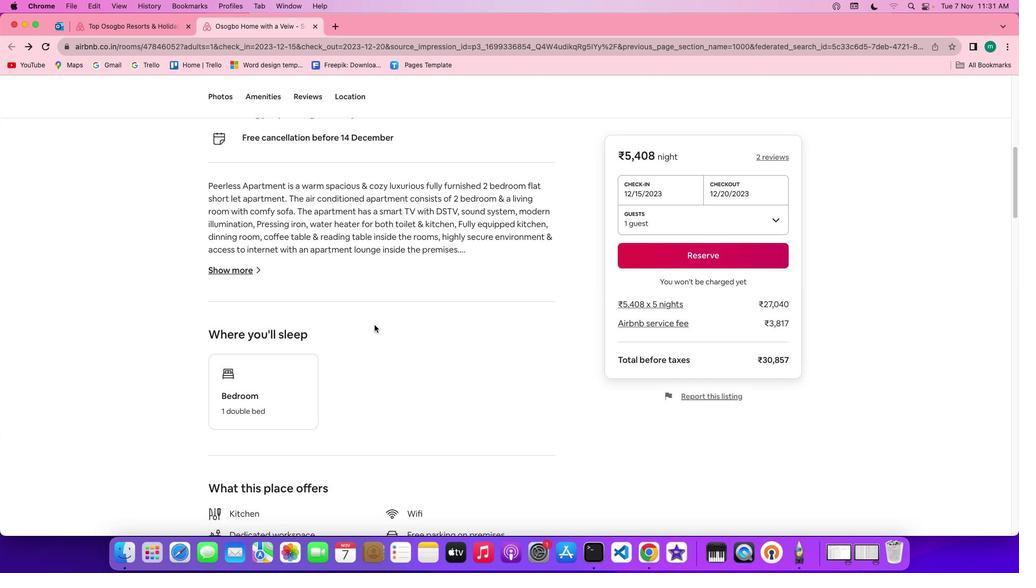 
Action: Mouse scrolled (374, 325) with delta (0, 0)
Screenshot: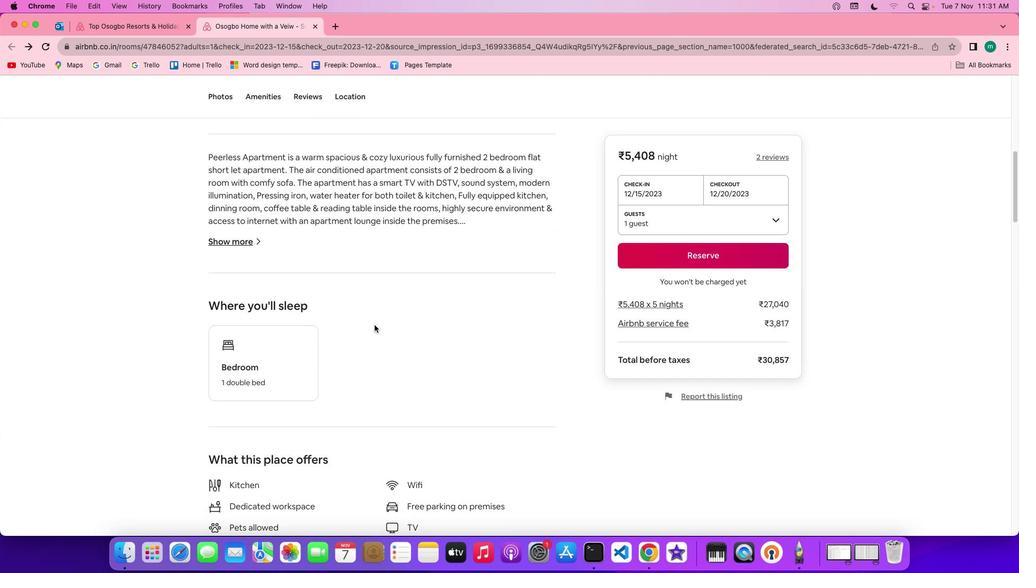 
Action: Mouse scrolled (374, 325) with delta (0, -1)
Screenshot: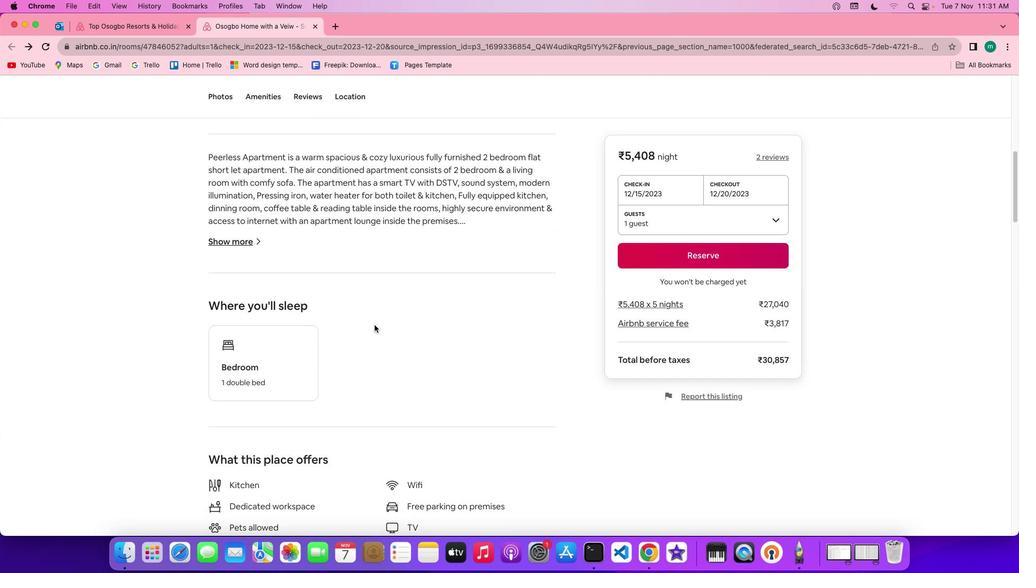 
Action: Mouse scrolled (374, 325) with delta (0, -1)
Screenshot: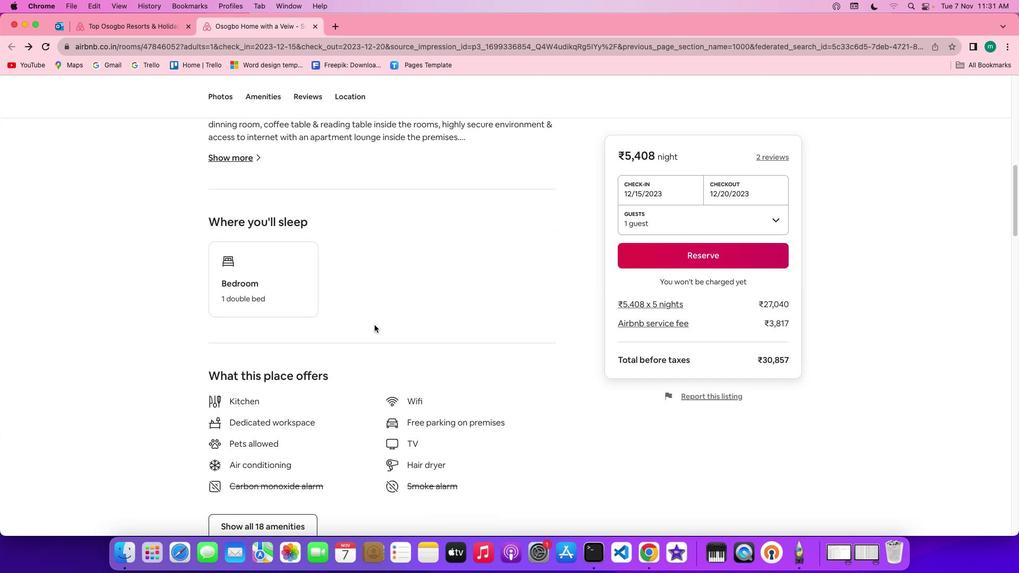 
Action: Mouse scrolled (374, 325) with delta (0, 0)
Screenshot: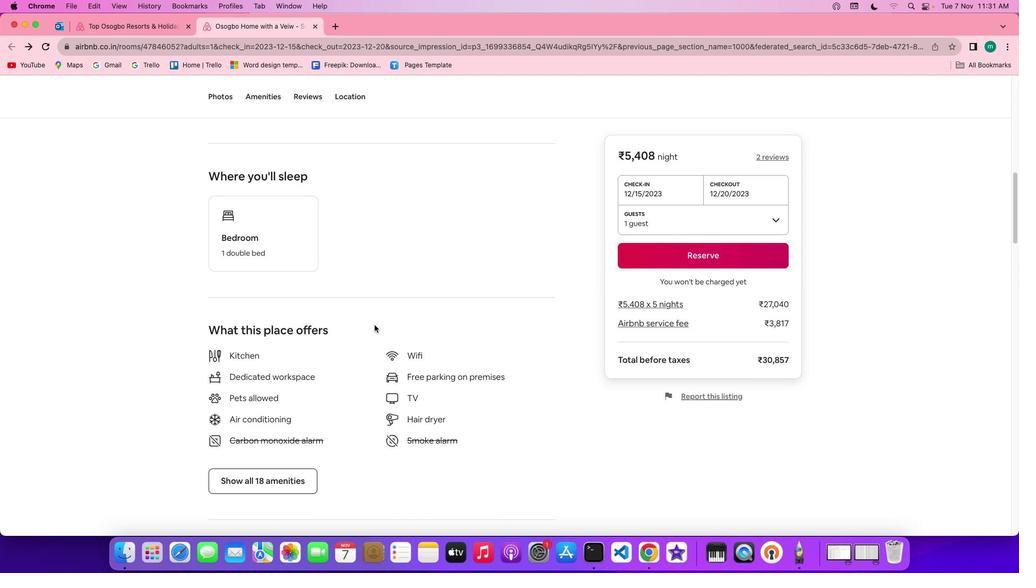 
Action: Mouse scrolled (374, 325) with delta (0, 0)
Screenshot: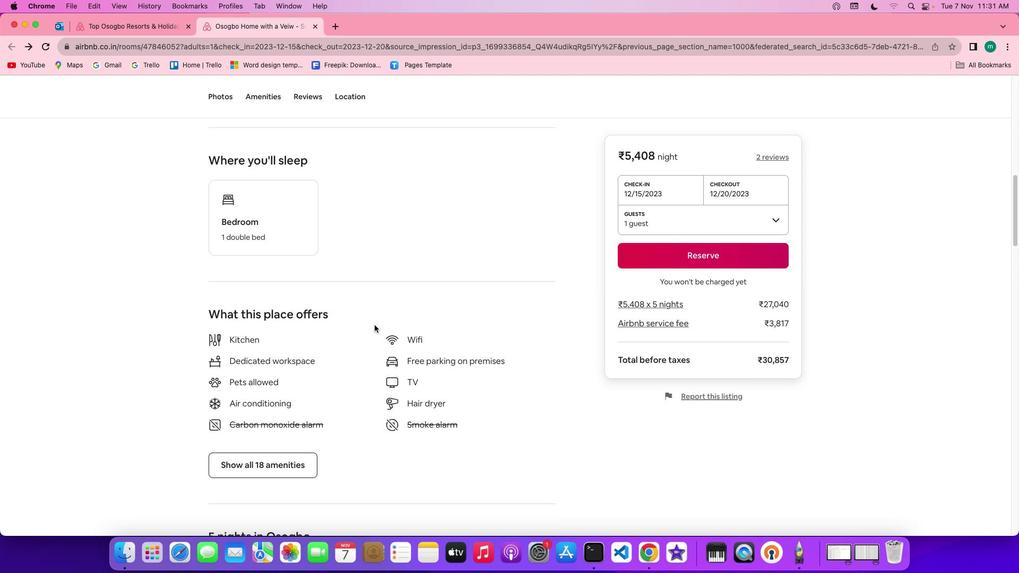 
Action: Mouse scrolled (374, 325) with delta (0, -1)
Screenshot: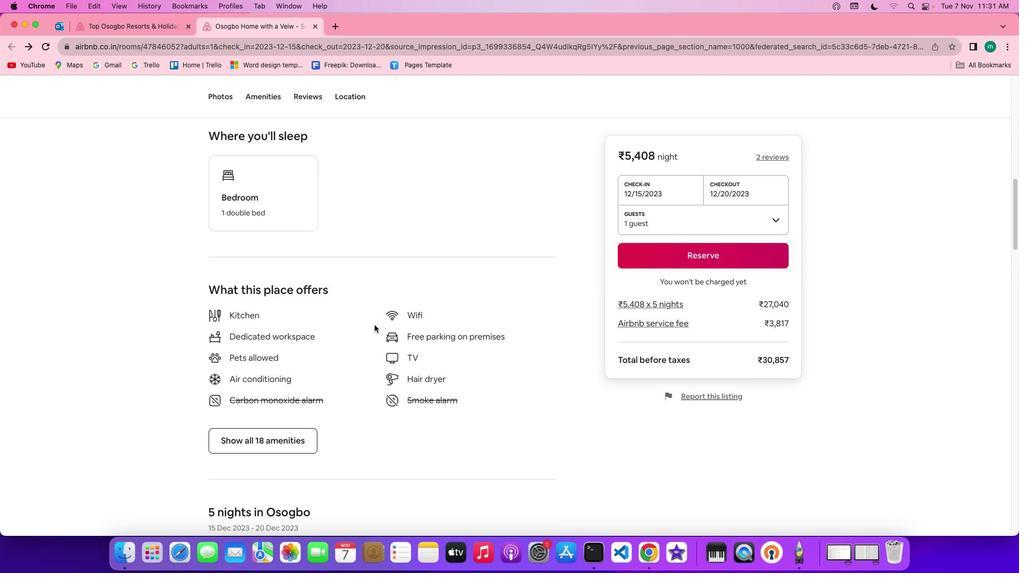 
Action: Mouse moved to (283, 406)
Screenshot: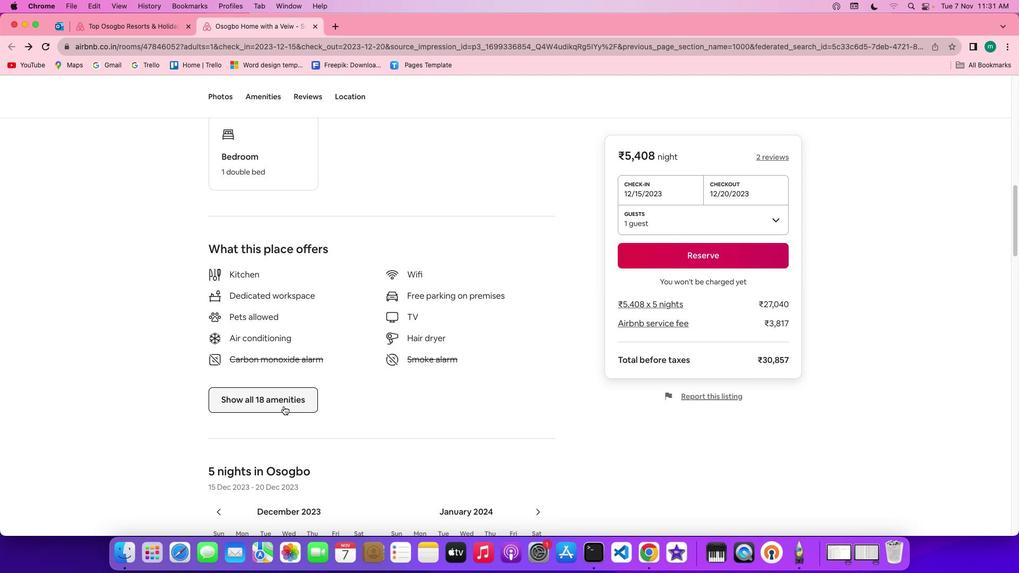 
Action: Mouse pressed left at (283, 406)
Screenshot: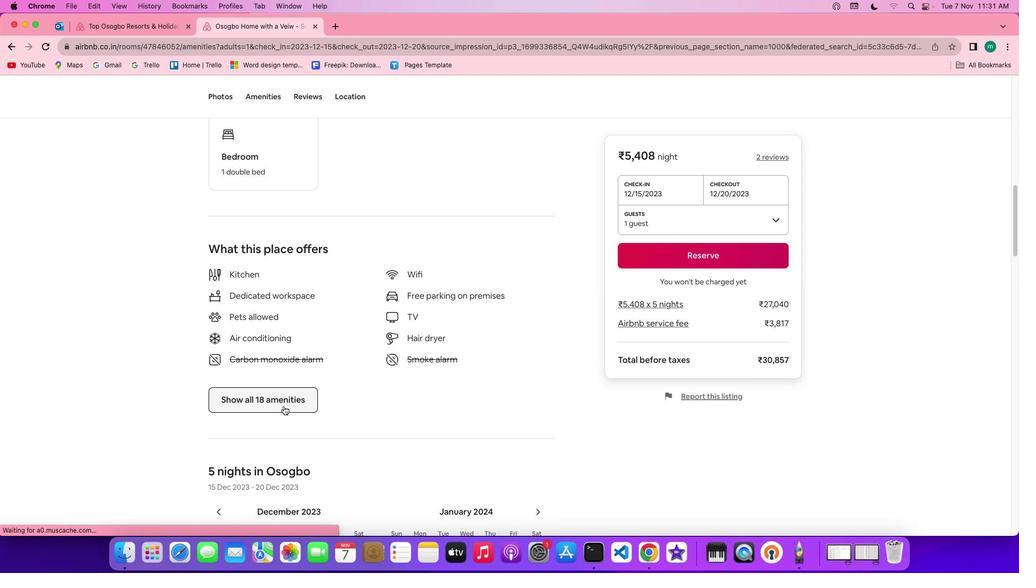
Action: Mouse moved to (457, 394)
Screenshot: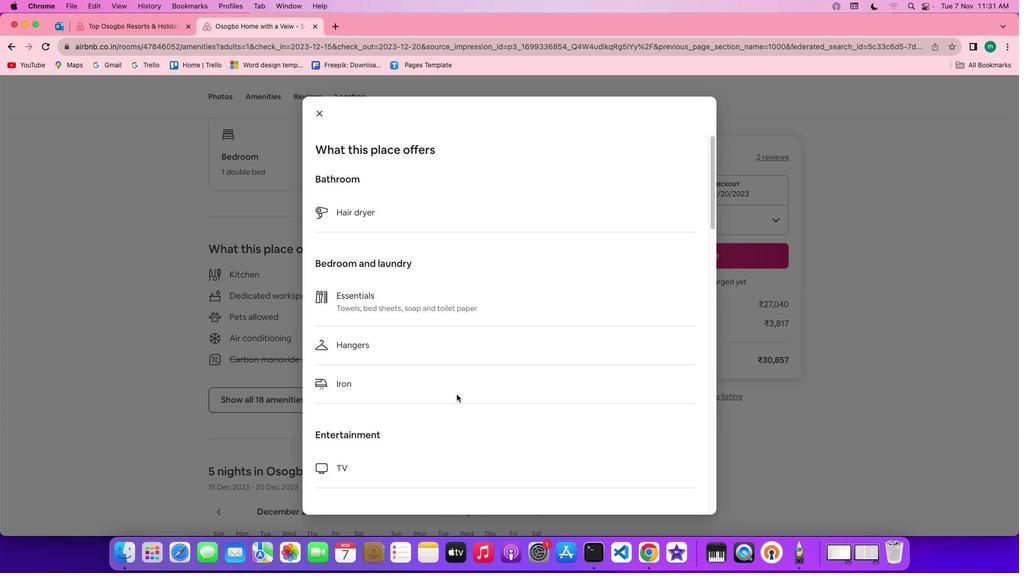 
Action: Mouse scrolled (457, 394) with delta (0, 0)
Screenshot: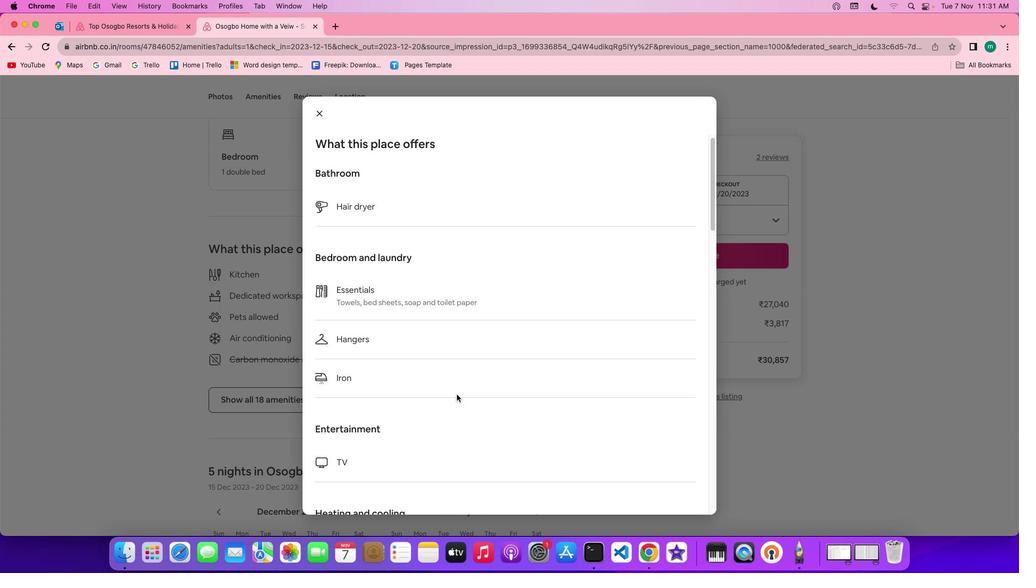 
Action: Mouse scrolled (457, 394) with delta (0, 0)
Screenshot: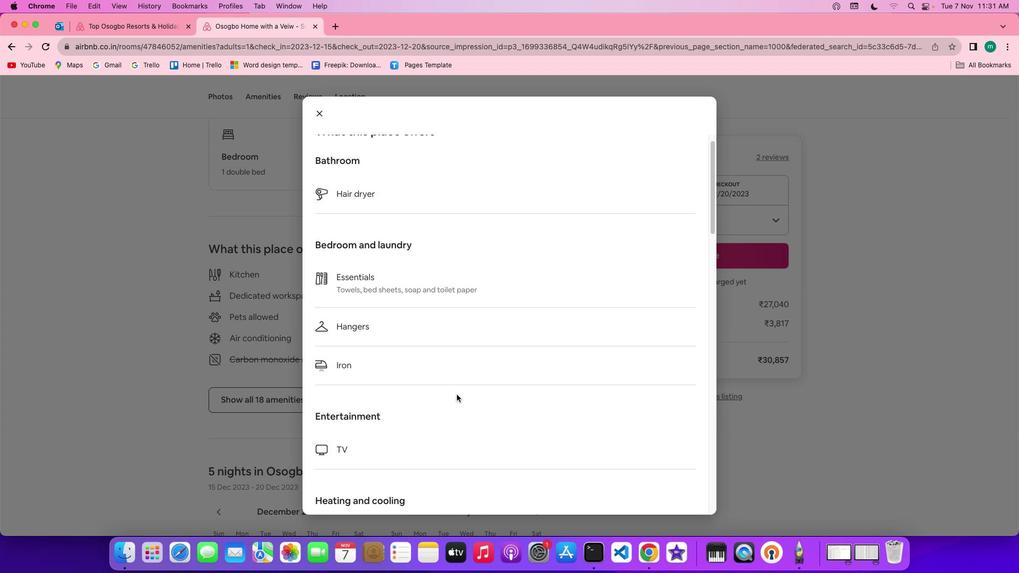 
Action: Mouse scrolled (457, 394) with delta (0, -1)
Screenshot: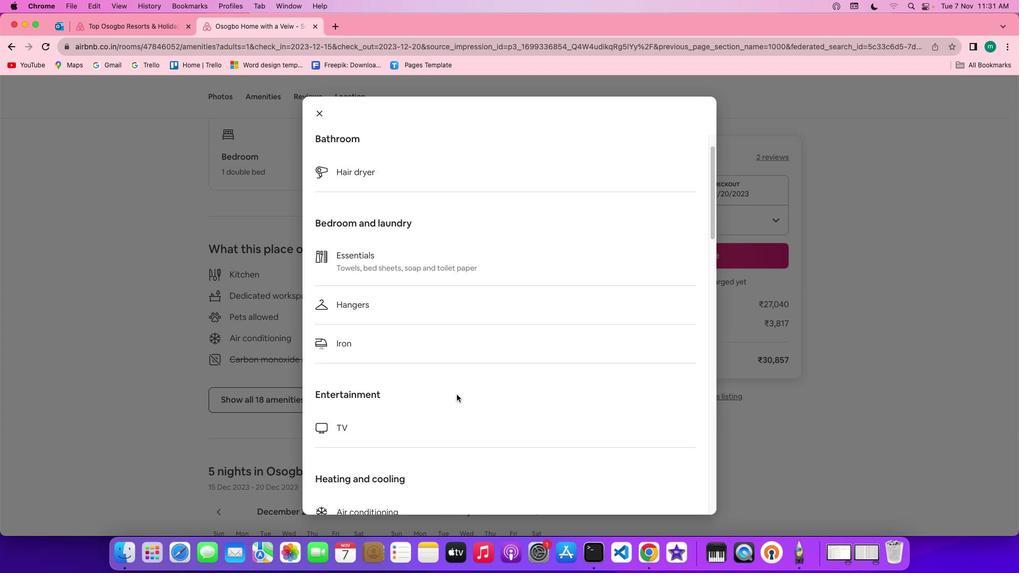 
Action: Mouse scrolled (457, 394) with delta (0, -1)
Screenshot: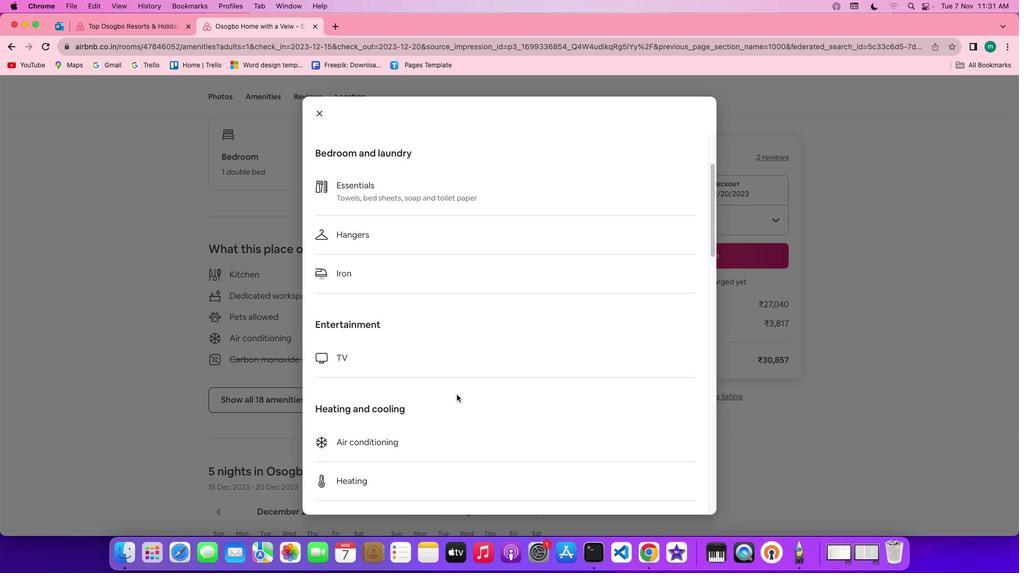
Action: Mouse scrolled (457, 394) with delta (0, -1)
Screenshot: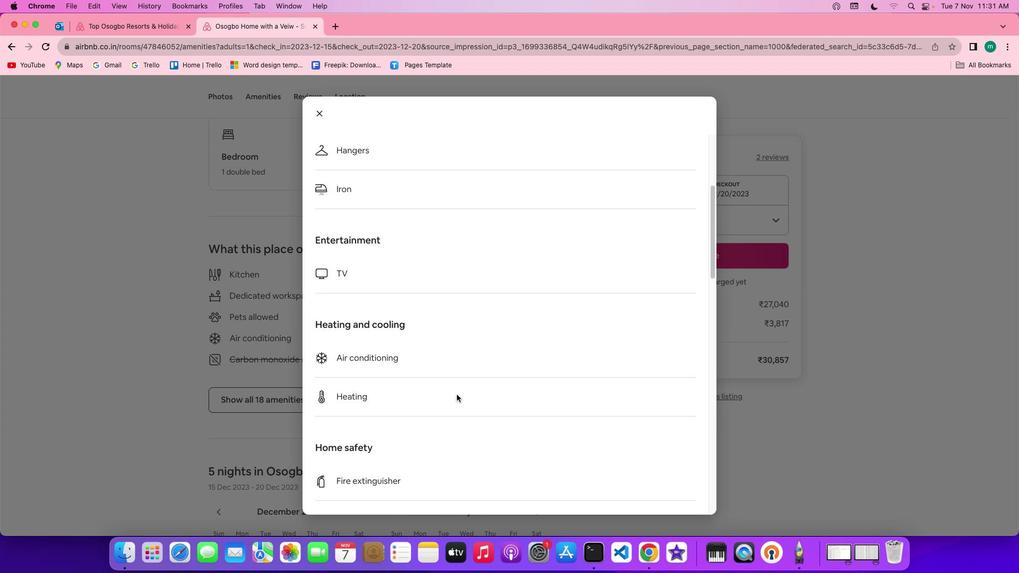 
Action: Mouse scrolled (457, 394) with delta (0, 0)
Screenshot: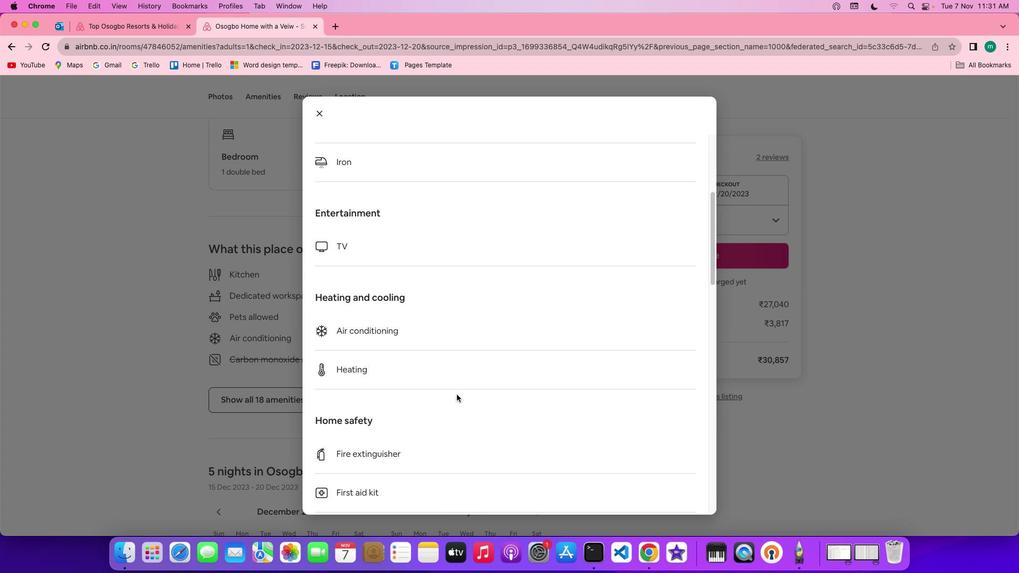 
Action: Mouse scrolled (457, 394) with delta (0, 0)
Screenshot: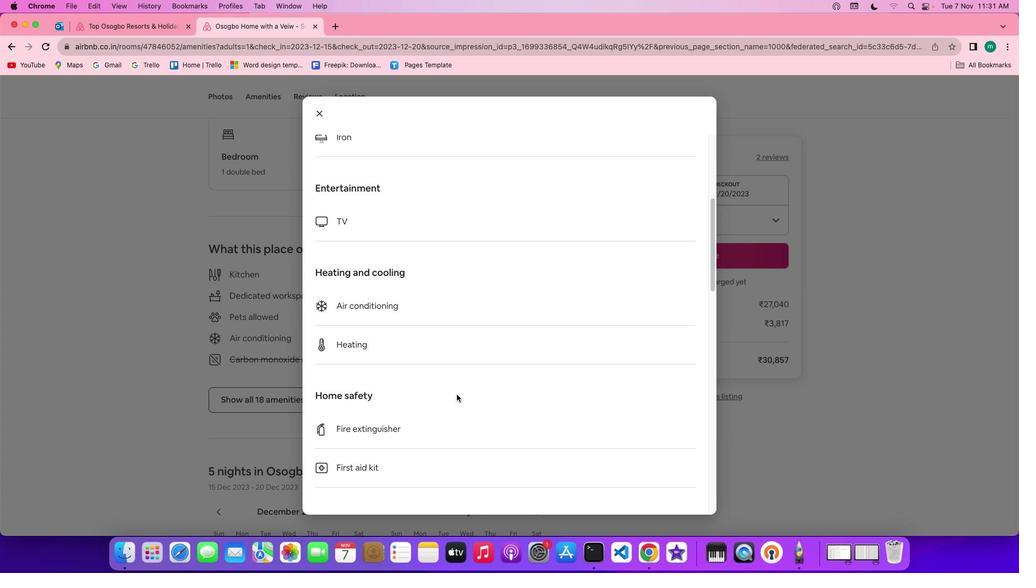 
Action: Mouse scrolled (457, 394) with delta (0, -1)
Screenshot: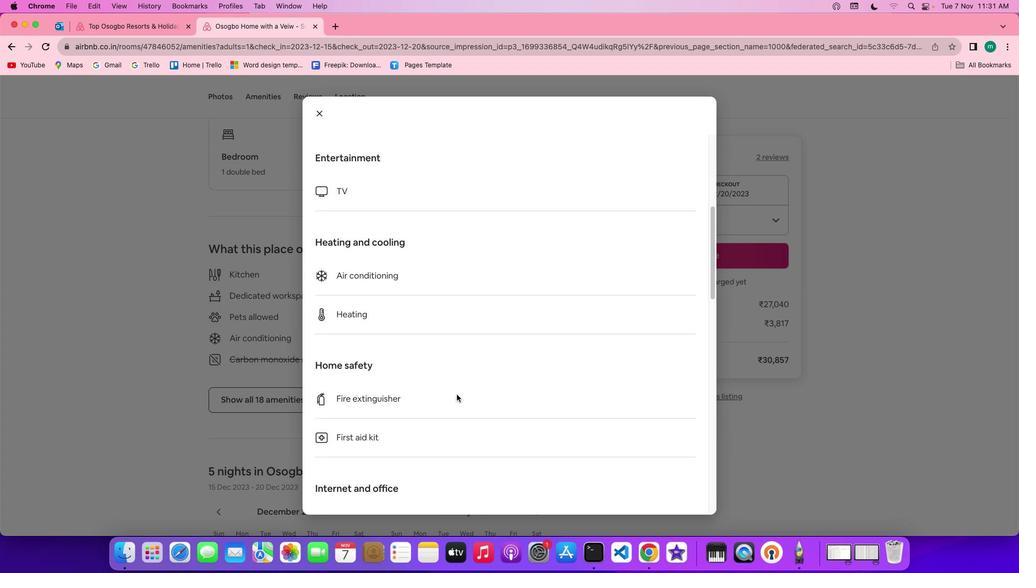 
Action: Mouse scrolled (457, 394) with delta (0, -1)
Screenshot: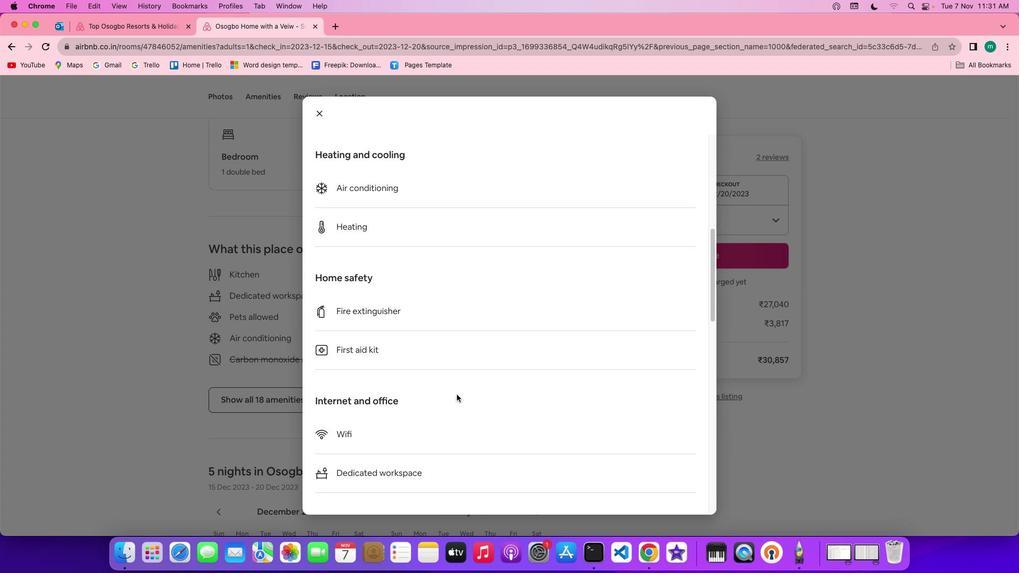 
Action: Mouse scrolled (457, 394) with delta (0, -2)
Screenshot: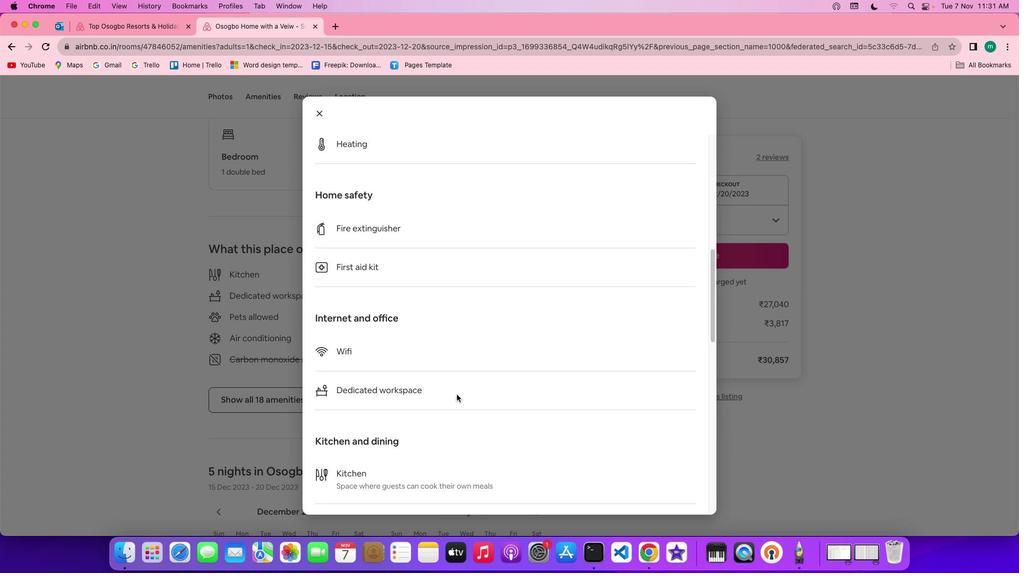 
Action: Mouse scrolled (457, 394) with delta (0, 0)
Screenshot: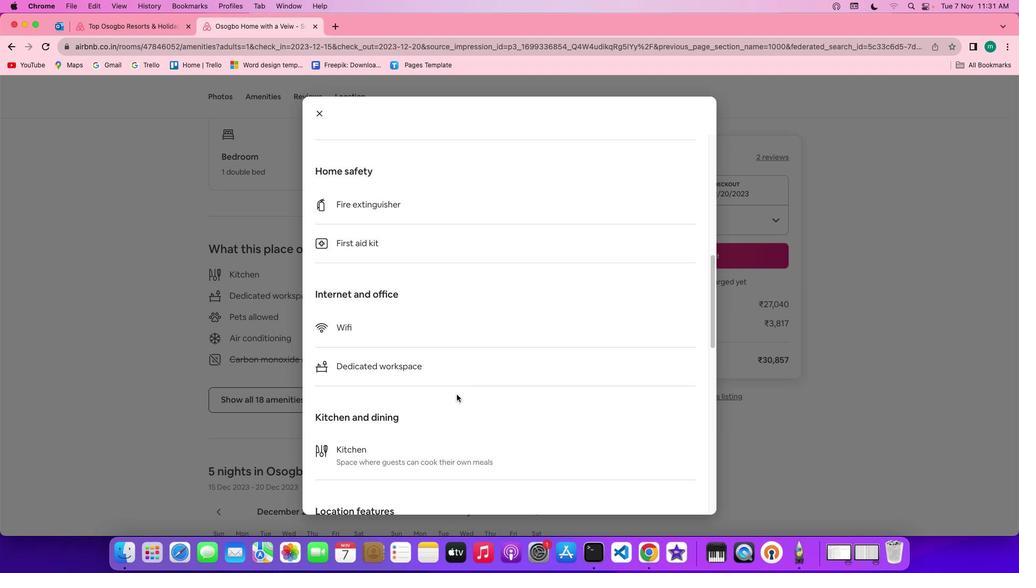 
Action: Mouse scrolled (457, 394) with delta (0, 0)
Screenshot: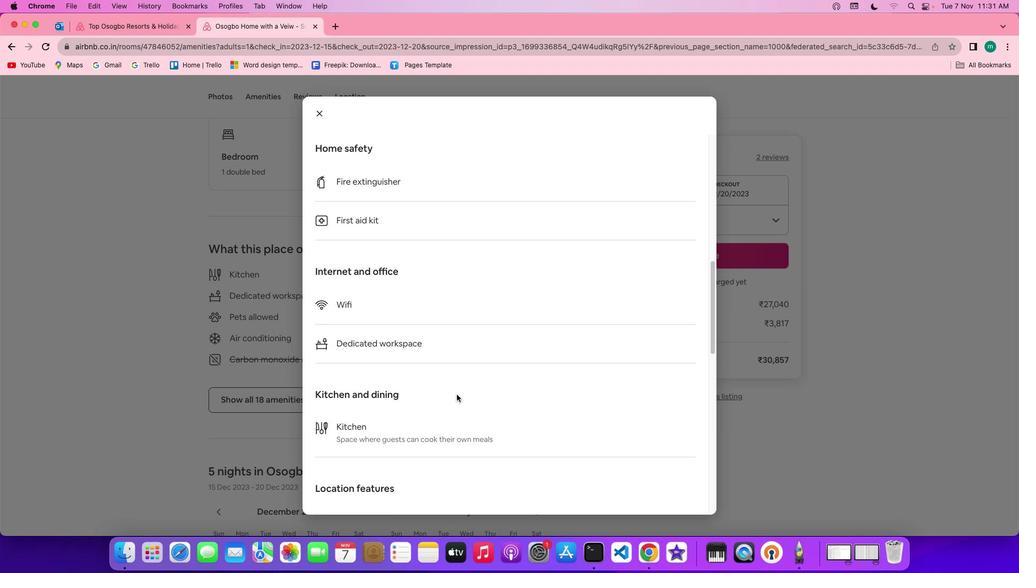 
Action: Mouse scrolled (457, 394) with delta (0, -1)
Screenshot: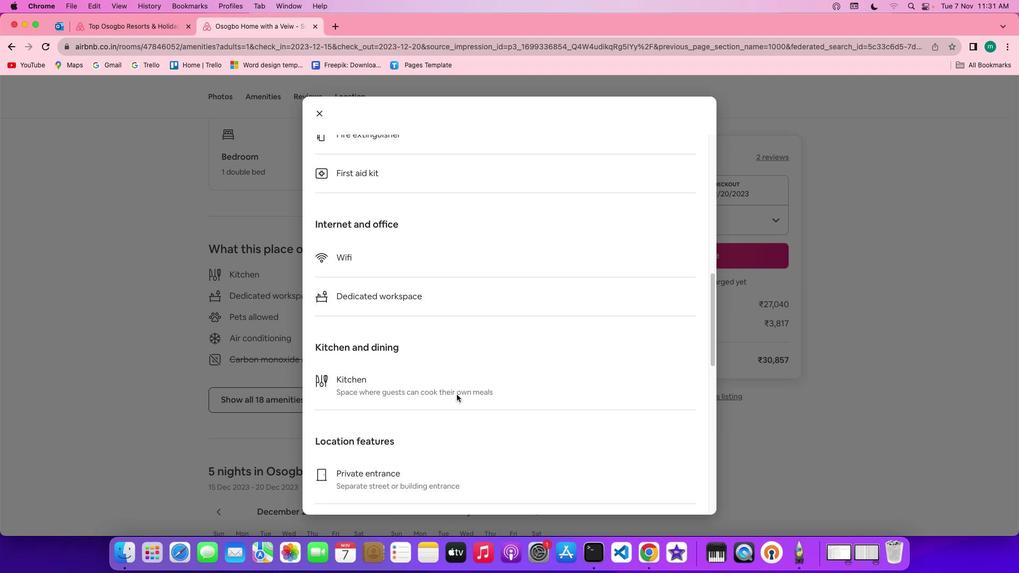
Action: Mouse scrolled (457, 394) with delta (0, -2)
Screenshot: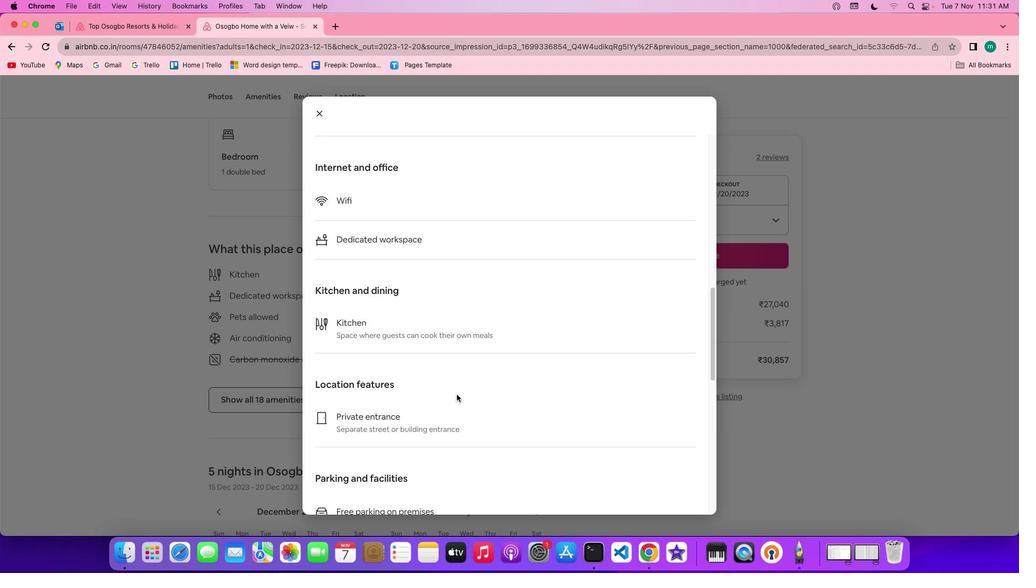 
Action: Mouse scrolled (457, 394) with delta (0, -2)
Screenshot: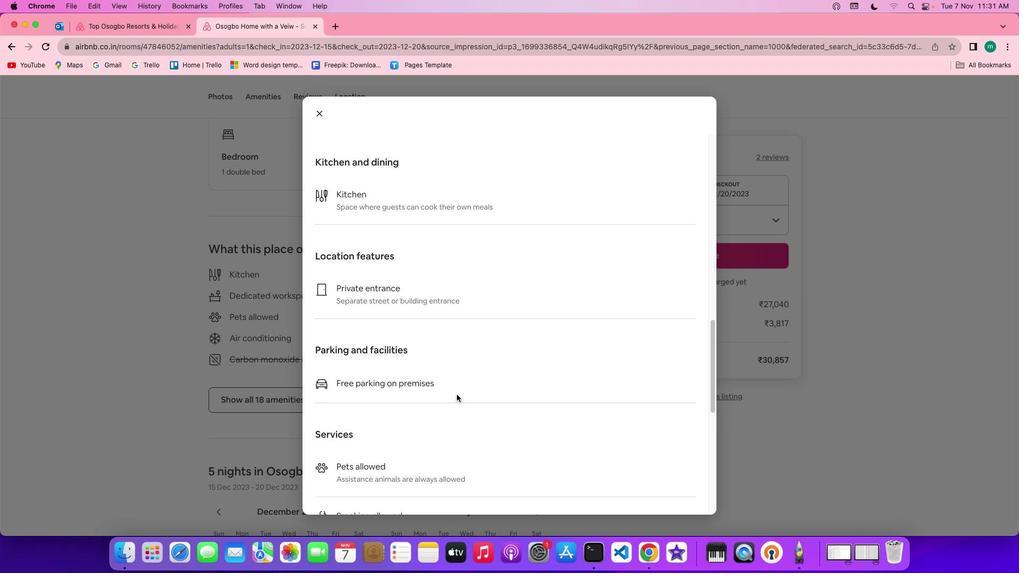 
Action: Mouse scrolled (457, 394) with delta (0, 0)
Screenshot: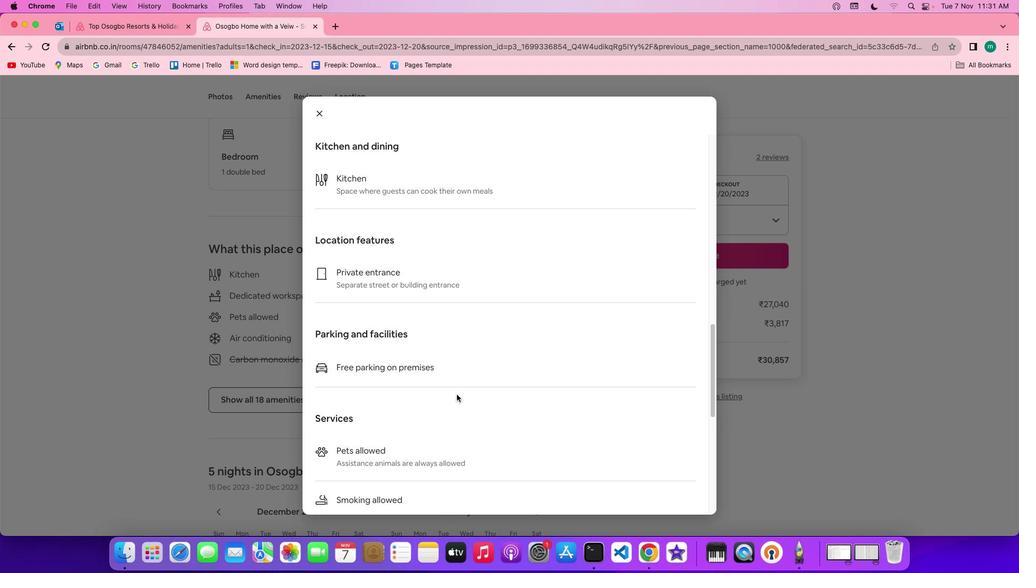 
Action: Mouse scrolled (457, 394) with delta (0, 0)
Screenshot: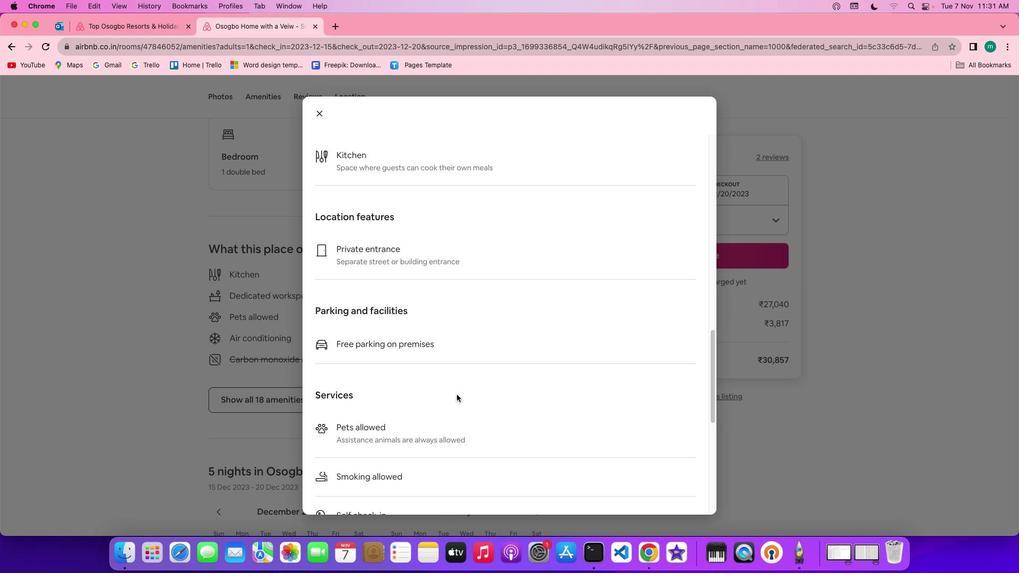 
Action: Mouse scrolled (457, 394) with delta (0, -1)
